 Task: Use multitrack editing to create a surround sound mix for headphone listening.
Action: Mouse moved to (93, 0)
Screenshot: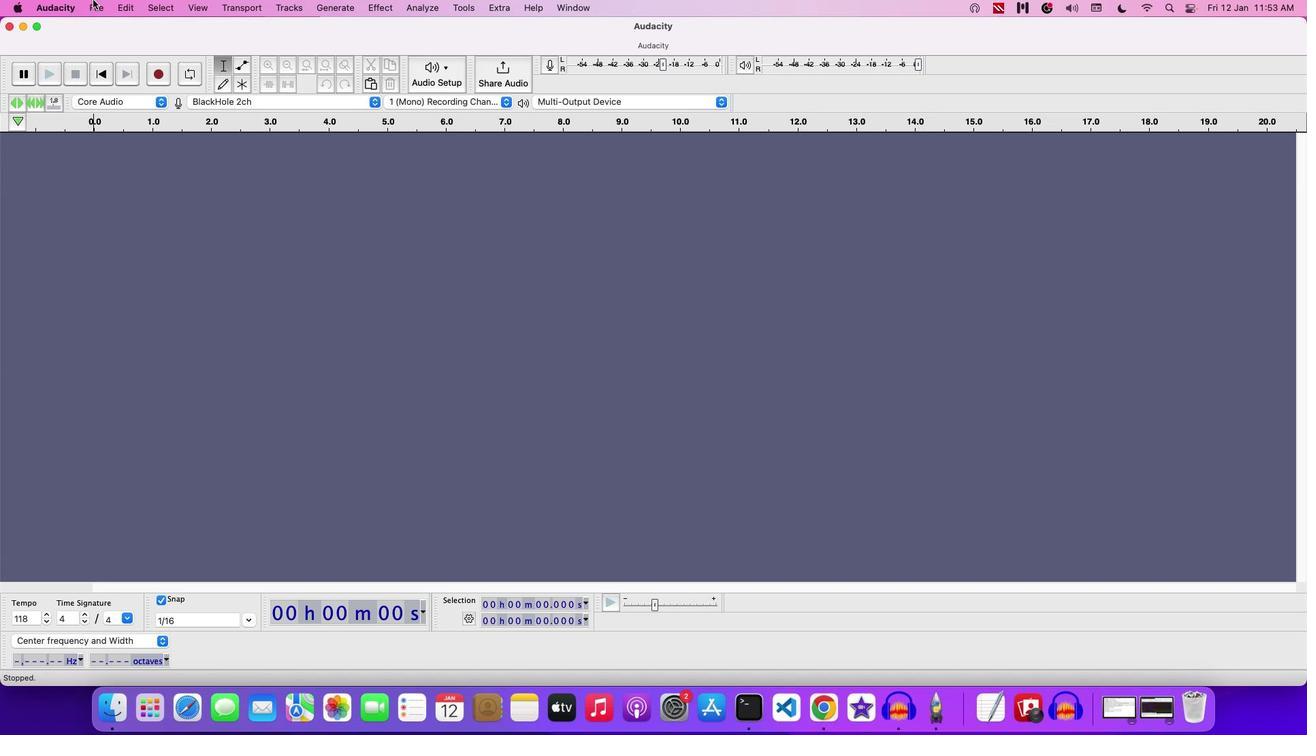 
Action: Mouse pressed left at (93, 0)
Screenshot: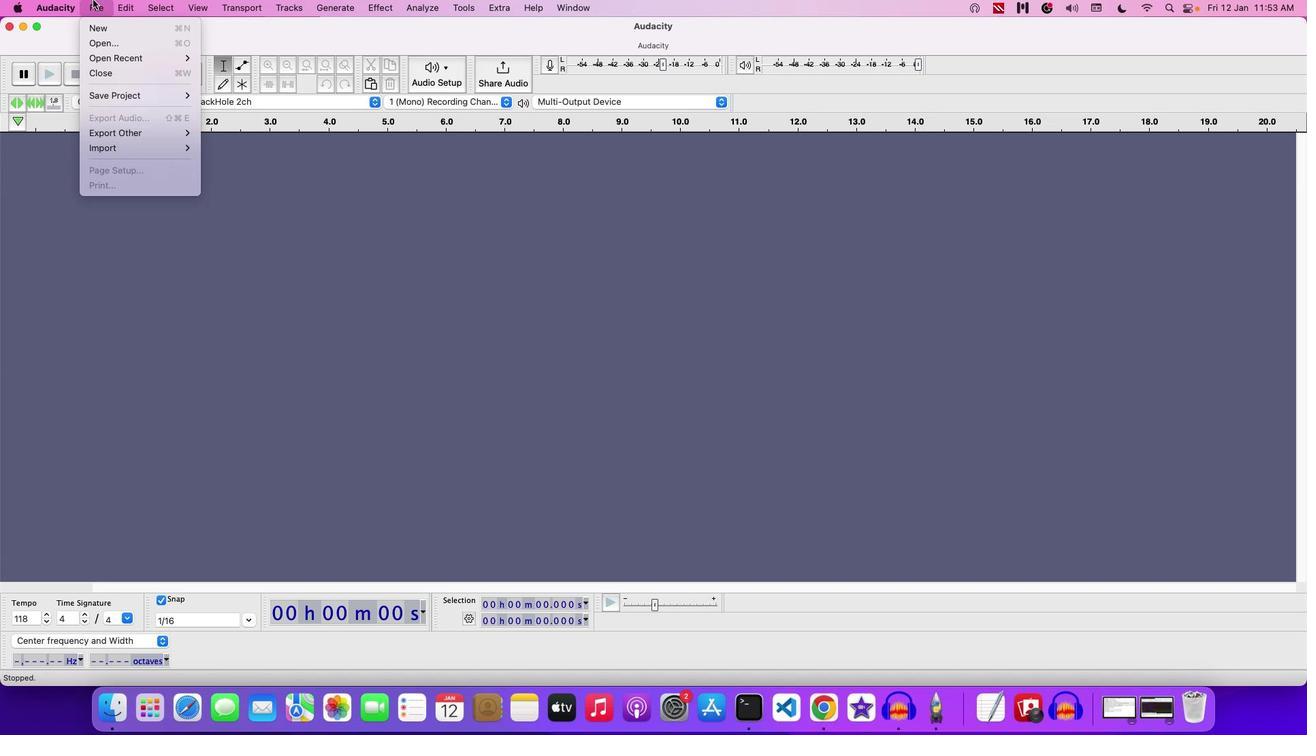 
Action: Mouse moved to (118, 42)
Screenshot: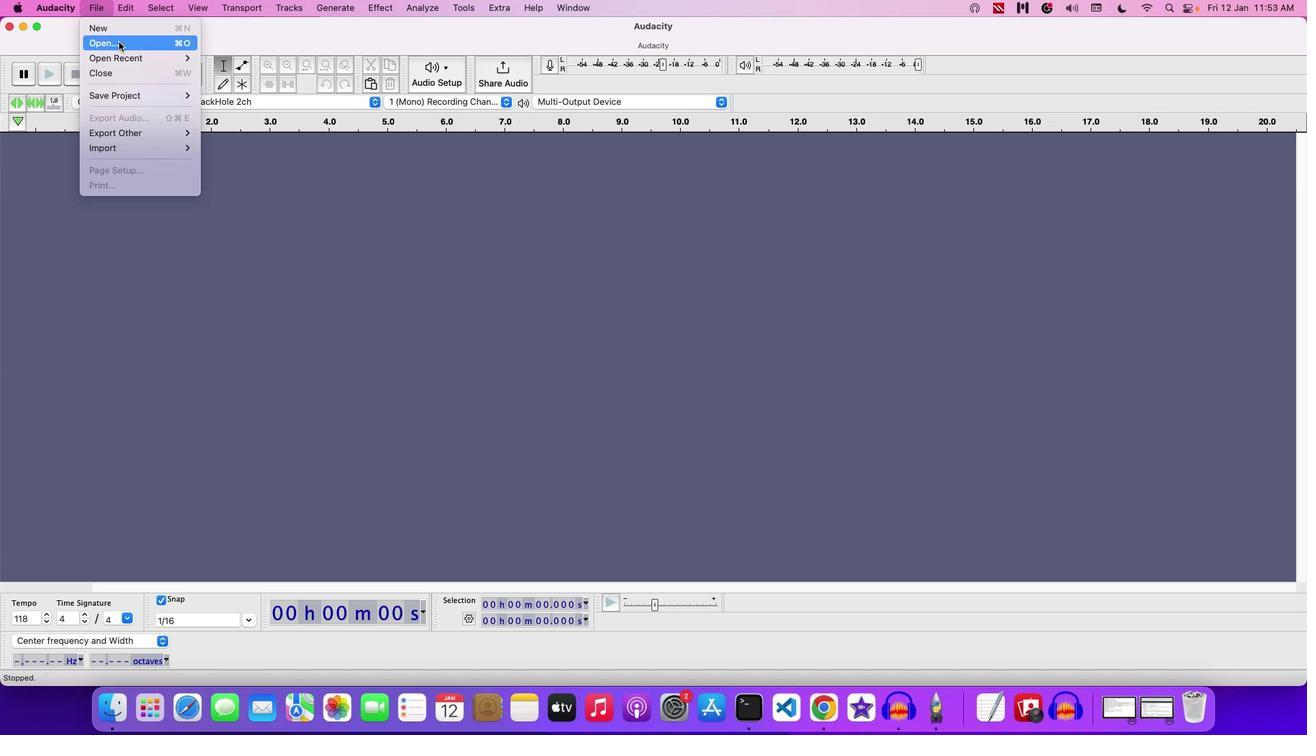 
Action: Mouse pressed left at (118, 42)
Screenshot: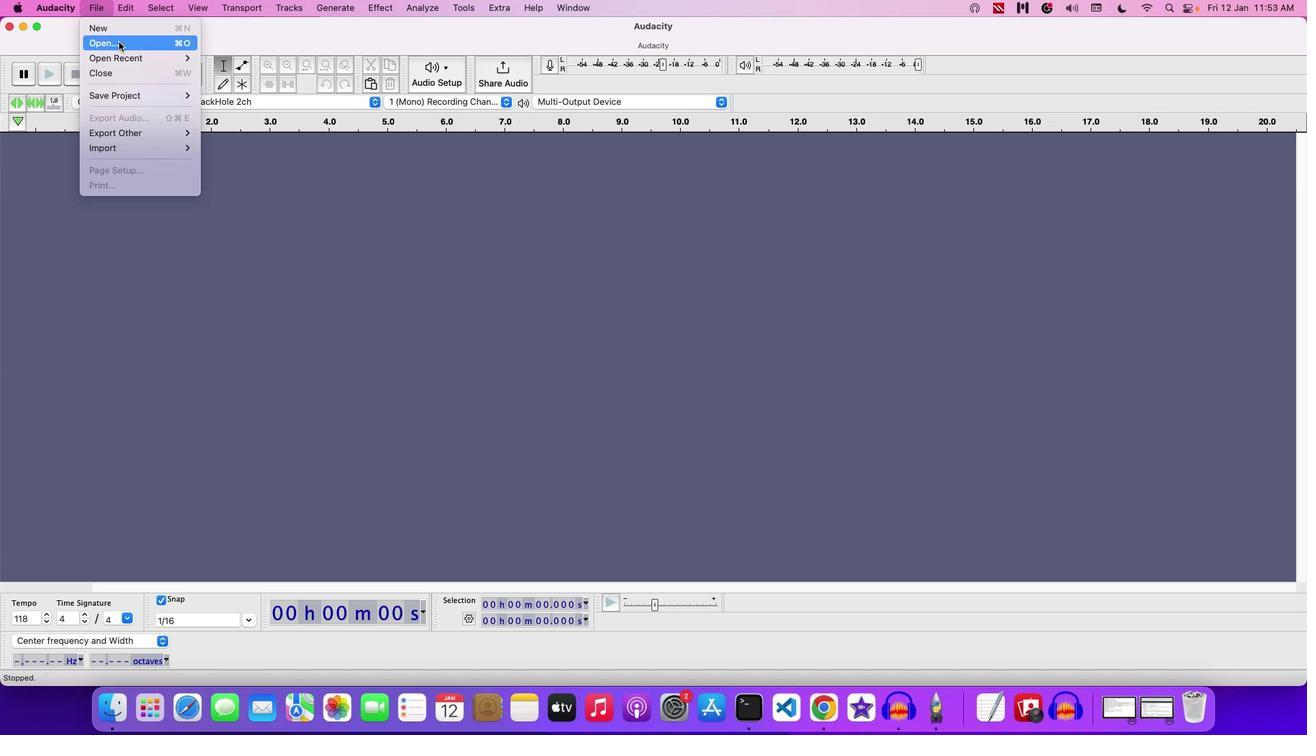 
Action: Mouse moved to (684, 142)
Screenshot: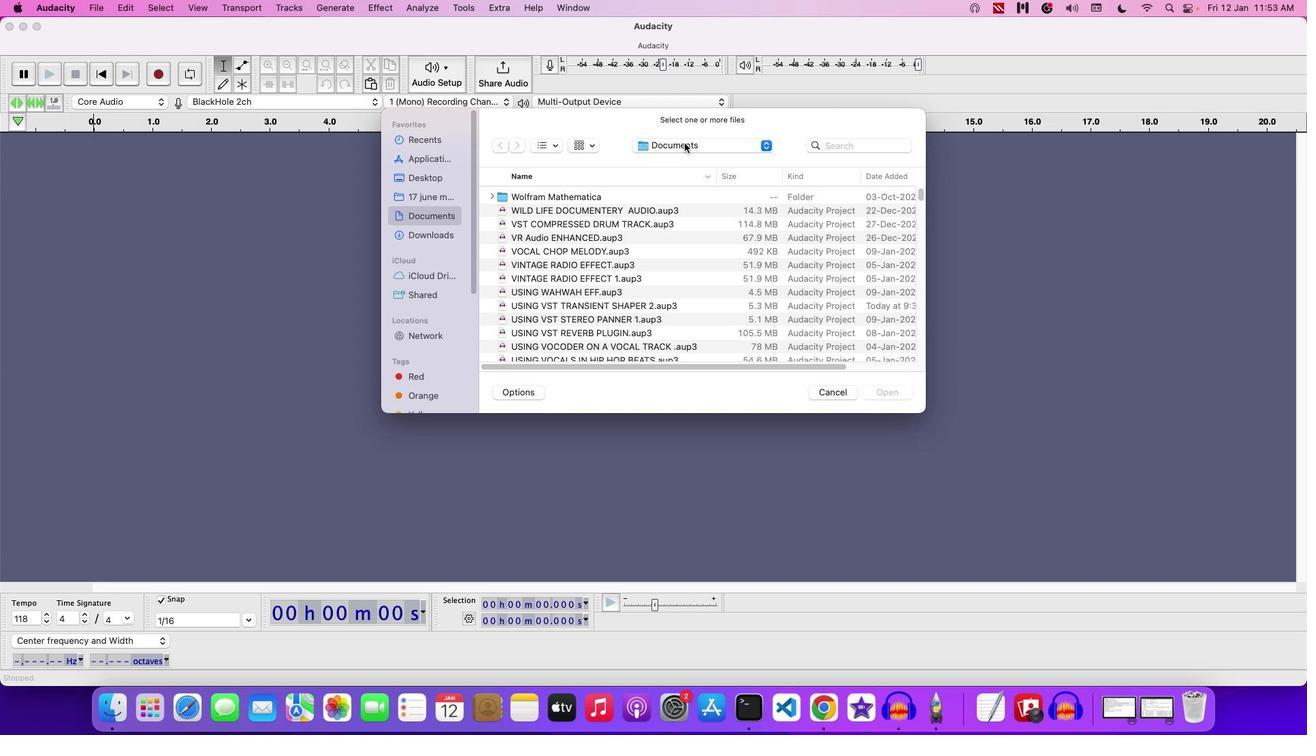 
Action: Mouse pressed left at (684, 142)
Screenshot: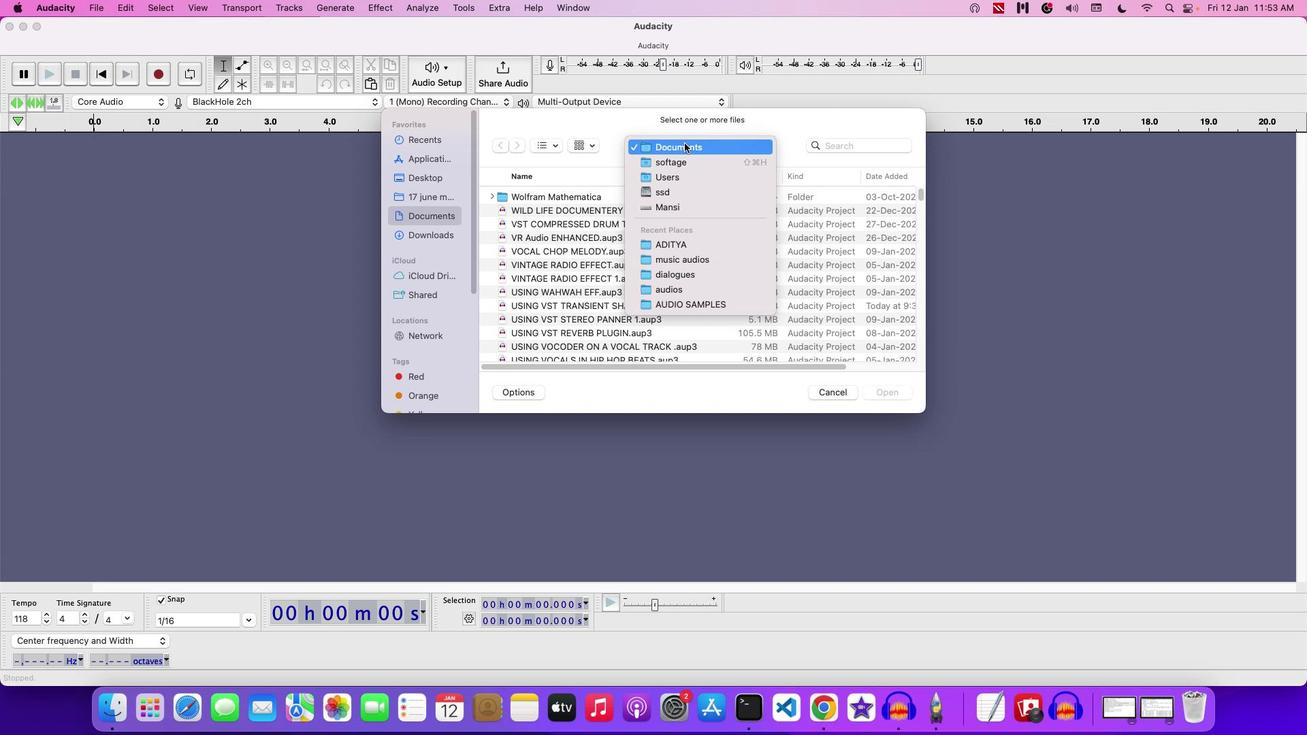 
Action: Mouse moved to (679, 253)
Screenshot: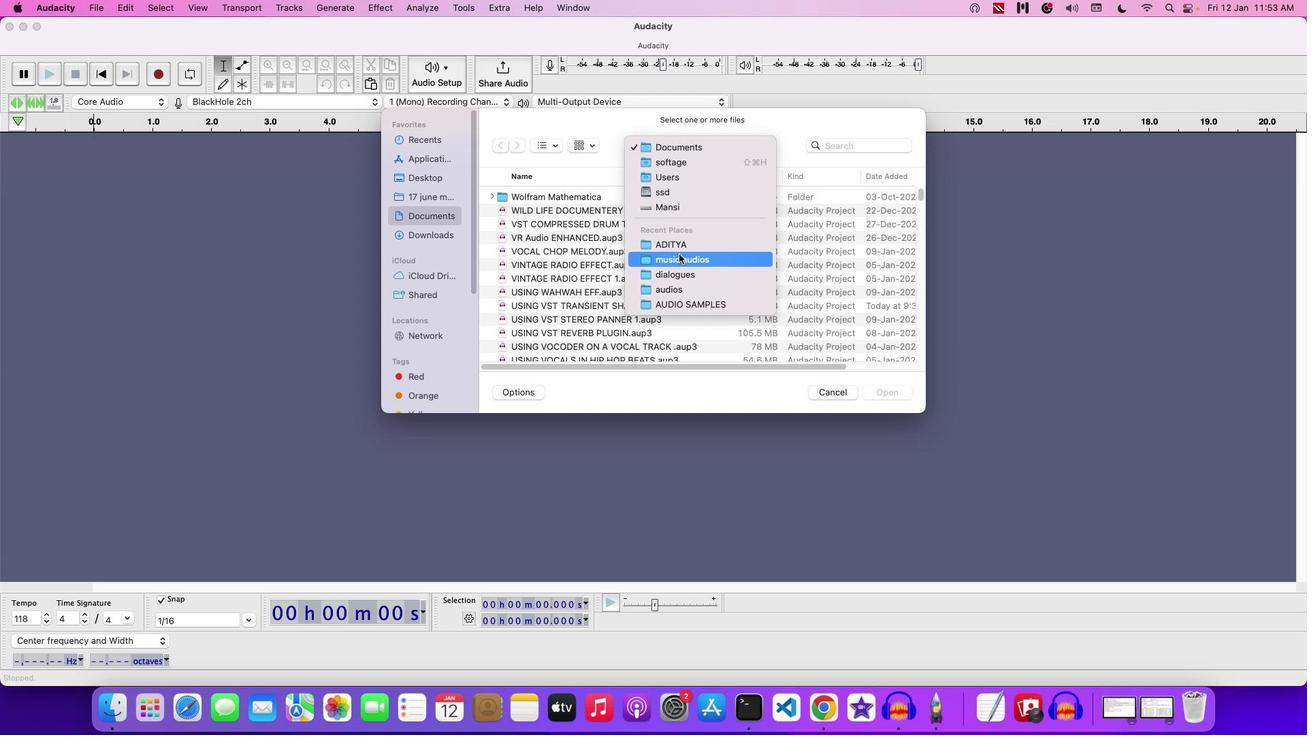 
Action: Mouse pressed left at (679, 253)
Screenshot: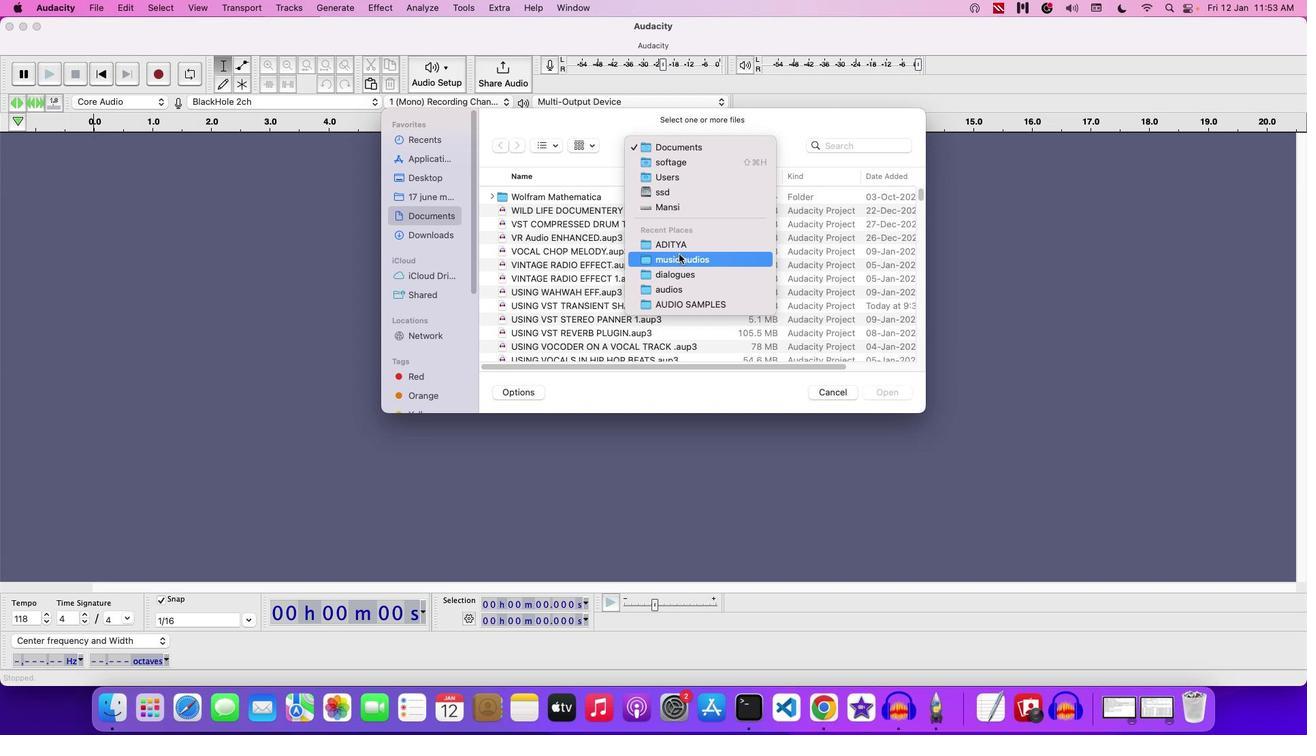 
Action: Mouse moved to (578, 207)
Screenshot: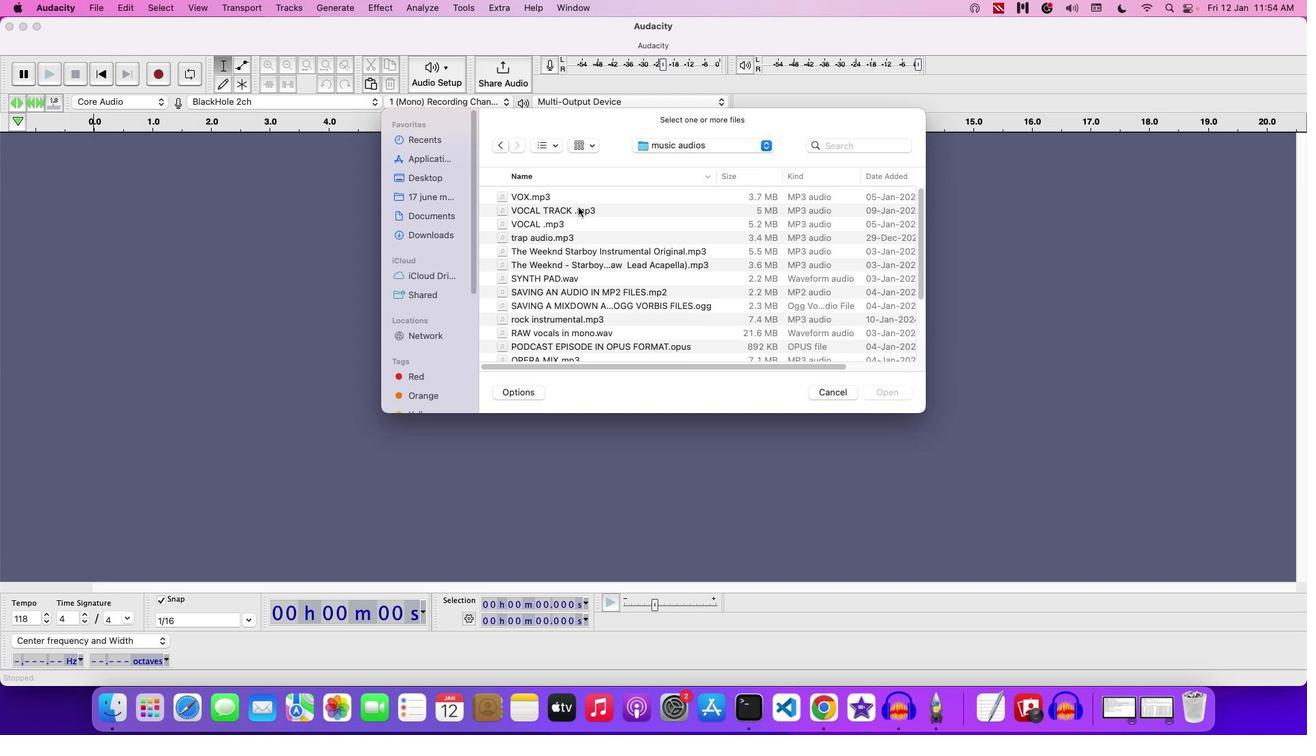 
Action: Mouse pressed left at (578, 207)
Screenshot: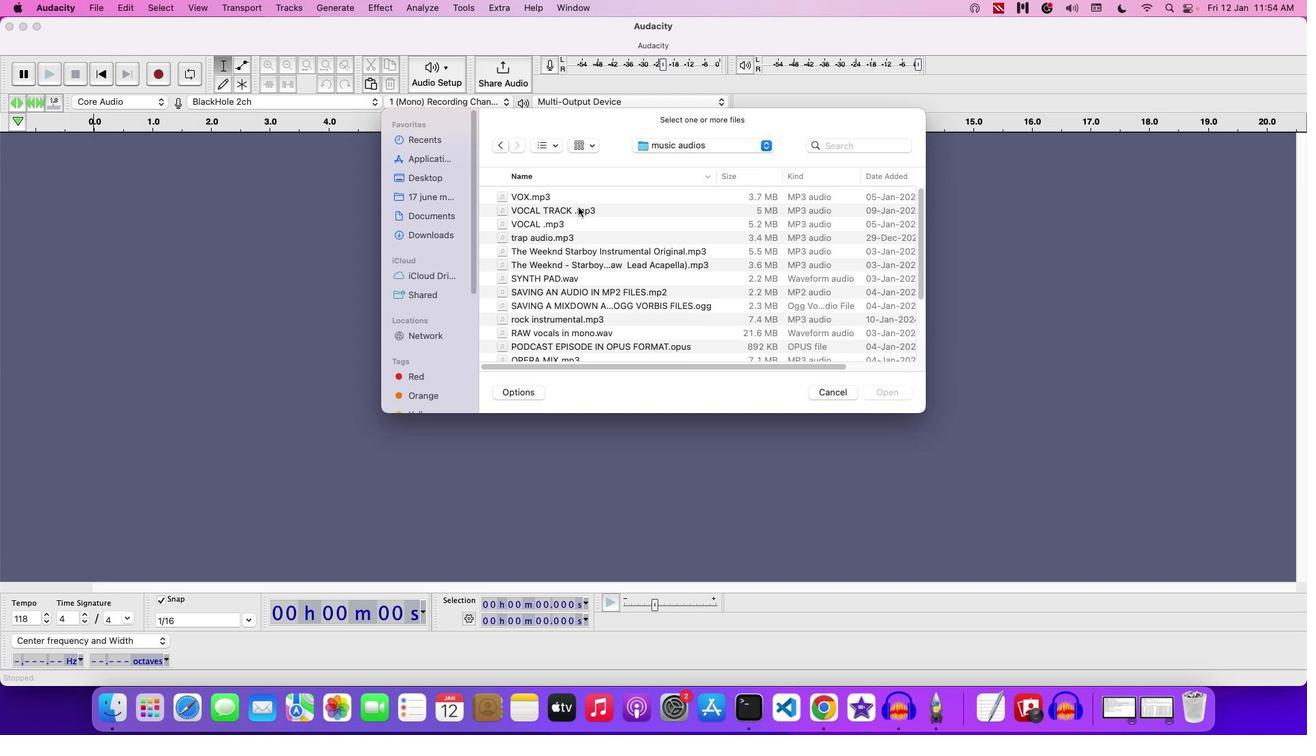 
Action: Mouse moved to (842, 393)
Screenshot: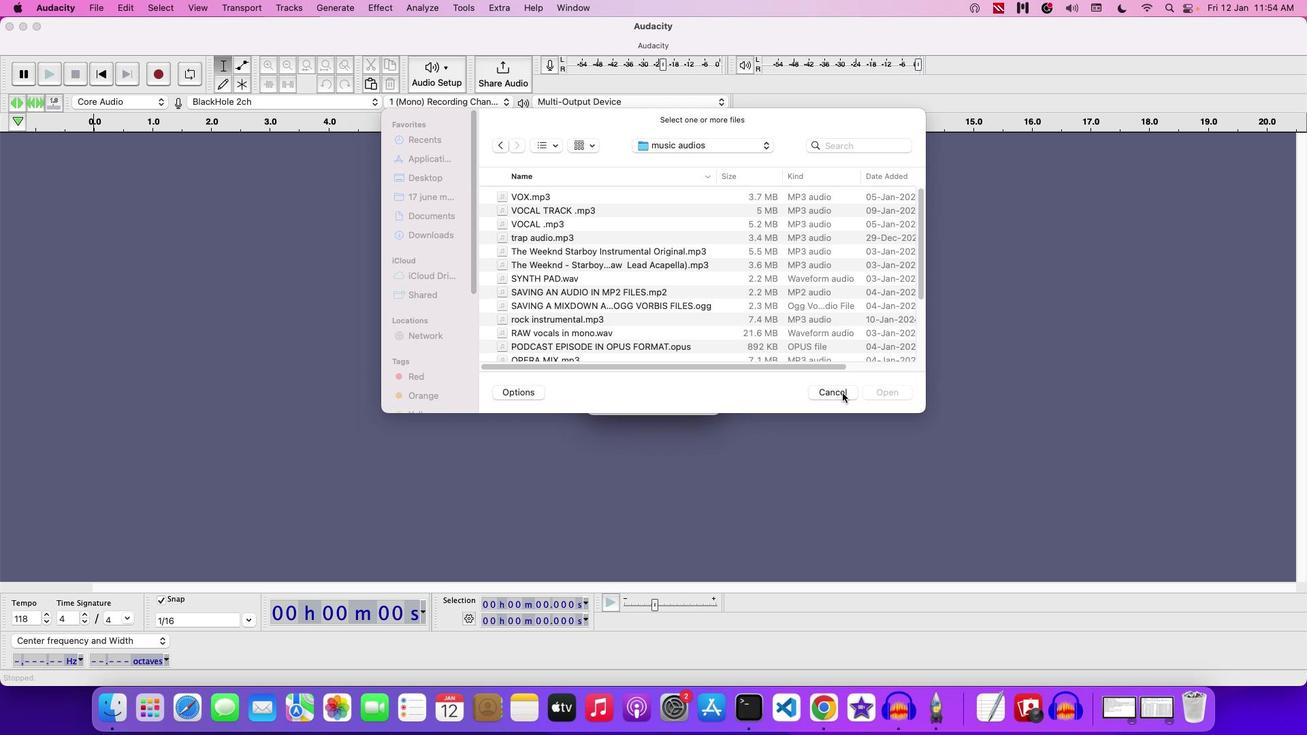 
Action: Mouse pressed left at (842, 393)
Screenshot: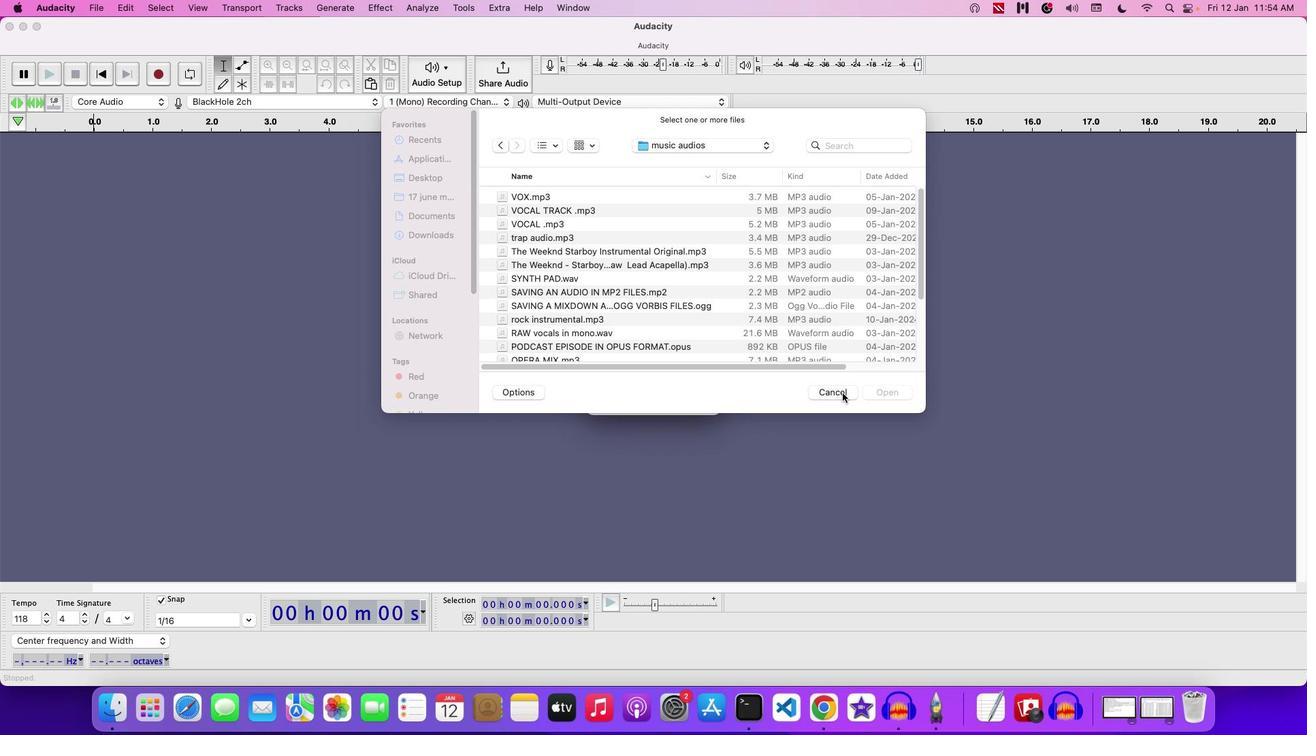 
Action: Mouse moved to (694, 326)
Screenshot: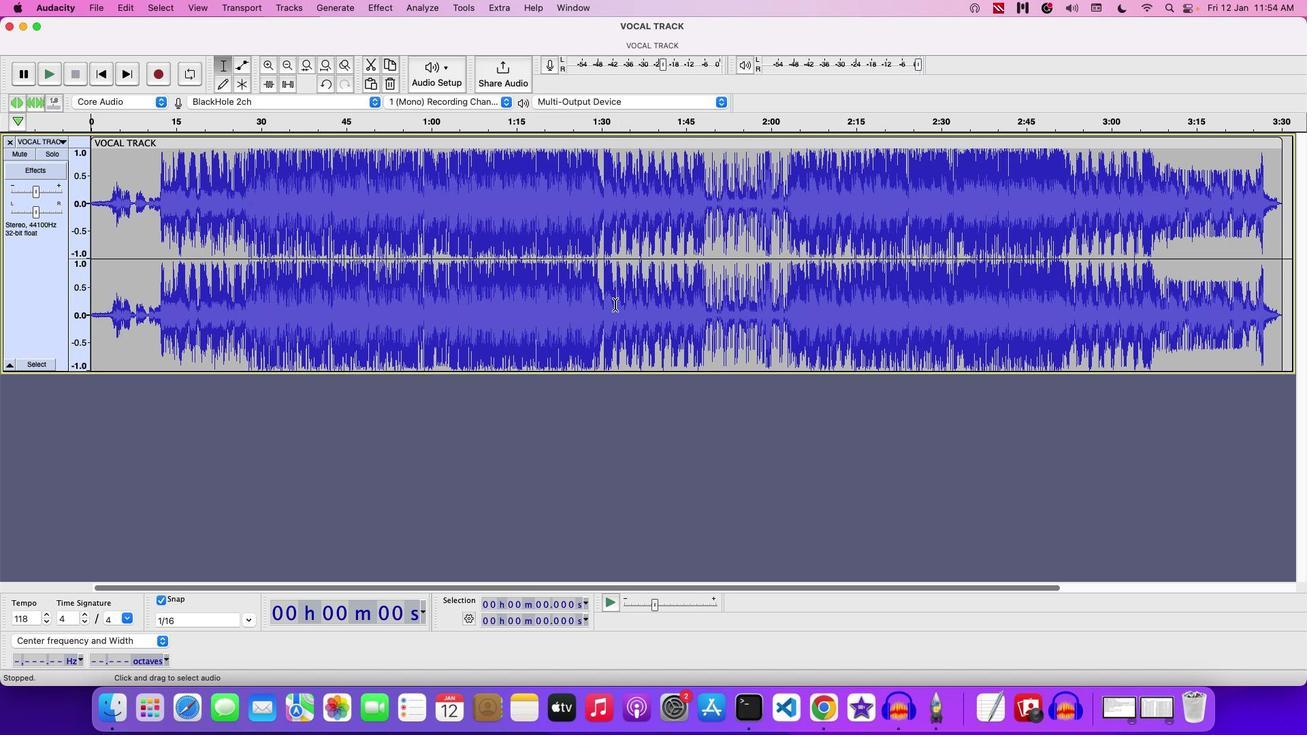 
Action: Key pressed Key.space
Screenshot: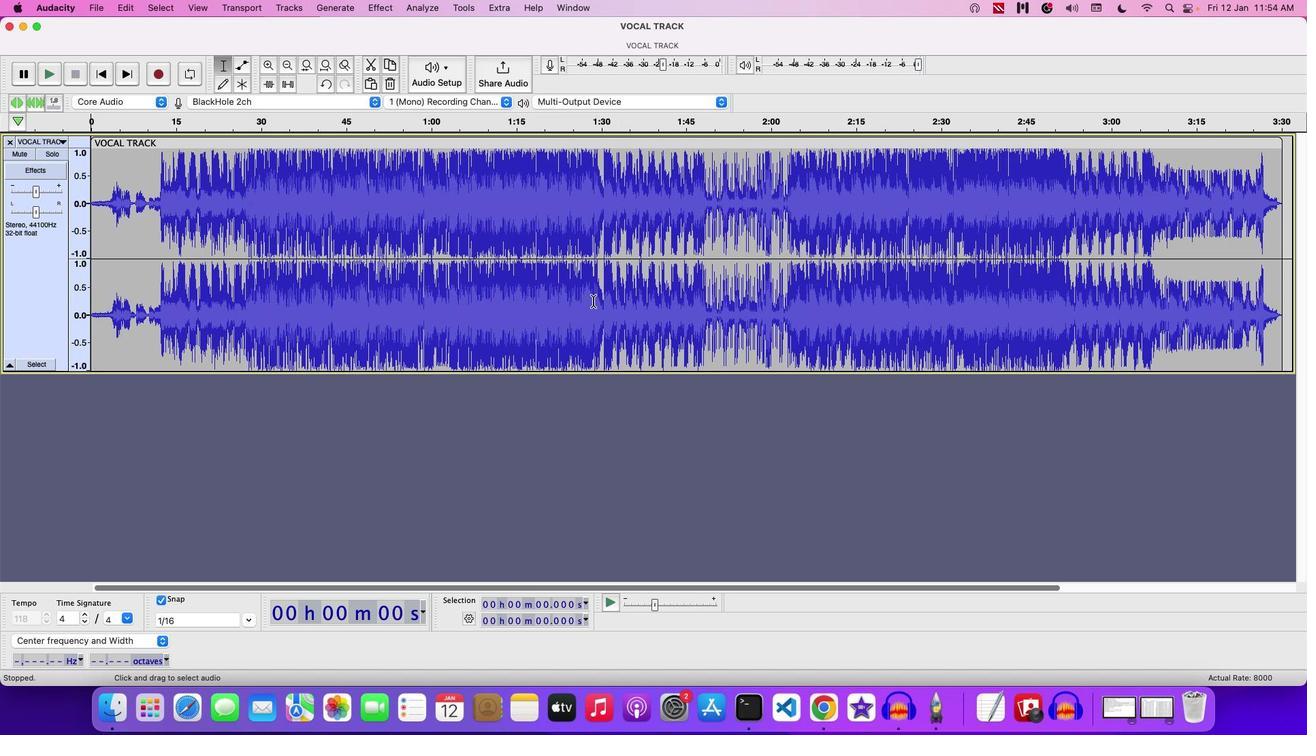 
Action: Mouse moved to (138, 183)
Screenshot: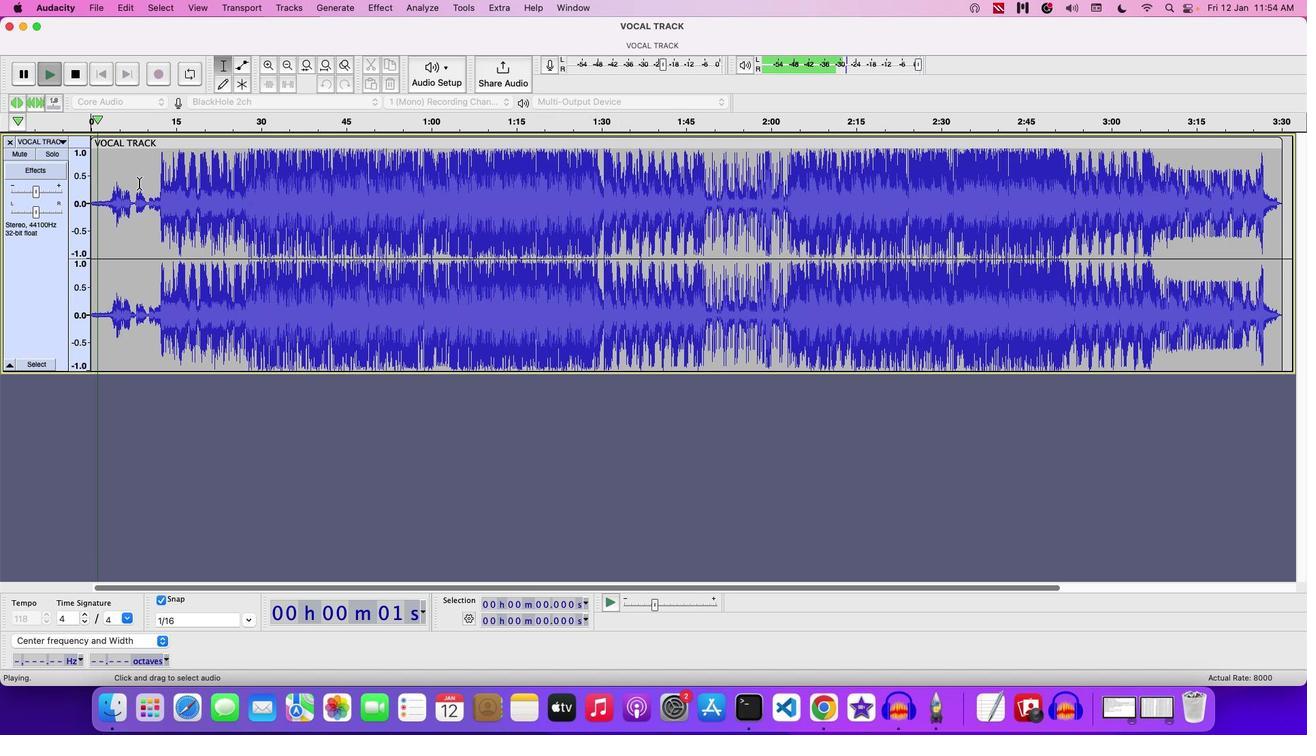 
Action: Key pressed Key.space
Screenshot: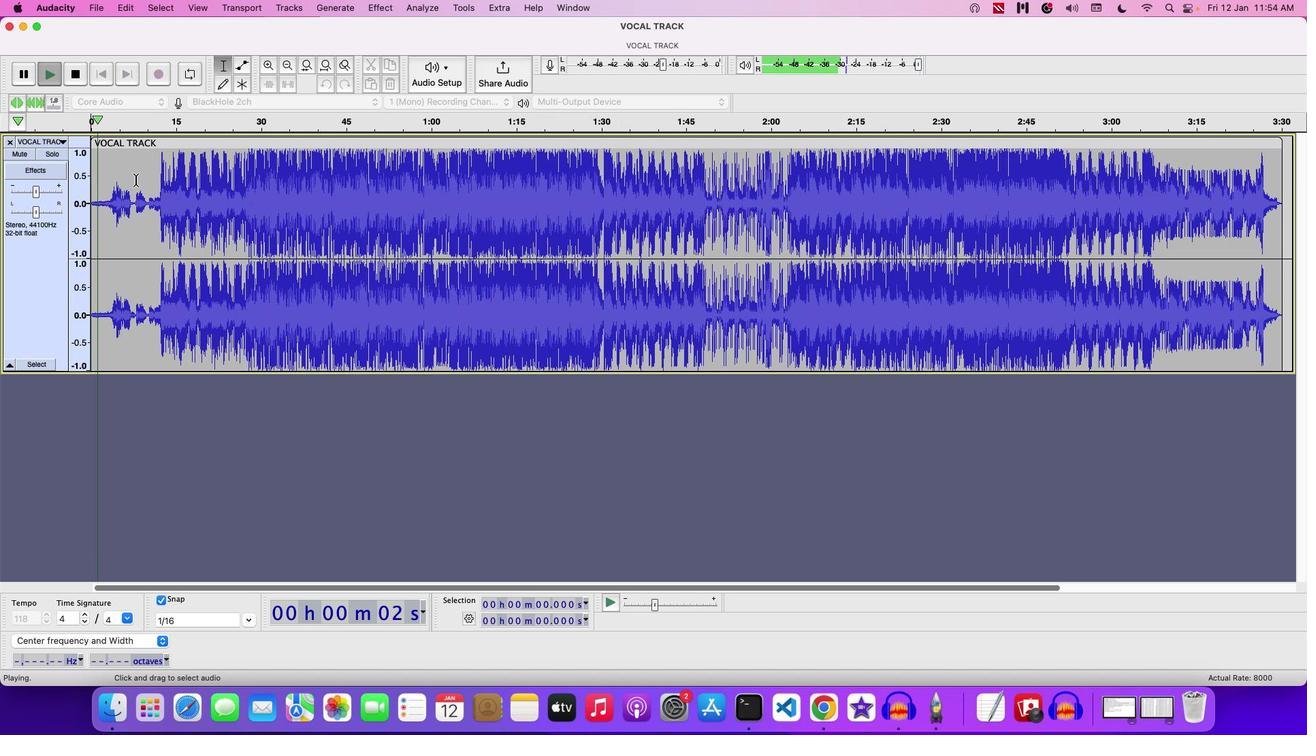 
Action: Mouse moved to (91, 143)
Screenshot: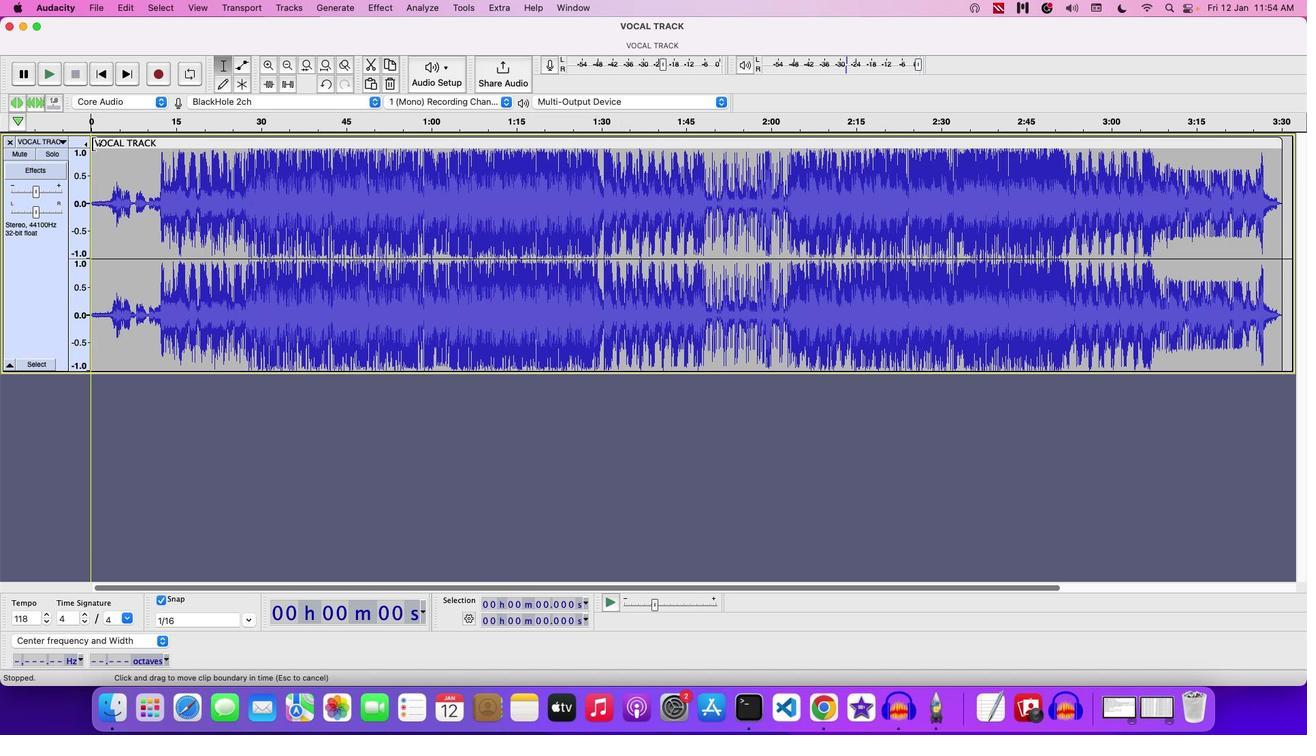 
Action: Mouse pressed left at (91, 143)
Screenshot: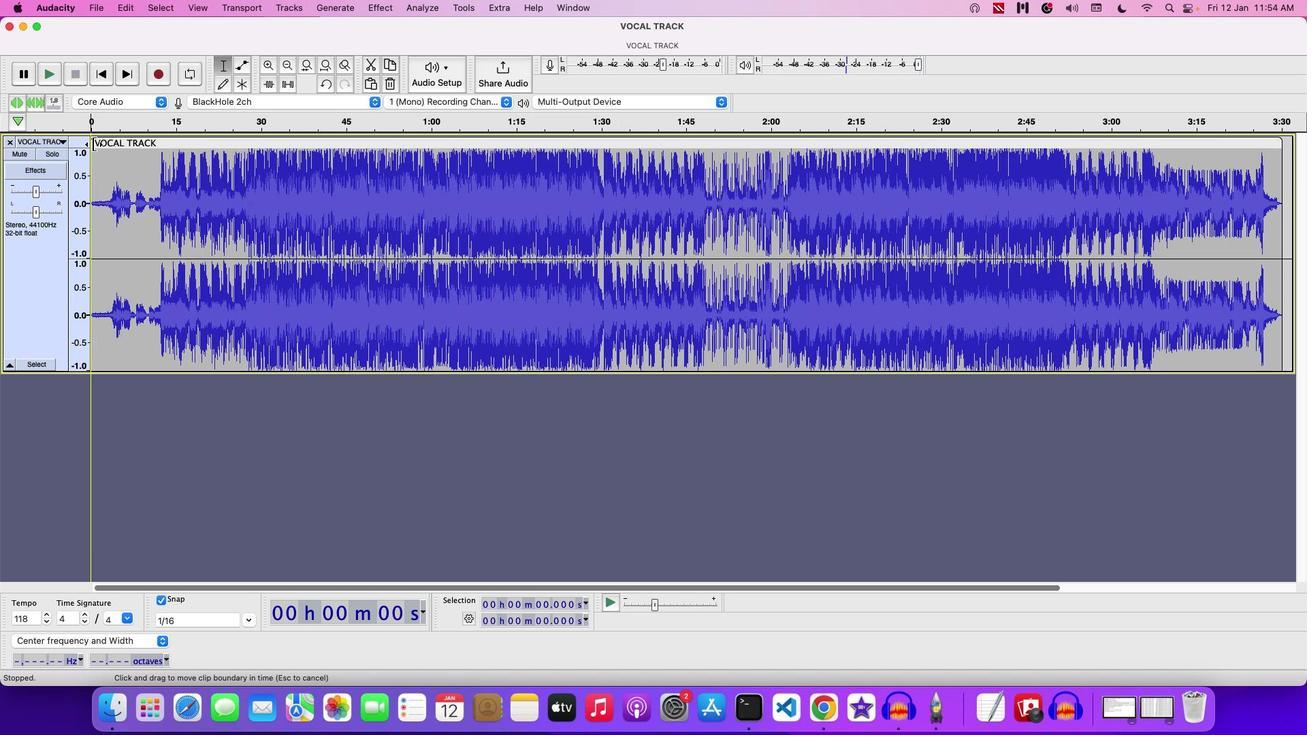 
Action: Mouse moved to (161, 143)
Screenshot: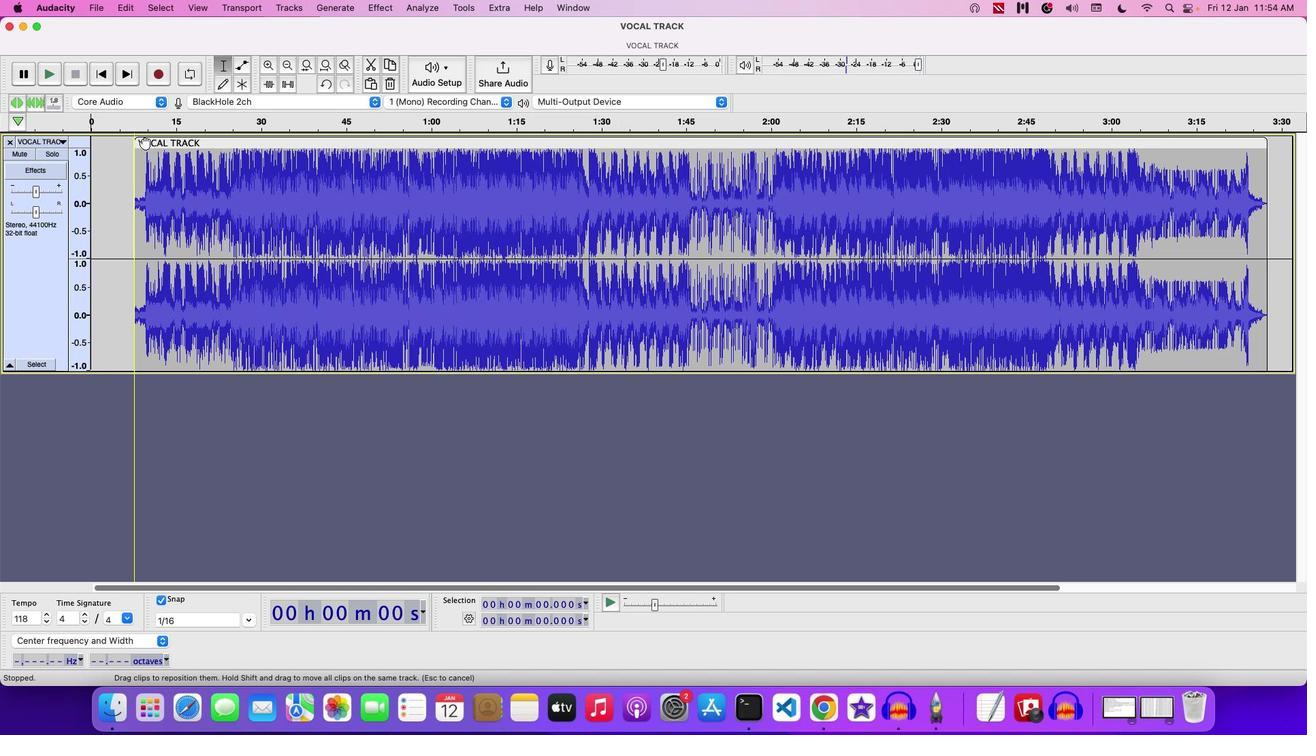 
Action: Mouse pressed left at (161, 143)
Screenshot: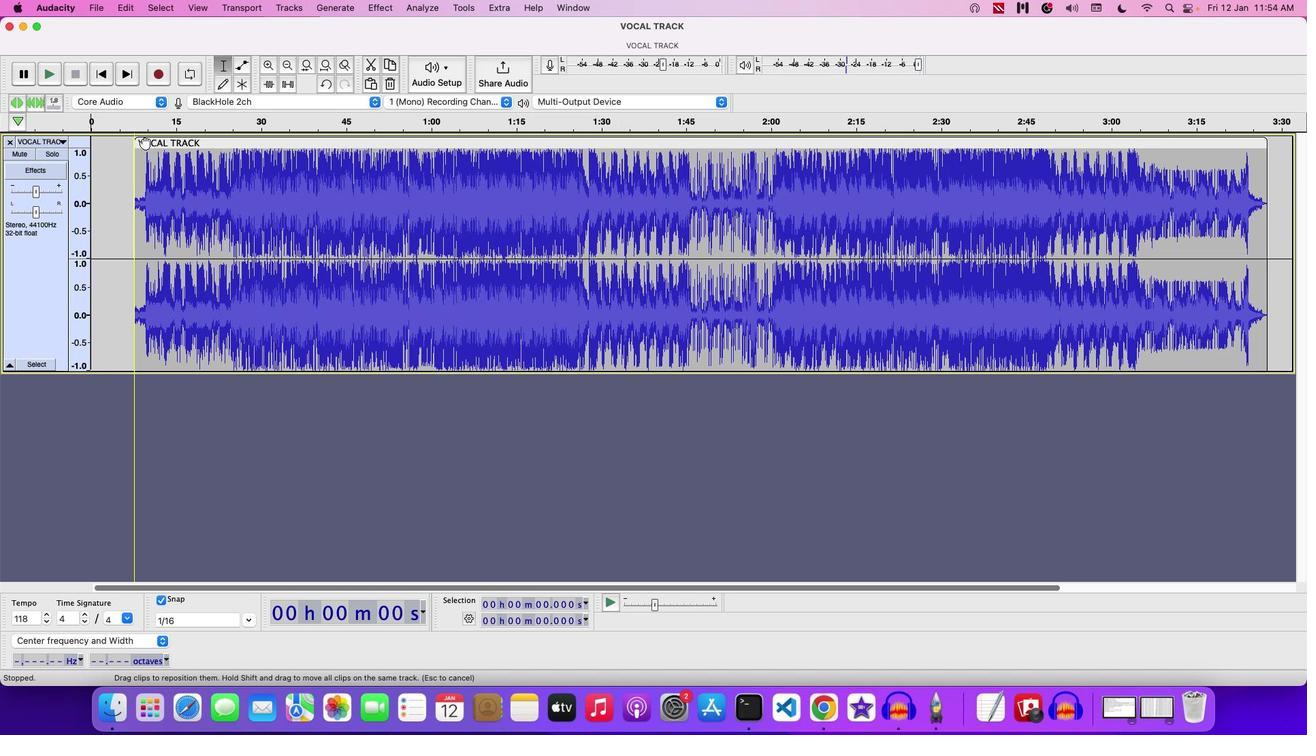 
Action: Mouse moved to (104, 140)
Screenshot: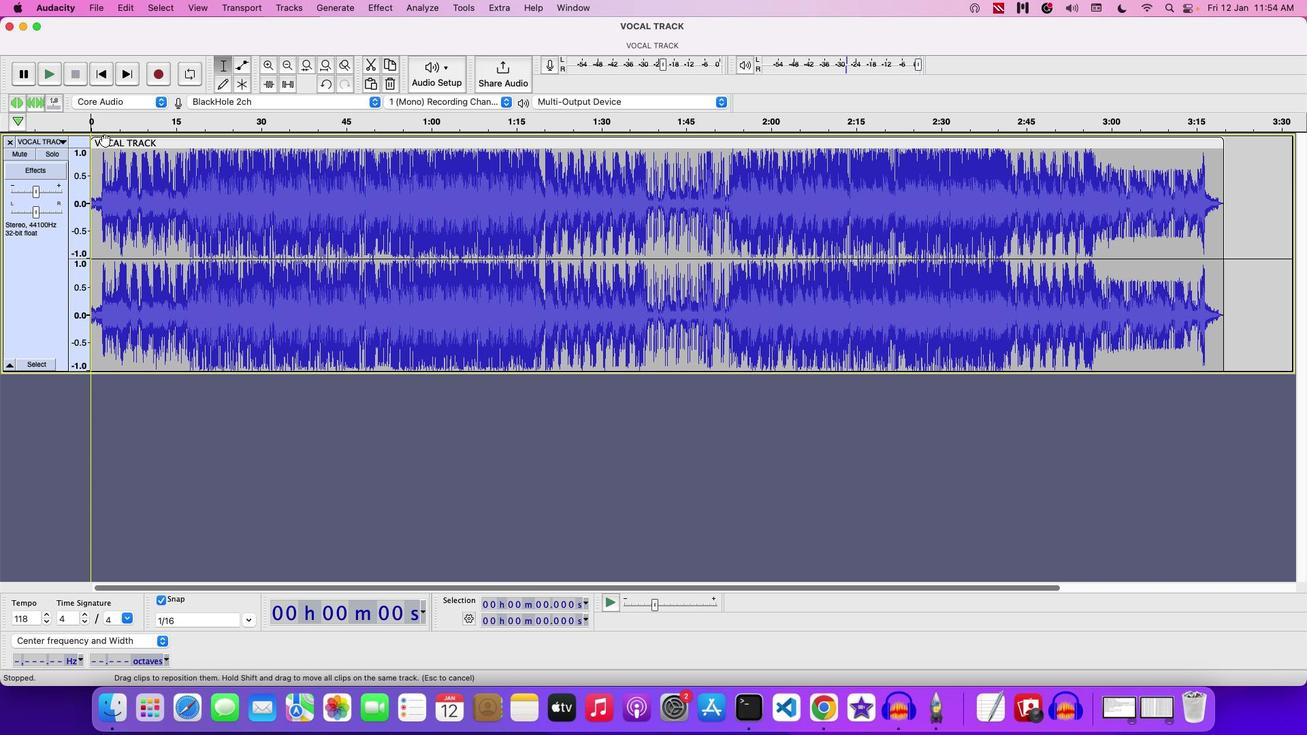 
Action: Key pressed Key.space
Screenshot: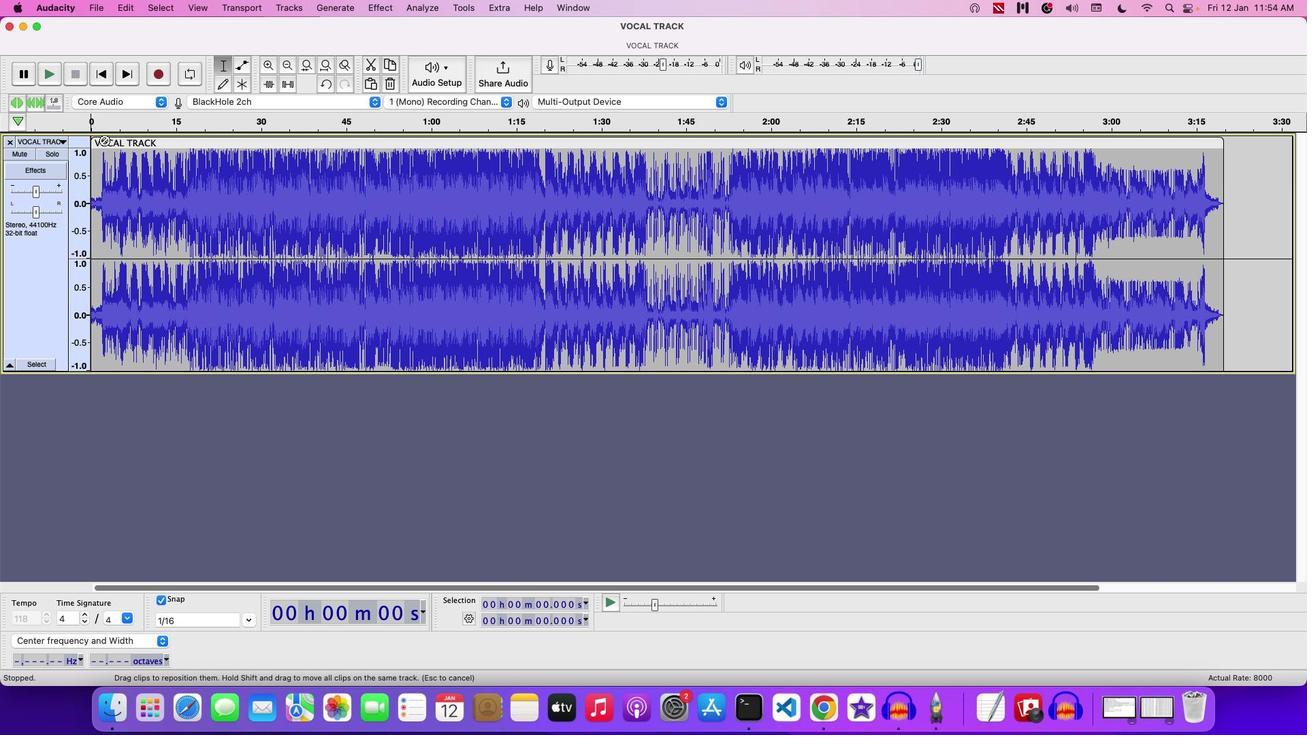 
Action: Mouse moved to (36, 189)
Screenshot: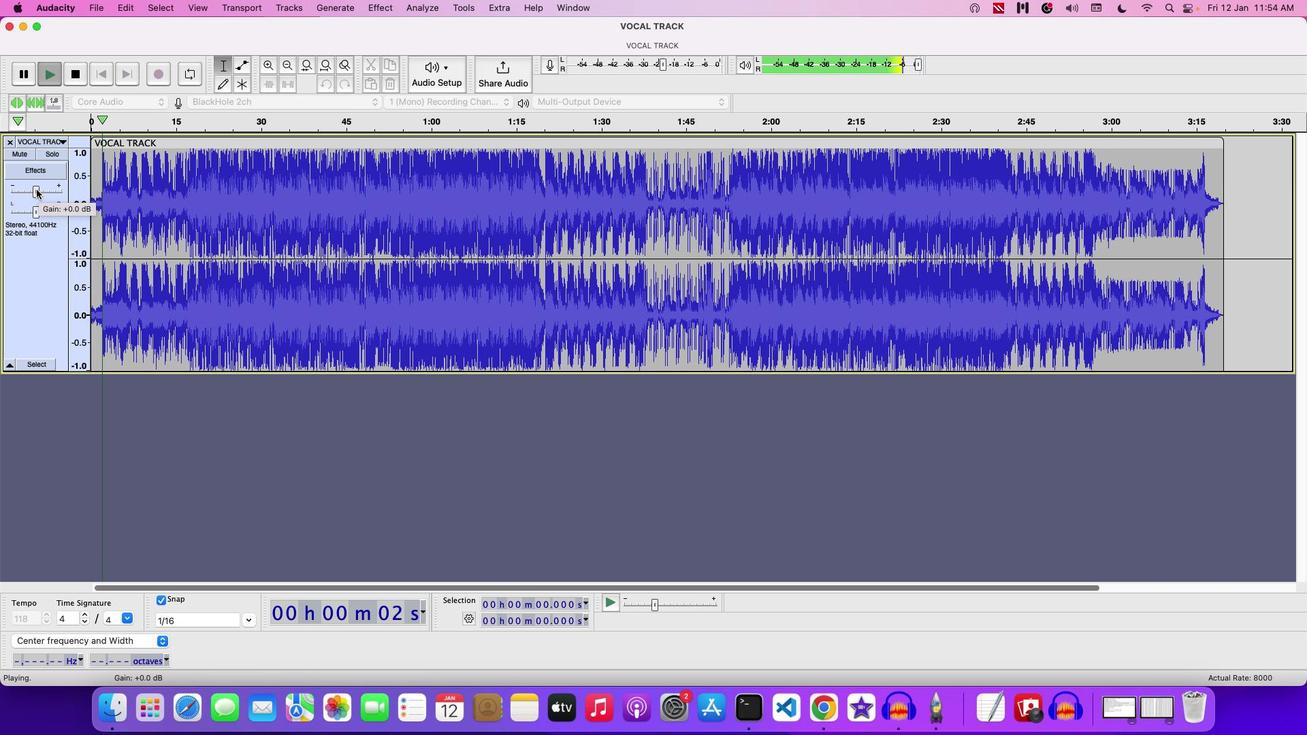 
Action: Mouse pressed left at (36, 189)
Screenshot: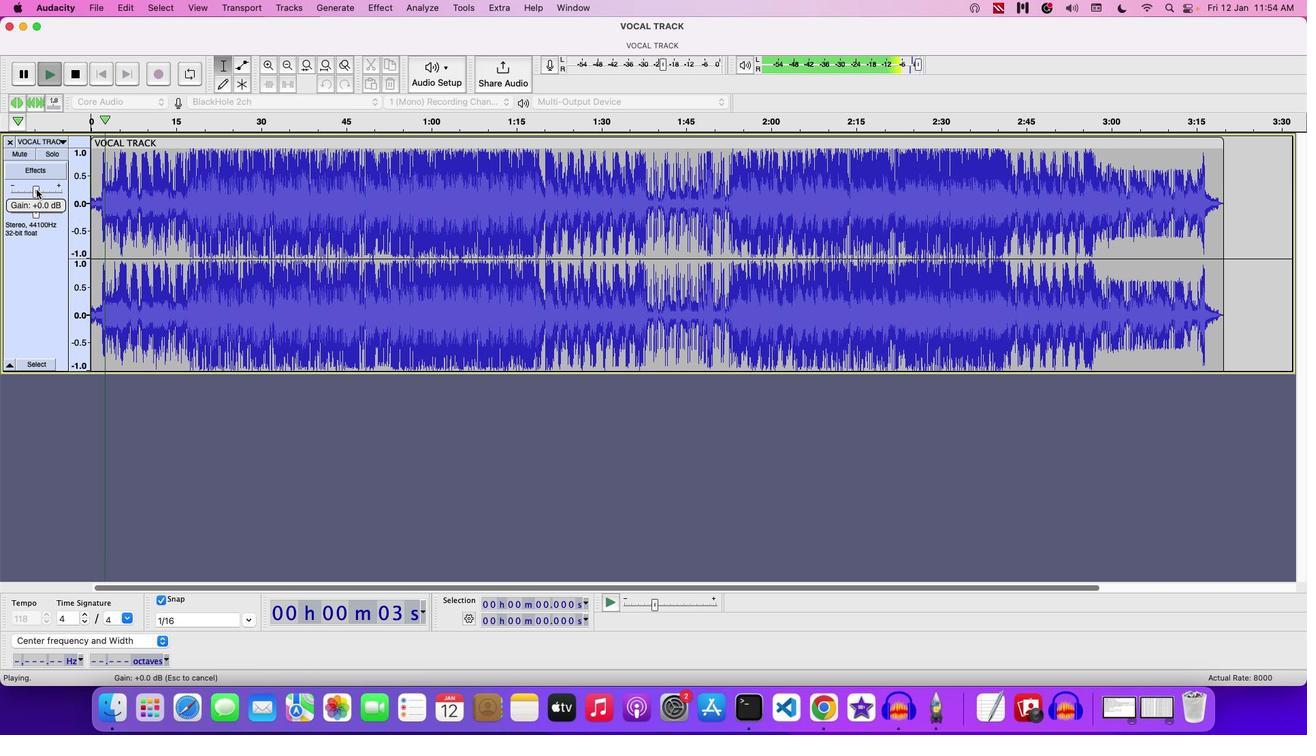 
Action: Mouse moved to (40, 272)
Screenshot: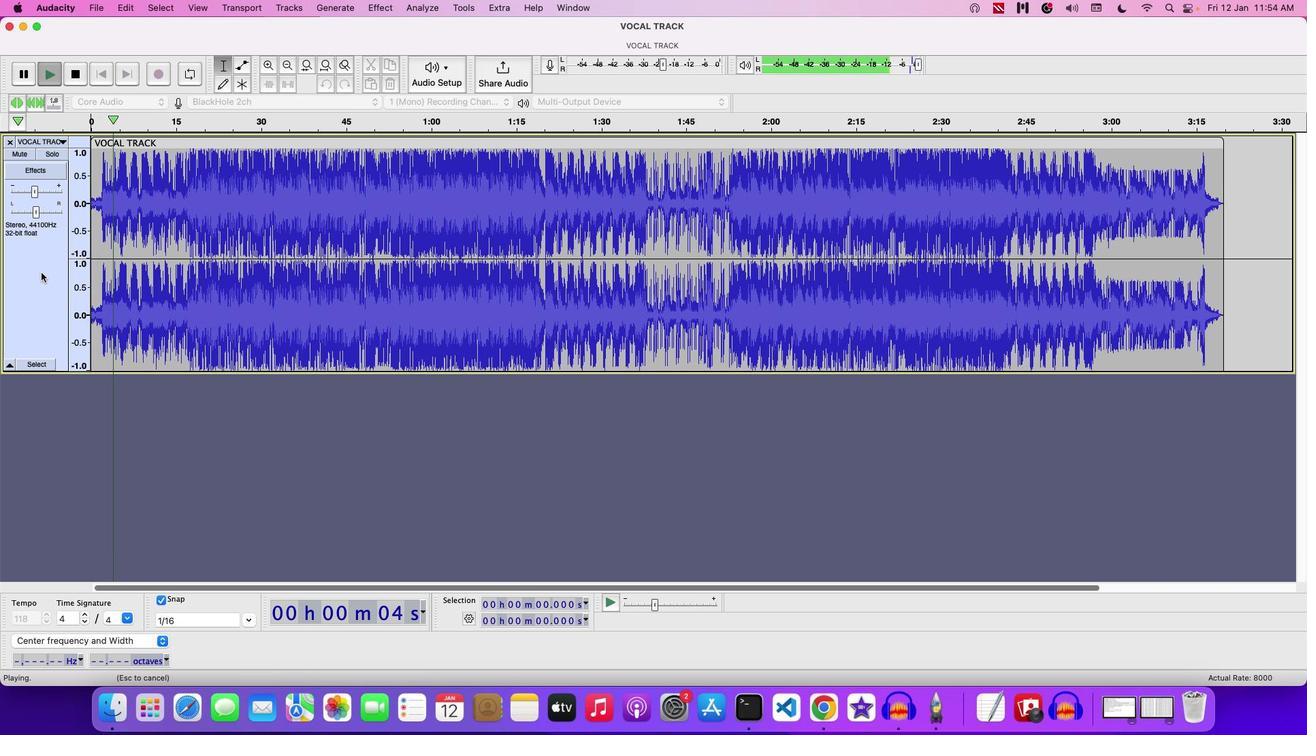 
Action: Mouse pressed right at (40, 272)
Screenshot: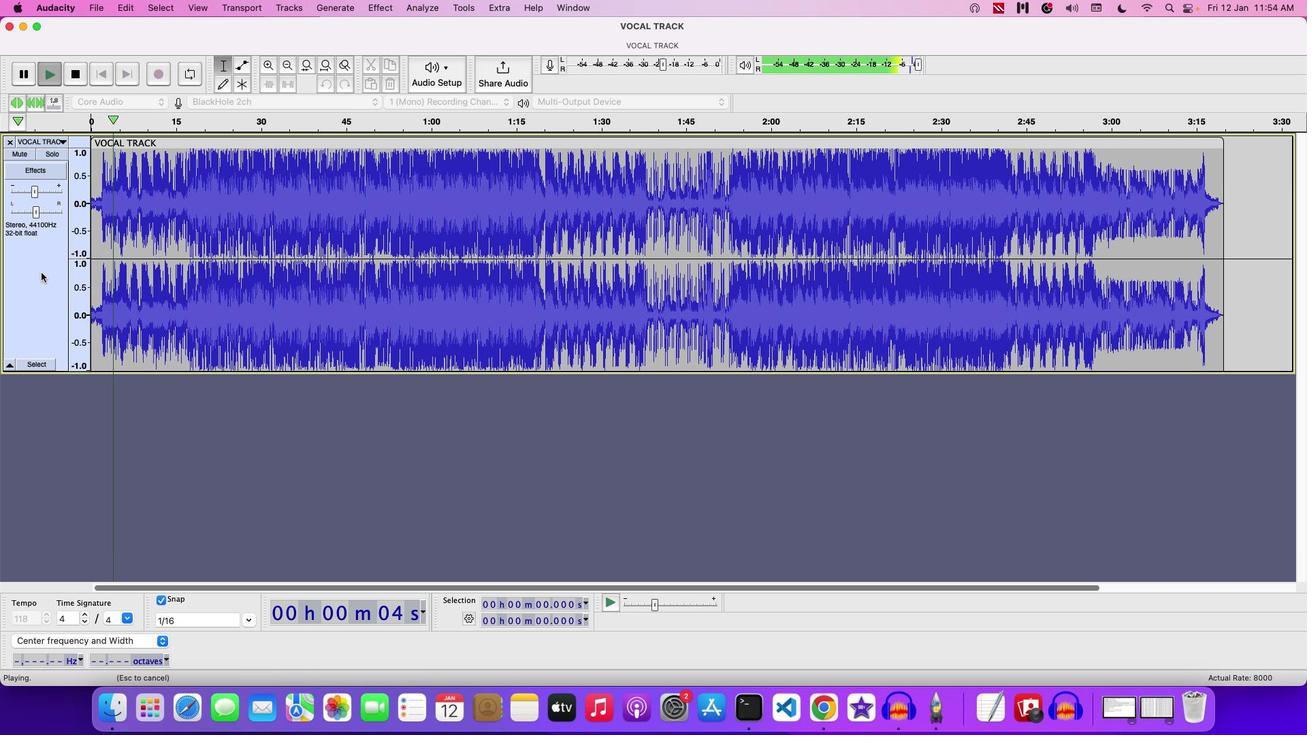 
Action: Mouse moved to (6, 300)
Screenshot: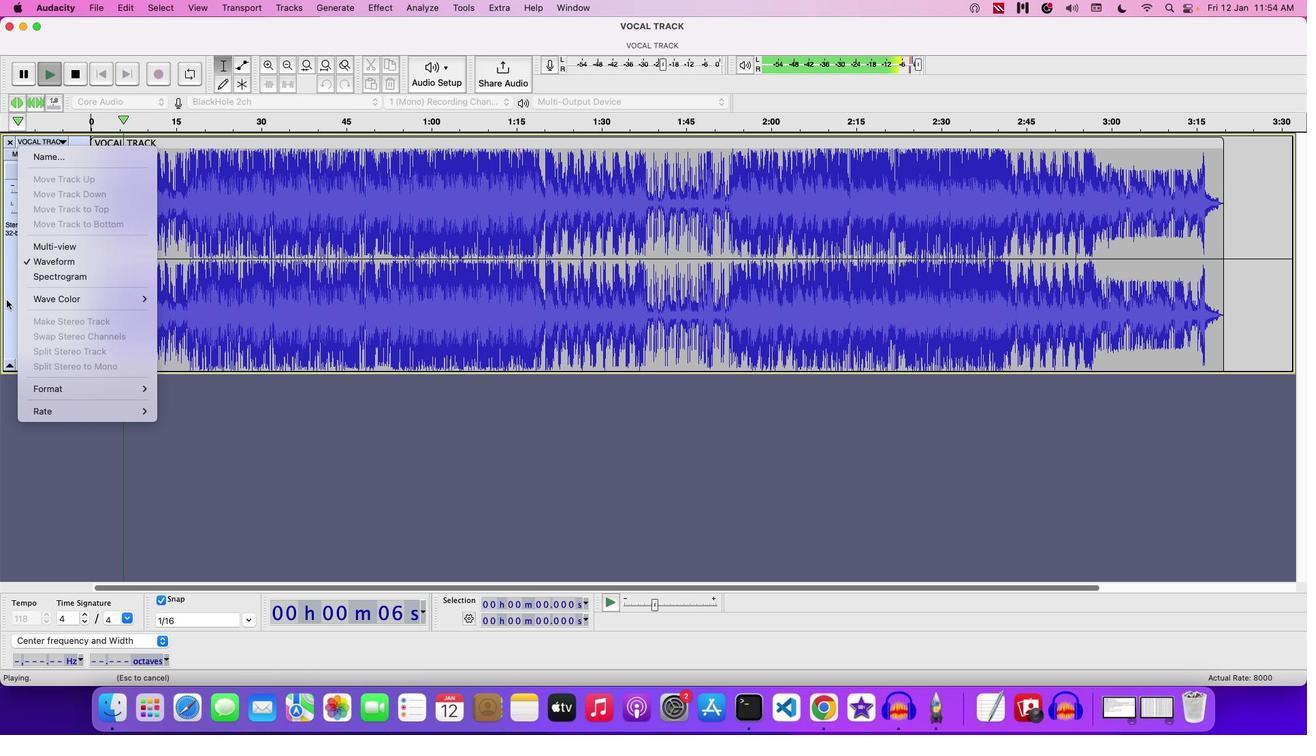 
Action: Mouse pressed left at (6, 300)
Screenshot: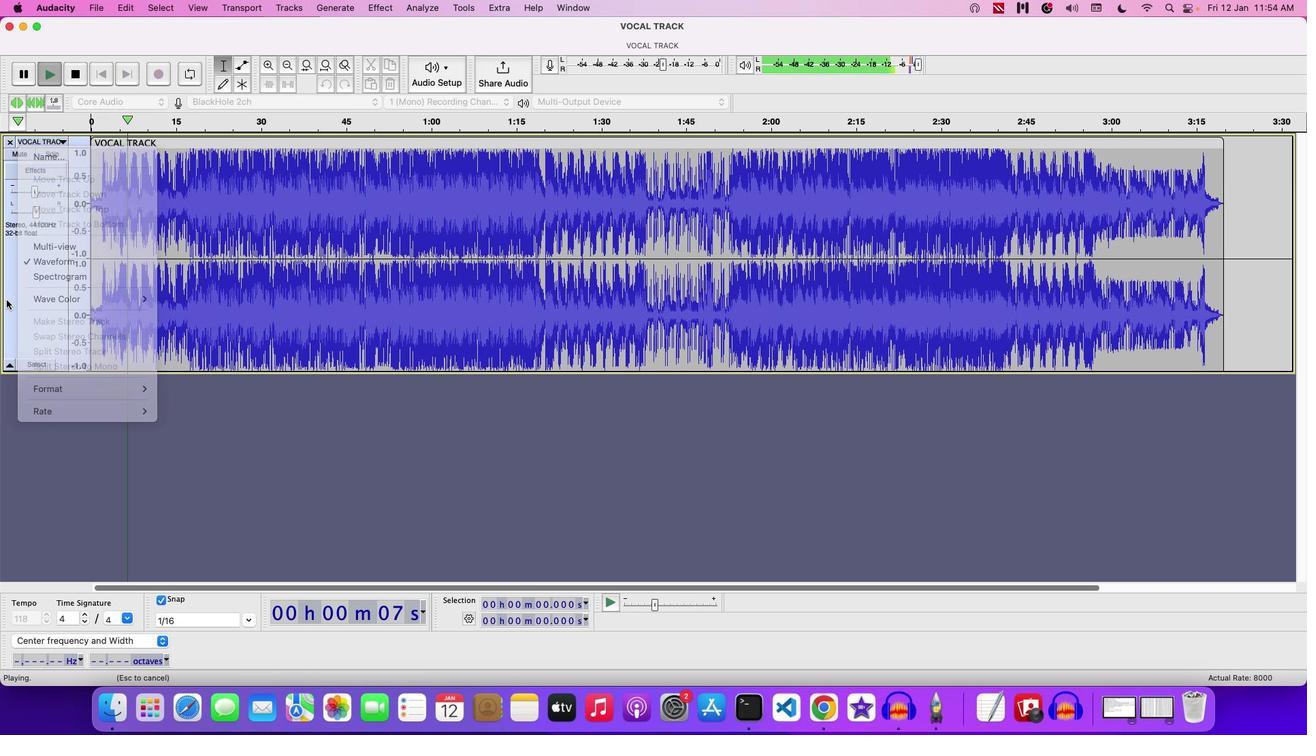 
Action: Mouse moved to (1015, 223)
Screenshot: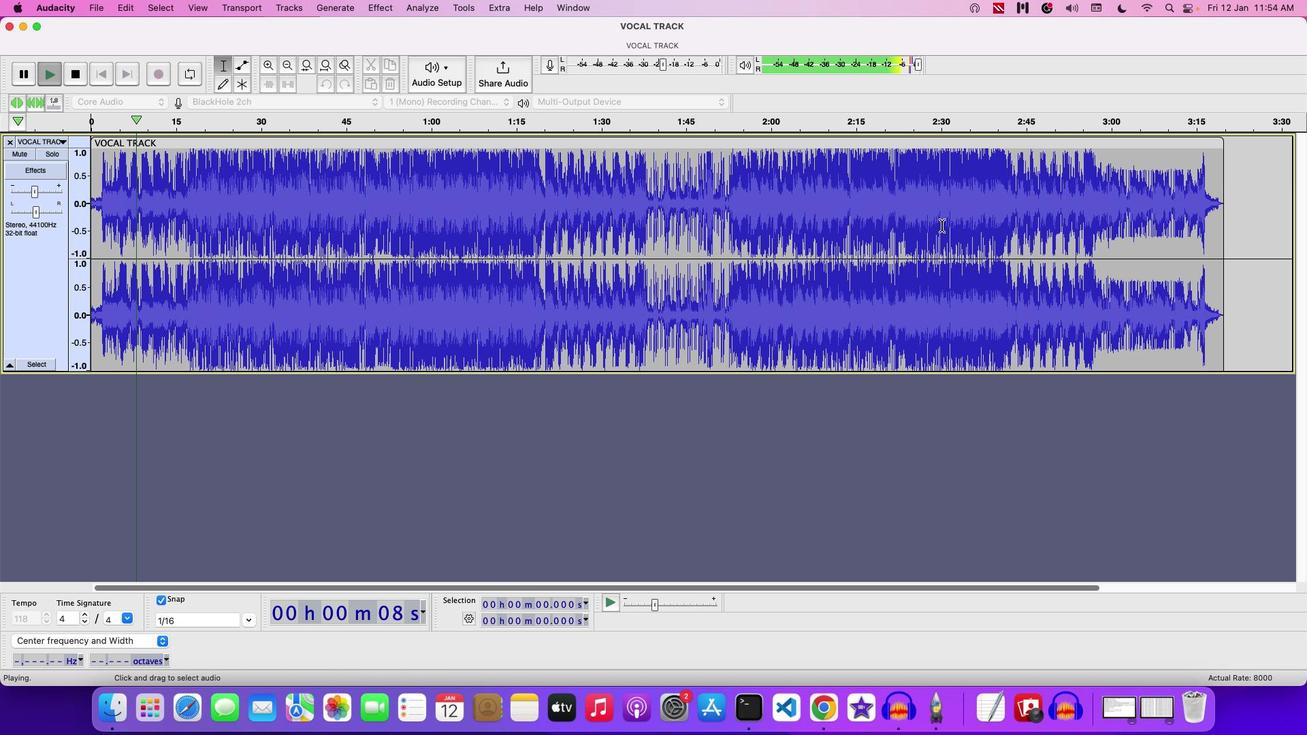 
Action: Key pressed Key.space
Screenshot: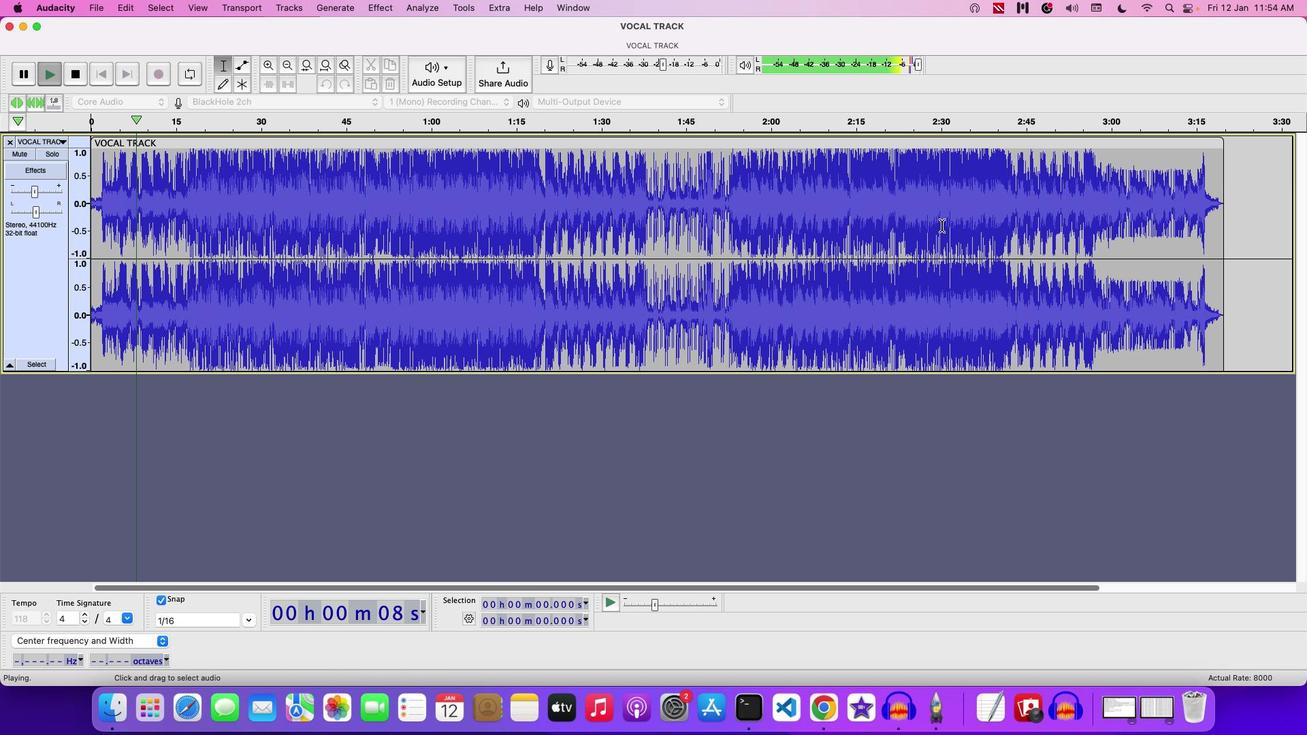 
Action: Mouse moved to (239, 441)
Screenshot: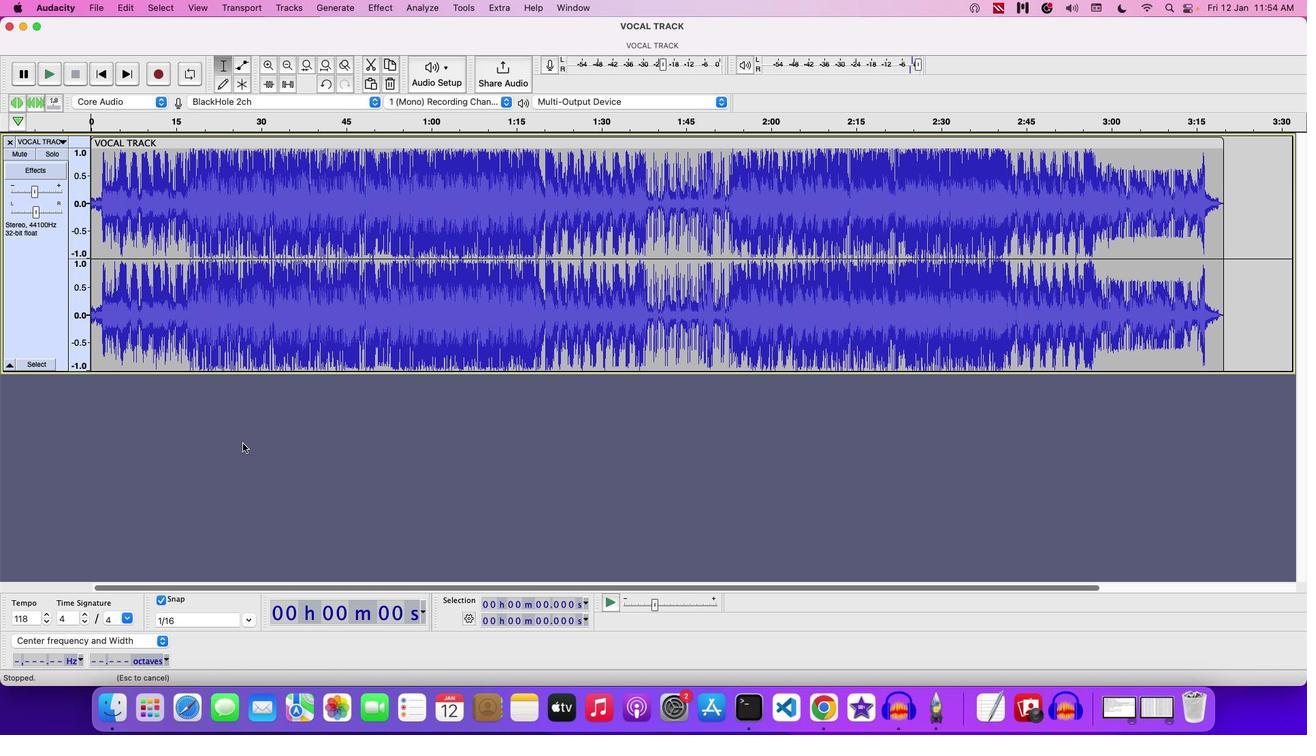 
Action: Mouse pressed right at (239, 441)
Screenshot: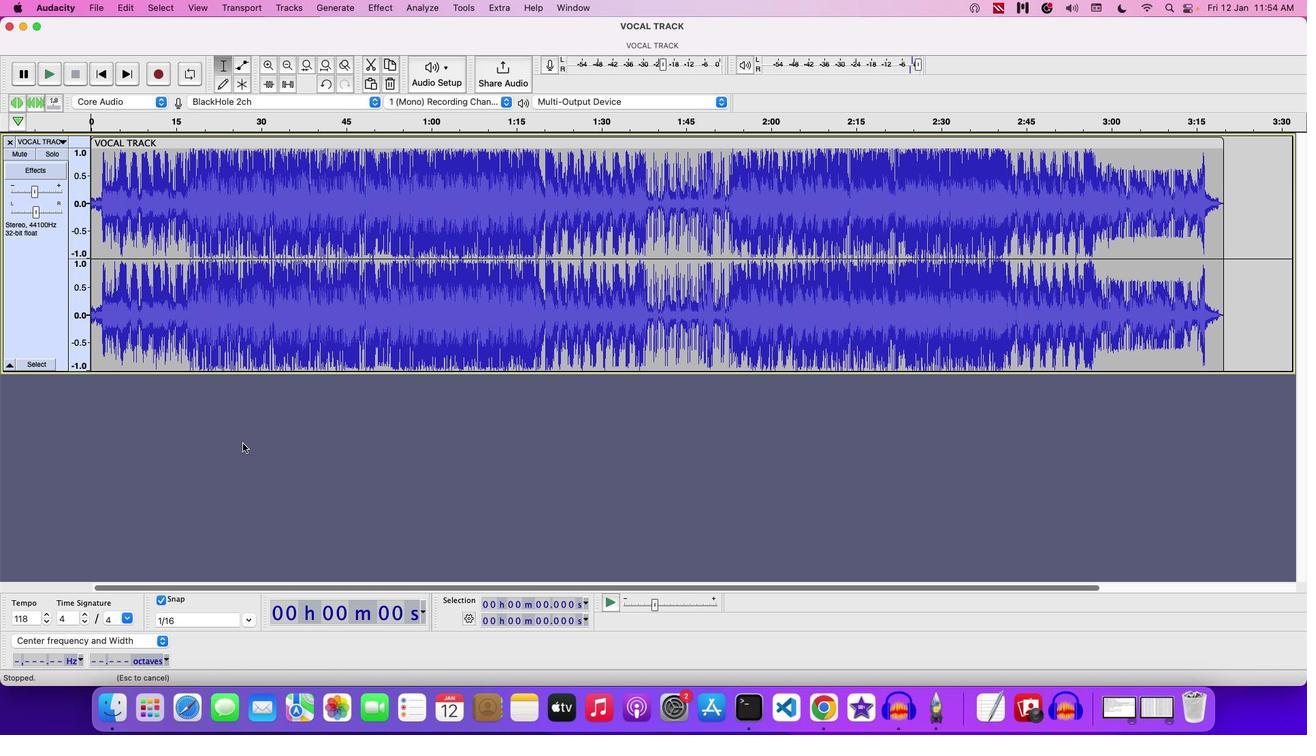 
Action: Mouse moved to (313, 469)
Screenshot: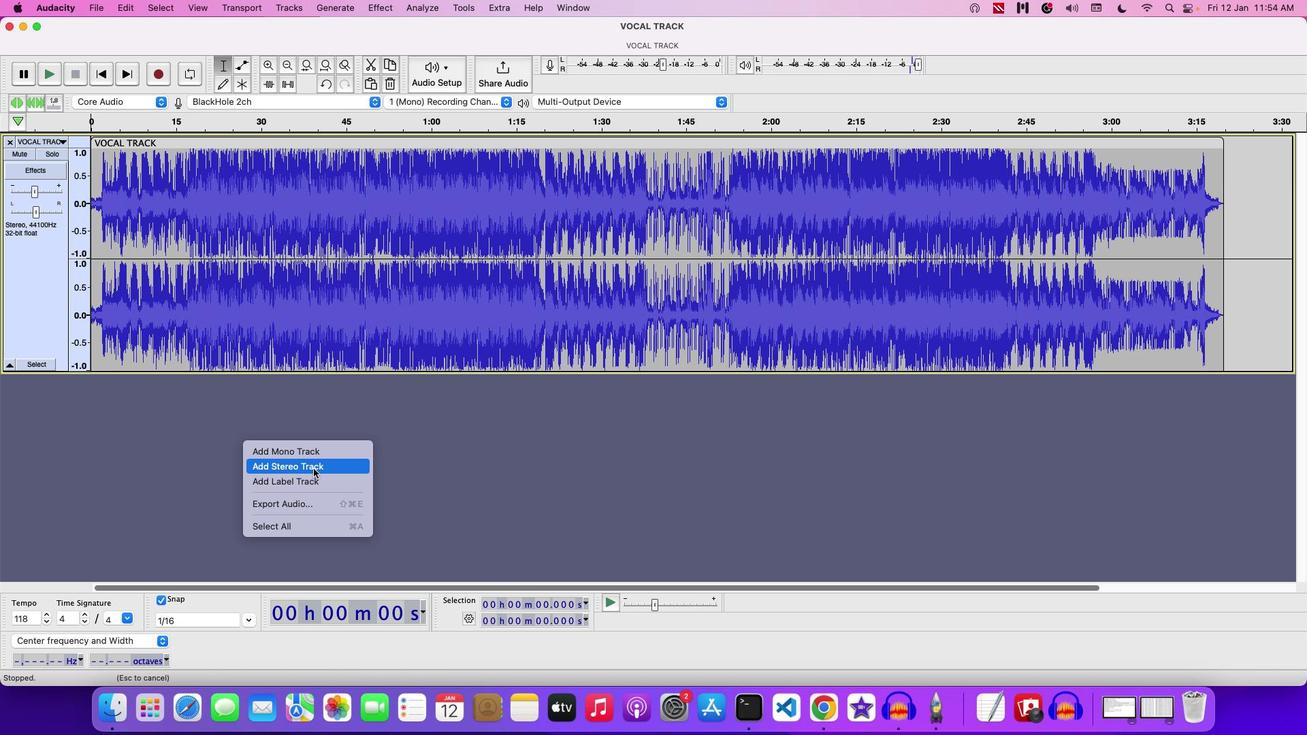 
Action: Mouse pressed left at (313, 469)
Screenshot: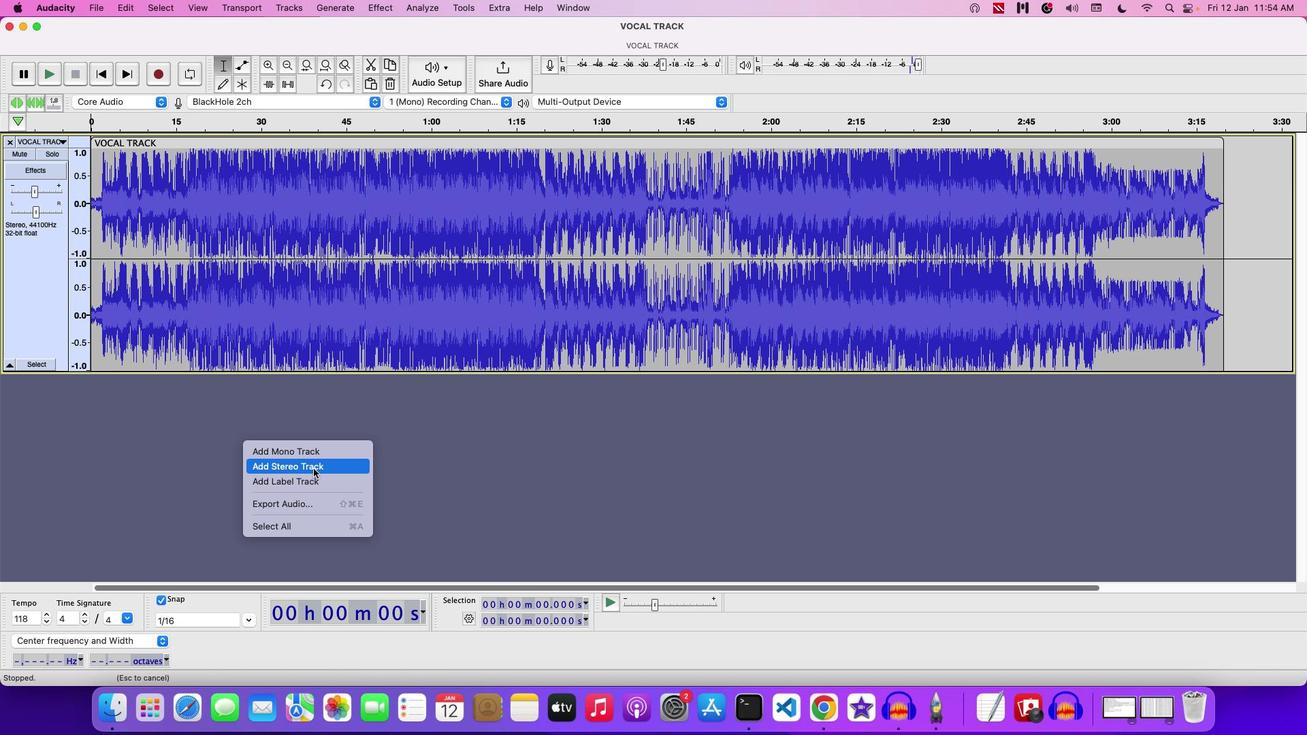 
Action: Mouse moved to (328, 422)
Screenshot: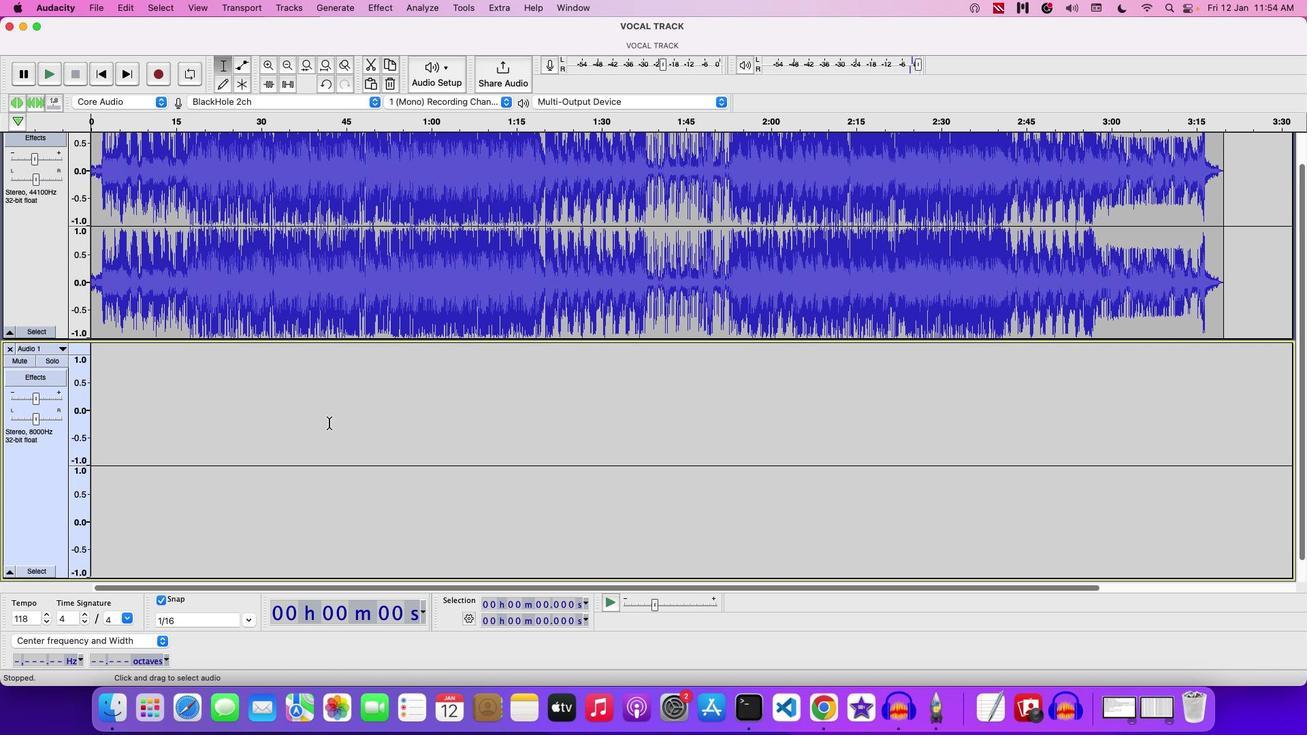 
Action: Mouse scrolled (328, 422) with delta (0, 0)
Screenshot: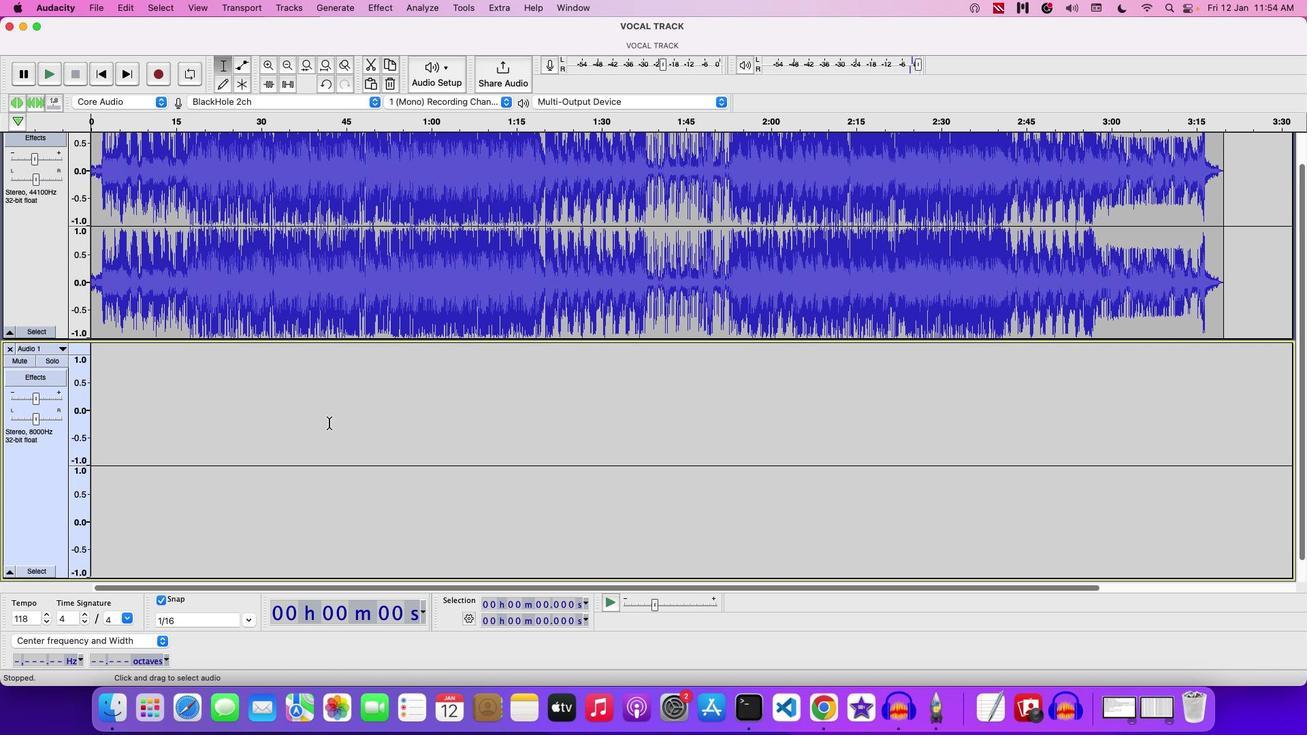 
Action: Mouse scrolled (328, 422) with delta (0, 0)
Screenshot: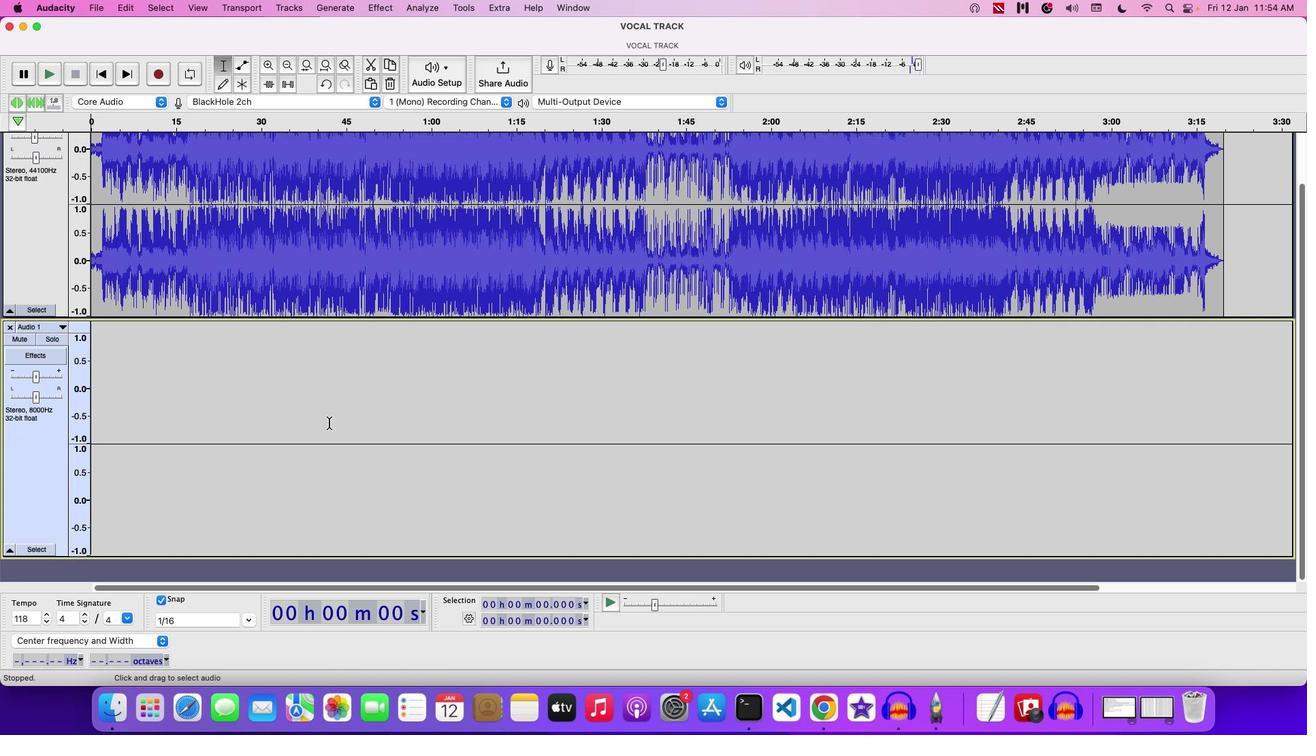
Action: Mouse moved to (329, 422)
Screenshot: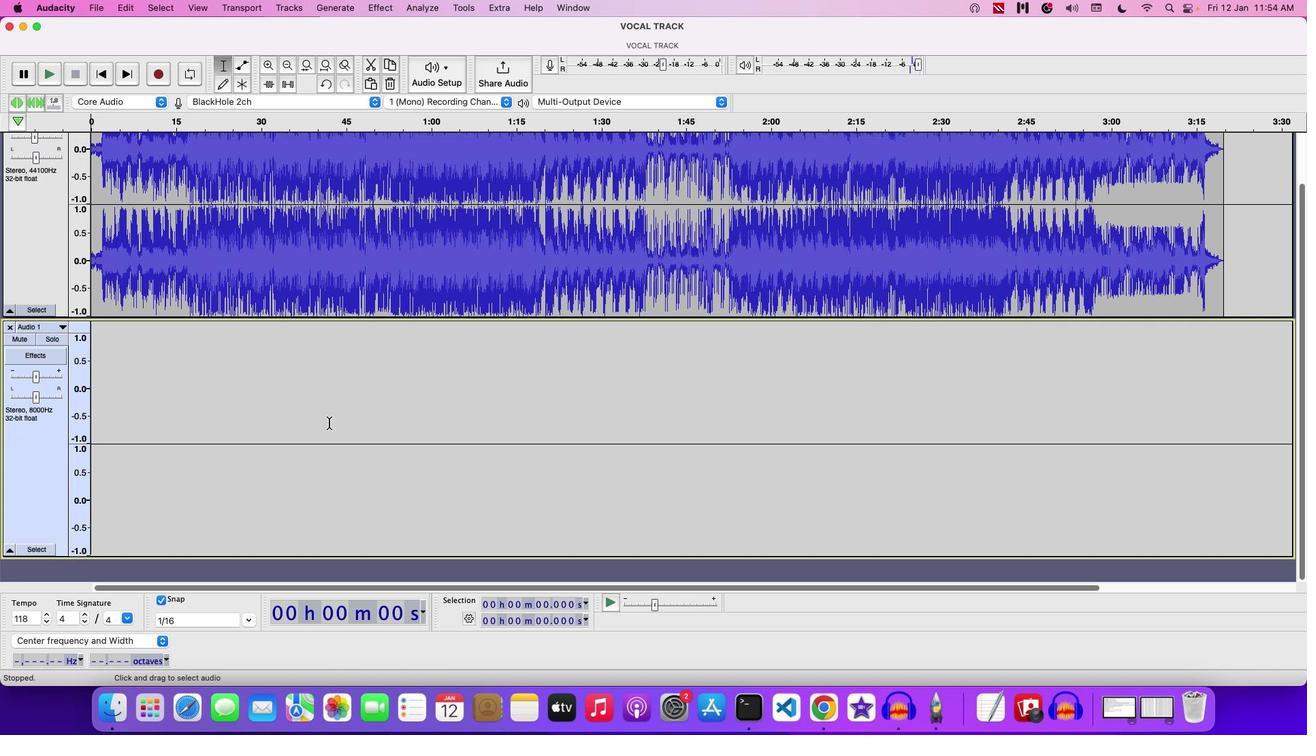 
Action: Mouse scrolled (329, 422) with delta (0, -2)
Screenshot: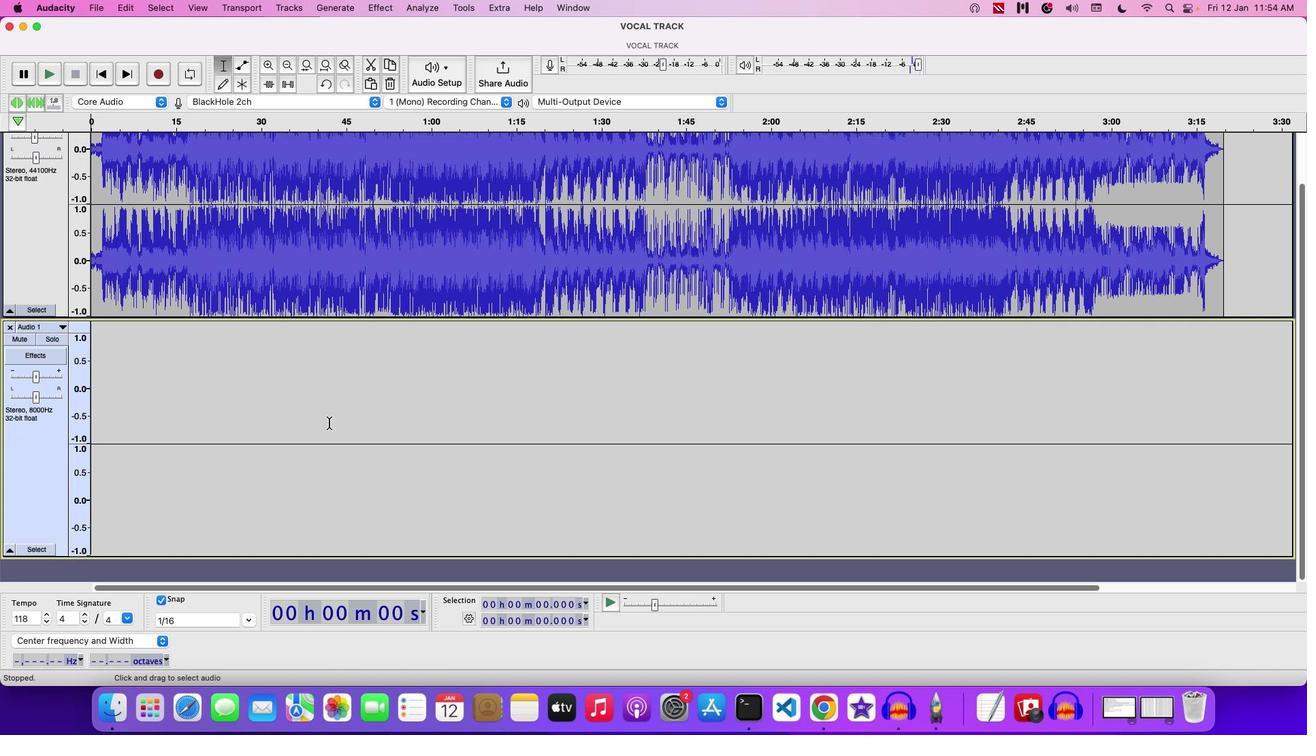 
Action: Mouse scrolled (329, 422) with delta (0, -3)
Screenshot: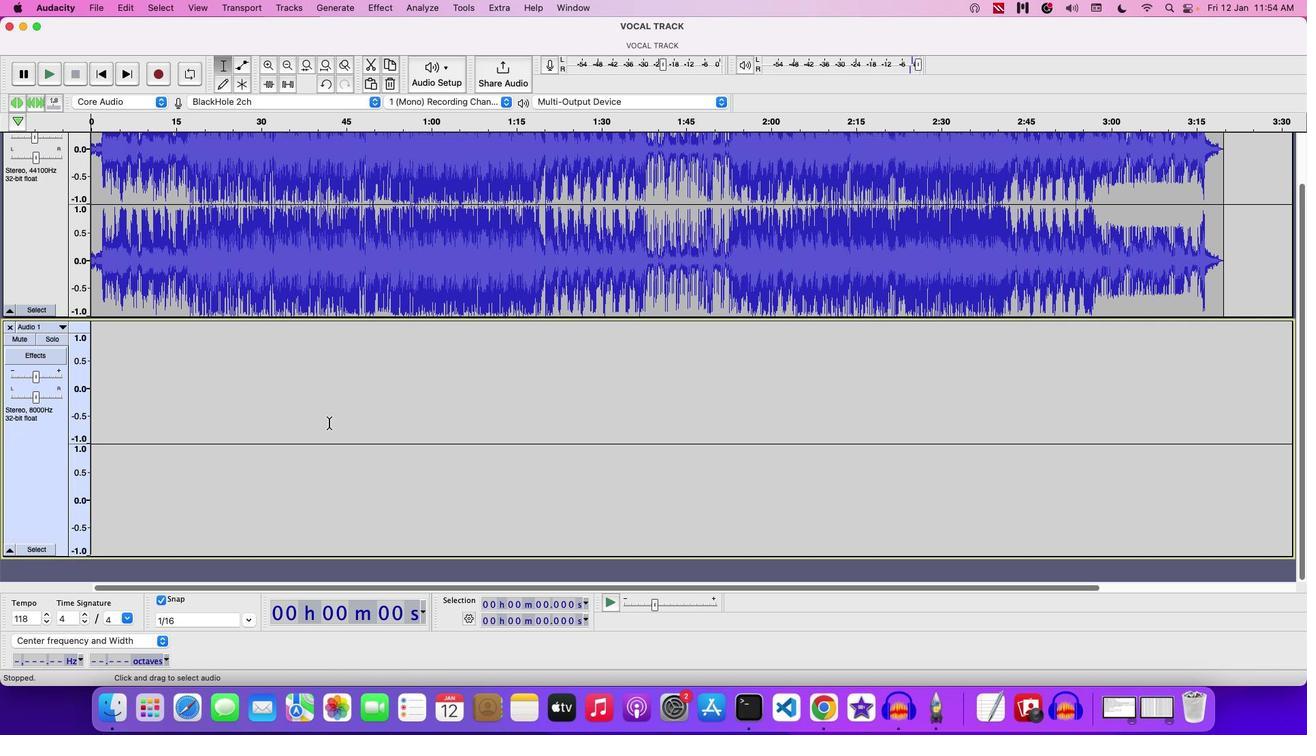 
Action: Mouse scrolled (329, 422) with delta (0, -4)
Screenshot: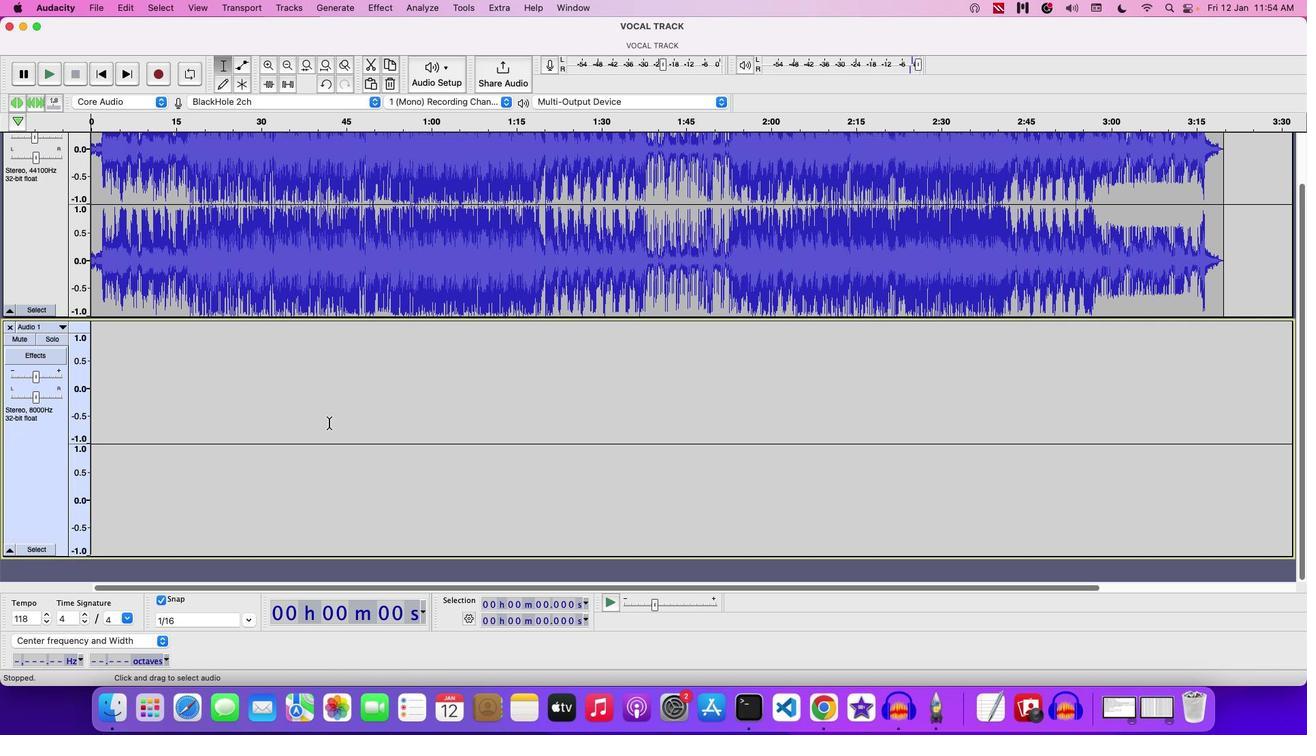 
Action: Mouse scrolled (329, 422) with delta (0, -4)
Screenshot: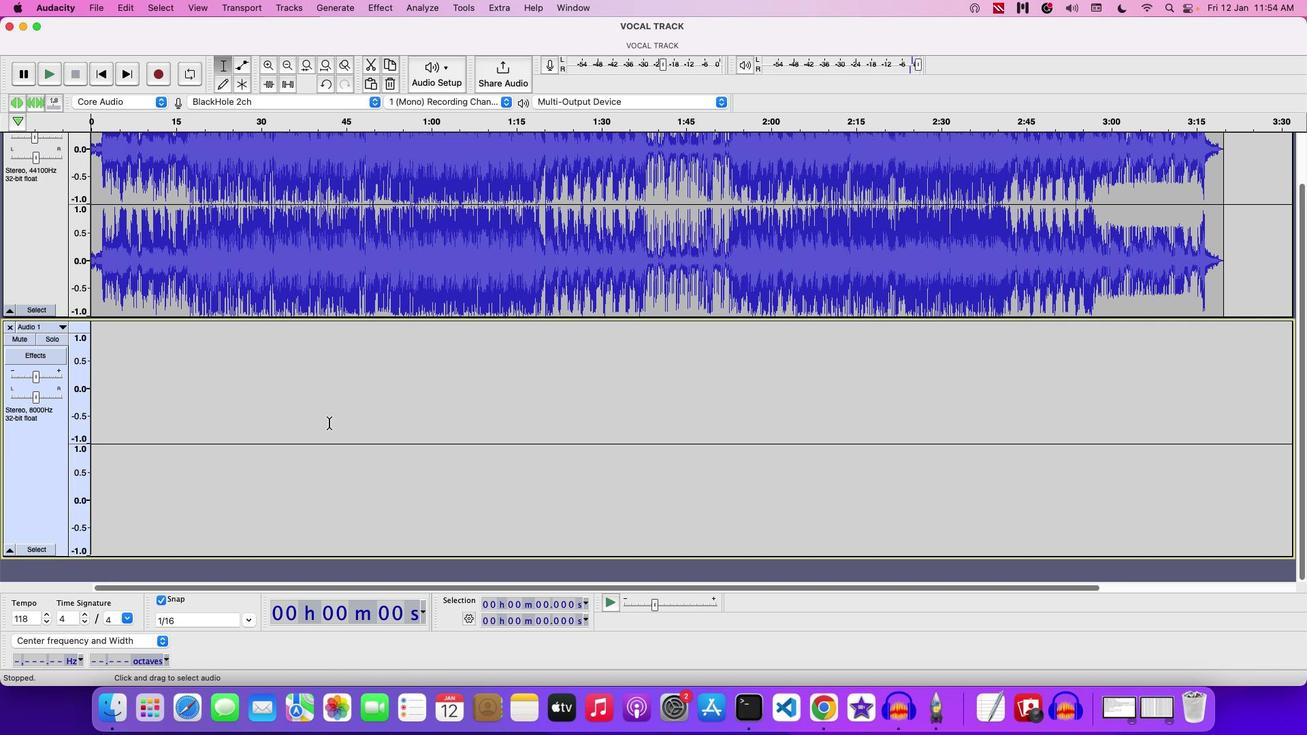 
Action: Mouse moved to (243, 569)
Screenshot: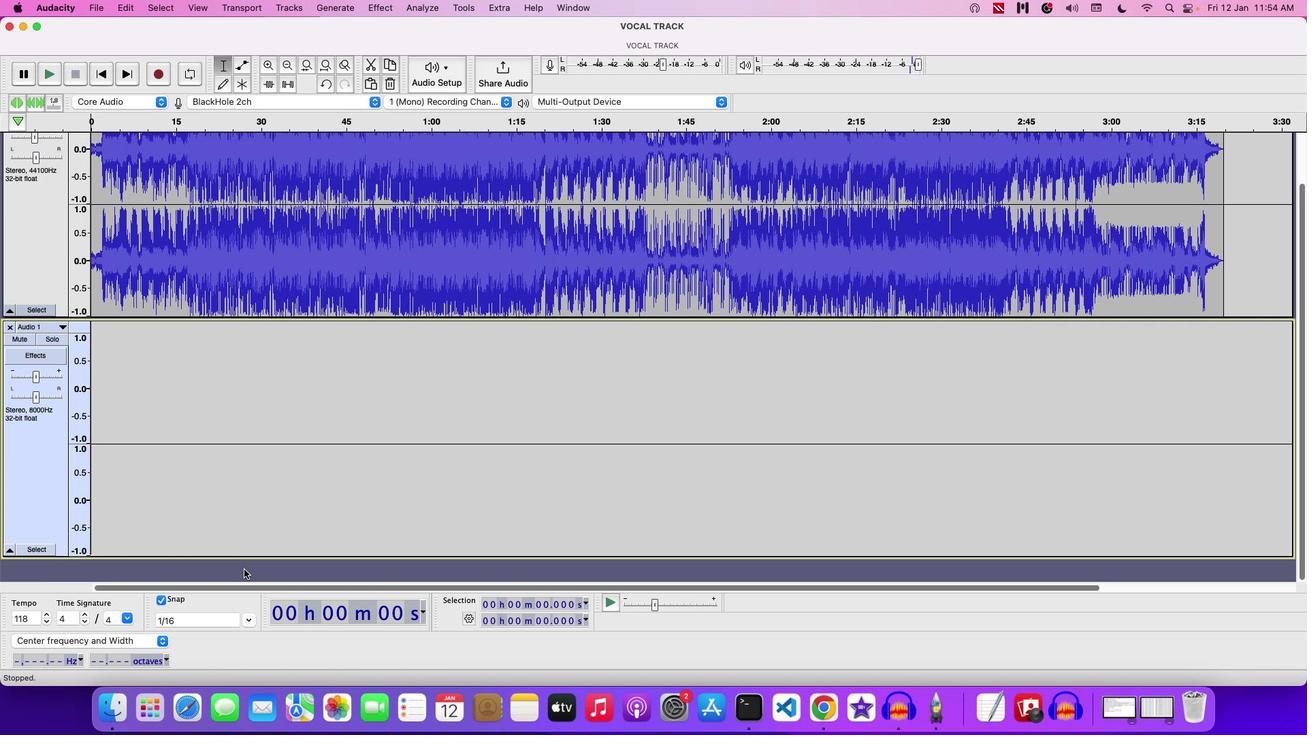 
Action: Mouse pressed right at (243, 569)
Screenshot: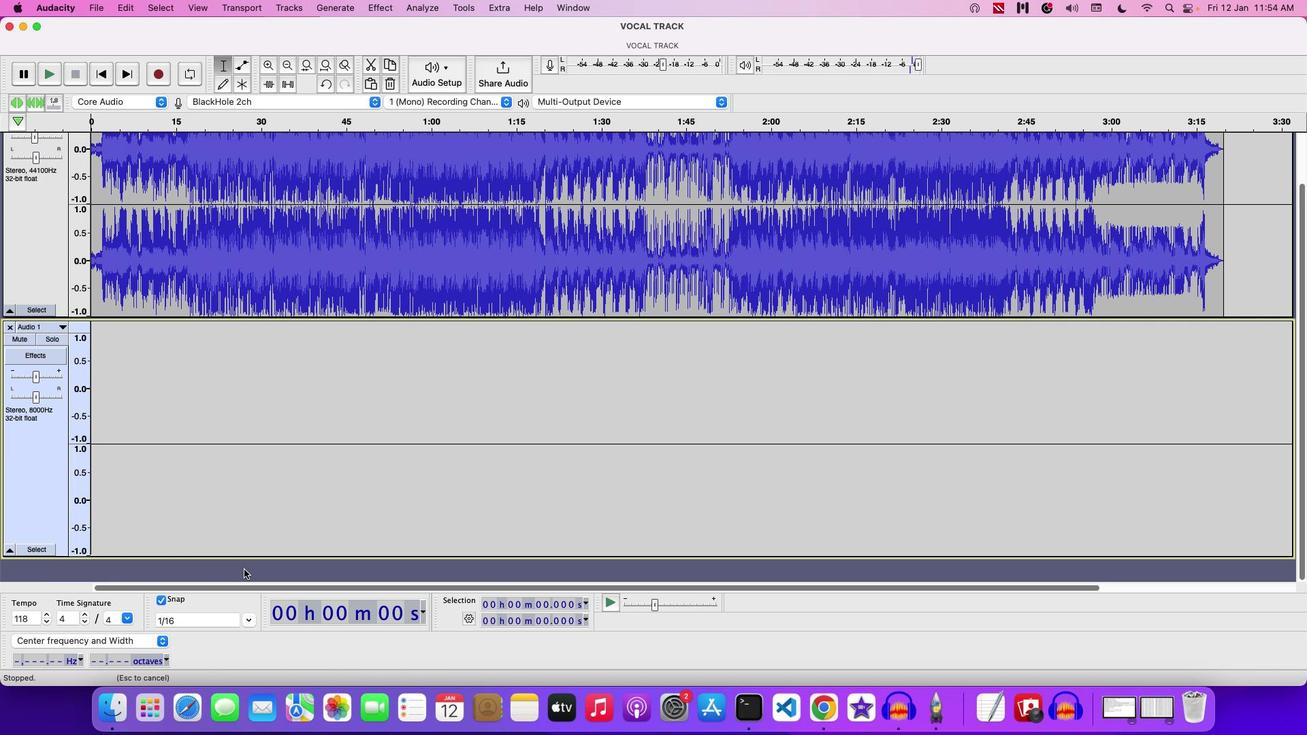 
Action: Mouse moved to (258, 593)
Screenshot: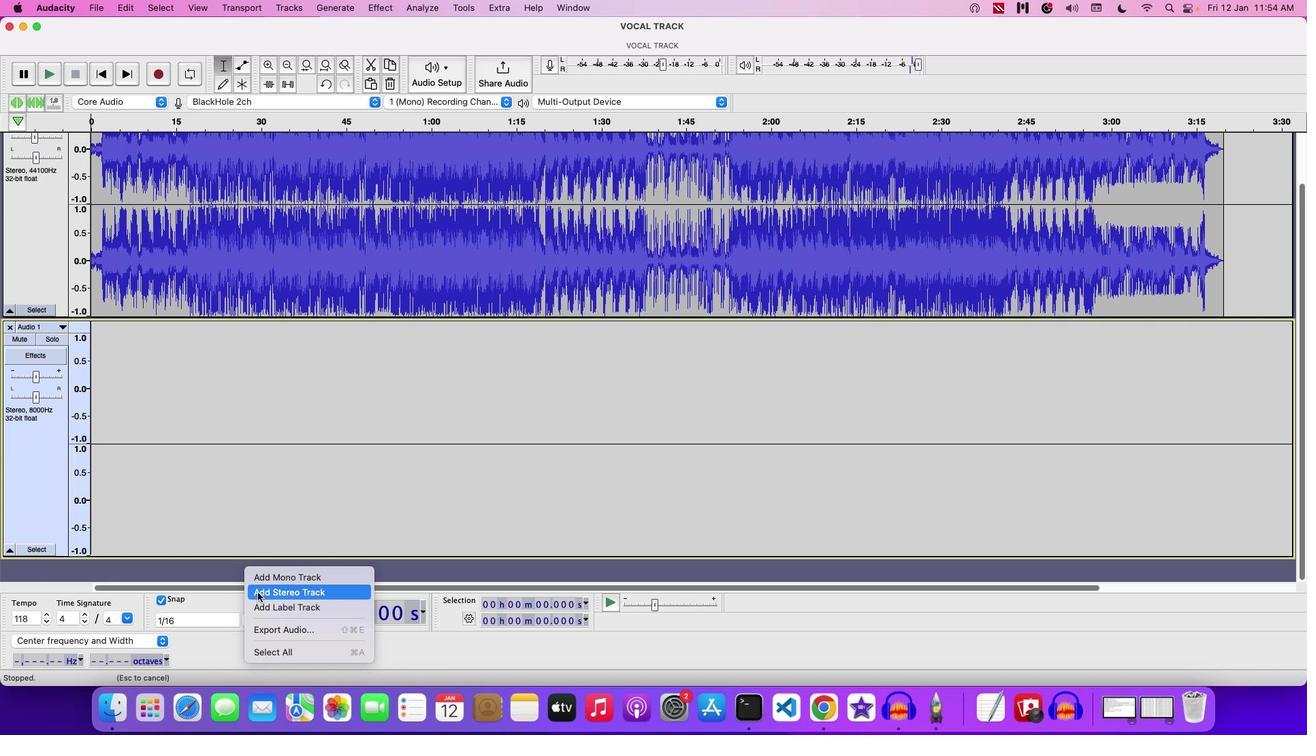 
Action: Mouse pressed left at (258, 593)
Screenshot: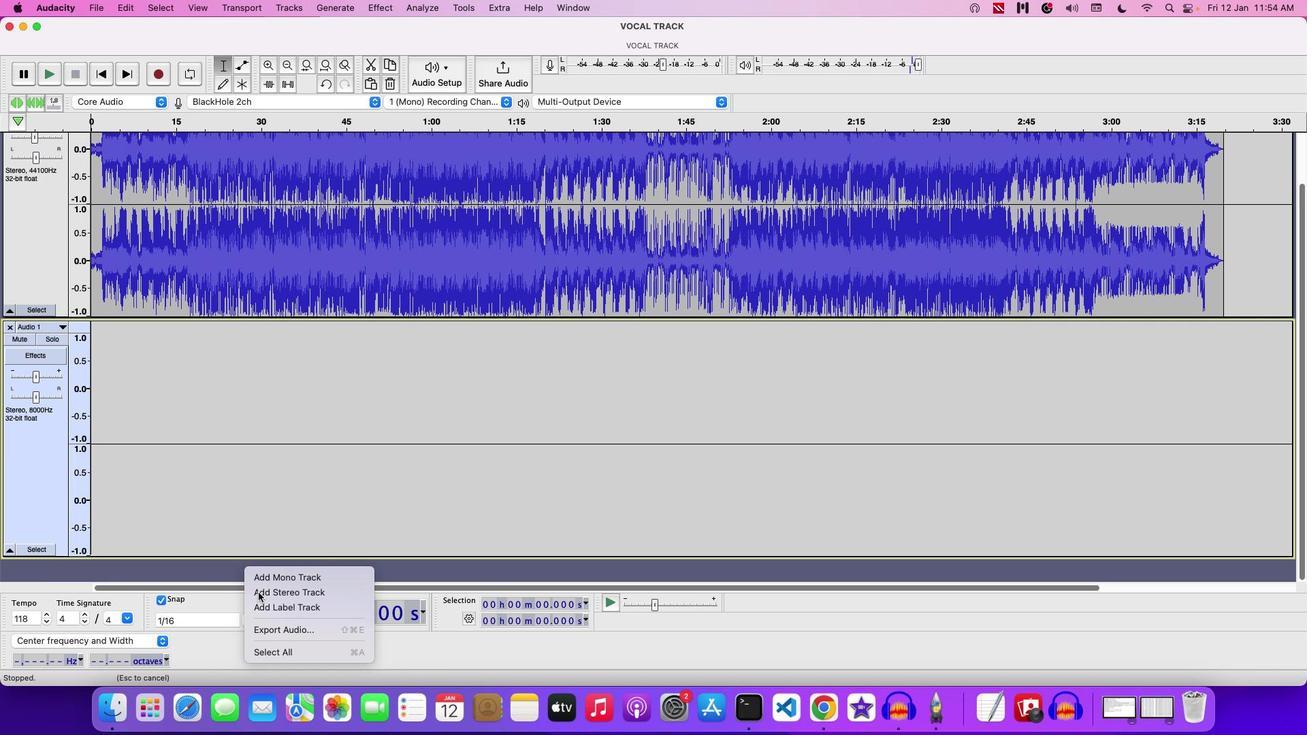 
Action: Mouse moved to (351, 380)
Screenshot: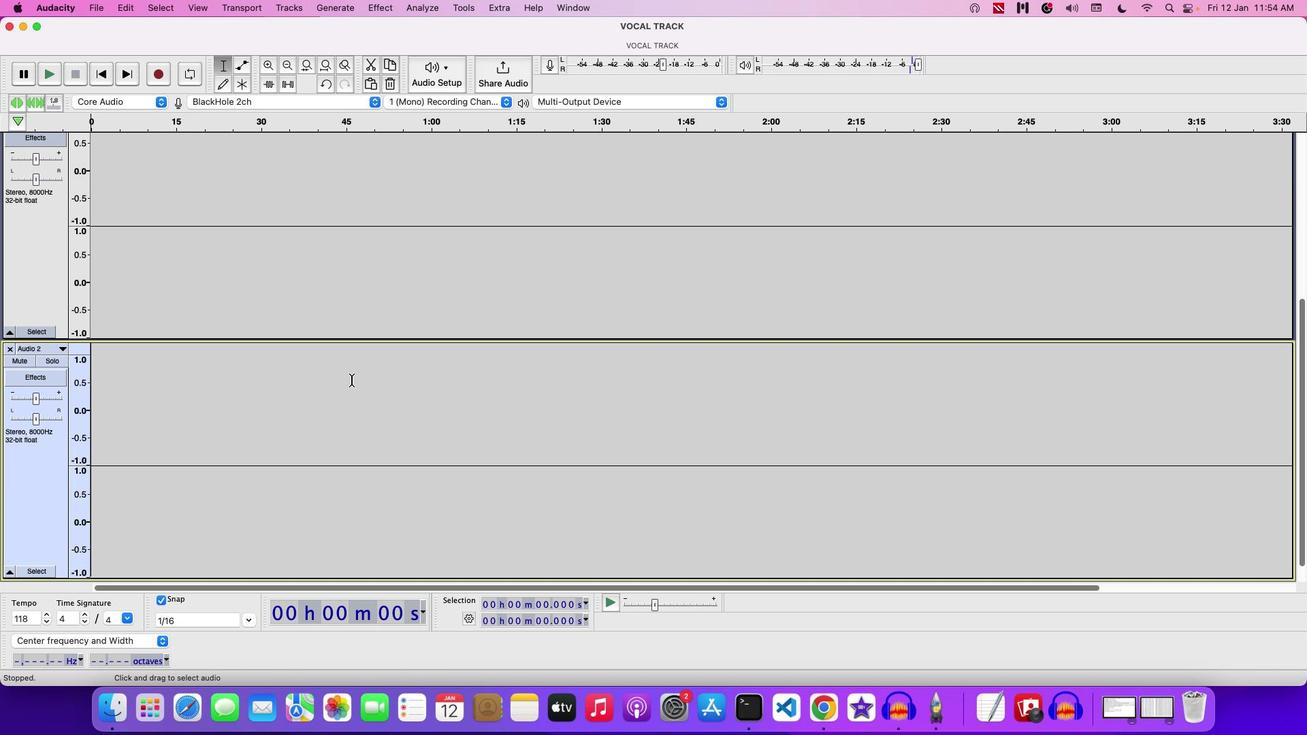 
Action: Mouse scrolled (351, 380) with delta (0, 0)
Screenshot: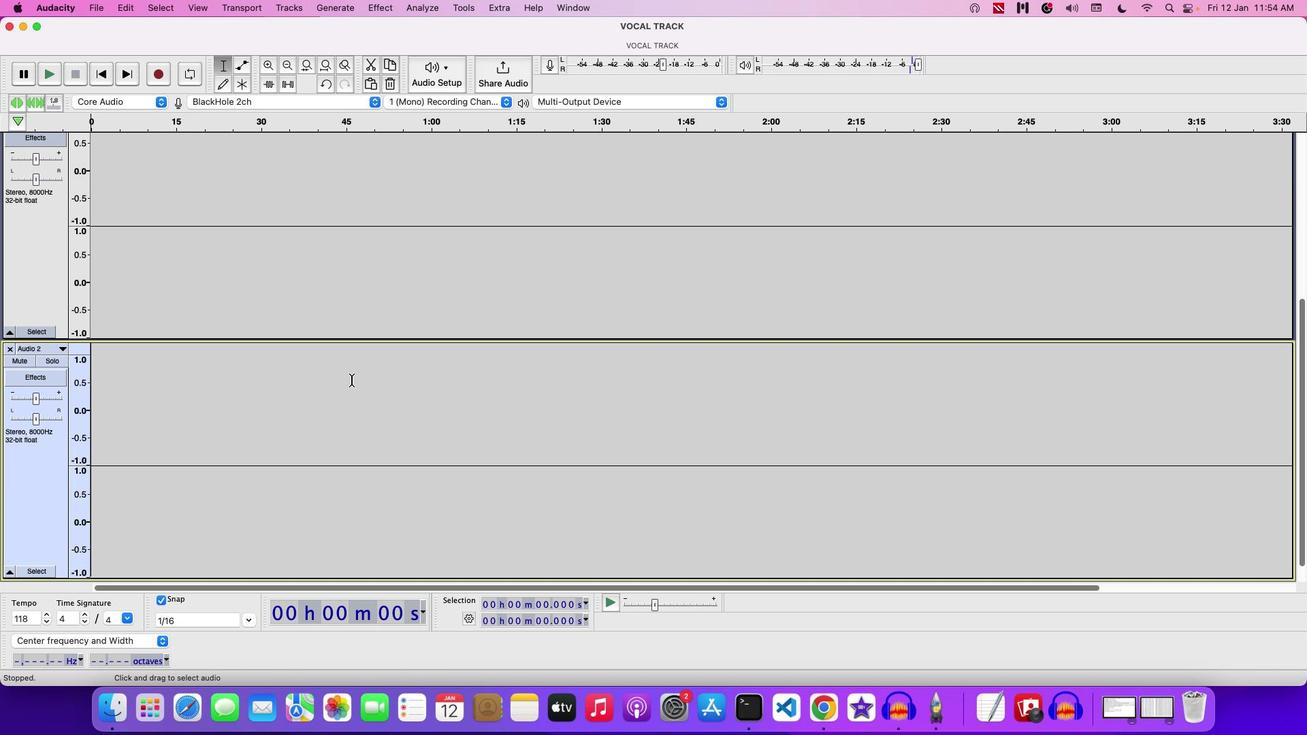 
Action: Mouse scrolled (351, 380) with delta (0, 0)
Screenshot: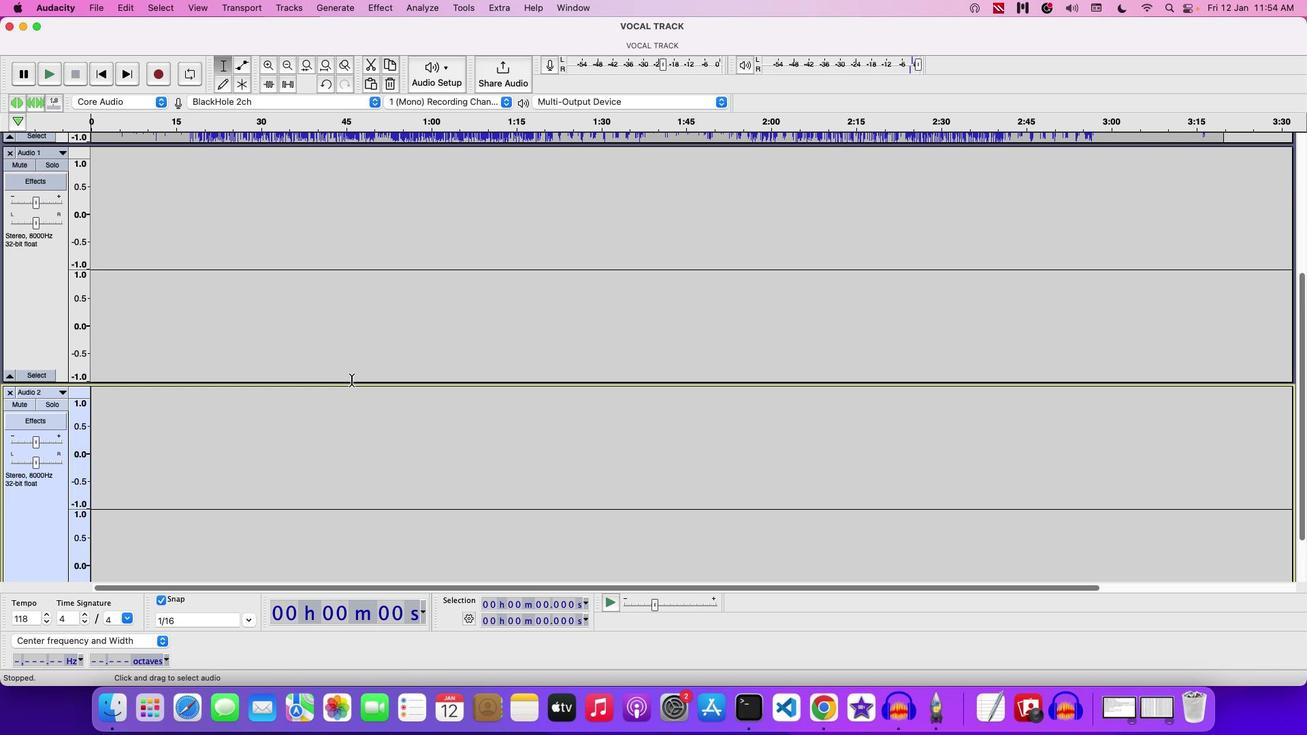 
Action: Mouse scrolled (351, 380) with delta (0, 2)
Screenshot: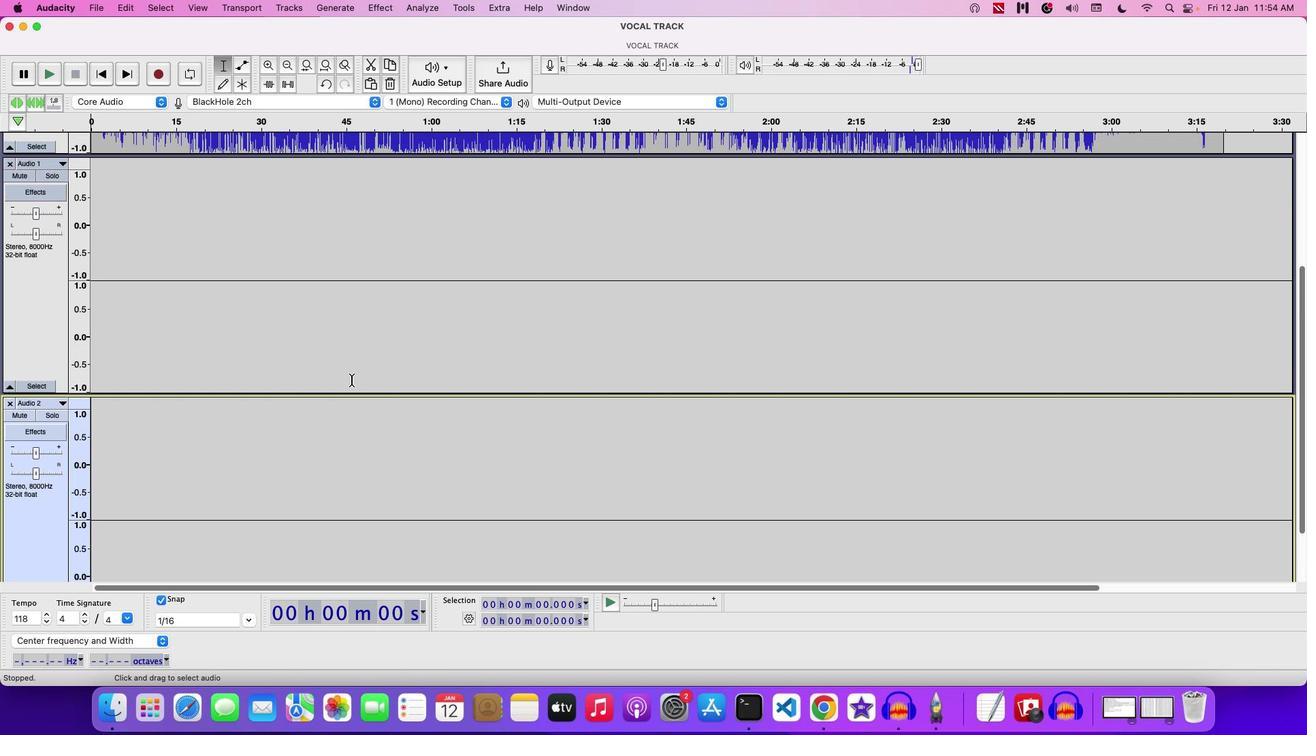 
Action: Mouse scrolled (351, 380) with delta (0, -2)
Screenshot: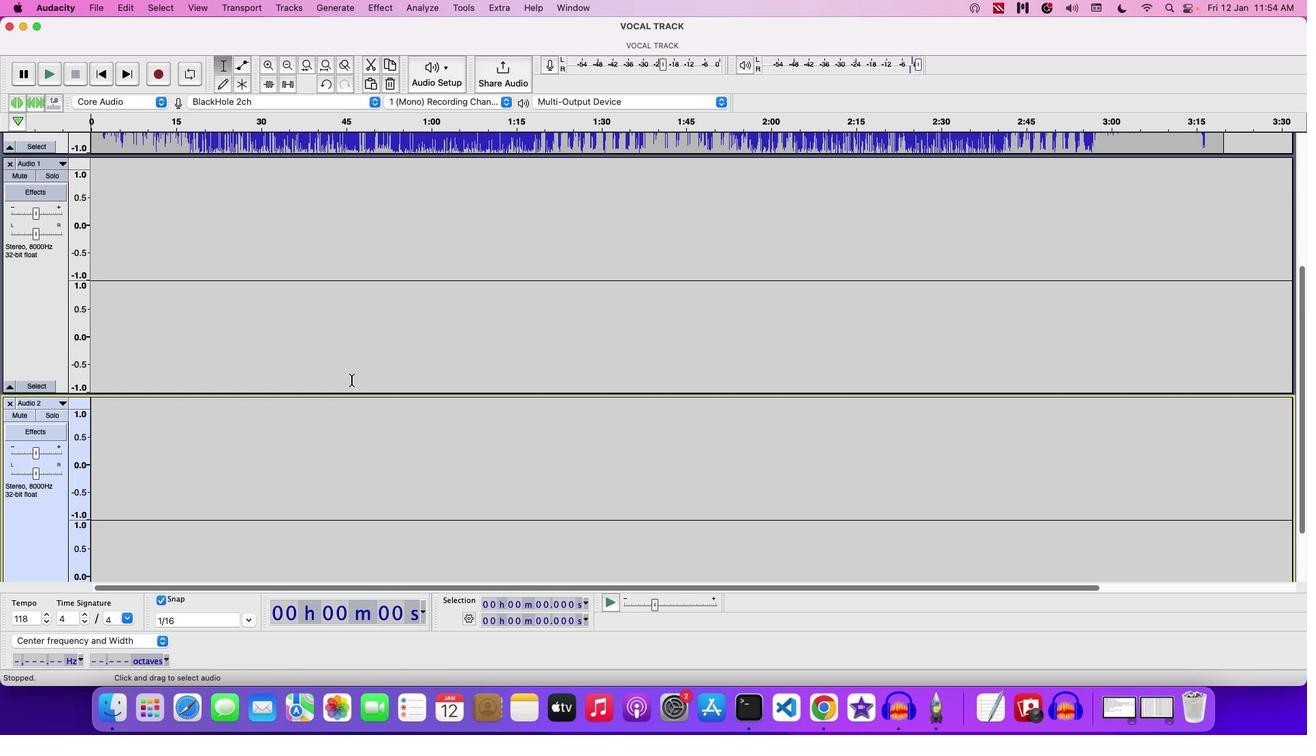 
Action: Mouse scrolled (351, 380) with delta (0, 0)
Screenshot: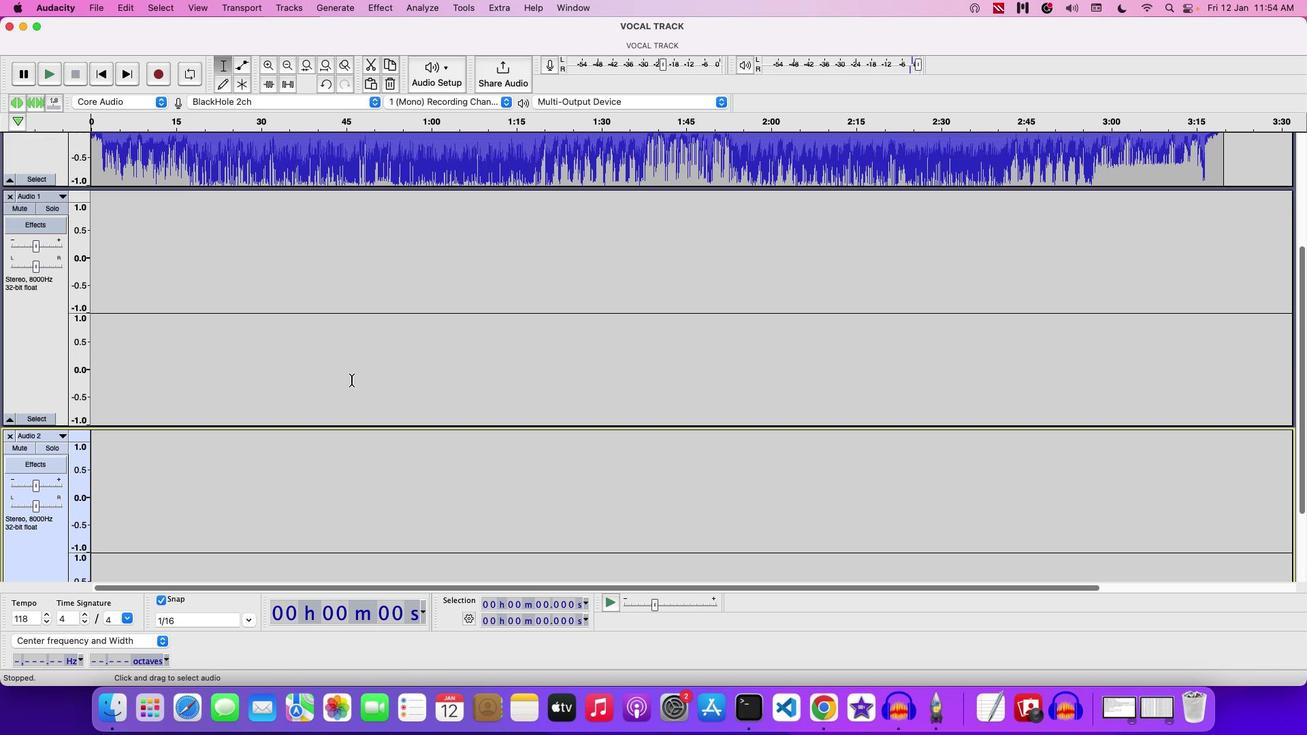 
Action: Mouse scrolled (351, 380) with delta (0, 0)
Screenshot: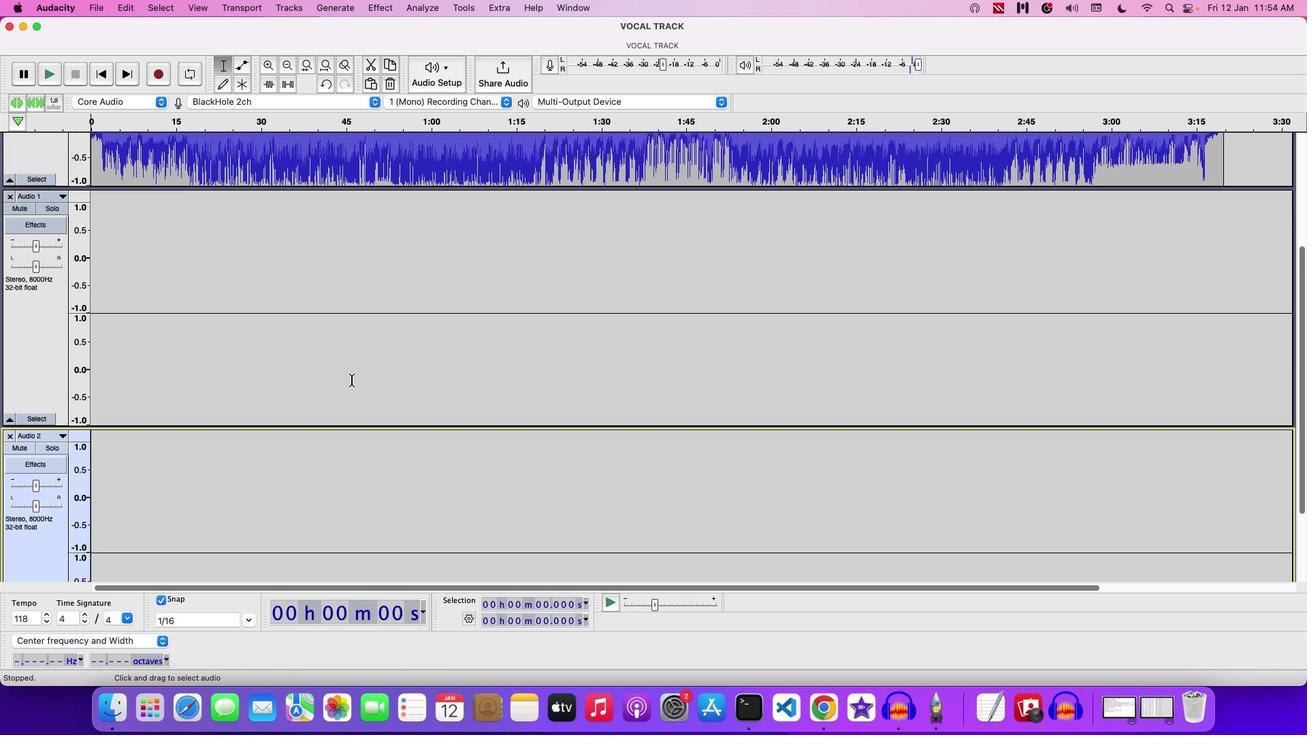
Action: Mouse scrolled (351, 380) with delta (0, 1)
Screenshot: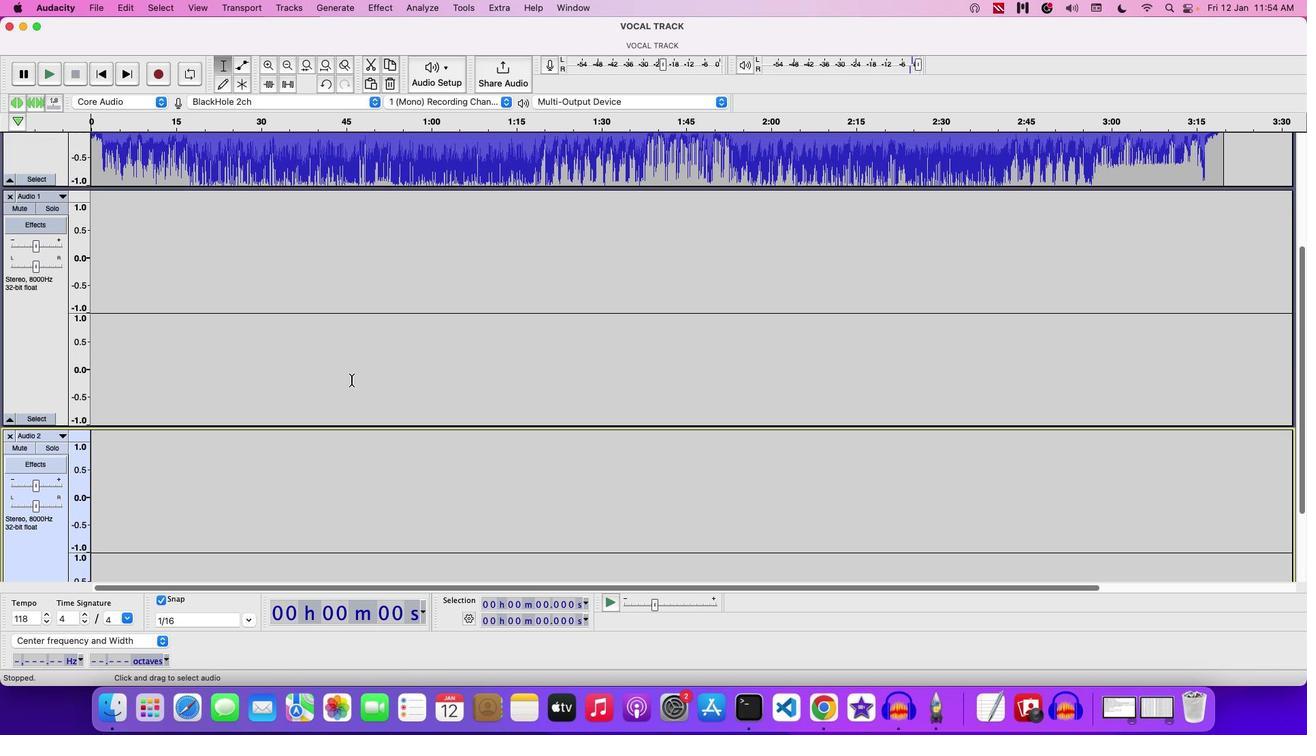 
Action: Mouse scrolled (351, 380) with delta (0, 2)
Screenshot: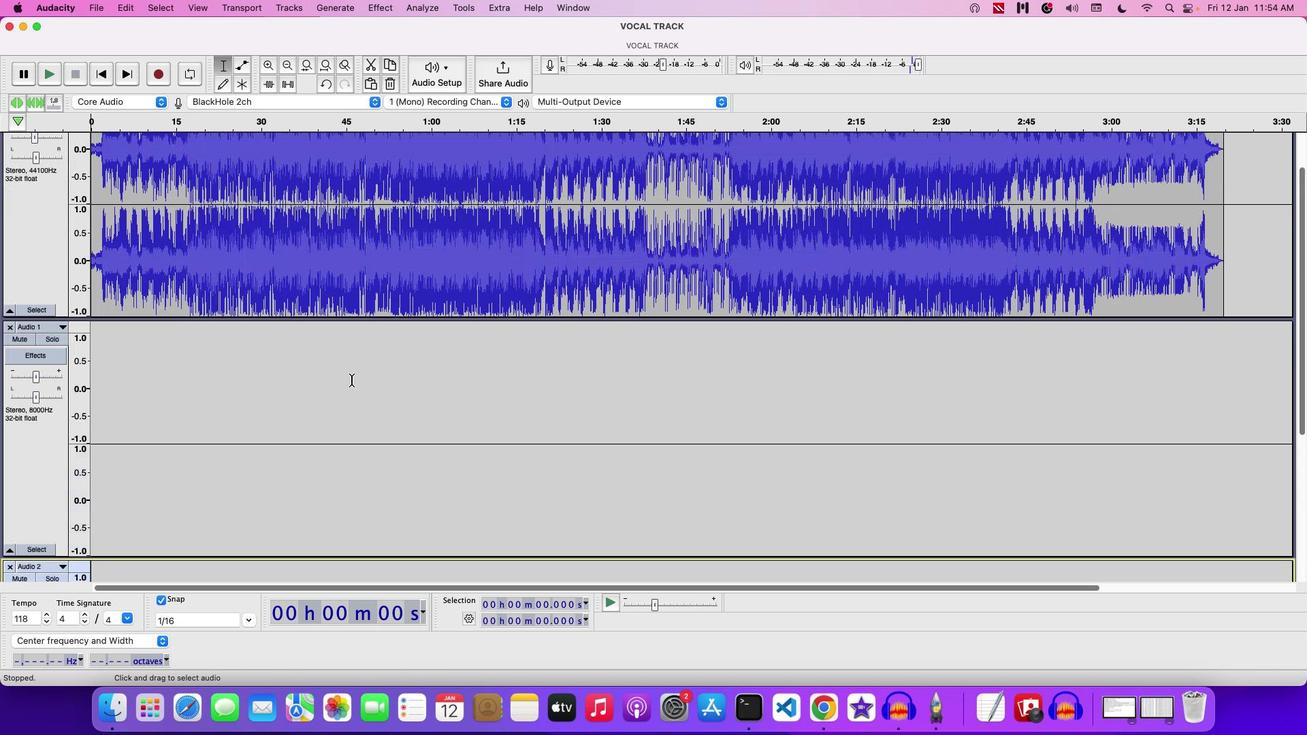 
Action: Mouse moved to (371, 284)
Screenshot: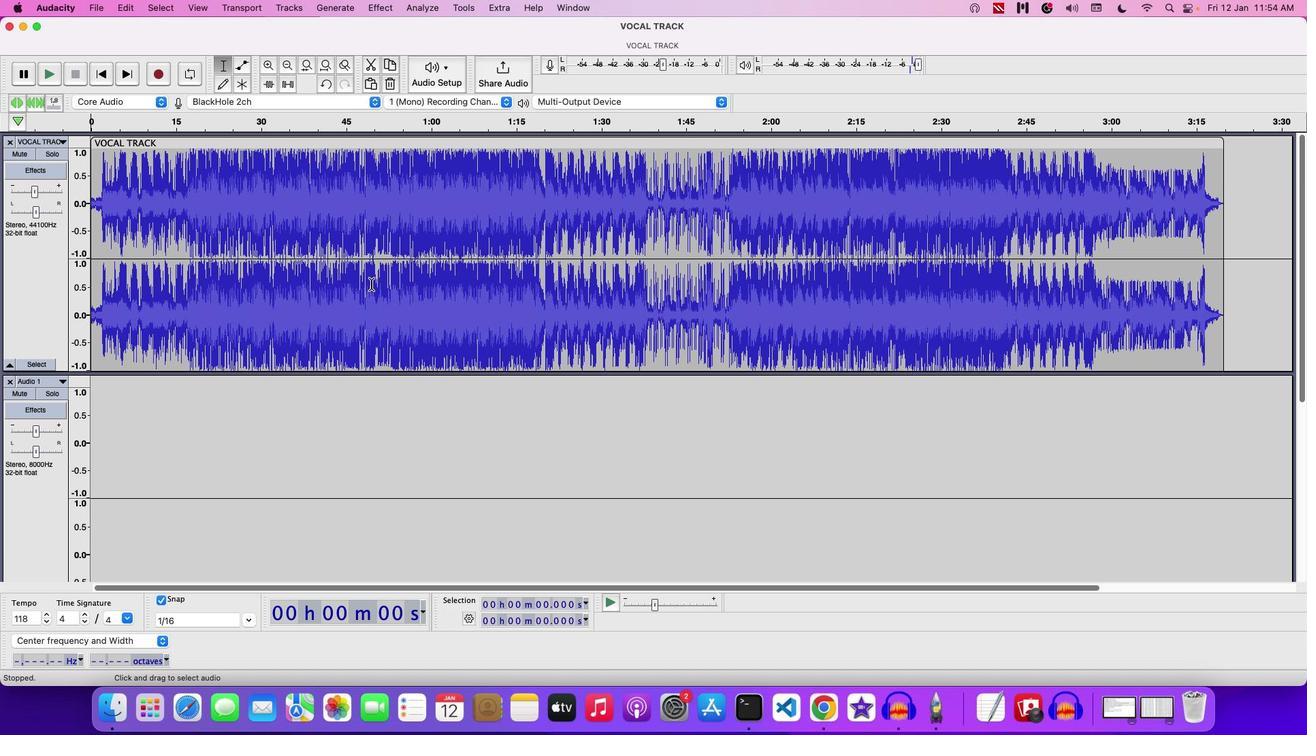 
Action: Mouse pressed left at (371, 284)
Screenshot: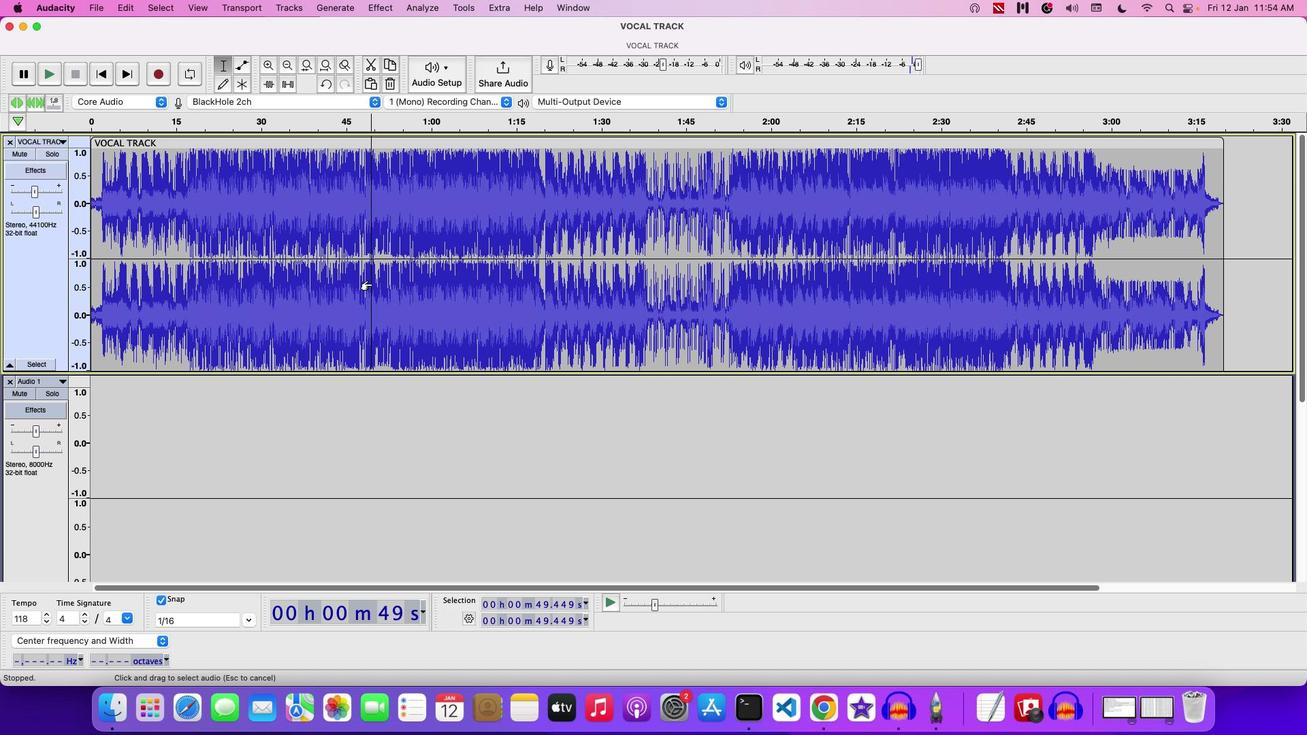 
Action: Mouse pressed left at (371, 284)
Screenshot: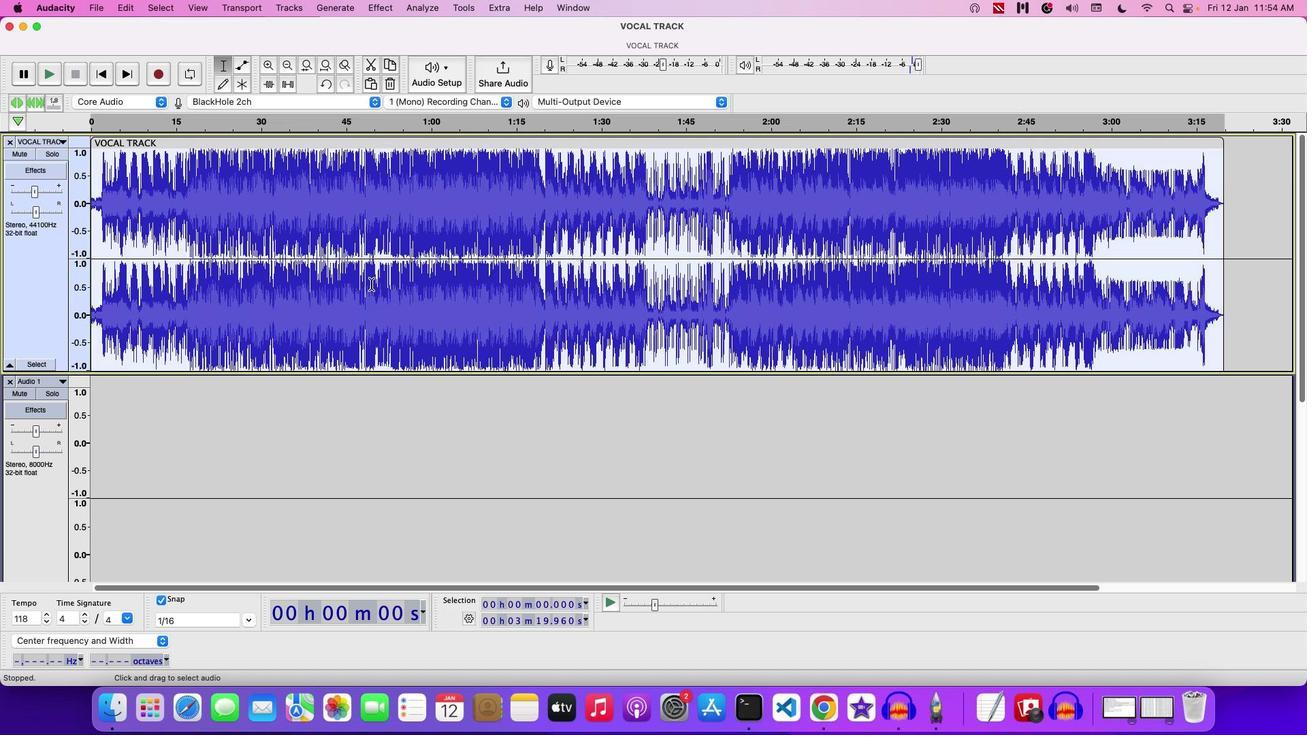 
Action: Key pressed Key.cmd'c'
Screenshot: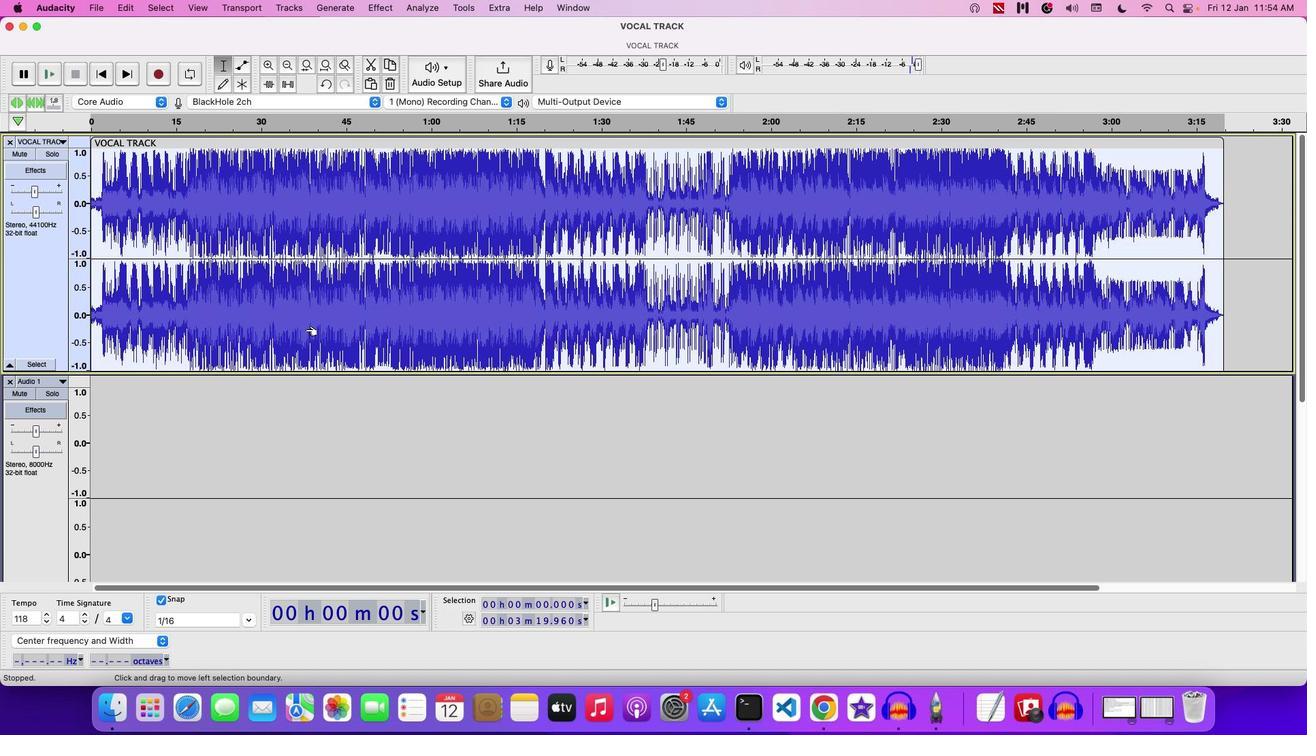 
Action: Mouse moved to (253, 353)
Screenshot: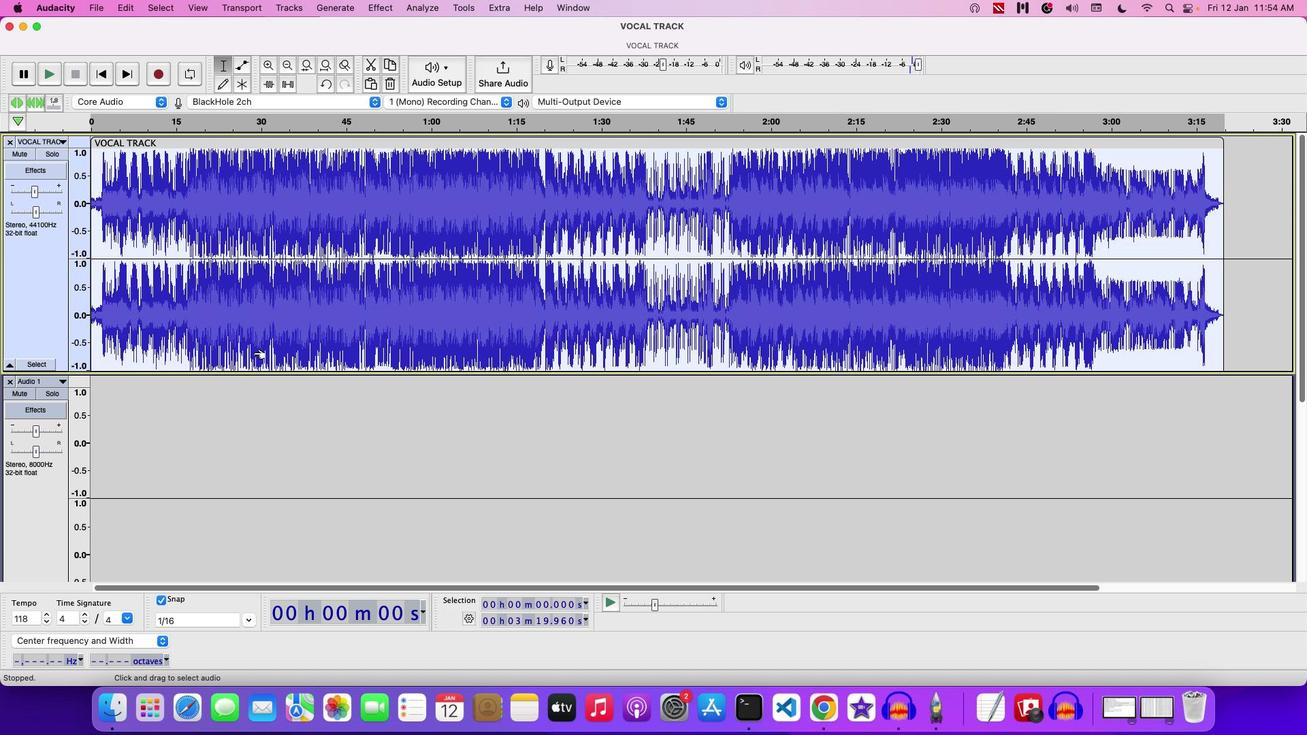 
Action: Key pressed Key.cmd
Screenshot: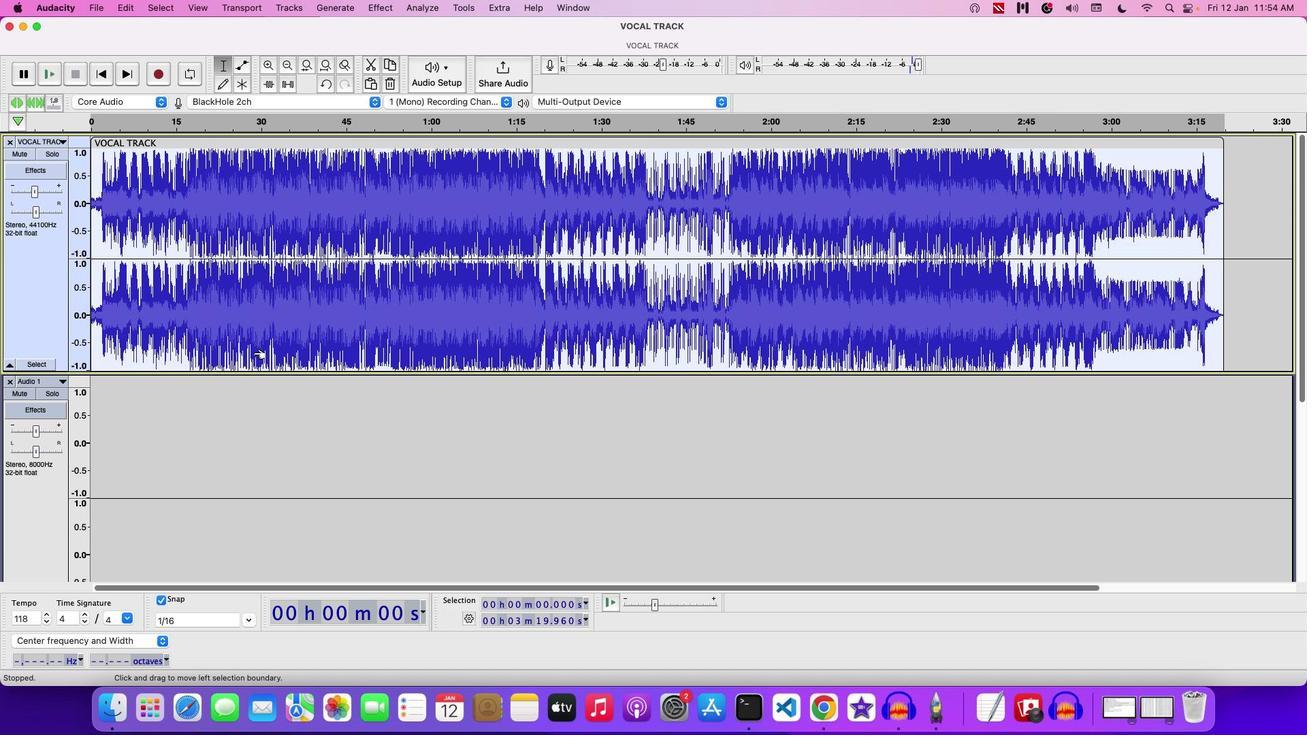 
Action: Mouse moved to (252, 354)
Screenshot: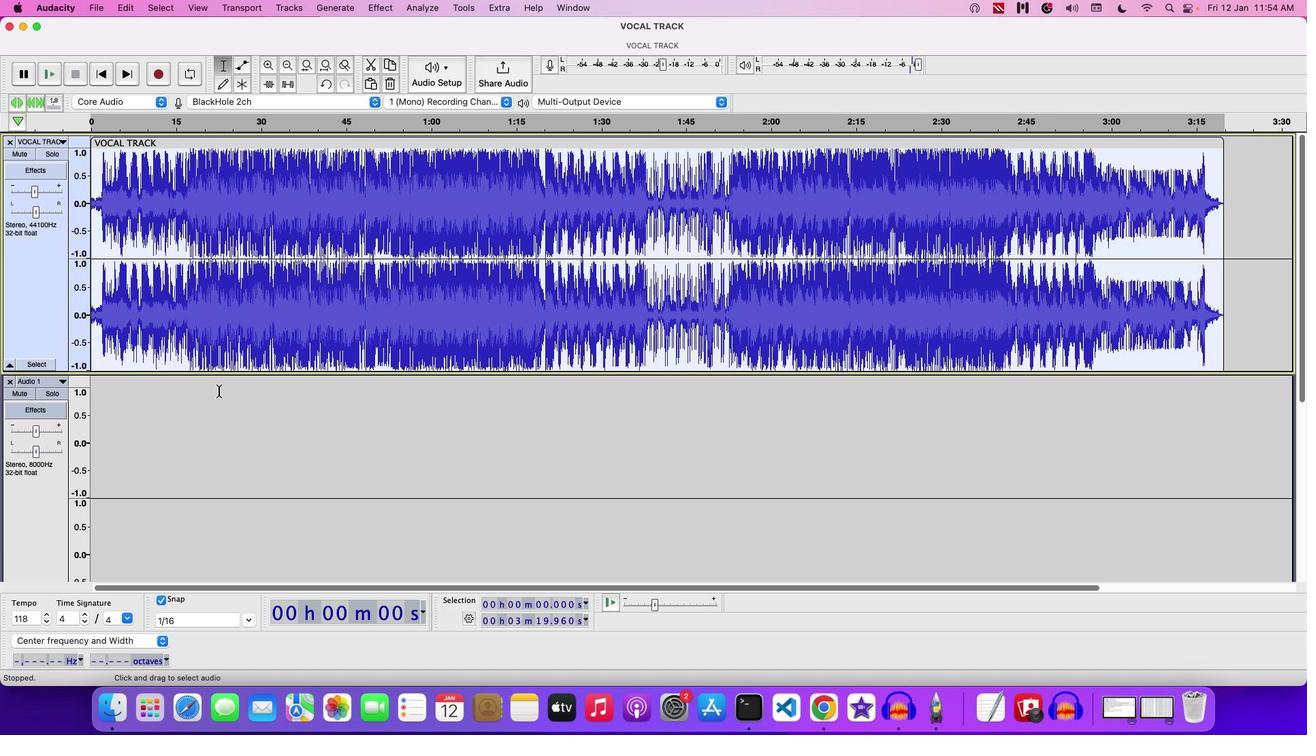 
Action: Key pressed 'c'
Screenshot: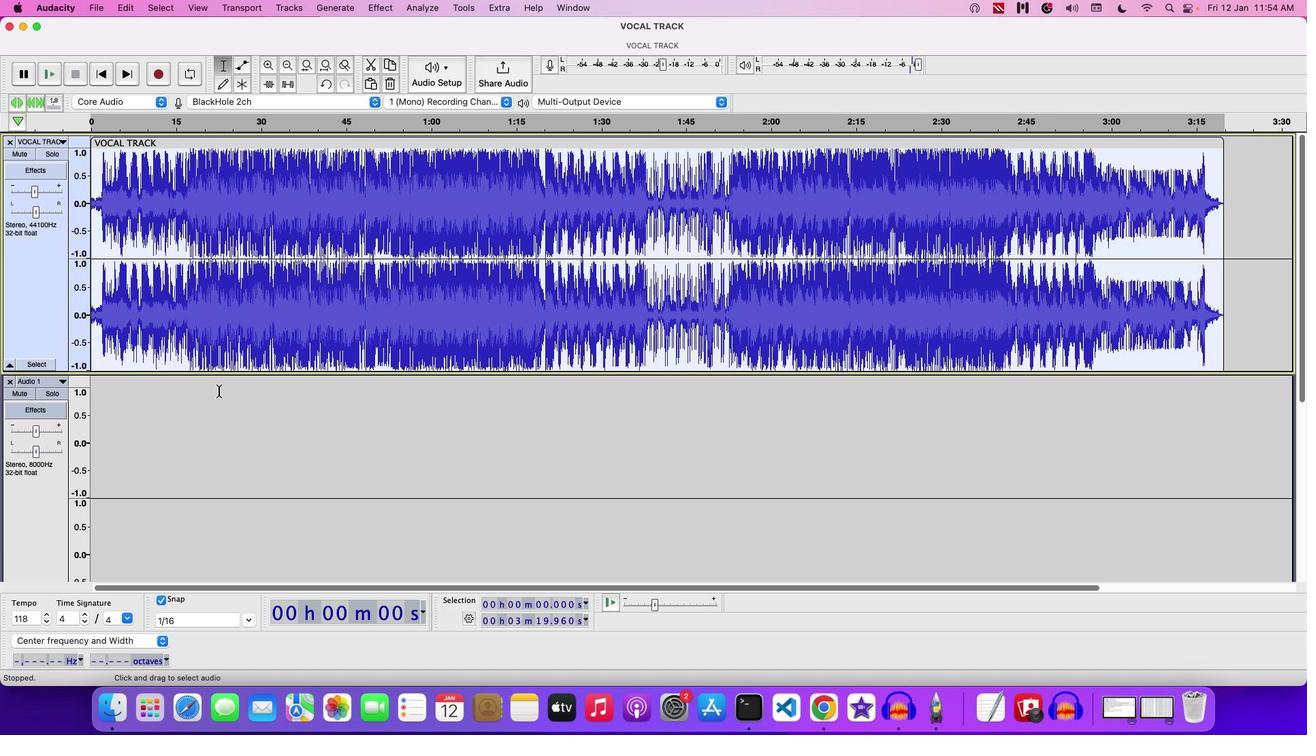 
Action: Mouse moved to (172, 424)
Screenshot: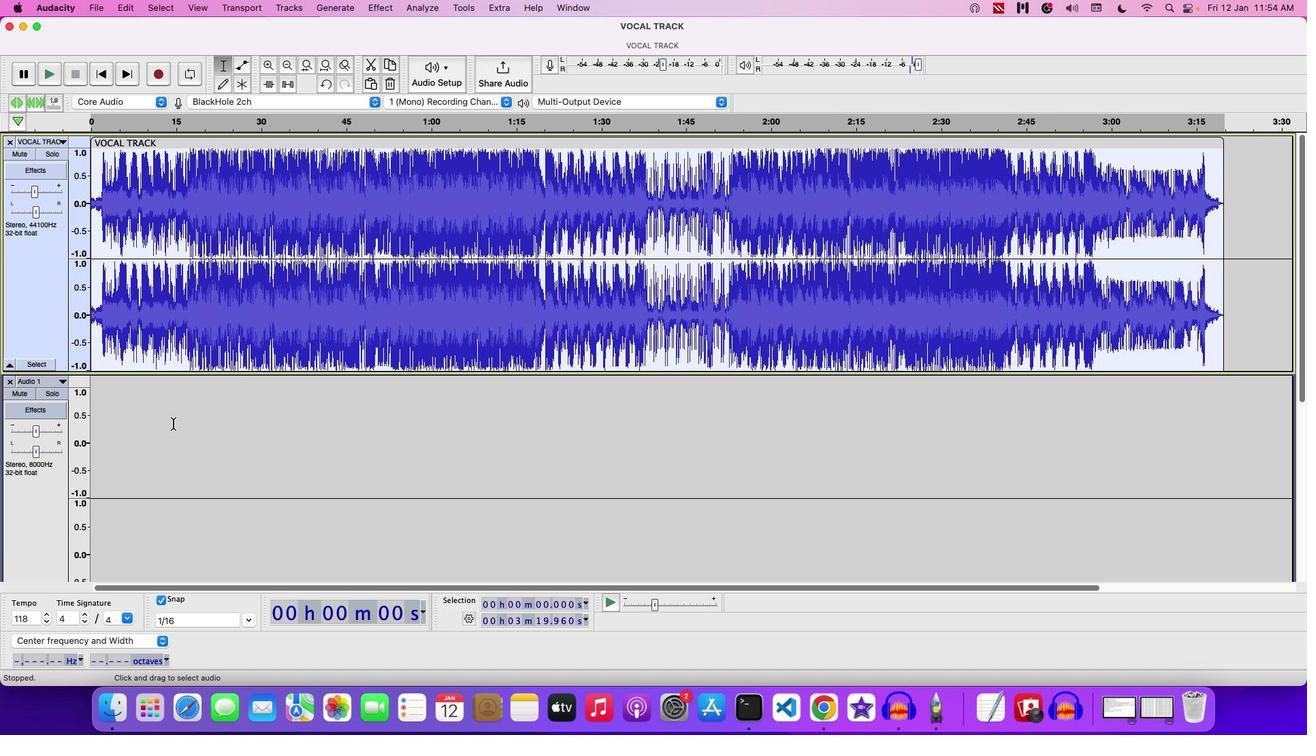 
Action: Mouse pressed left at (172, 424)
Screenshot: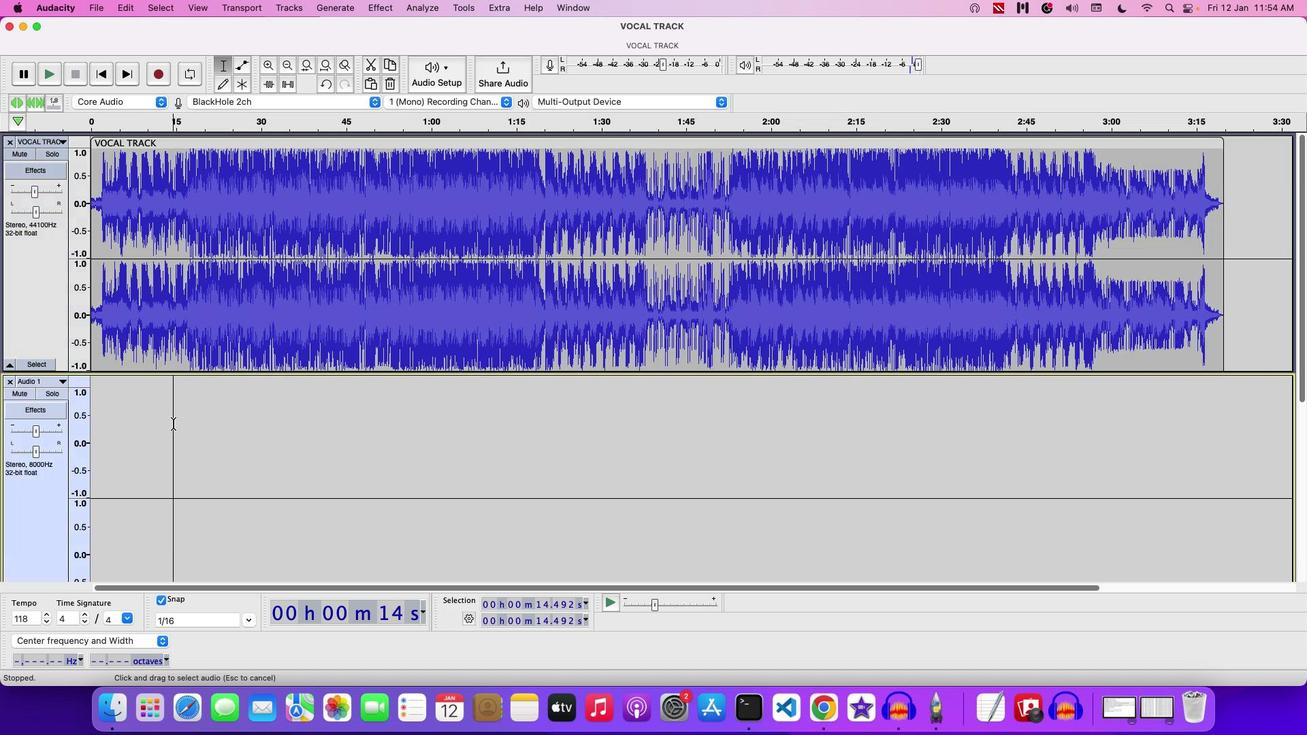 
Action: Key pressed Key.cmd
Screenshot: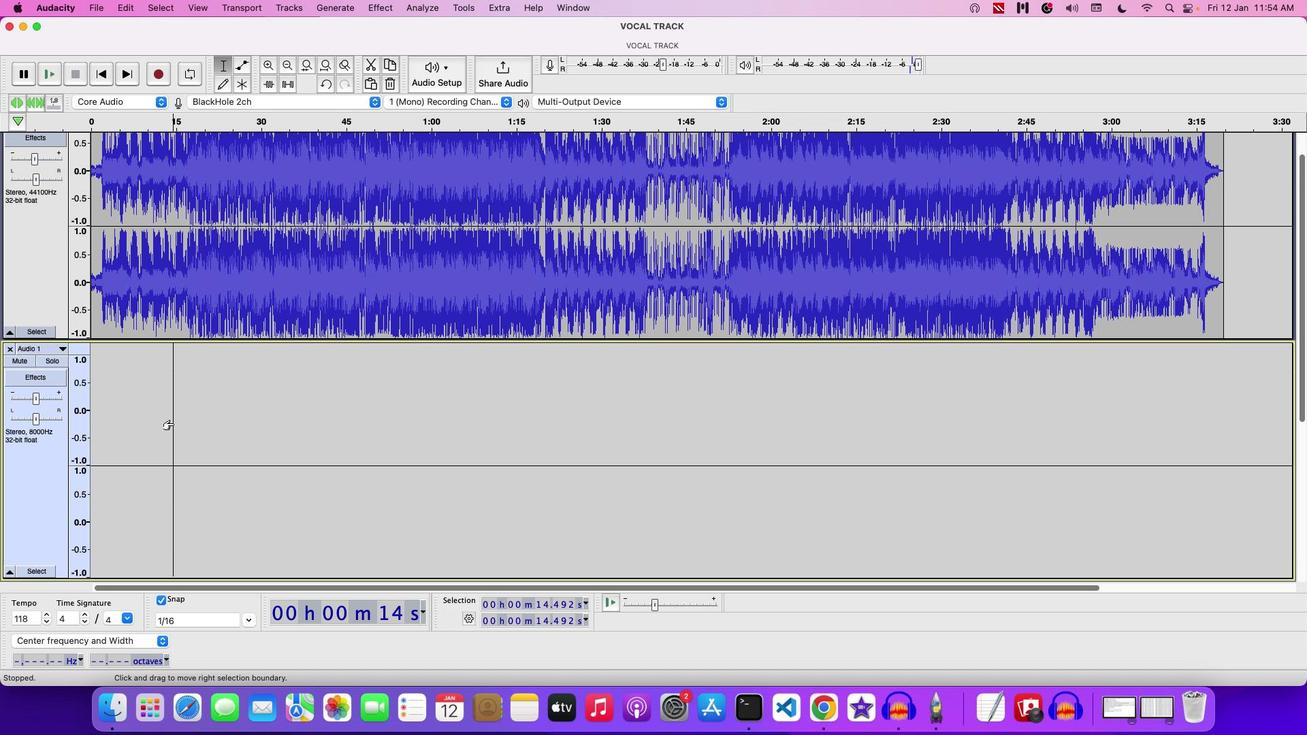 
Action: Mouse moved to (180, 423)
Screenshot: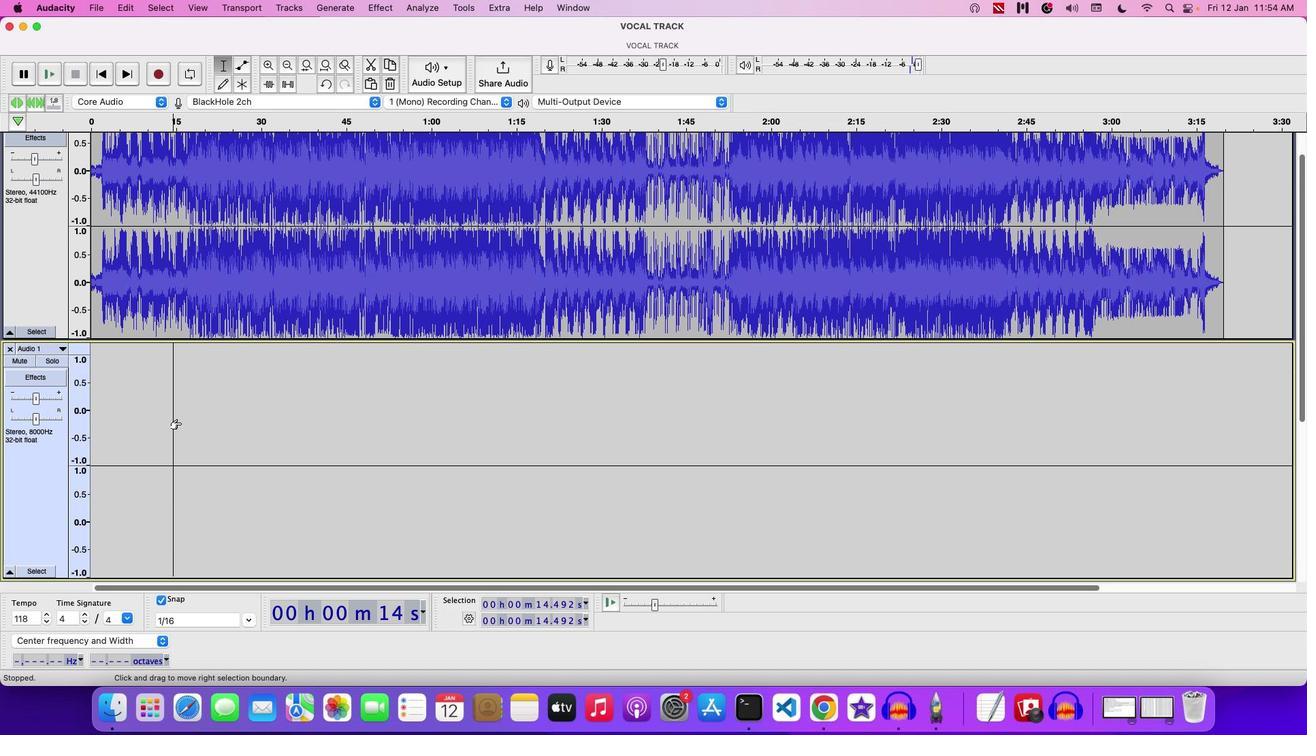 
Action: Key pressed 'v'
Screenshot: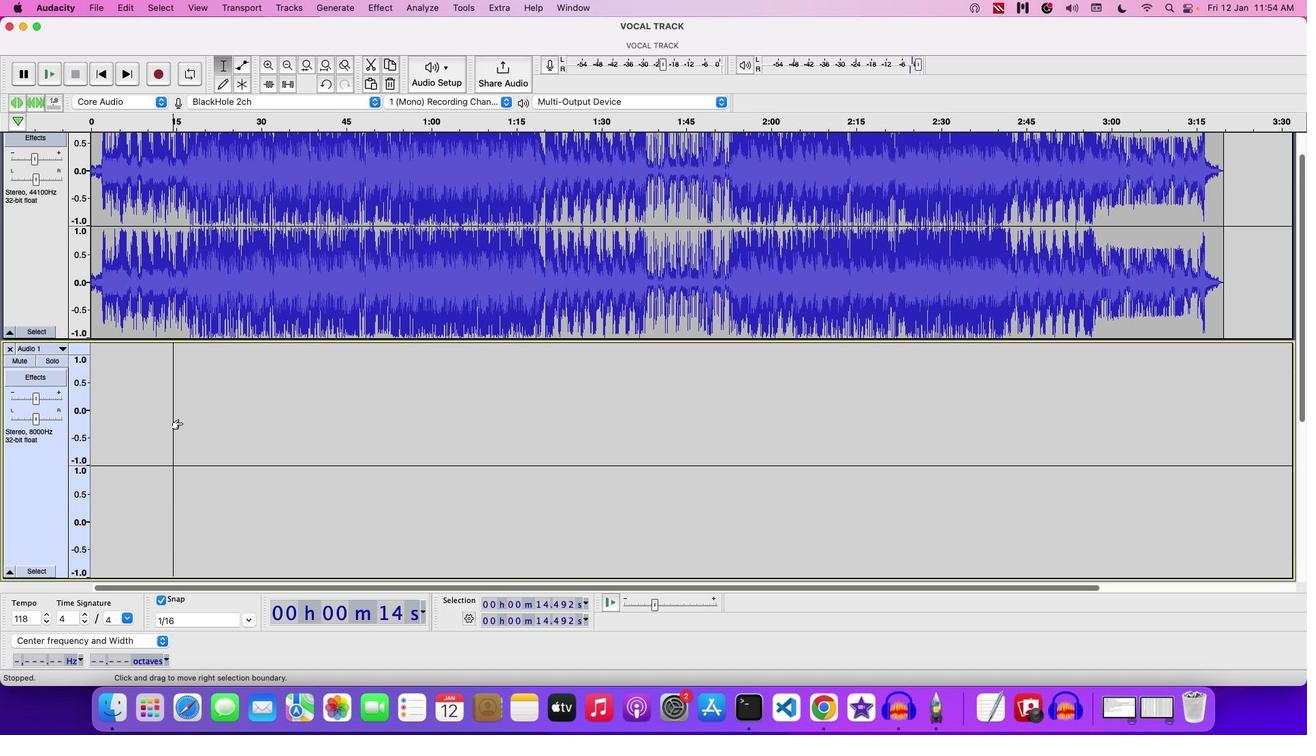 
Action: Mouse moved to (306, 347)
Screenshot: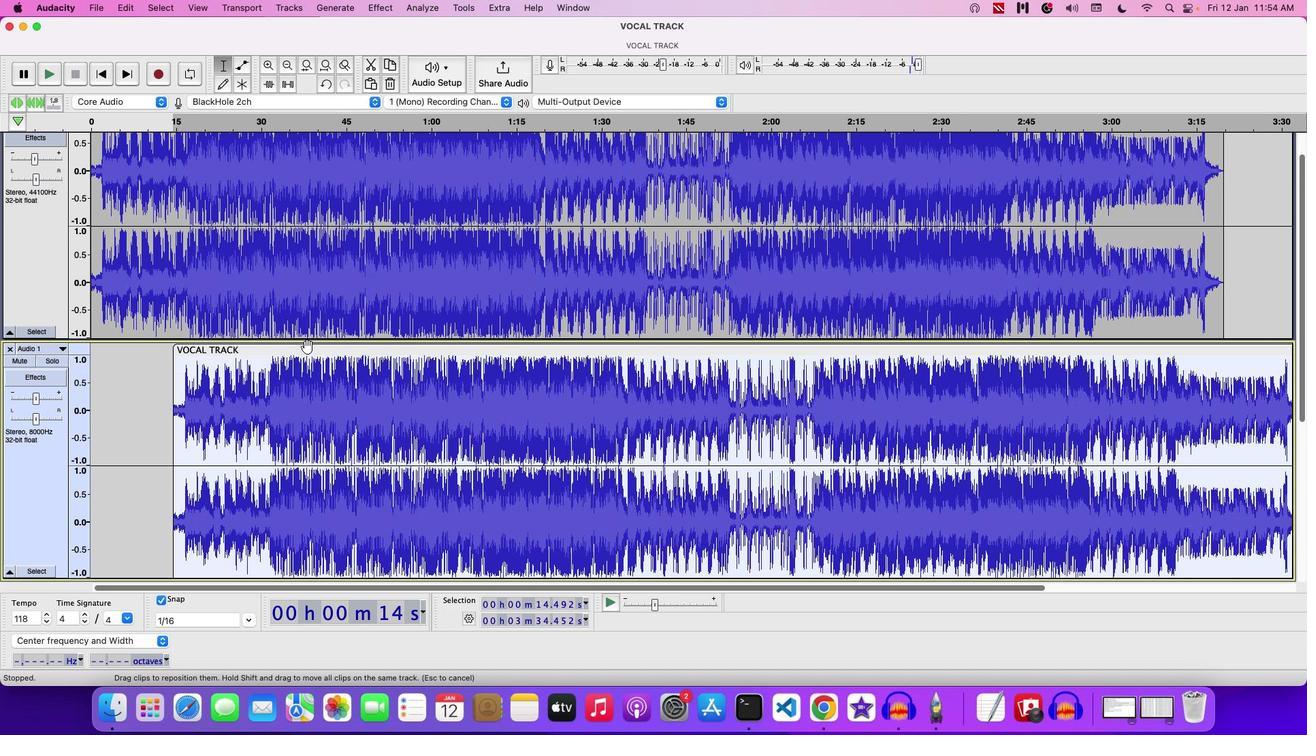 
Action: Mouse pressed left at (306, 347)
Screenshot: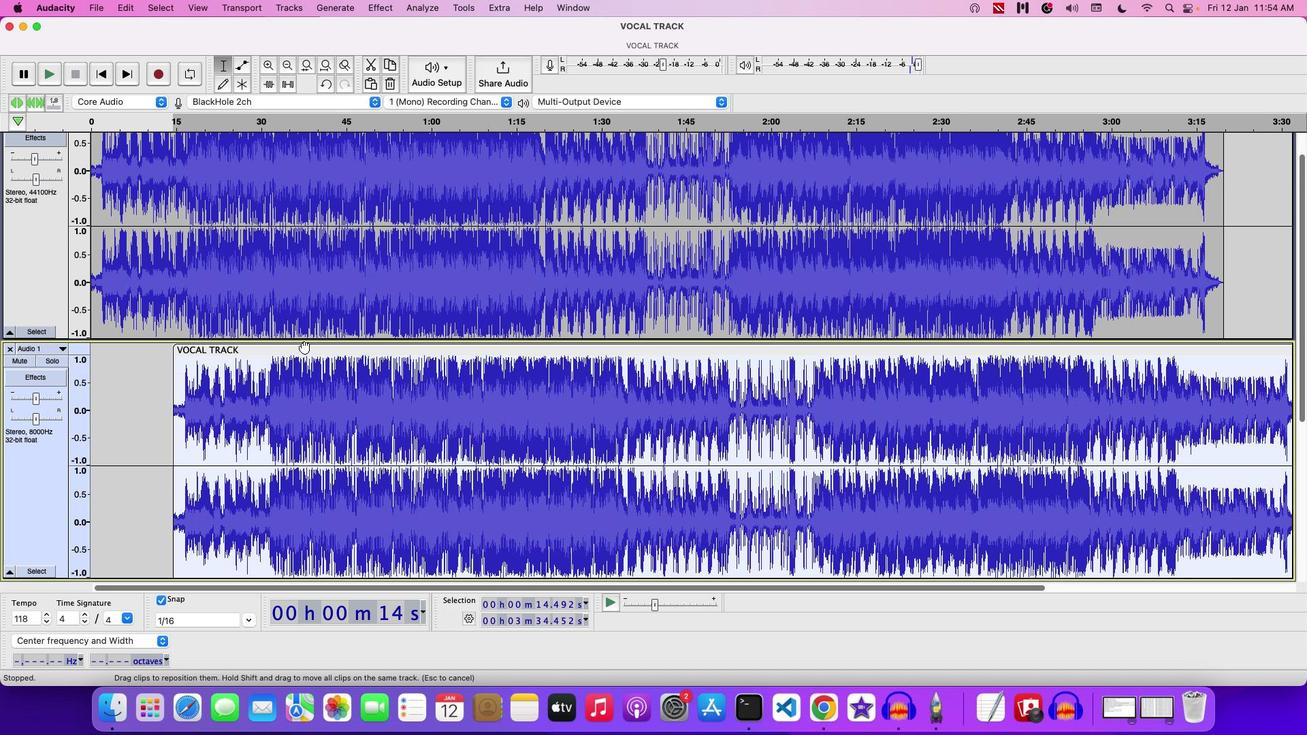 
Action: Mouse moved to (261, 355)
Screenshot: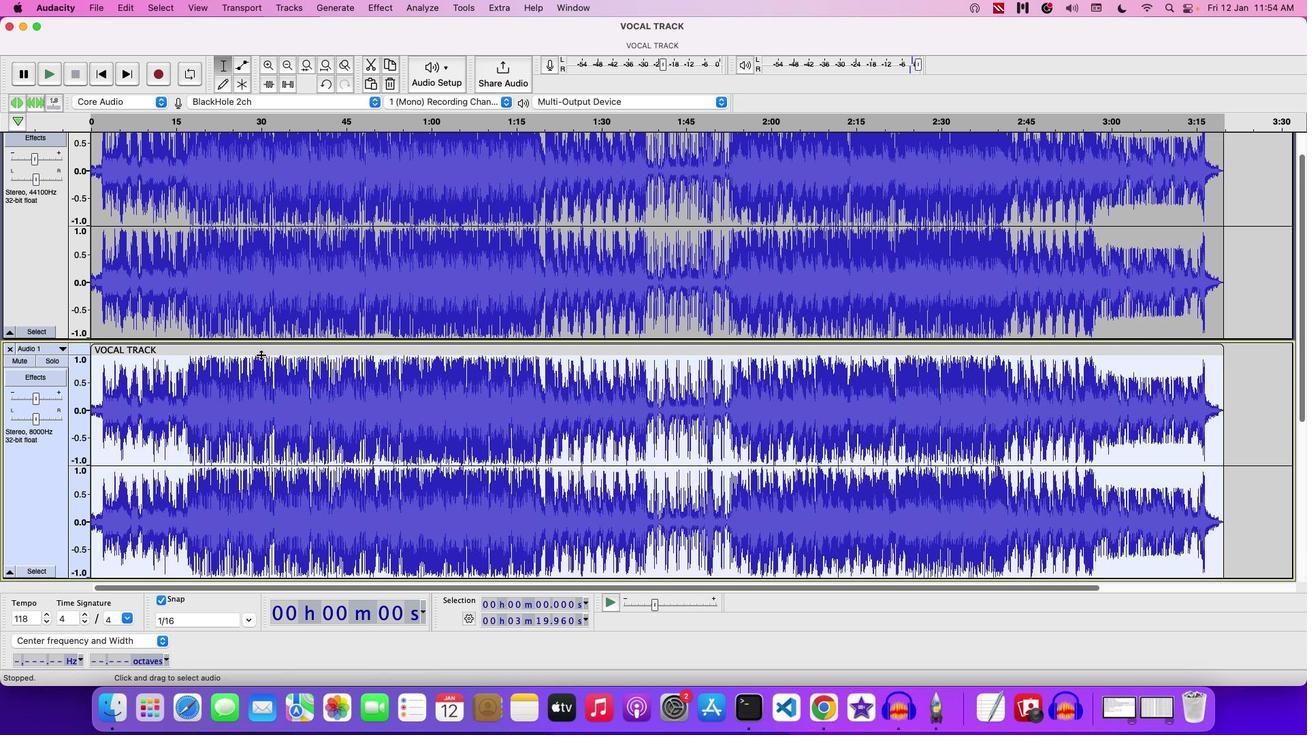 
Action: Mouse scrolled (261, 355) with delta (0, 0)
Screenshot: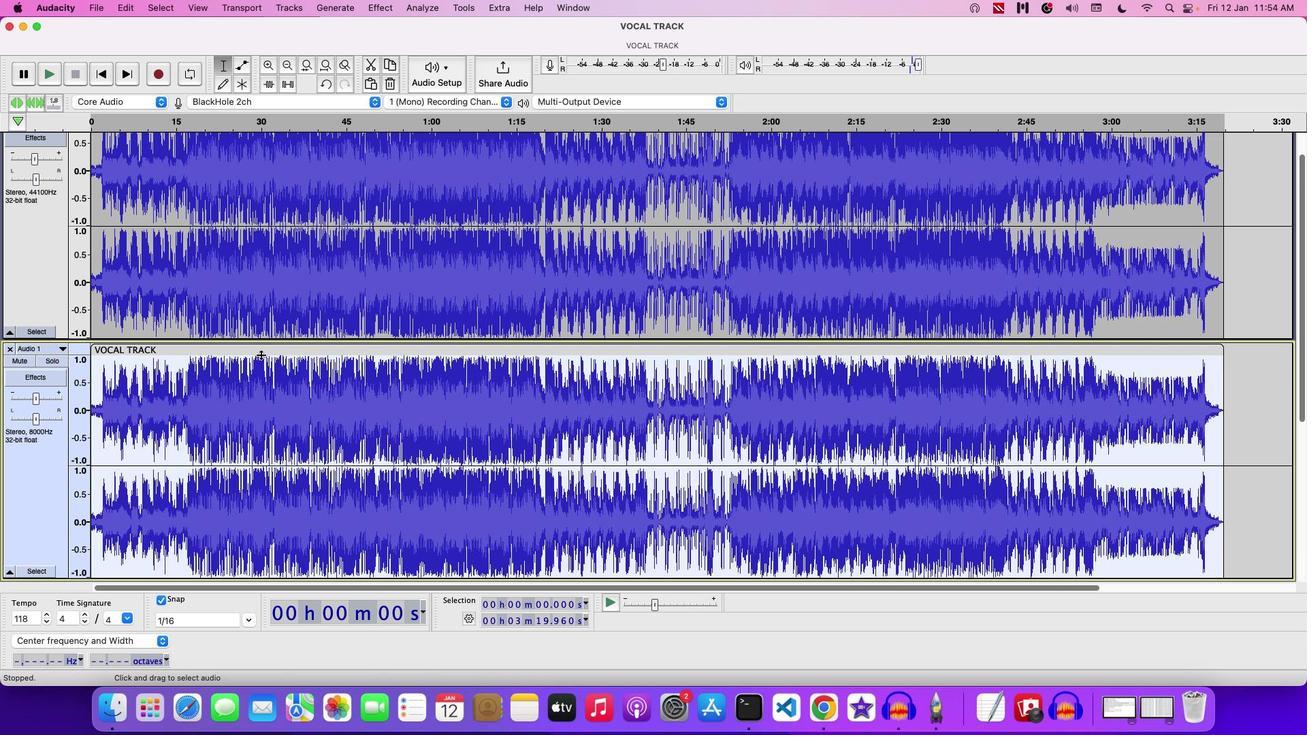 
Action: Mouse scrolled (261, 355) with delta (0, 2)
Screenshot: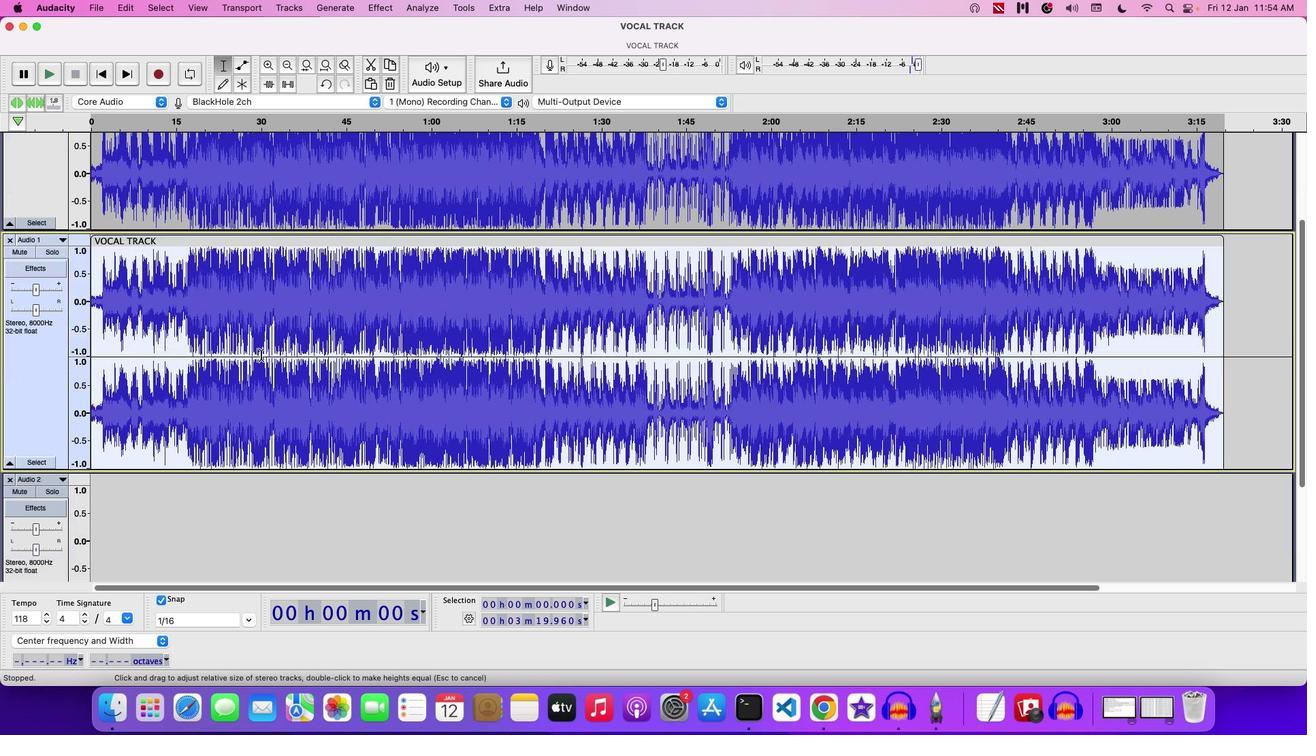 
Action: Mouse moved to (261, 355)
Screenshot: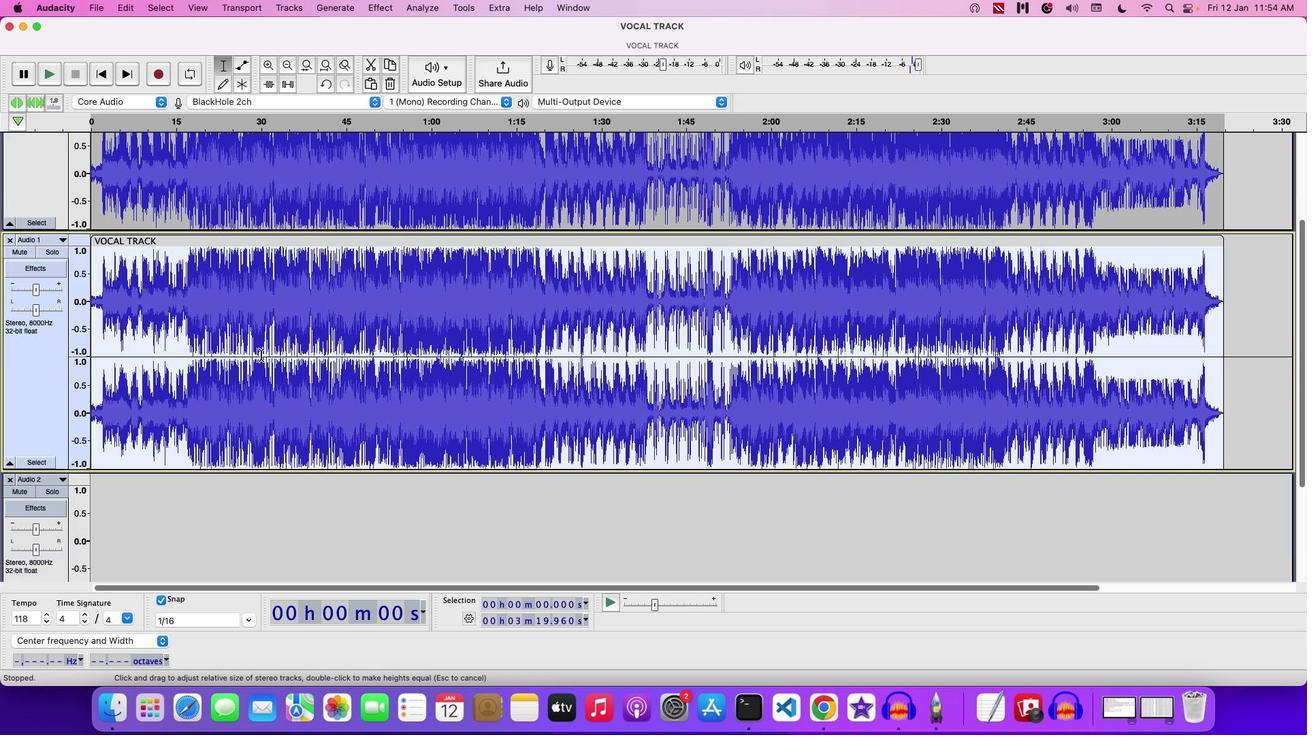 
Action: Mouse scrolled (261, 355) with delta (0, -2)
Screenshot: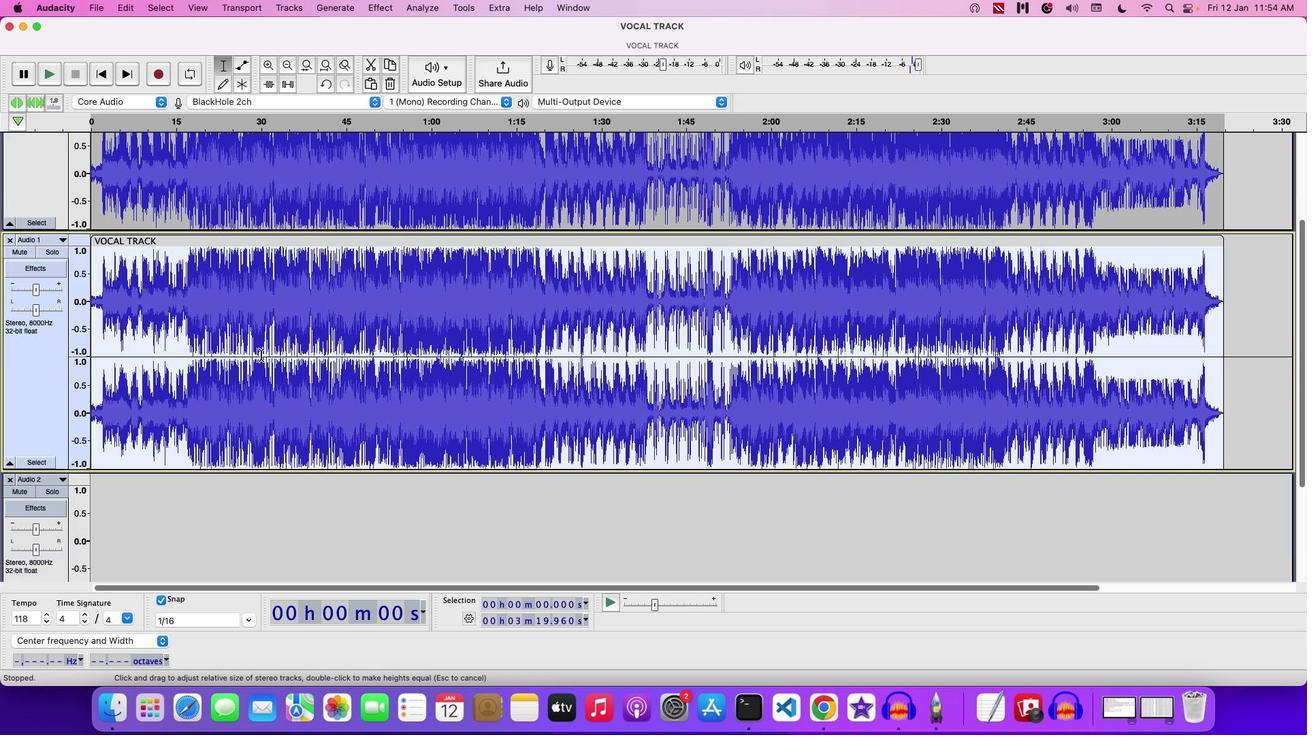 
Action: Mouse scrolled (261, 355) with delta (0, 0)
Screenshot: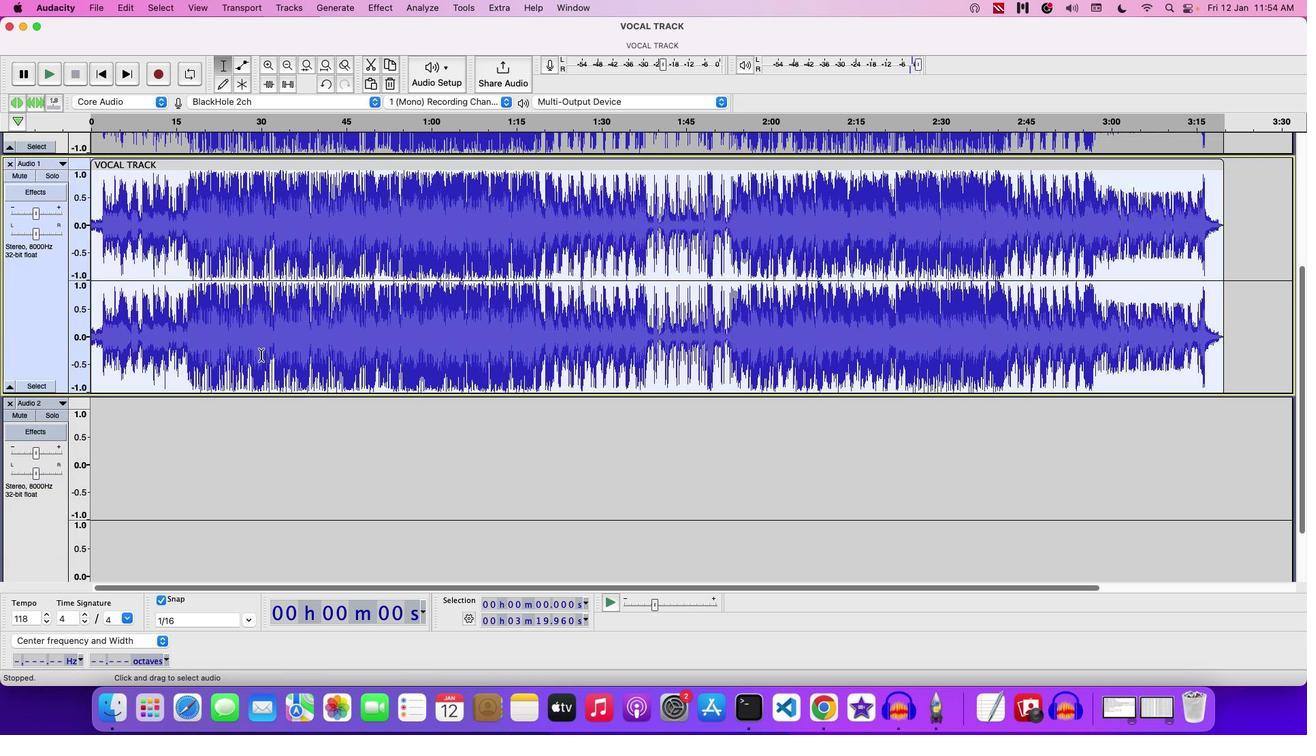 
Action: Mouse scrolled (261, 355) with delta (0, -2)
Screenshot: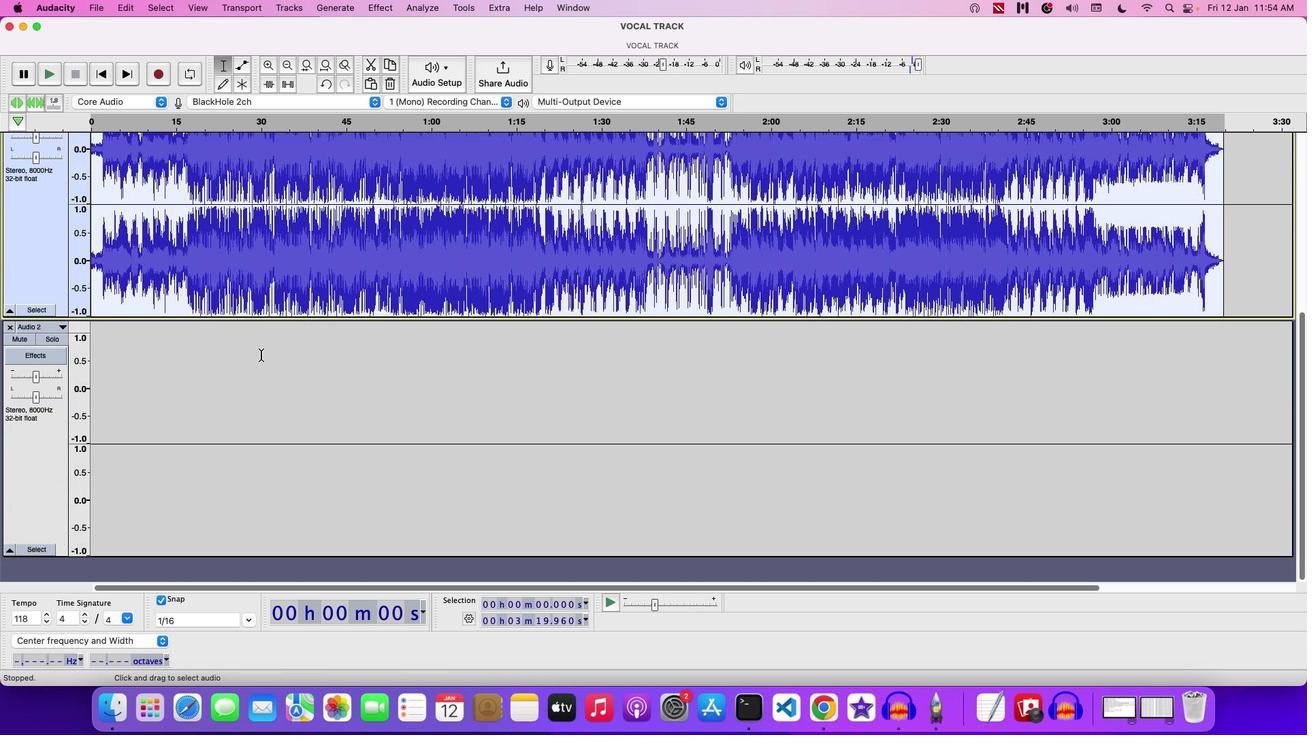 
Action: Mouse moved to (174, 371)
Screenshot: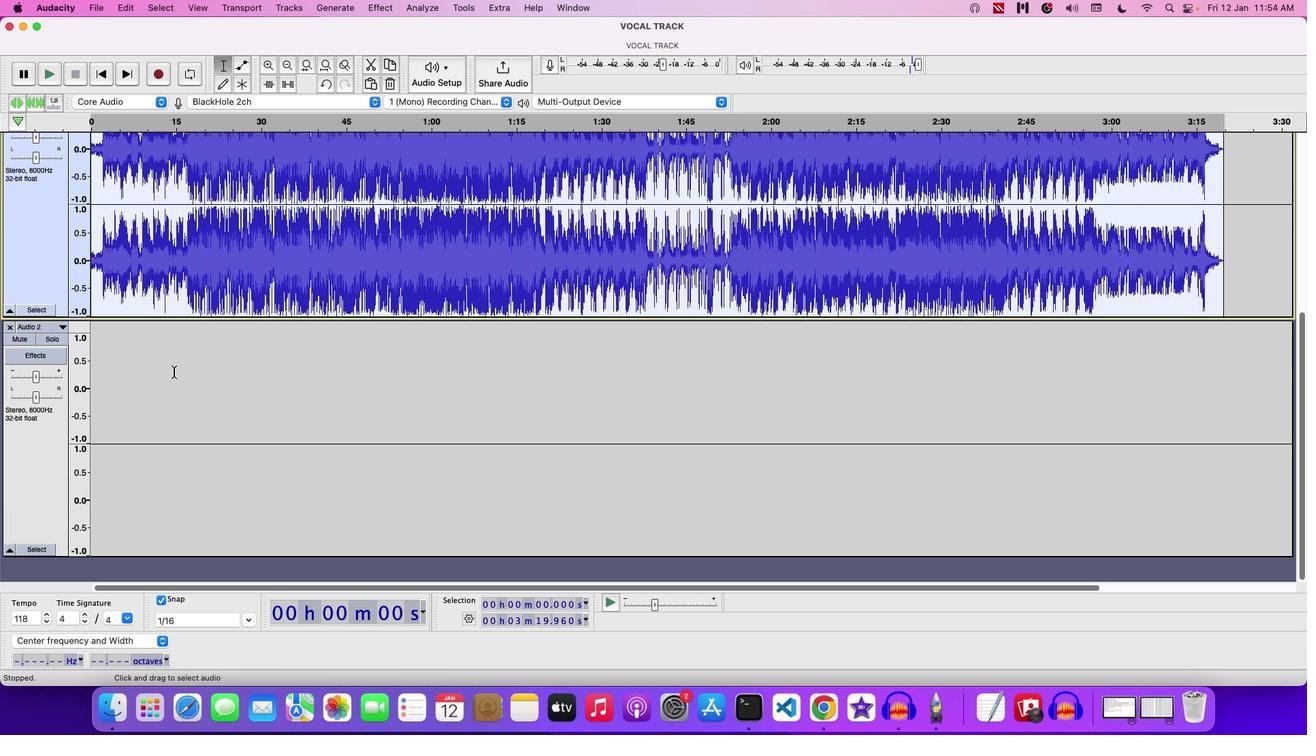 
Action: Mouse pressed left at (174, 371)
Screenshot: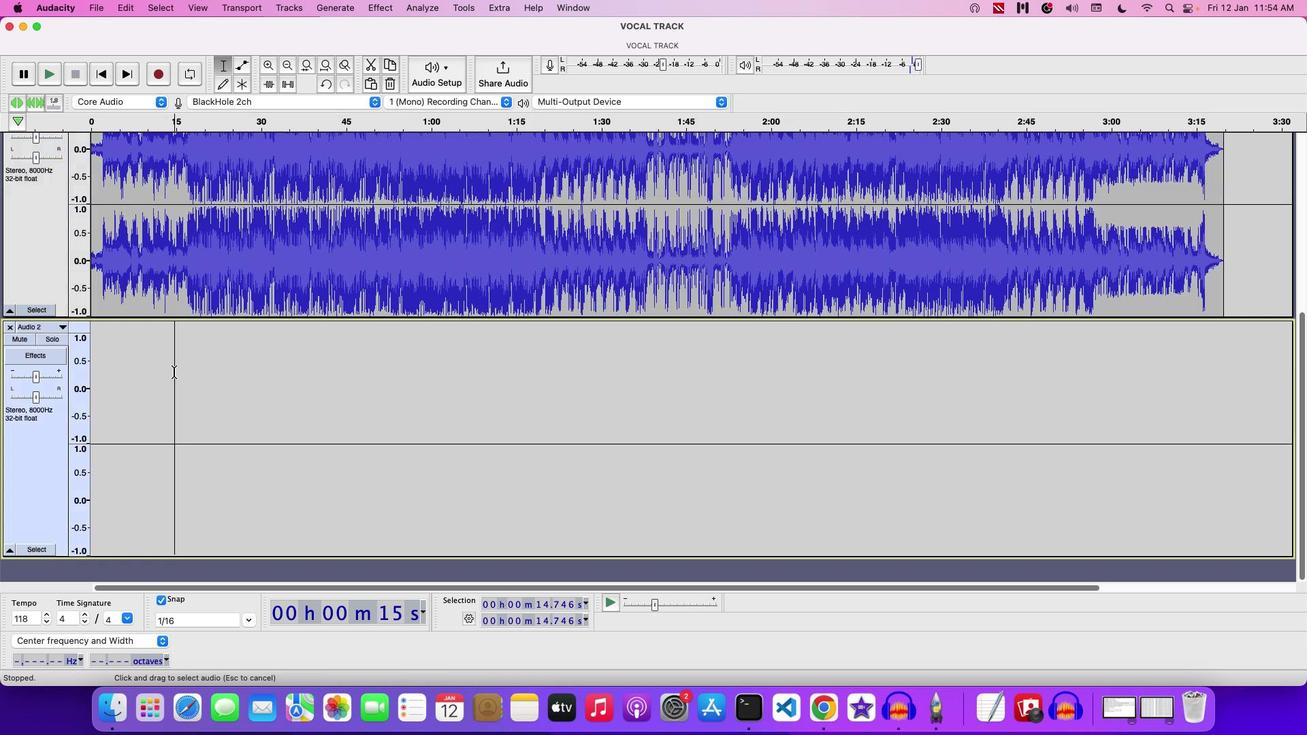 
Action: Key pressed Key.cmd
Screenshot: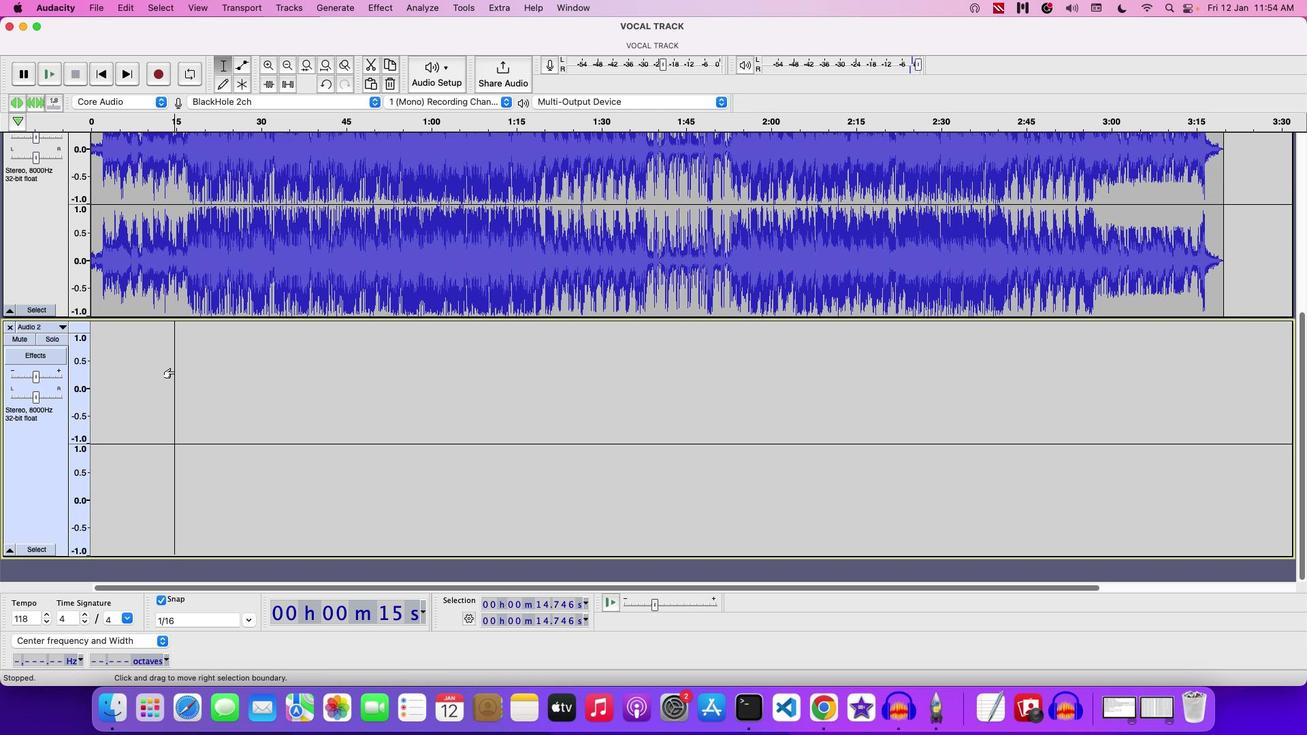 
Action: Mouse moved to (257, 355)
Screenshot: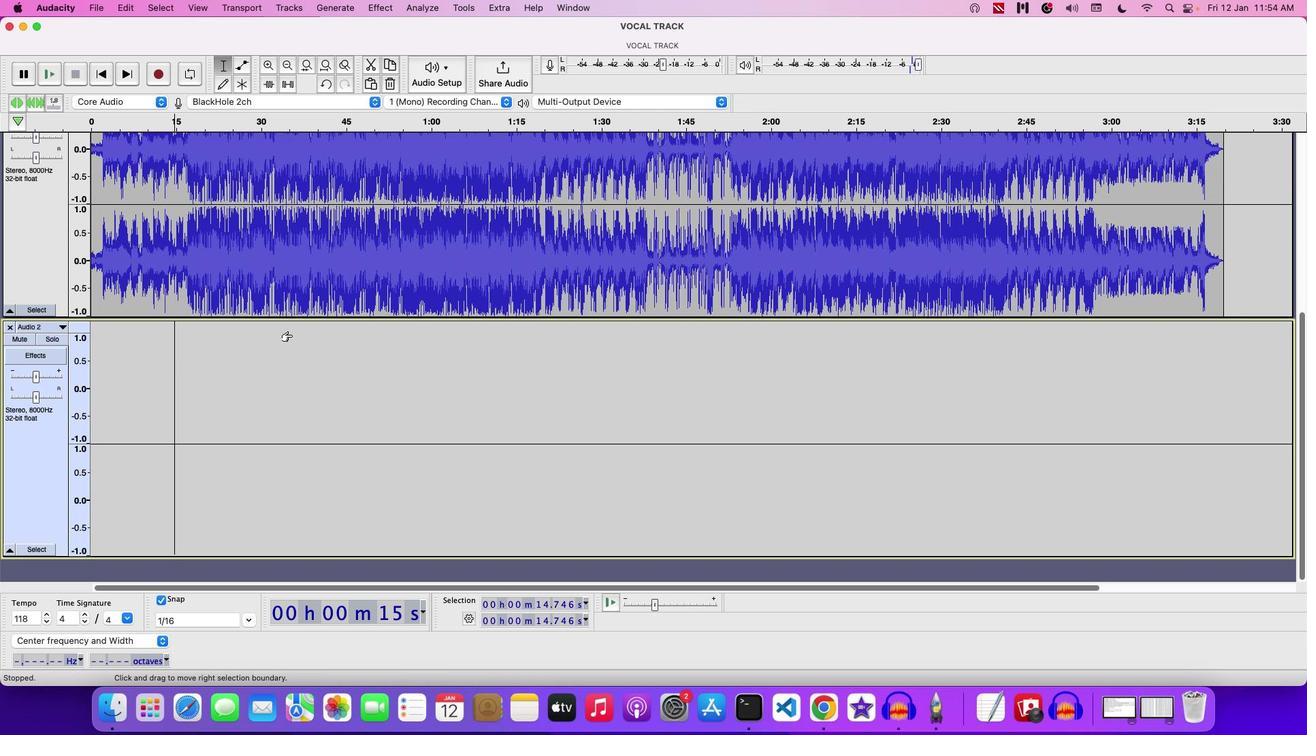 
Action: Key pressed 'v'
Screenshot: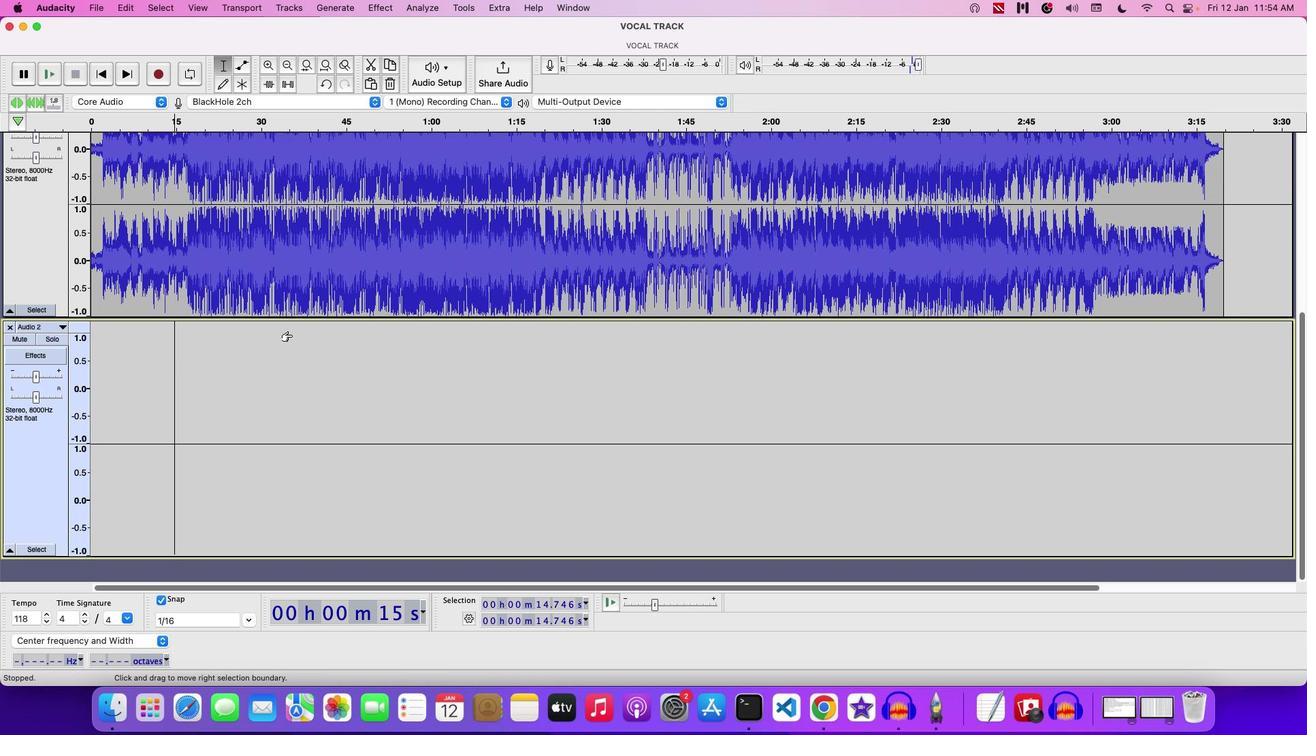 
Action: Mouse moved to (350, 333)
Screenshot: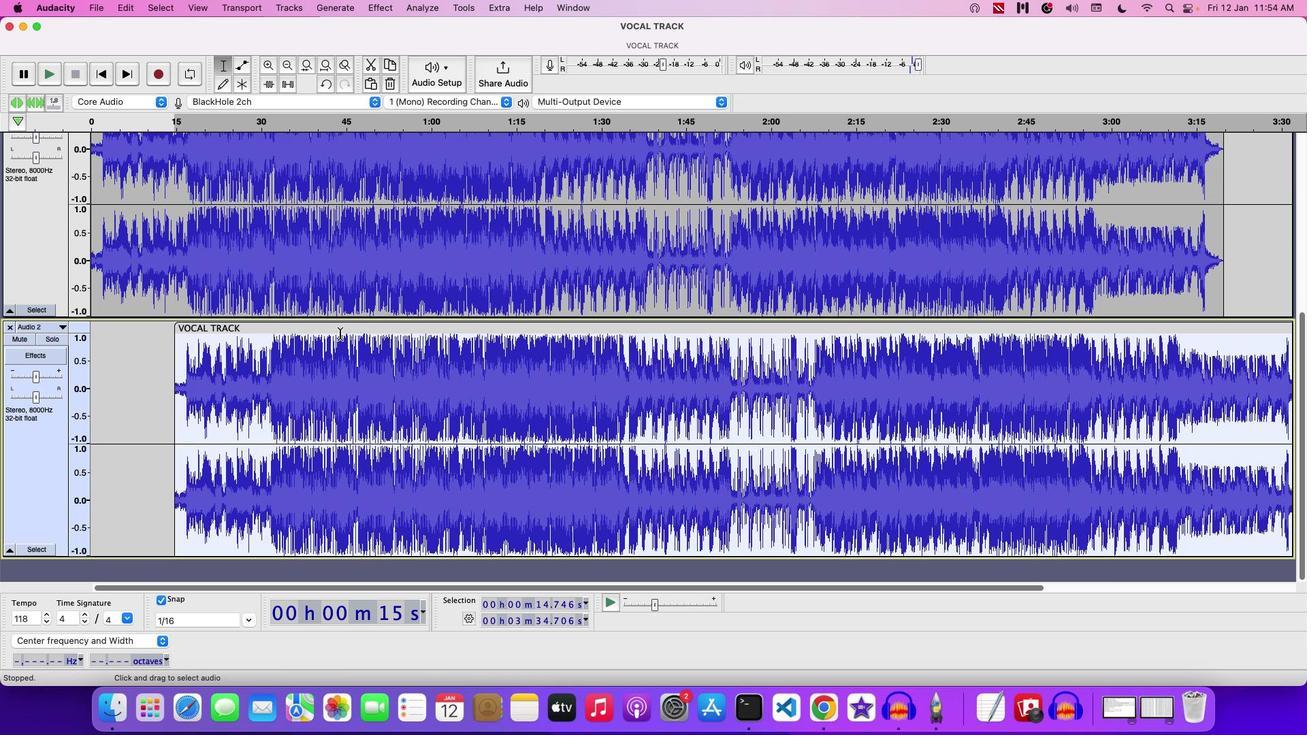 
Action: Mouse pressed left at (350, 333)
Screenshot: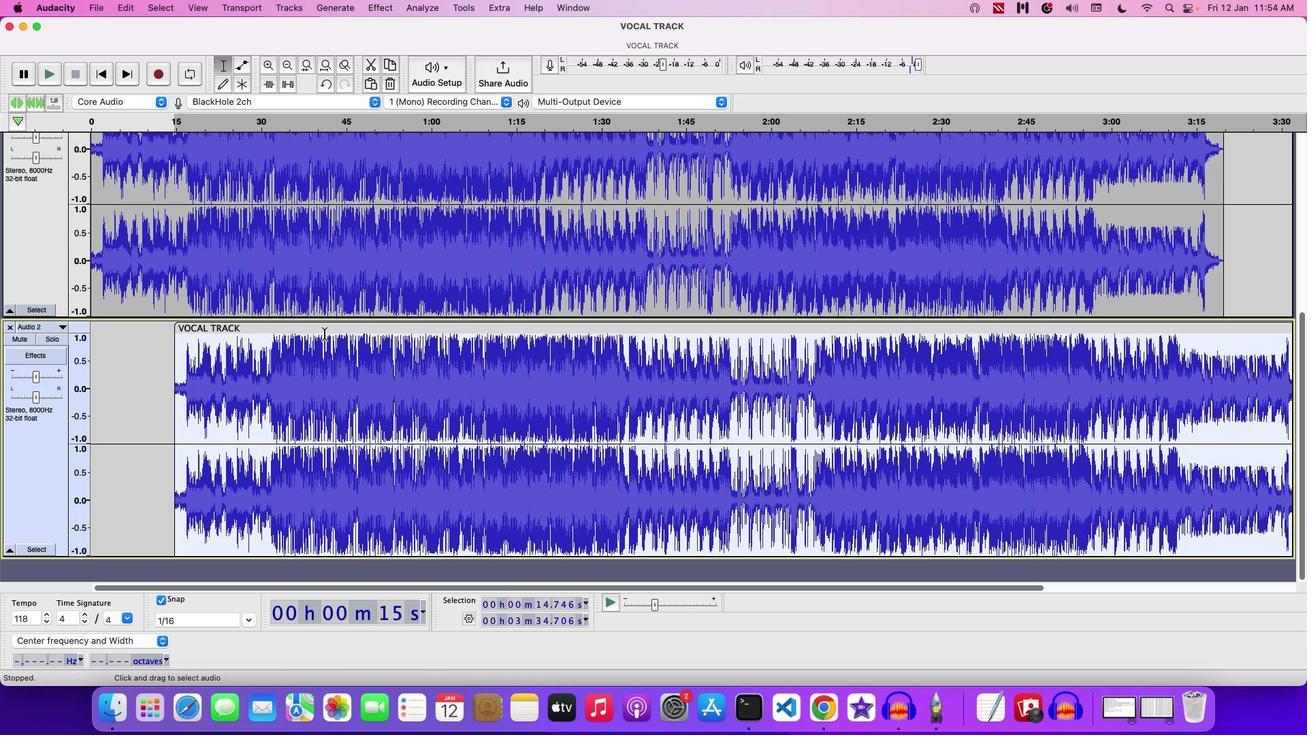 
Action: Mouse moved to (289, 328)
Screenshot: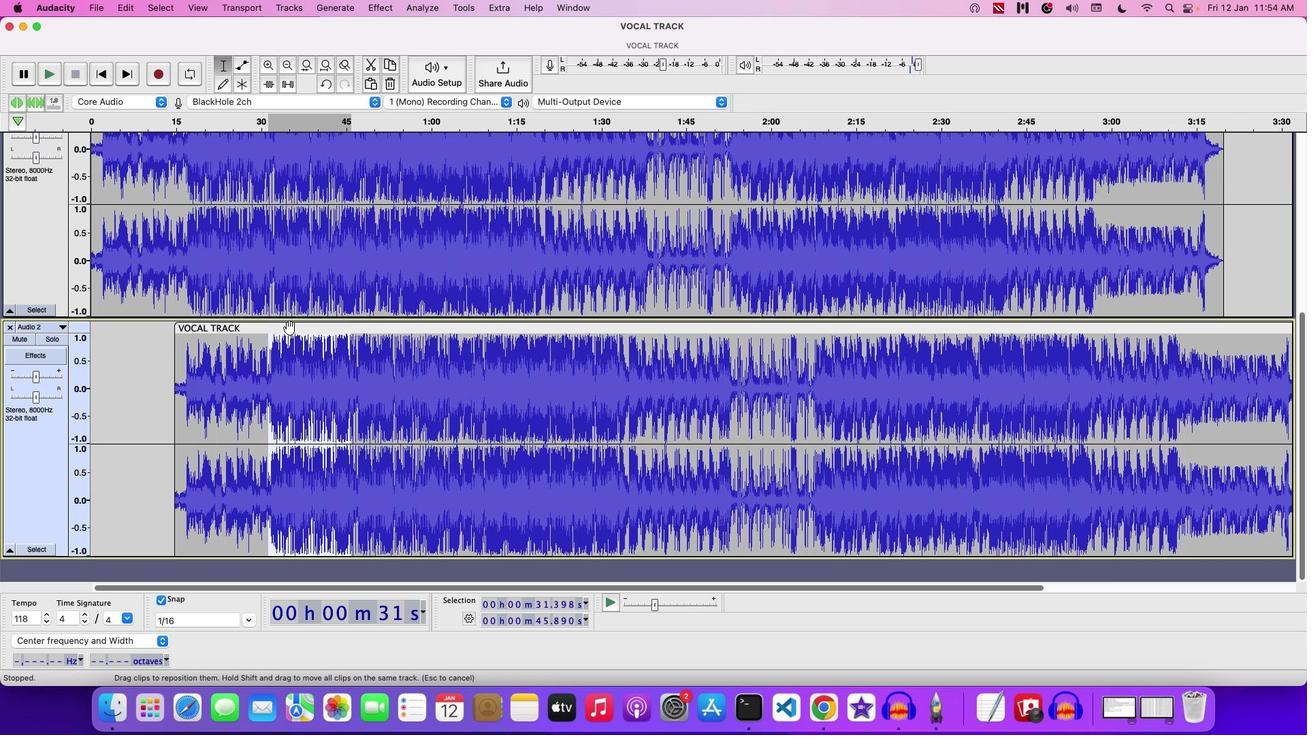 
Action: Mouse pressed left at (289, 328)
Screenshot: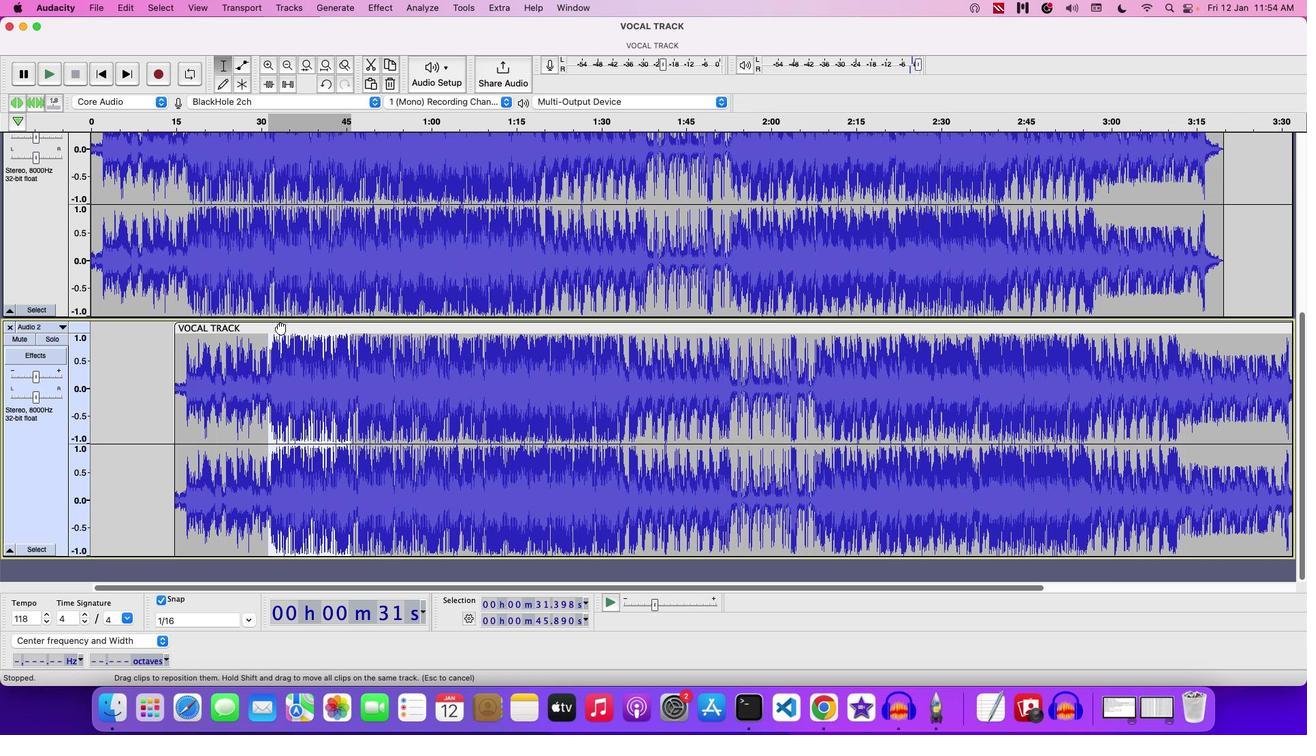 
Action: Mouse moved to (313, 278)
Screenshot: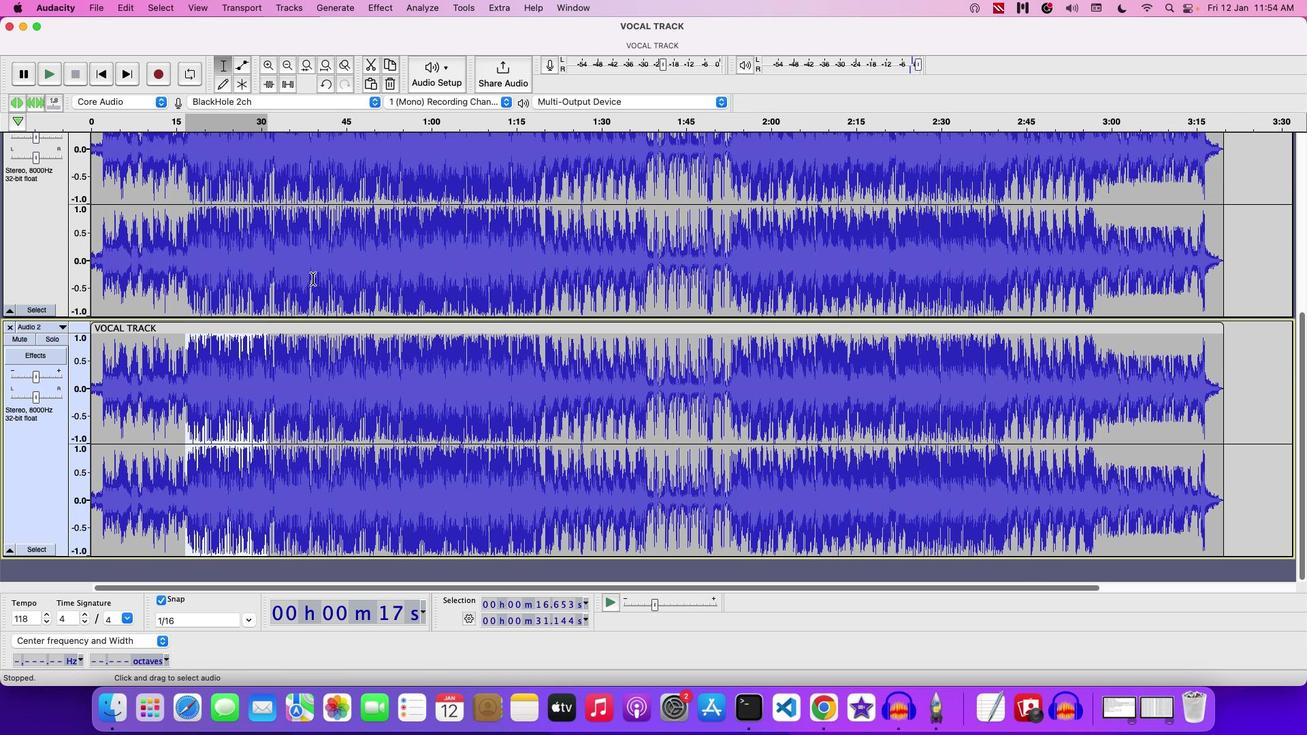 
Action: Mouse scrolled (313, 278) with delta (0, 0)
Screenshot: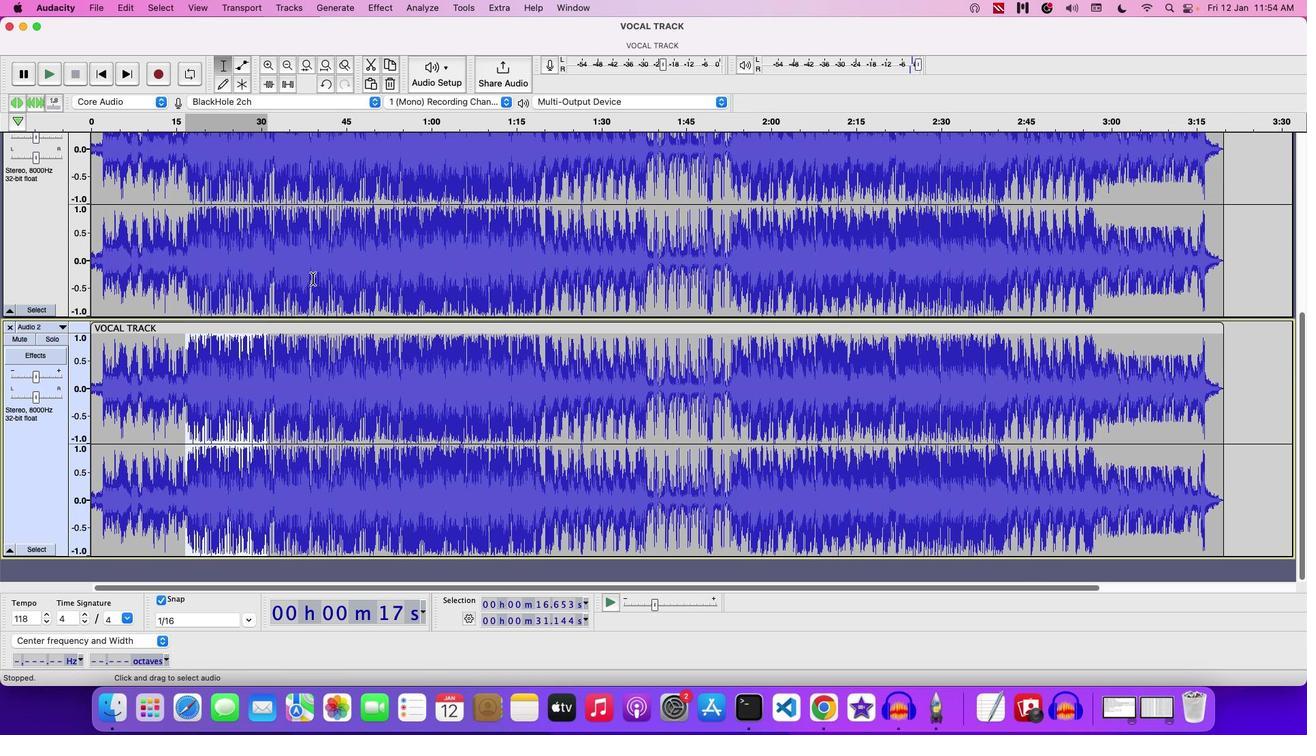 
Action: Mouse scrolled (313, 278) with delta (0, 0)
Screenshot: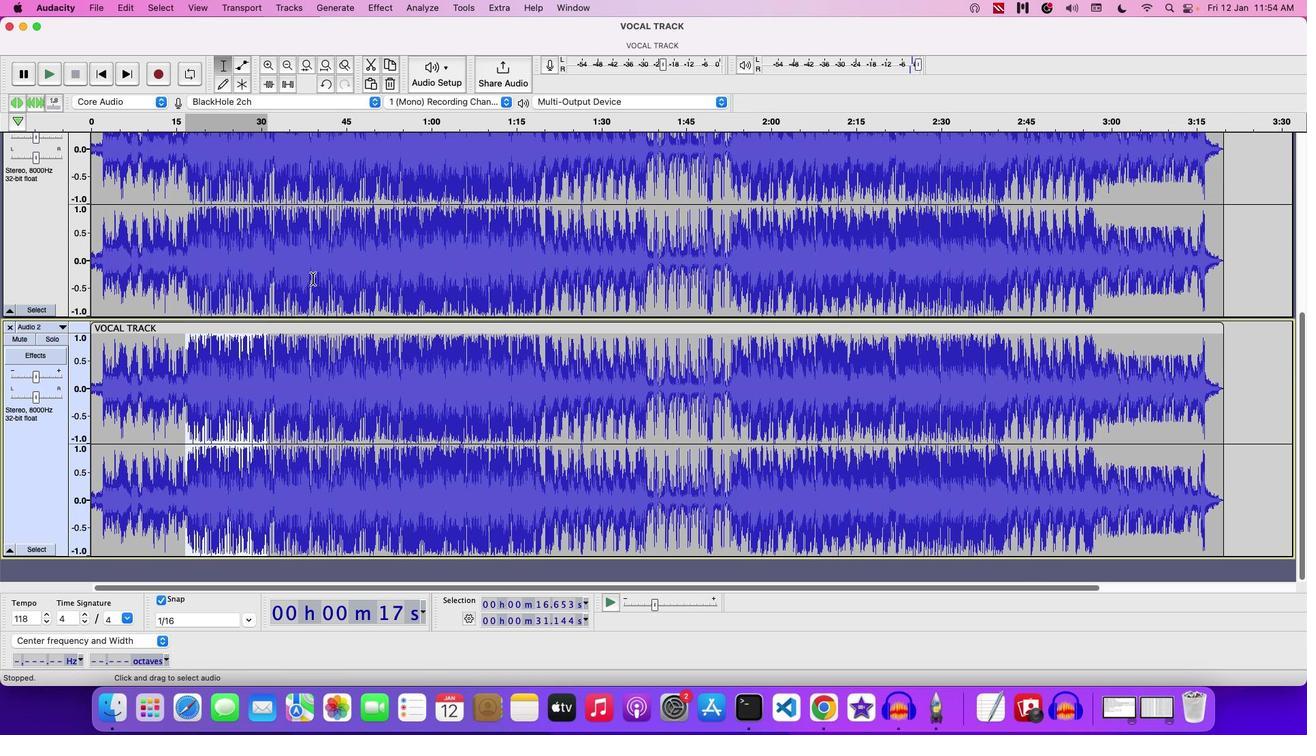 
Action: Mouse scrolled (313, 278) with delta (0, 2)
Screenshot: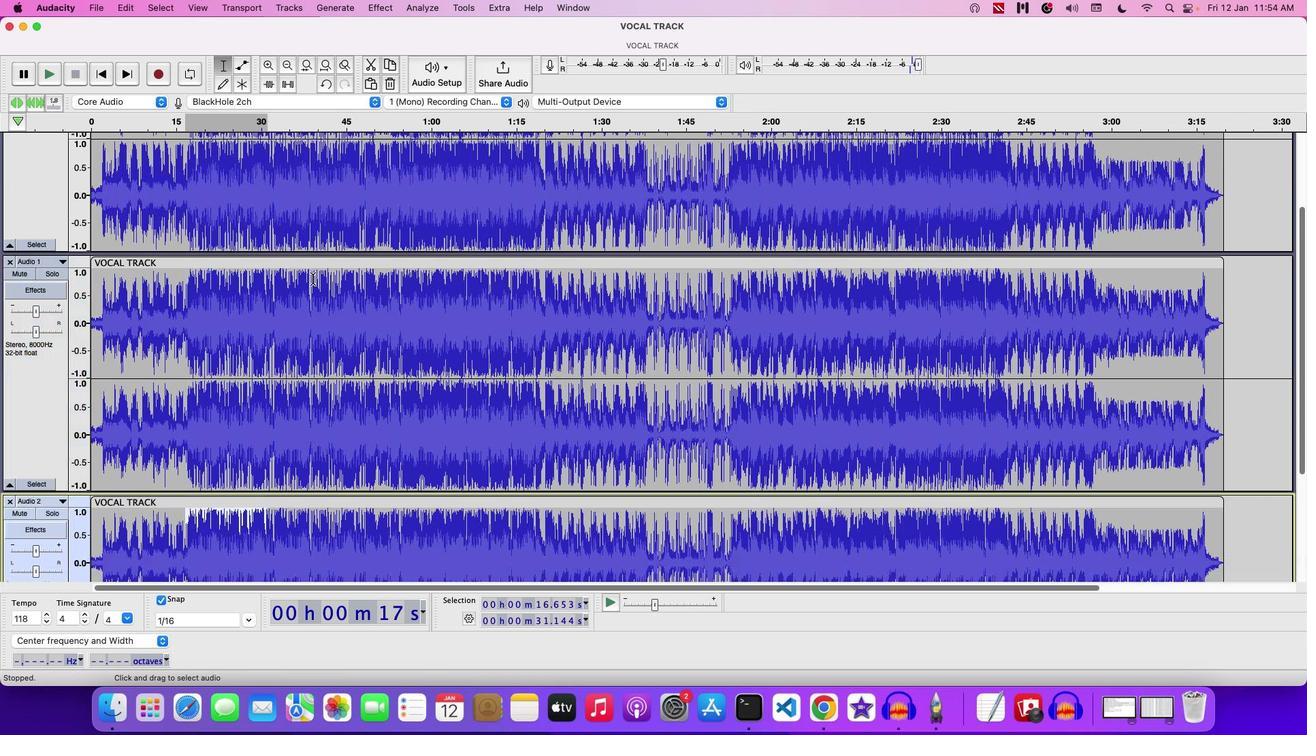 
Action: Mouse scrolled (313, 278) with delta (0, 2)
Screenshot: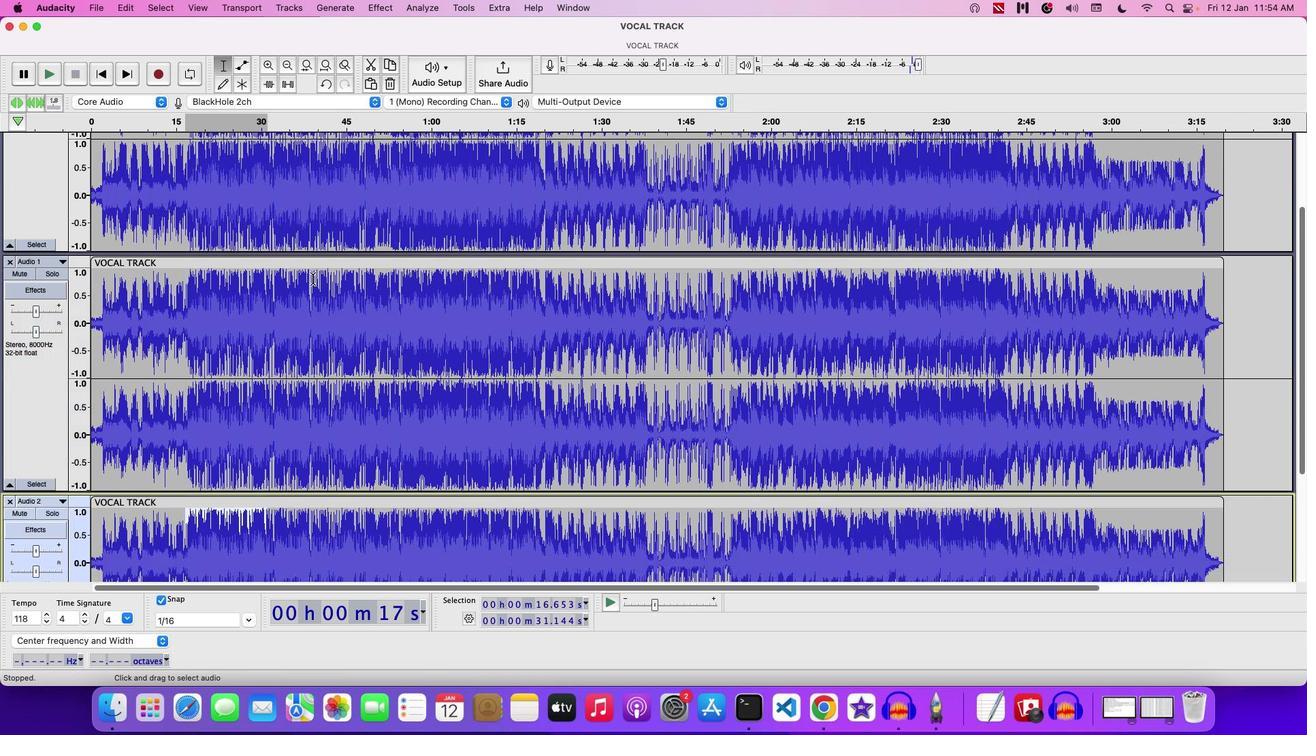 
Action: Mouse scrolled (313, 278) with delta (0, 3)
Screenshot: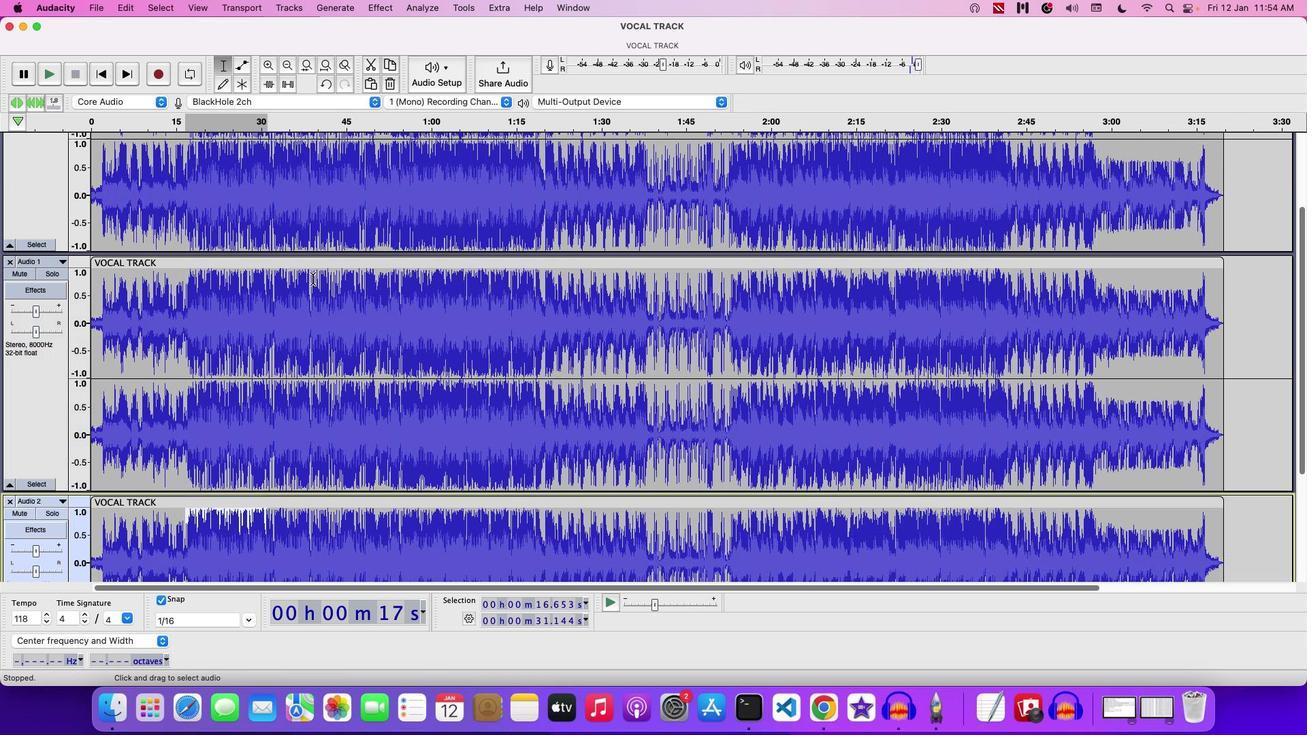 
Action: Mouse moved to (312, 279)
Screenshot: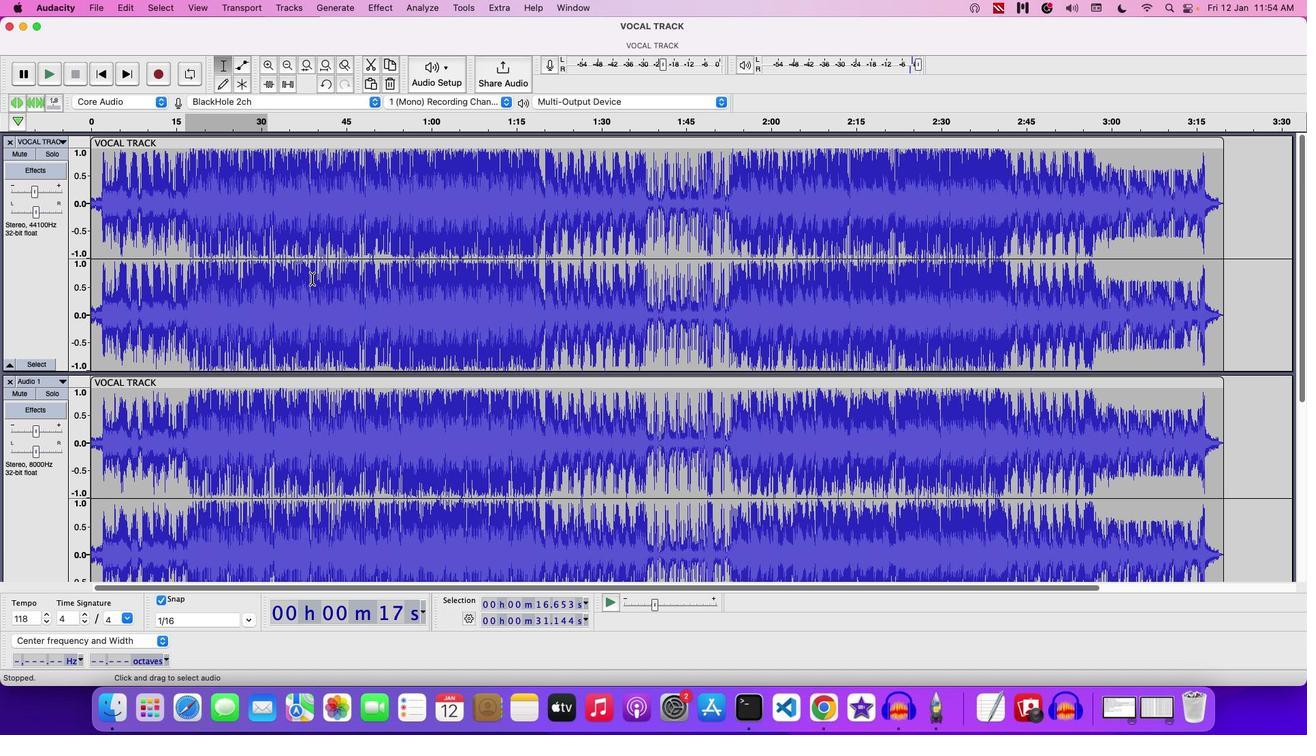 
Action: Mouse scrolled (312, 279) with delta (0, 0)
Screenshot: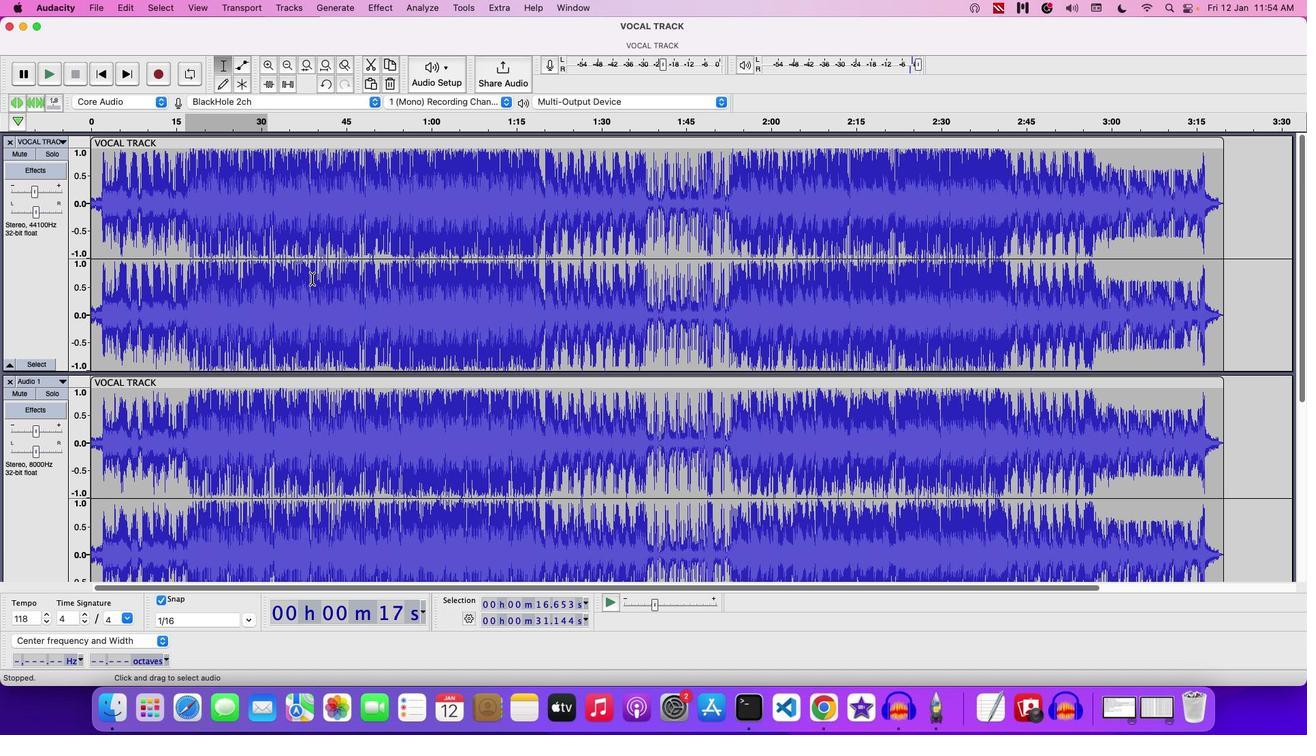
Action: Mouse scrolled (312, 279) with delta (0, -1)
Screenshot: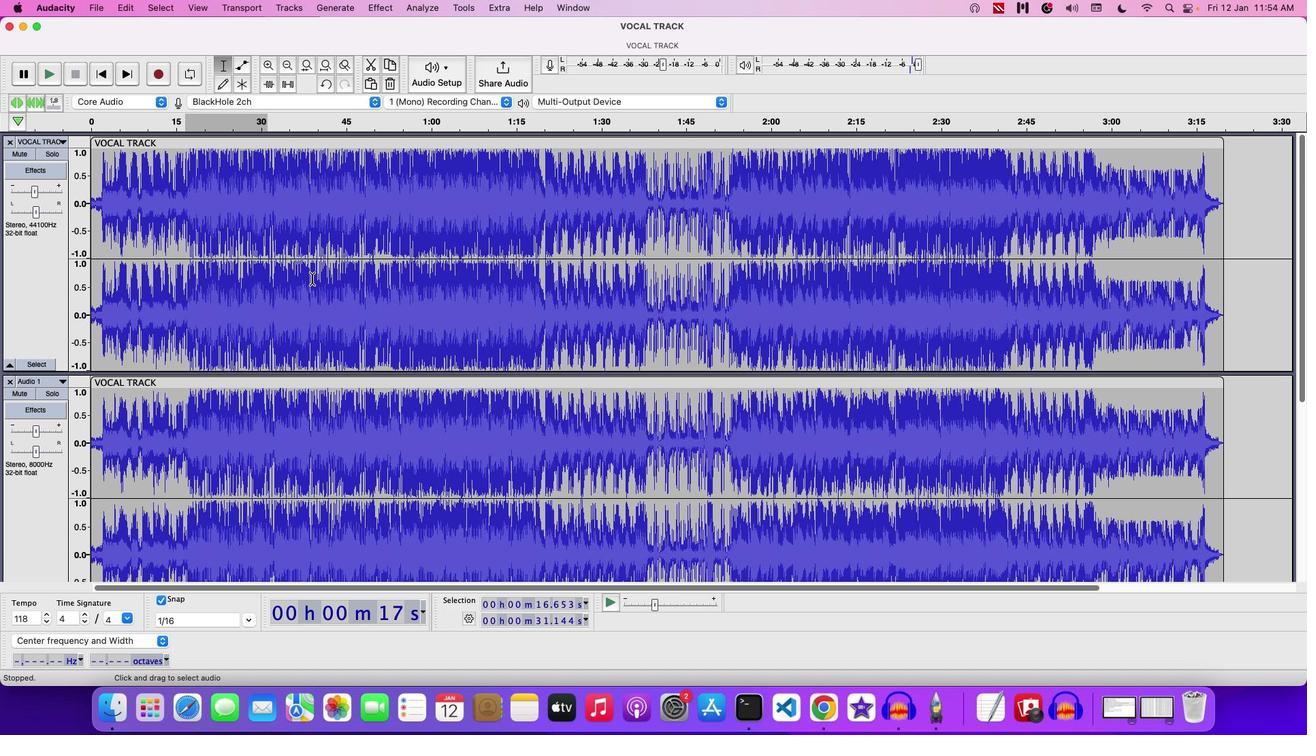 
Action: Mouse scrolled (312, 279) with delta (0, 1)
Screenshot: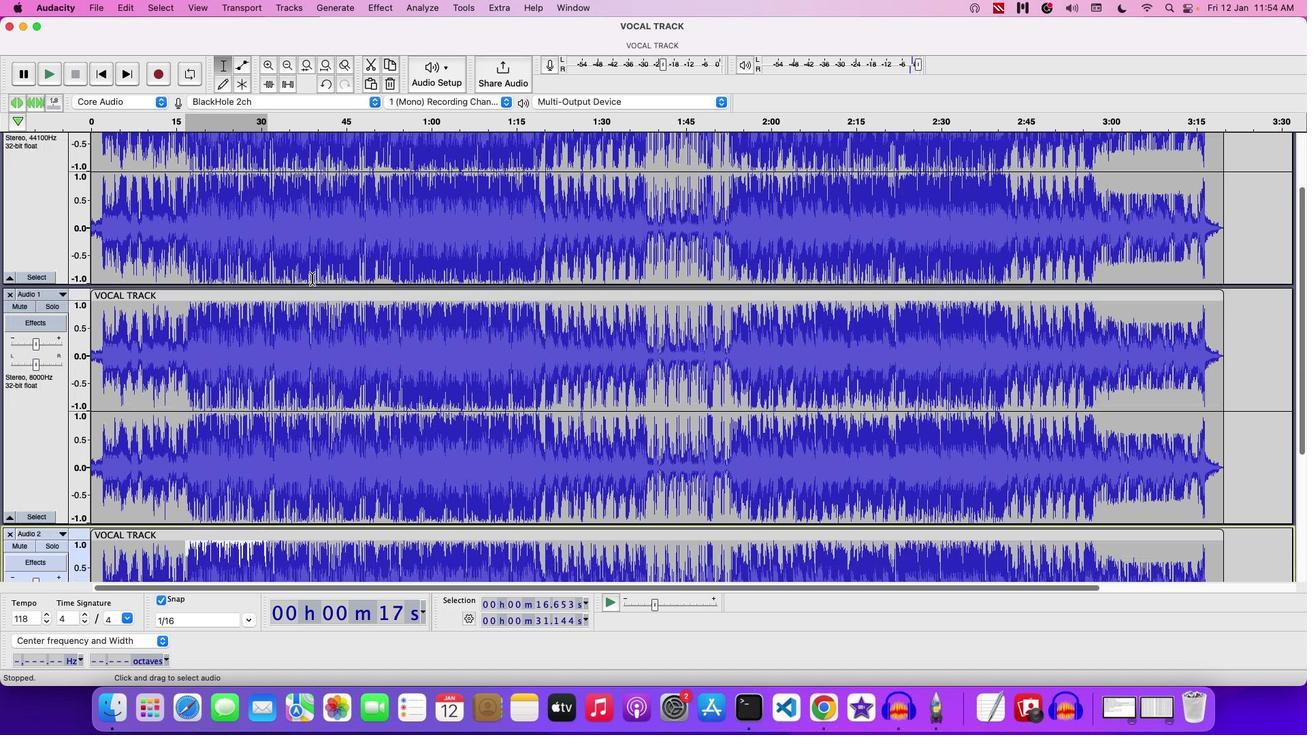 
Action: Mouse scrolled (312, 279) with delta (0, 1)
Screenshot: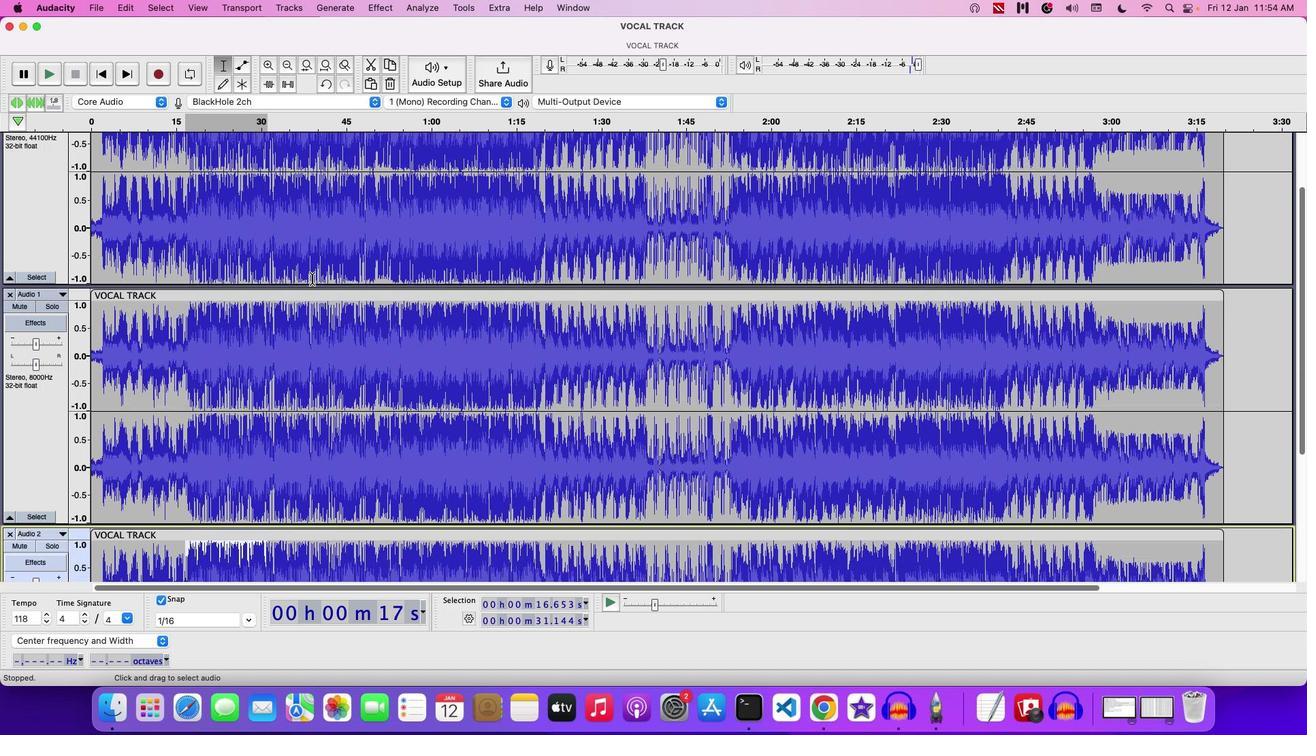 
Action: Mouse moved to (309, 280)
Screenshot: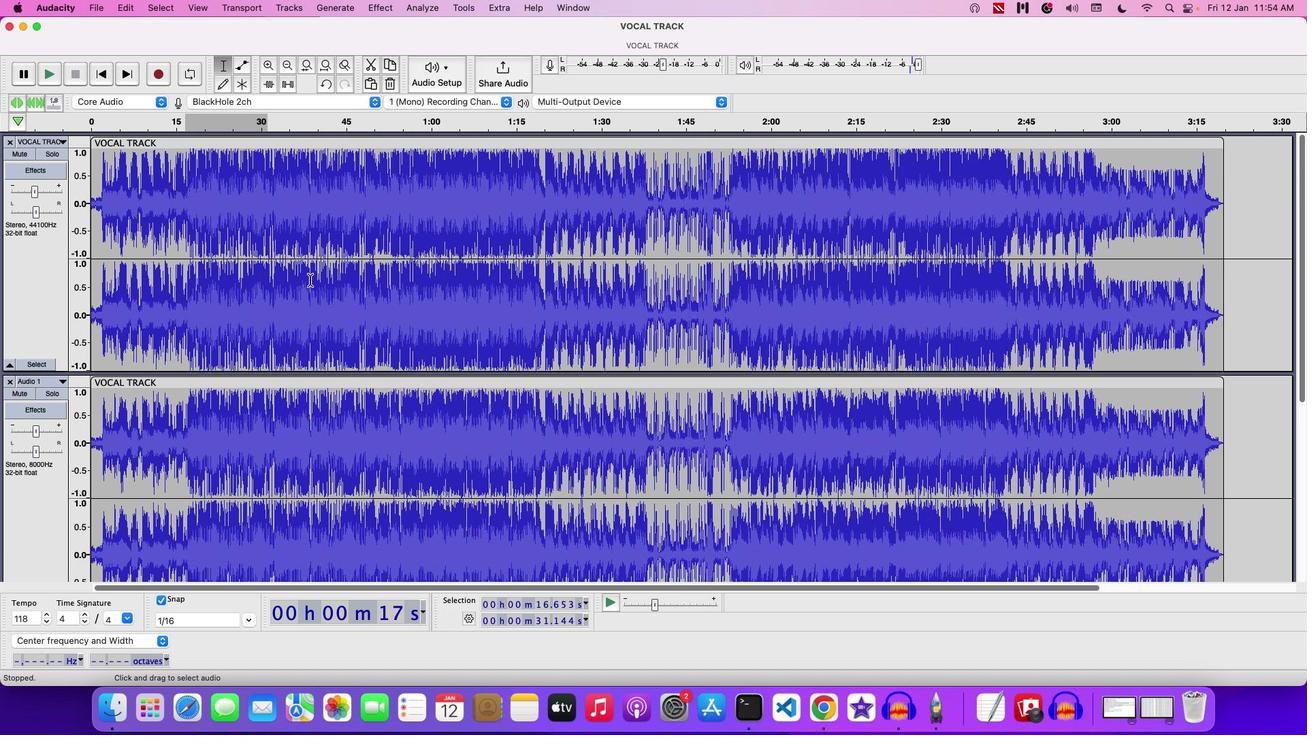 
Action: Mouse scrolled (309, 280) with delta (0, 0)
Screenshot: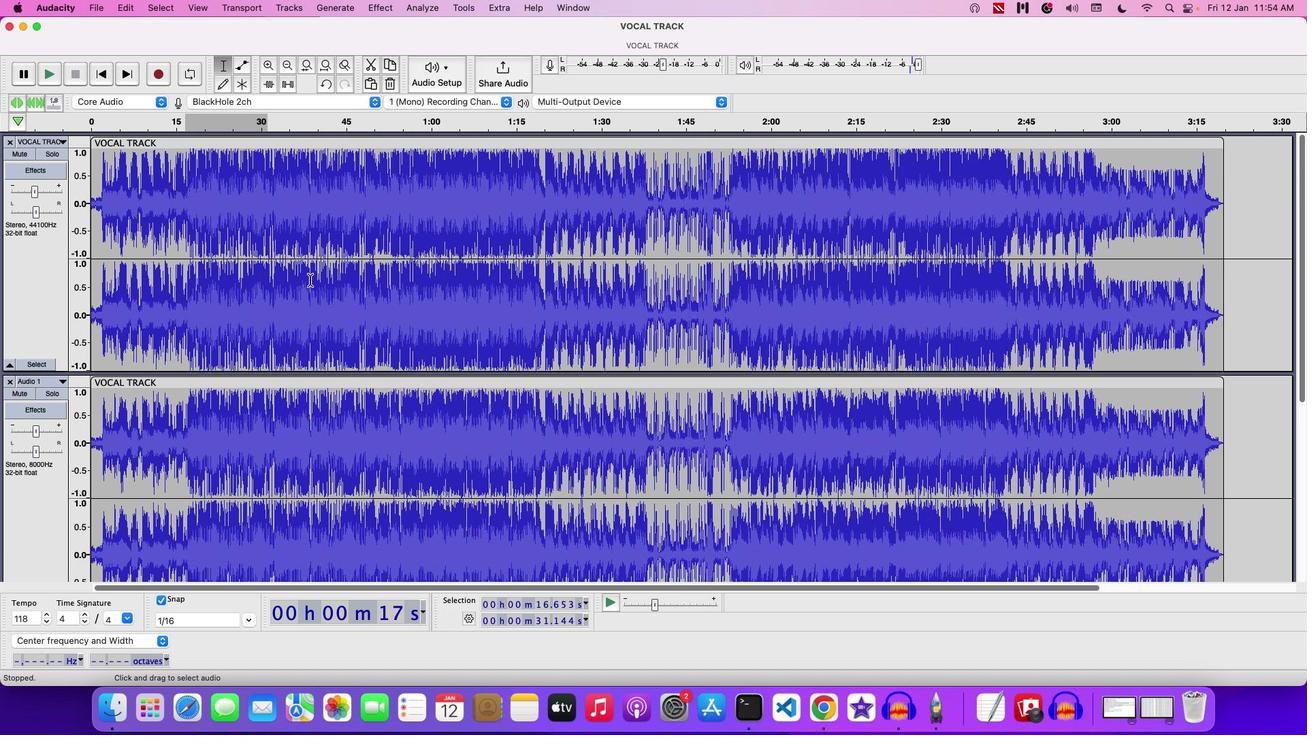 
Action: Mouse scrolled (309, 280) with delta (0, 0)
Screenshot: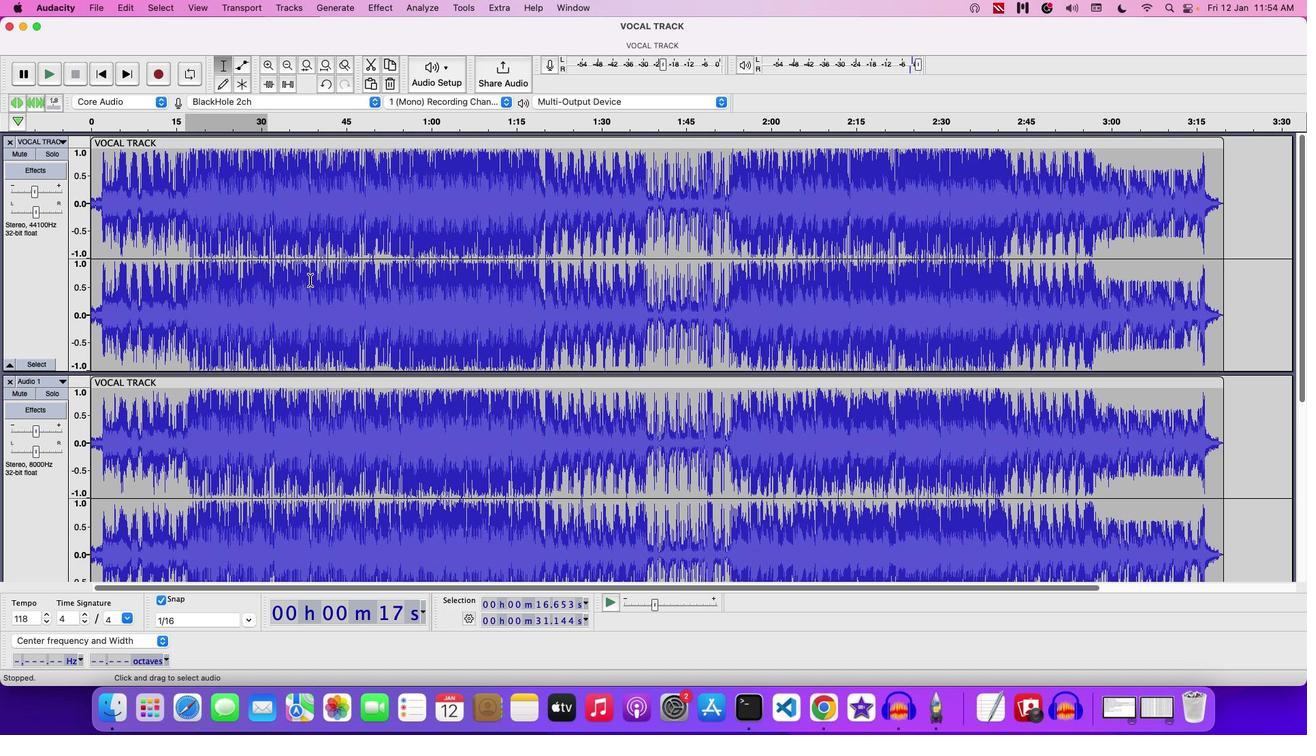 
Action: Mouse moved to (57, 282)
Screenshot: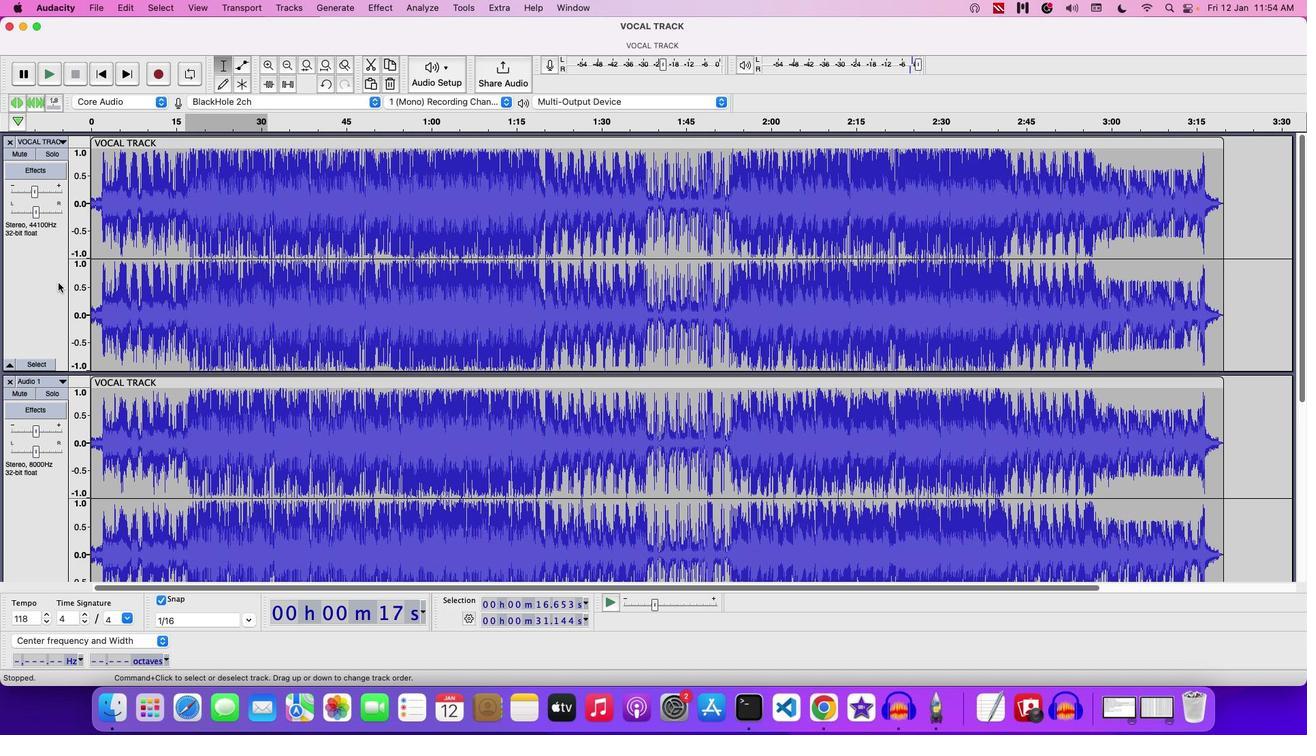 
Action: Mouse pressed left at (57, 282)
Screenshot: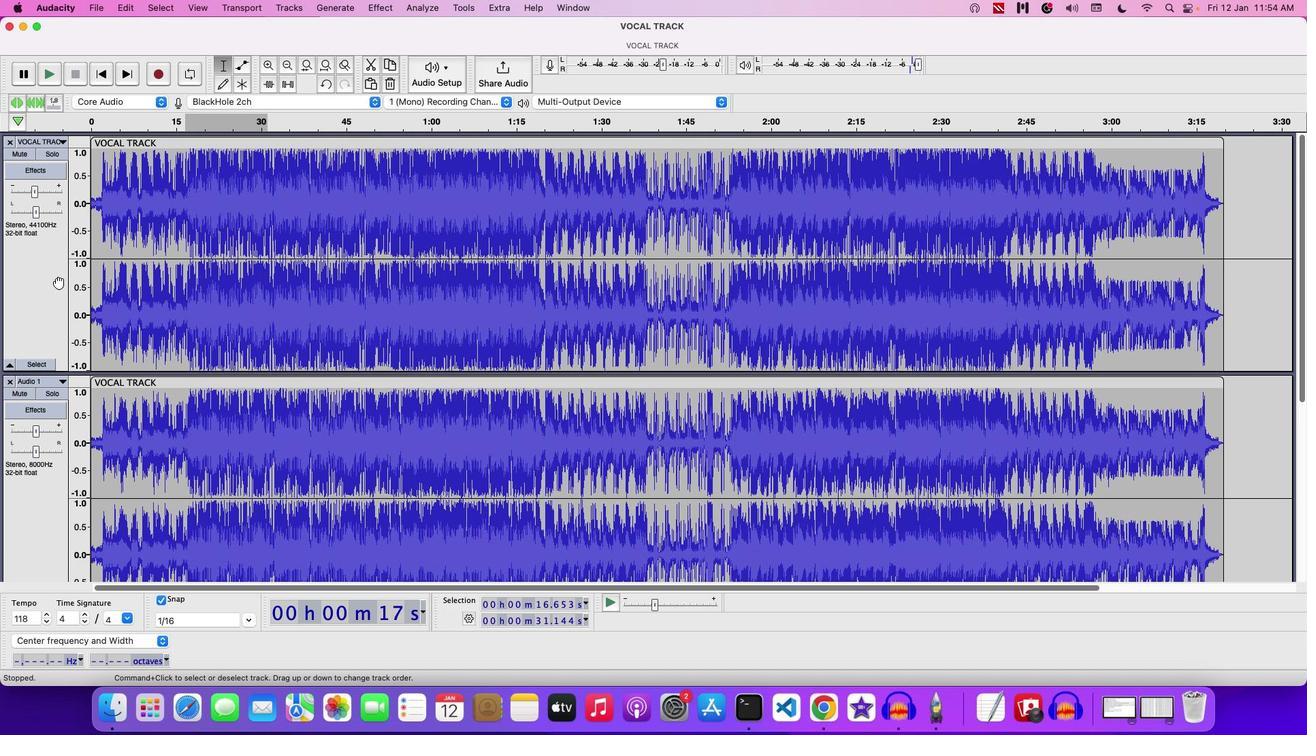 
Action: Mouse moved to (169, 335)
Screenshot: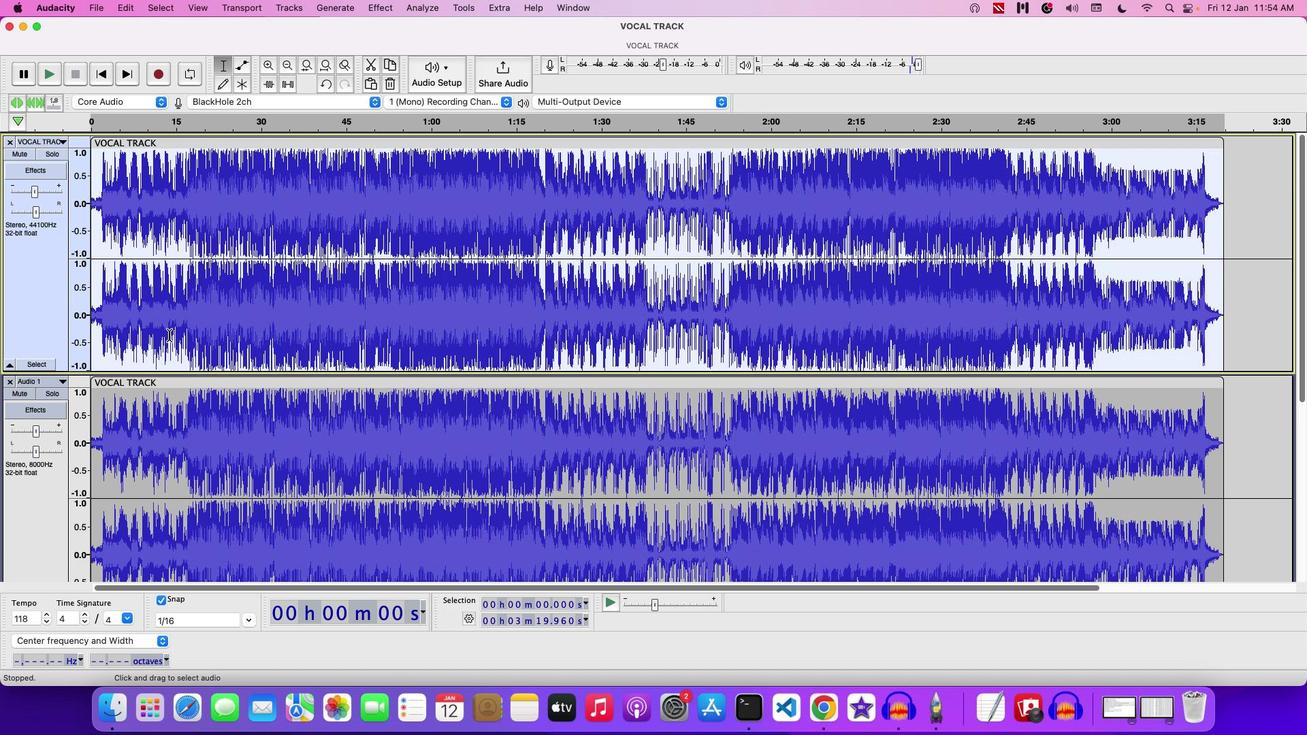 
Action: Mouse scrolled (169, 335) with delta (0, 0)
Screenshot: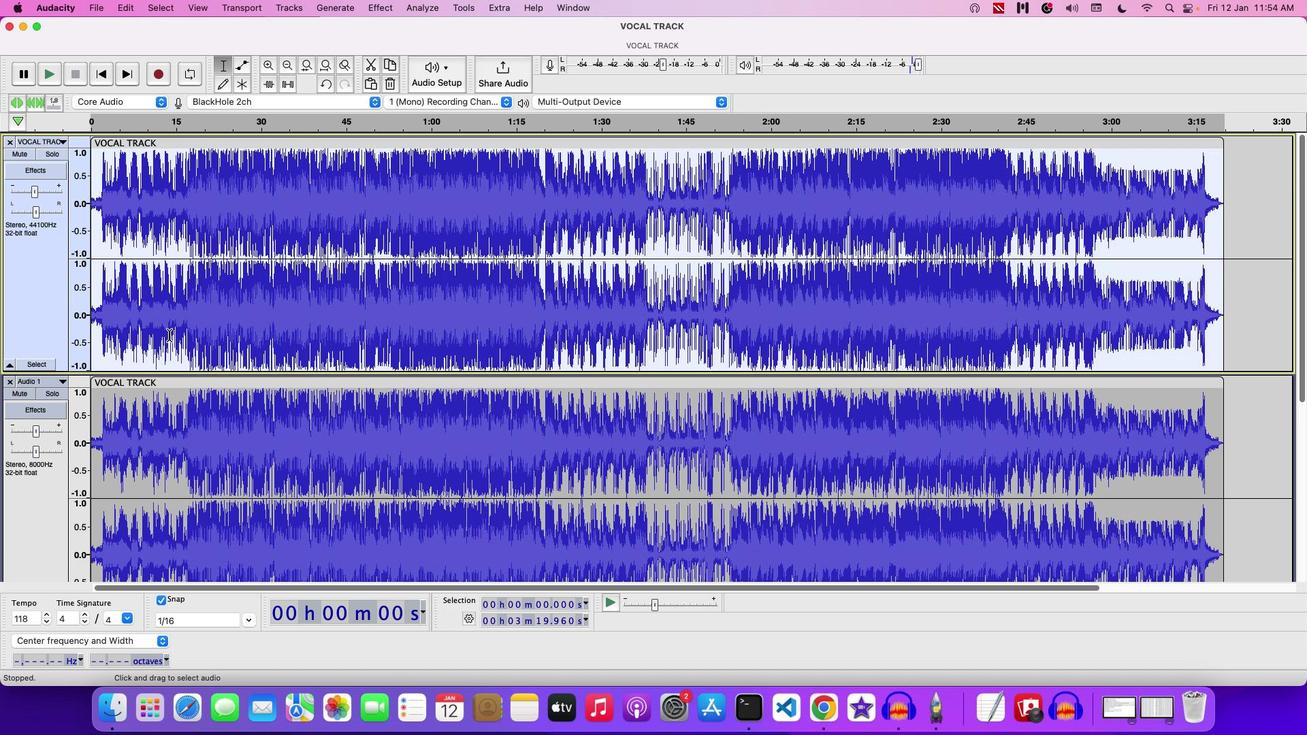 
Action: Mouse scrolled (169, 335) with delta (0, 0)
Screenshot: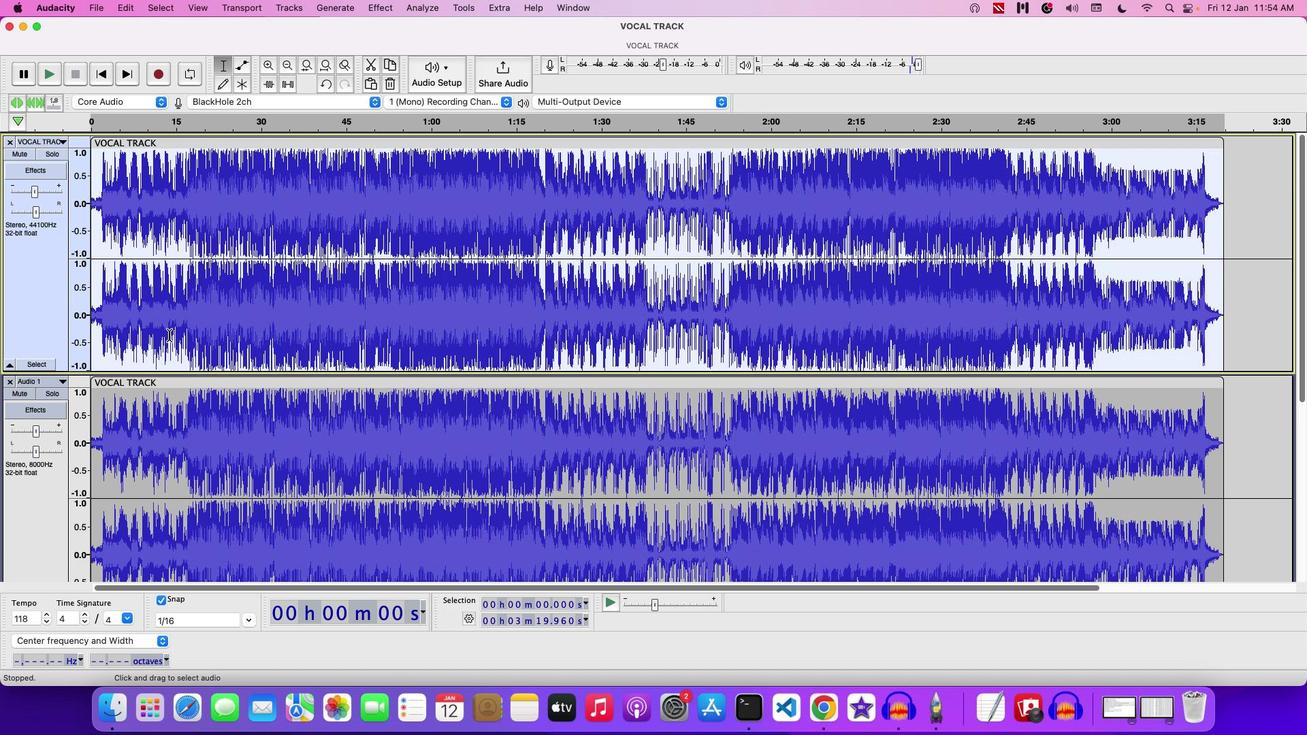 
Action: Mouse scrolled (169, 335) with delta (0, -2)
Screenshot: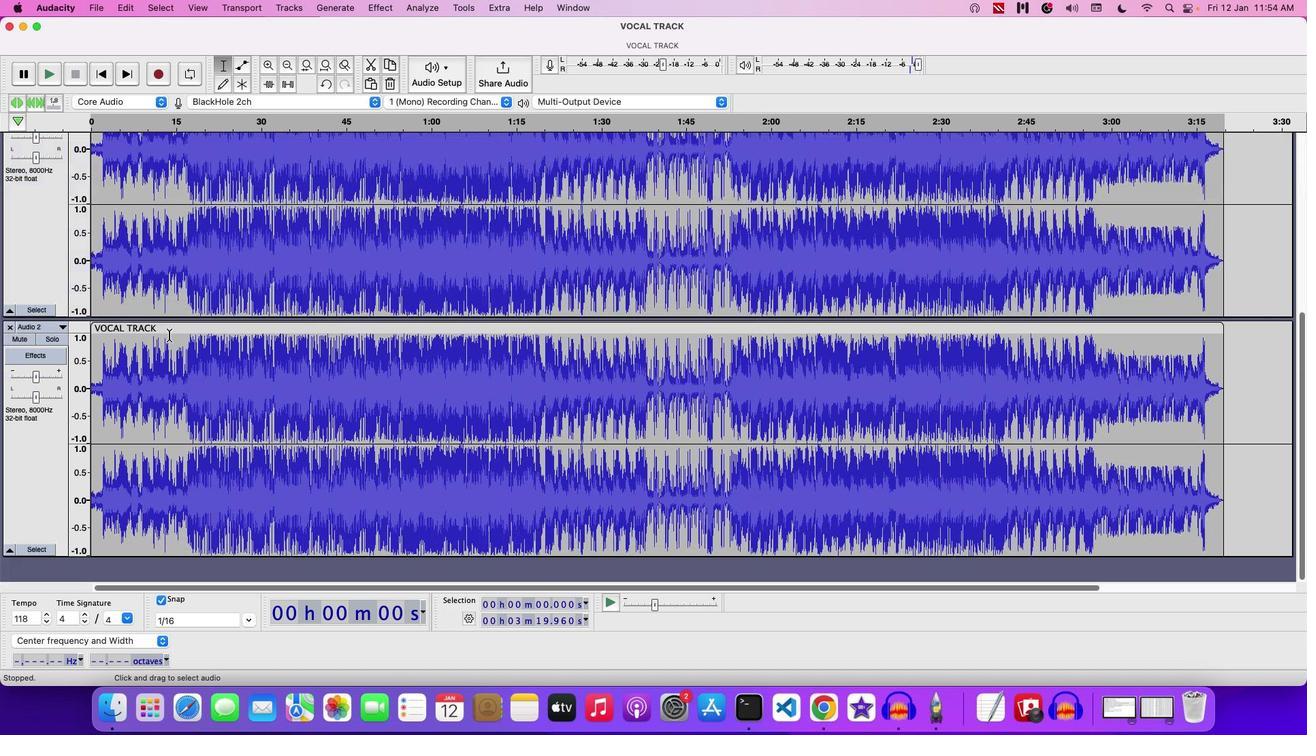 
Action: Mouse scrolled (169, 335) with delta (0, -3)
Screenshot: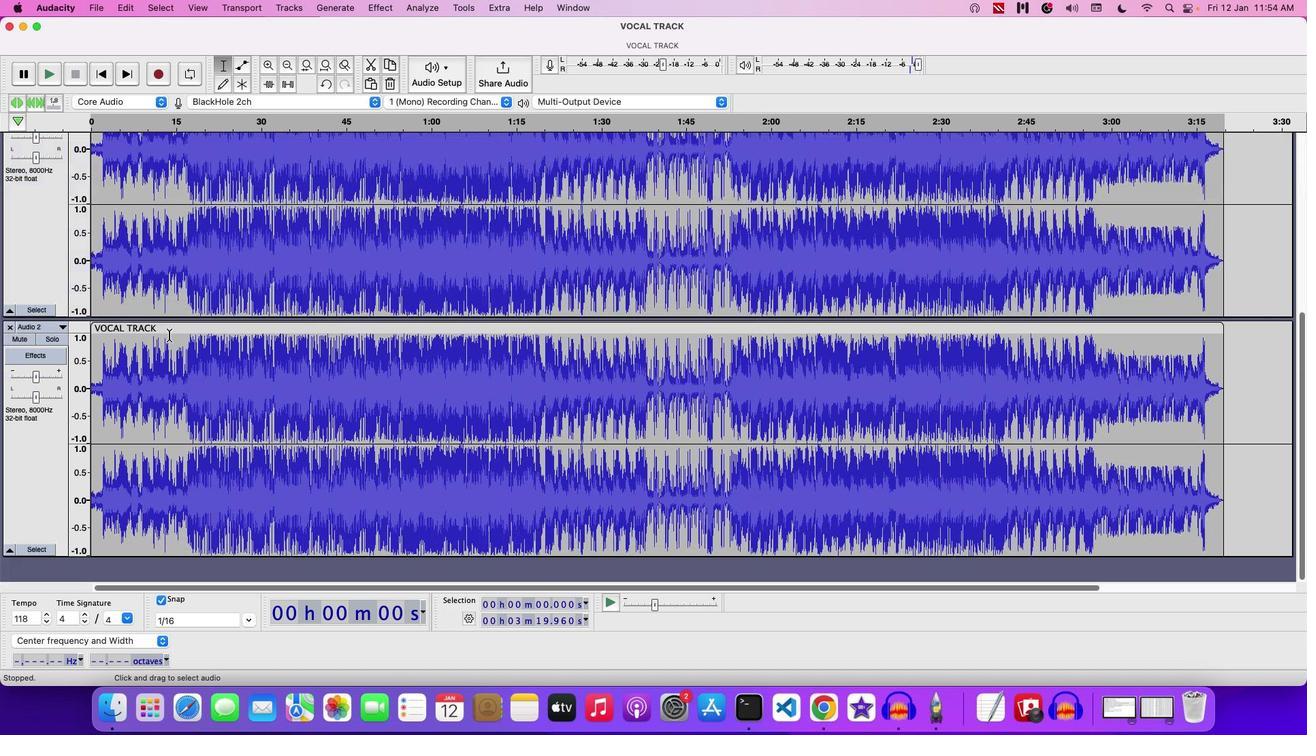 
Action: Mouse scrolled (169, 335) with delta (0, -4)
Screenshot: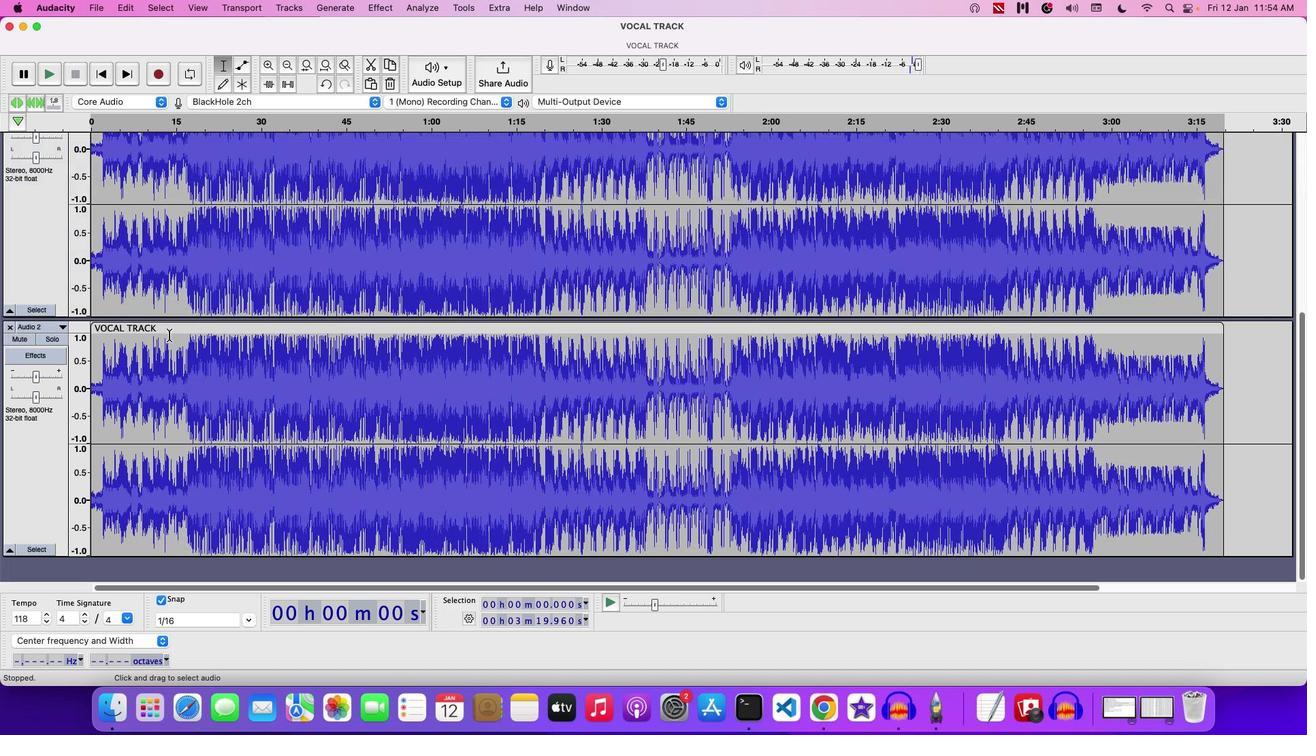 
Action: Mouse moved to (49, 466)
Screenshot: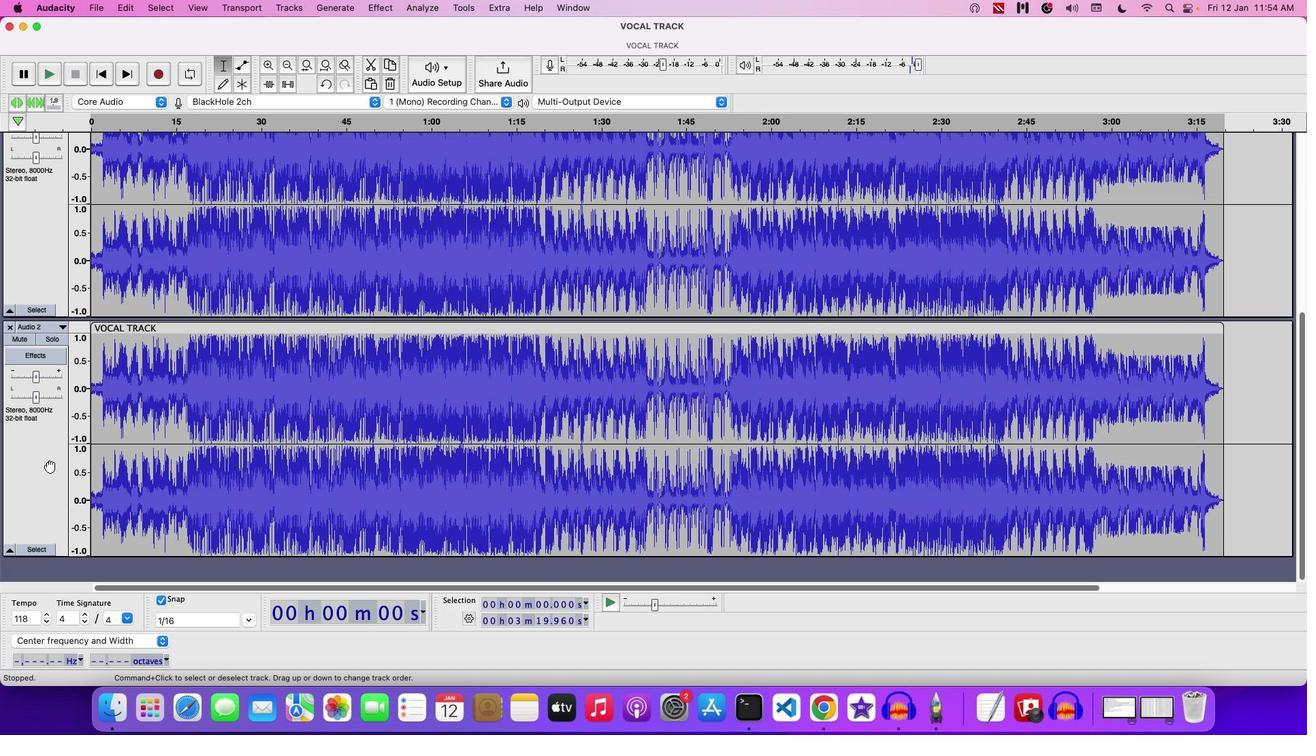 
Action: Mouse pressed left at (49, 466)
Screenshot: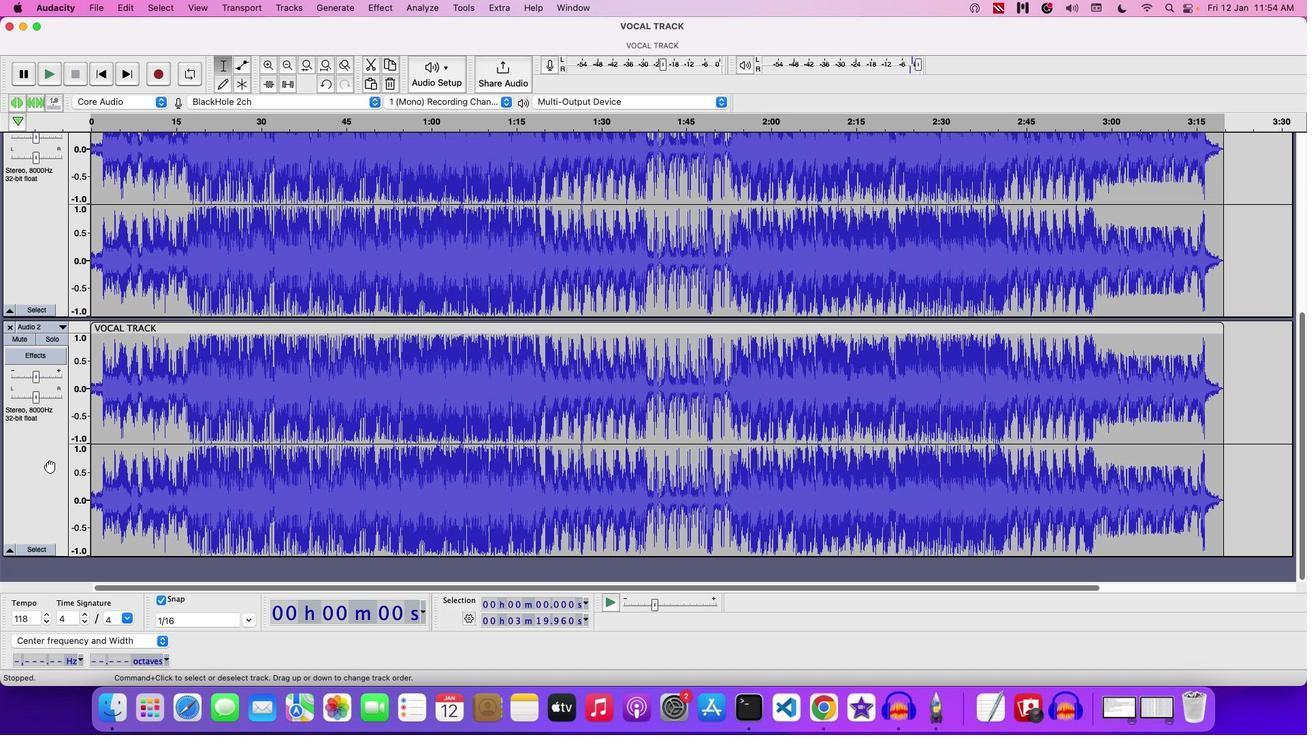 
Action: Mouse moved to (50, 464)
Screenshot: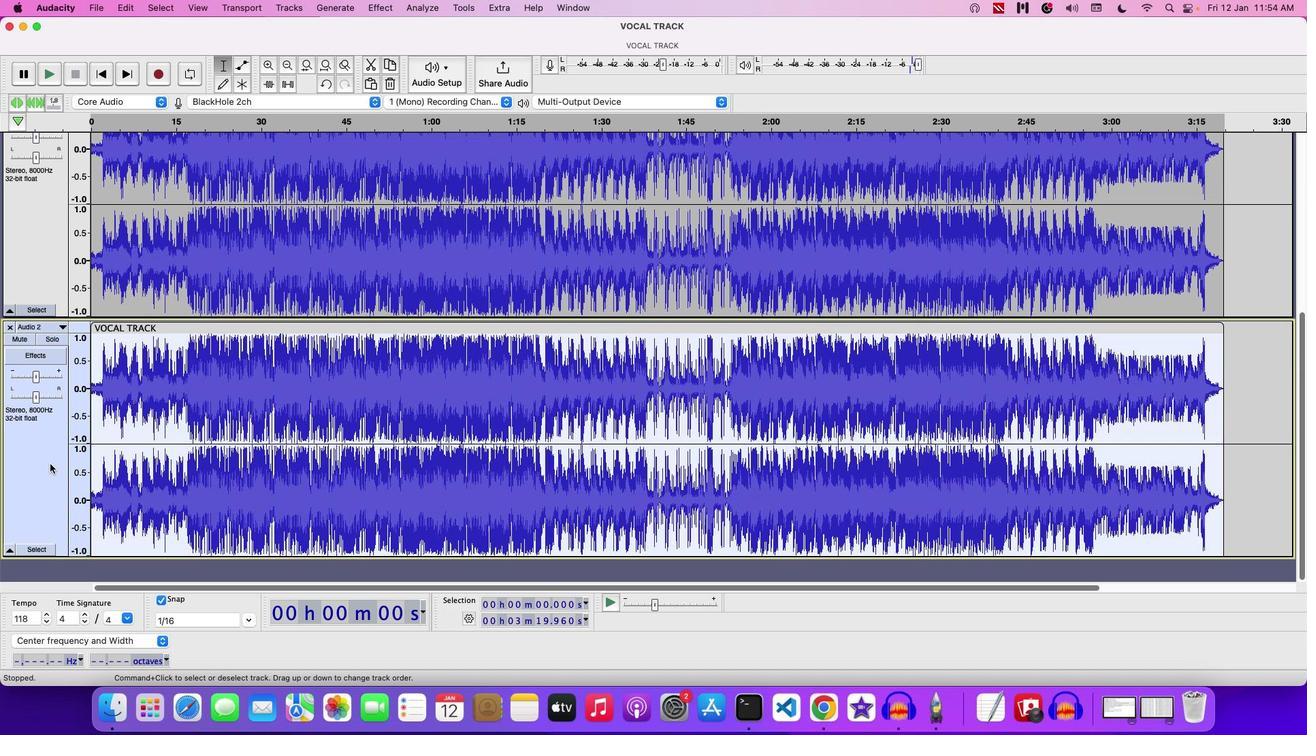 
Action: Mouse pressed right at (50, 464)
Screenshot: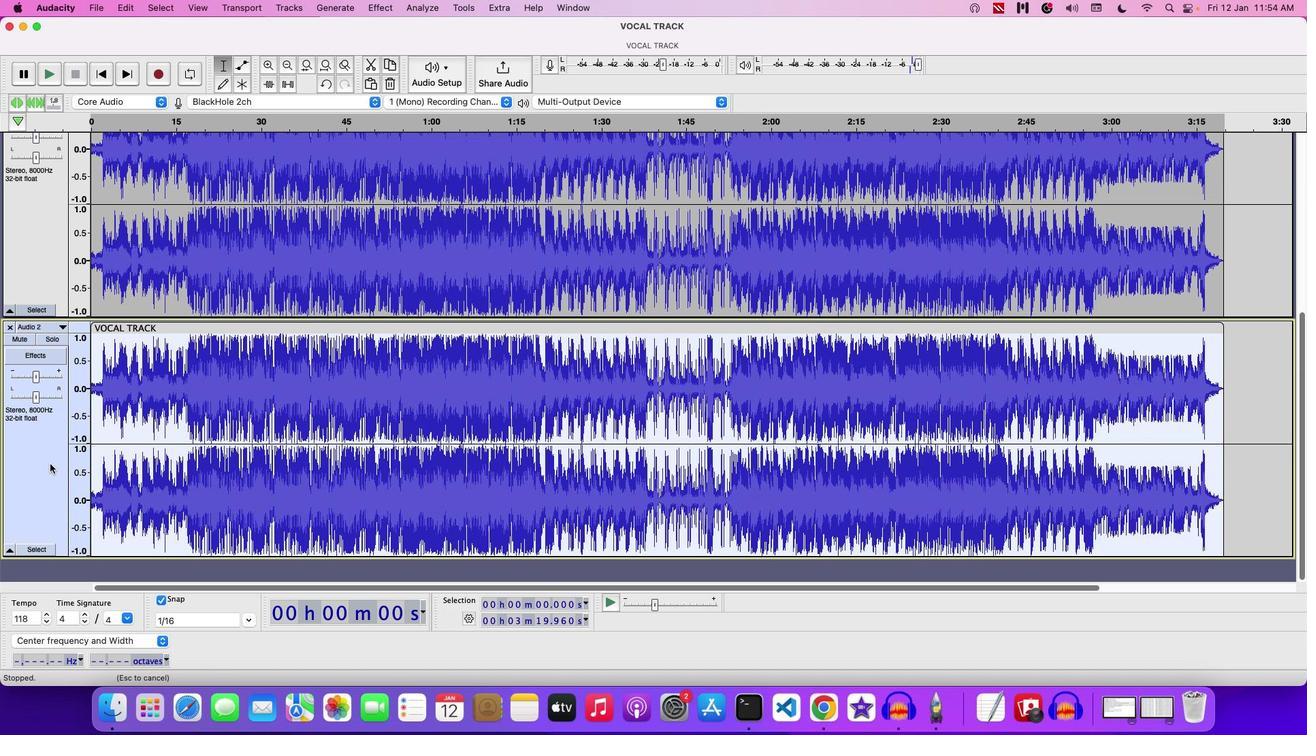 
Action: Mouse moved to (70, 548)
Screenshot: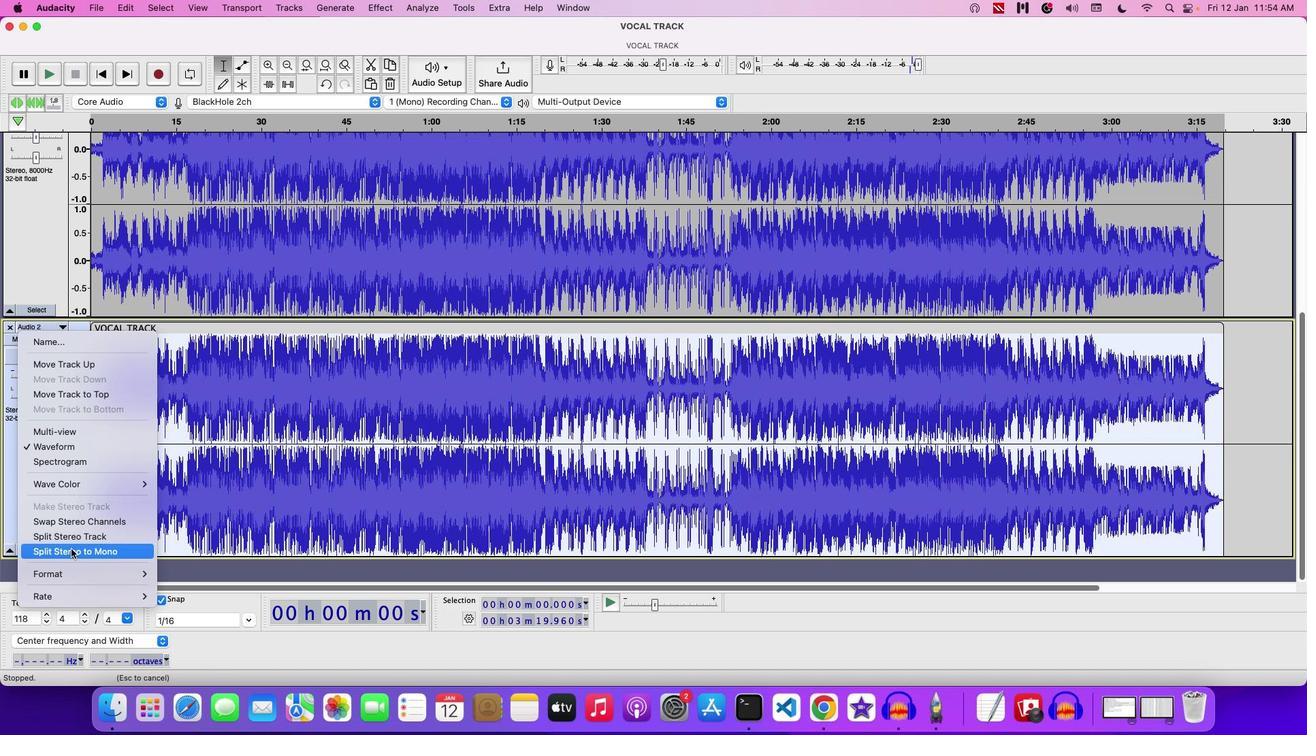 
Action: Mouse pressed left at (70, 548)
Screenshot: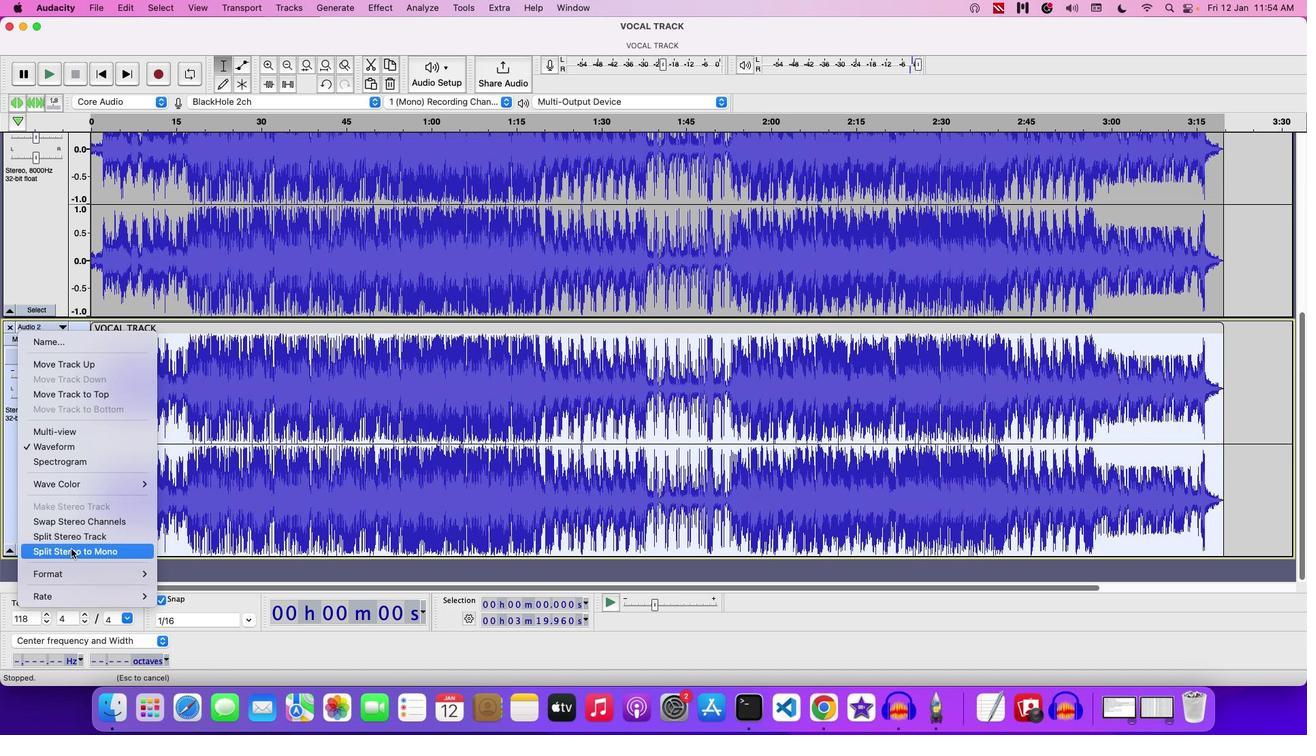 
Action: Mouse moved to (137, 436)
Screenshot: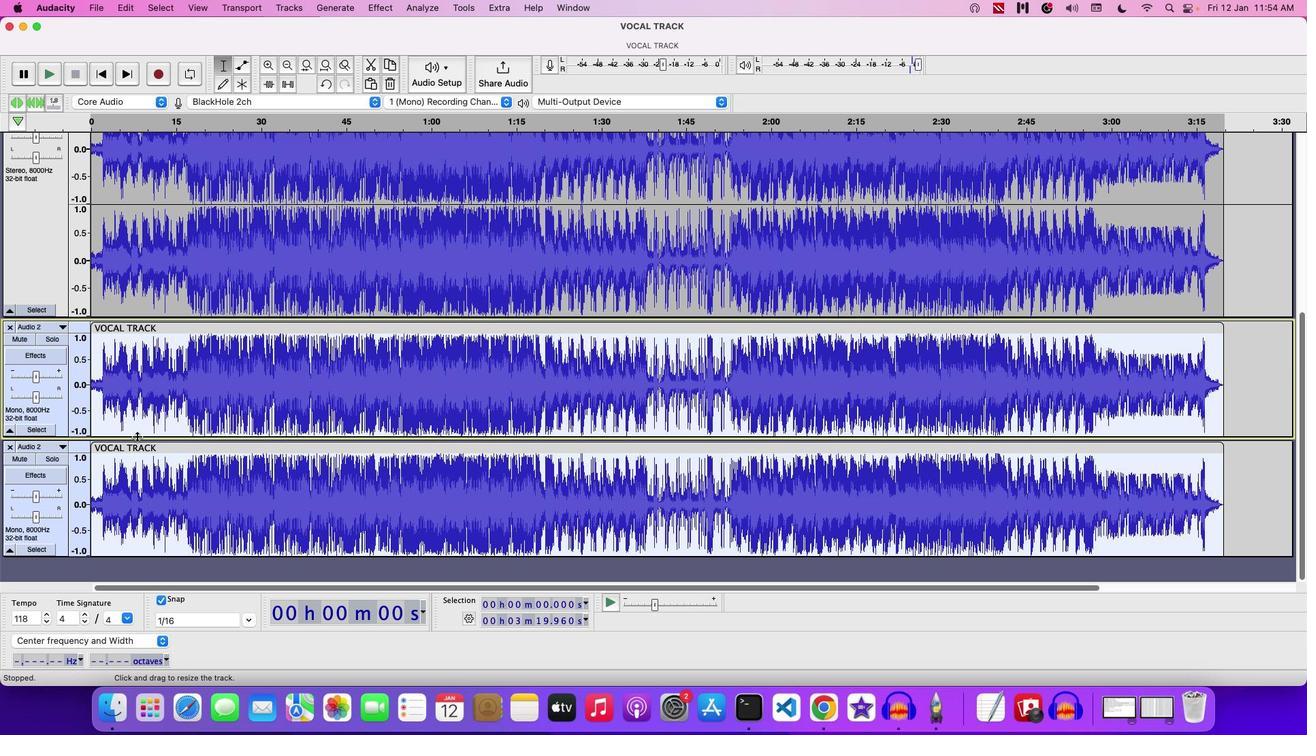 
Action: Key pressed Key.cmd'z'
Screenshot: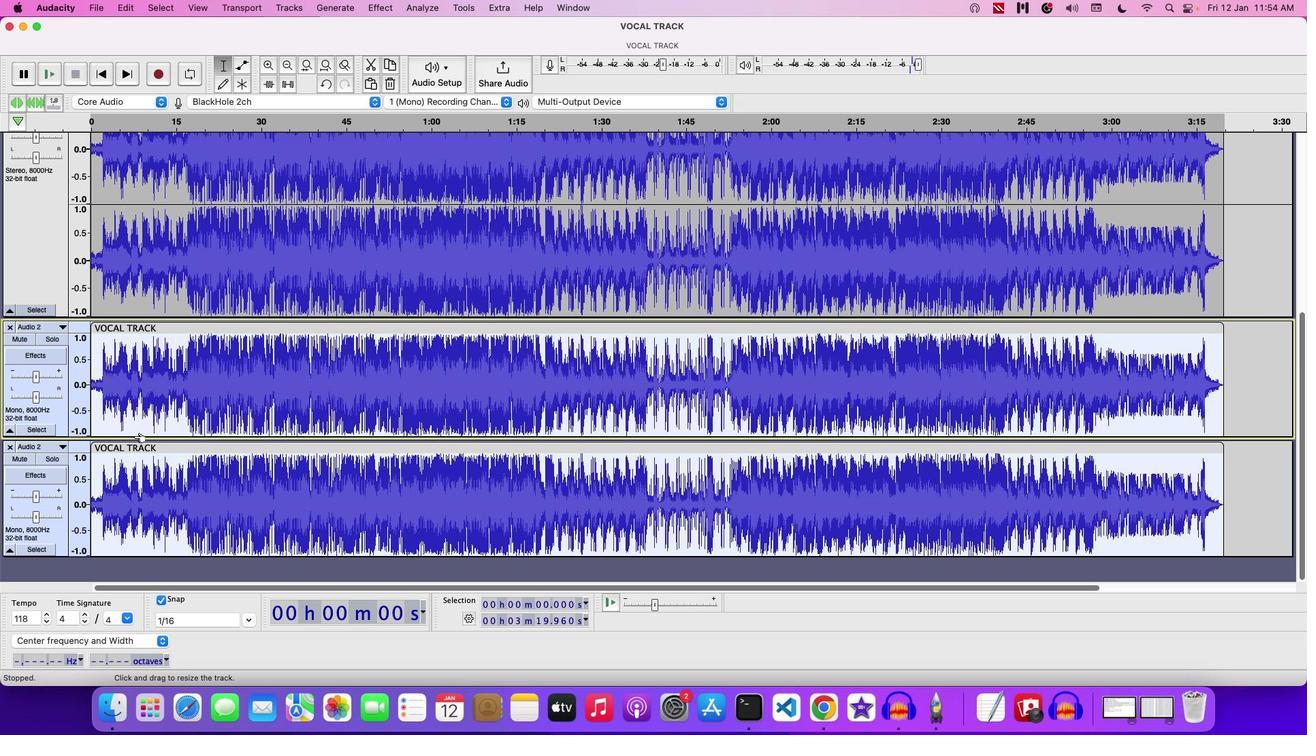 
Action: Mouse moved to (38, 448)
Screenshot: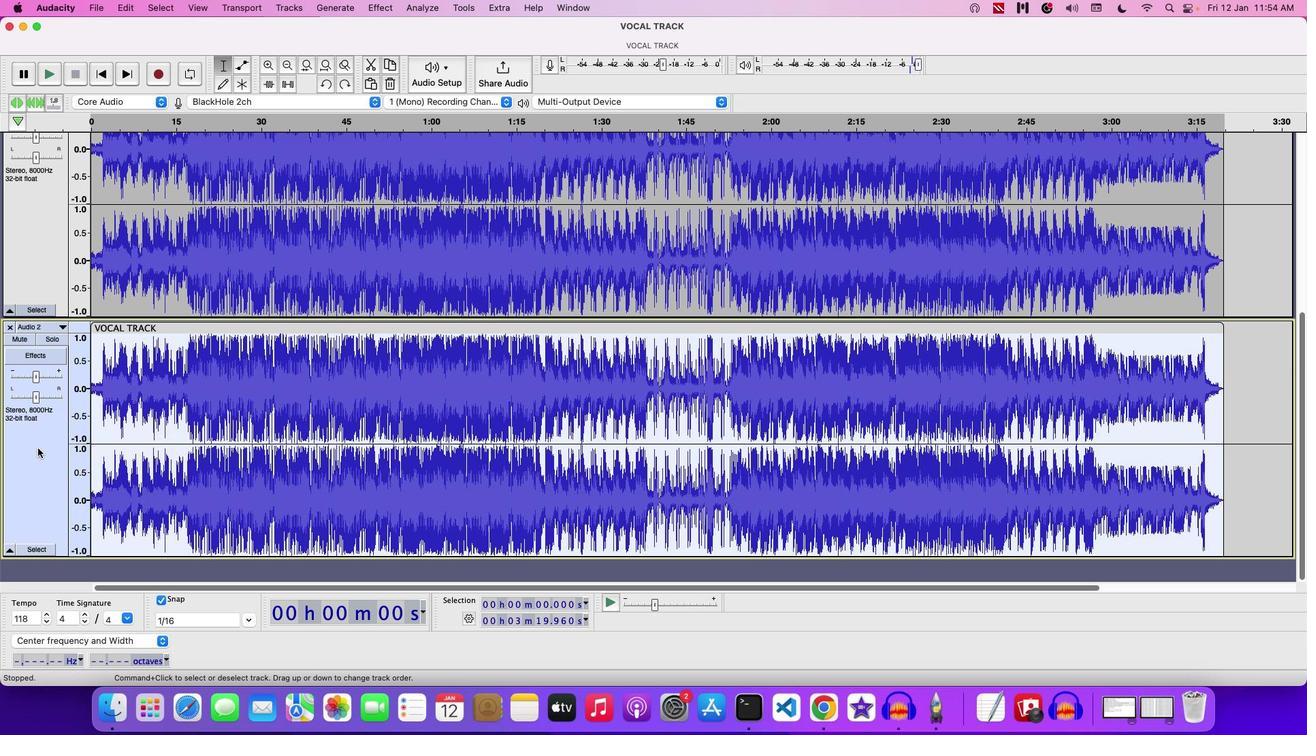 
Action: Mouse pressed right at (38, 448)
Screenshot: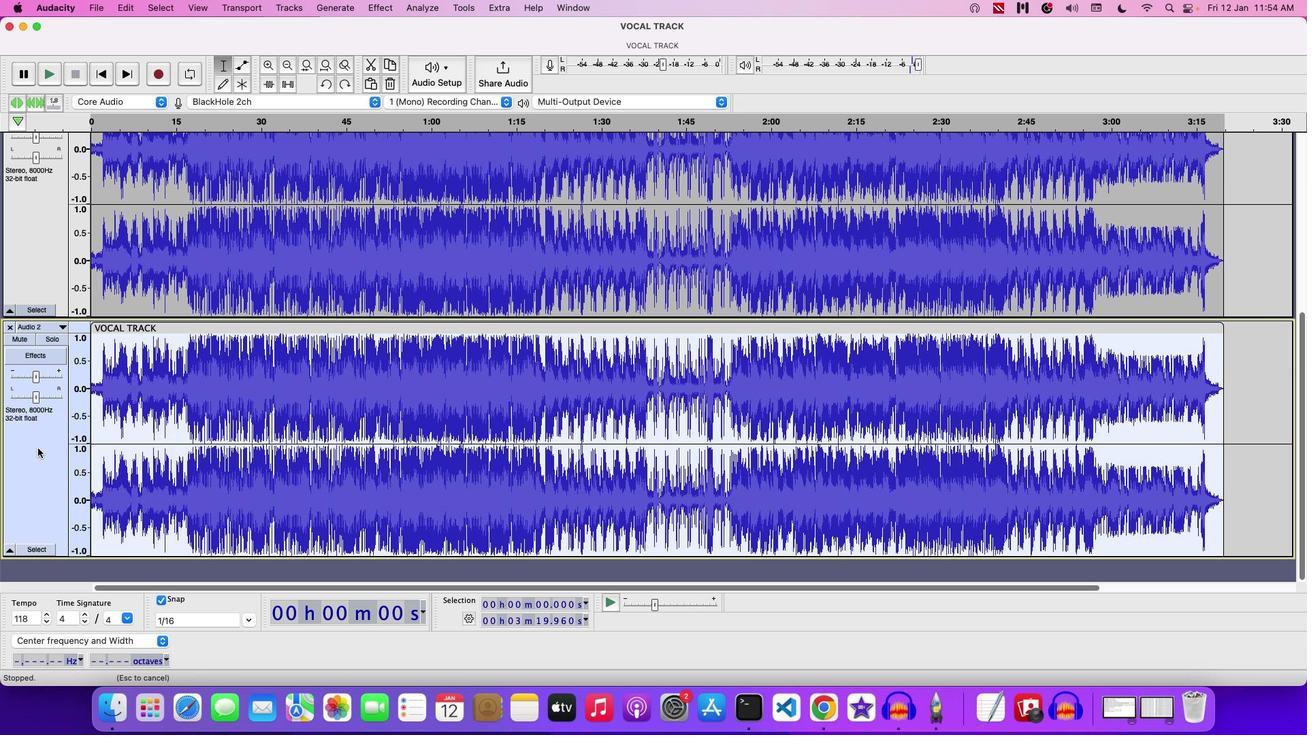 
Action: Mouse moved to (77, 533)
Screenshot: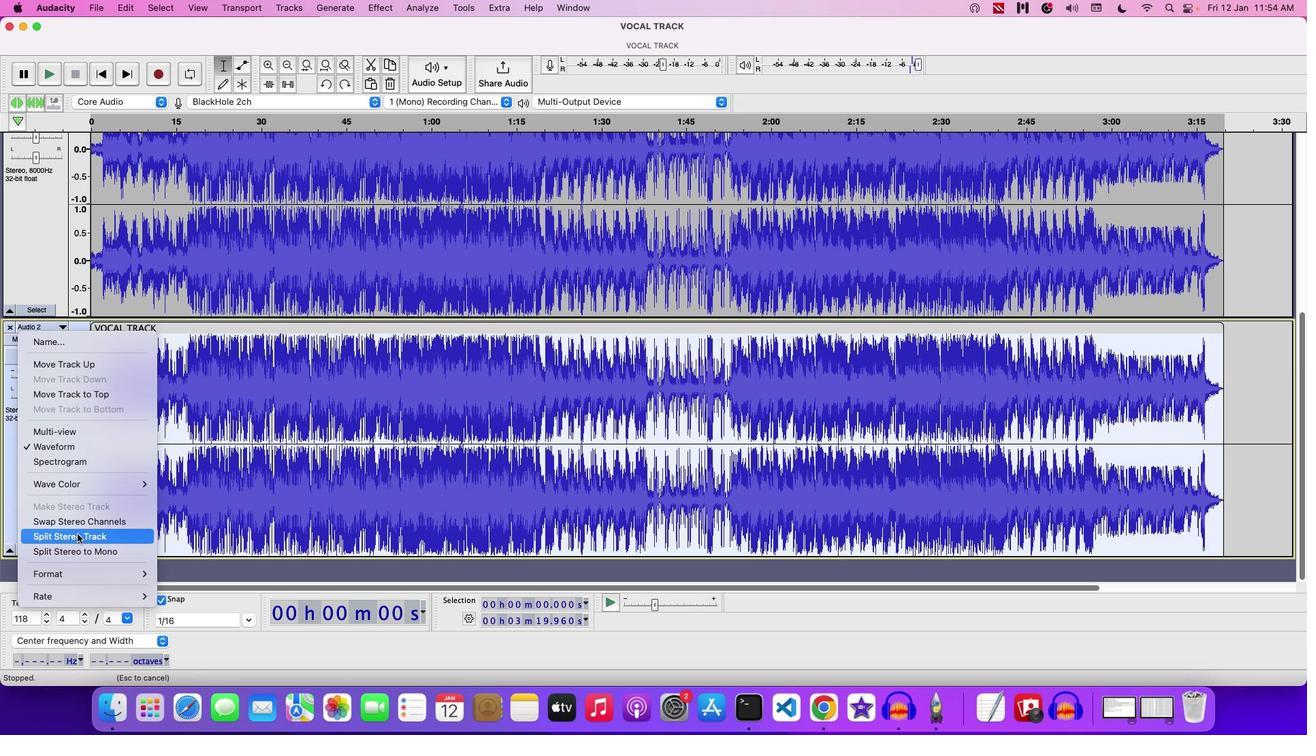 
Action: Mouse pressed left at (77, 533)
Screenshot: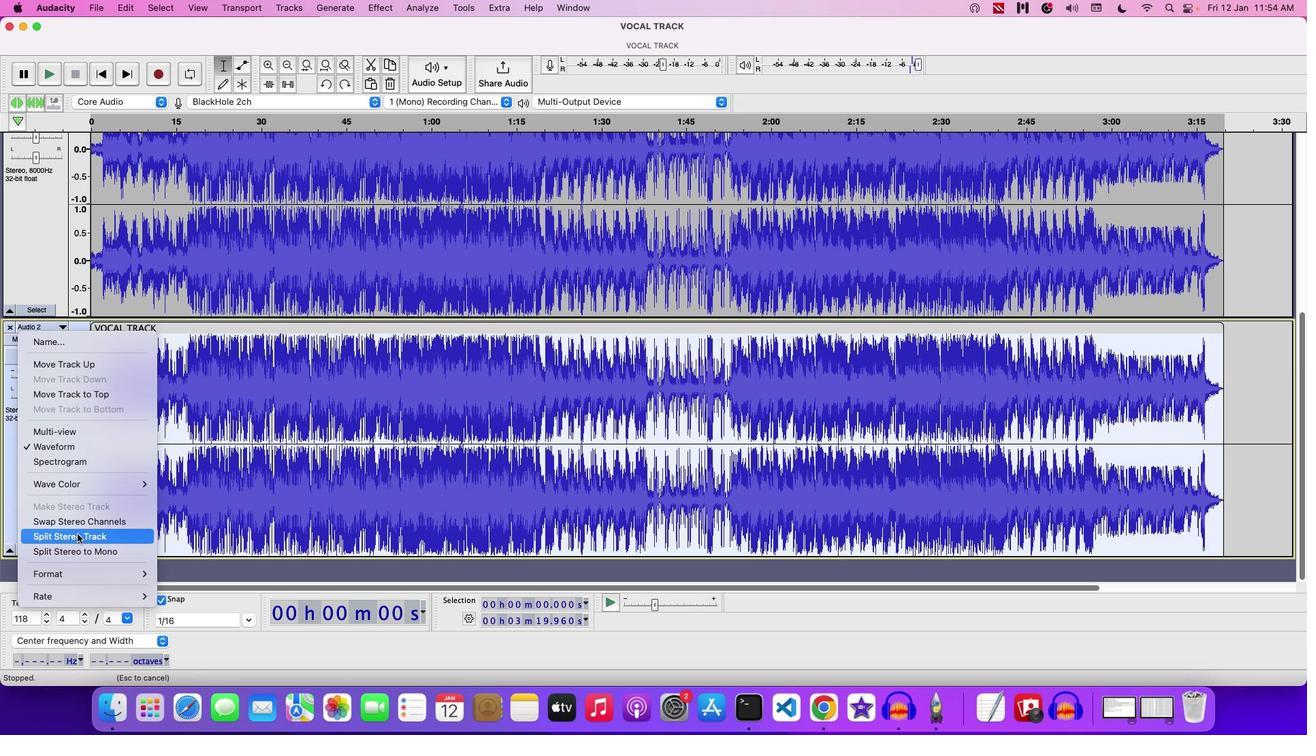 
Action: Mouse moved to (186, 364)
Screenshot: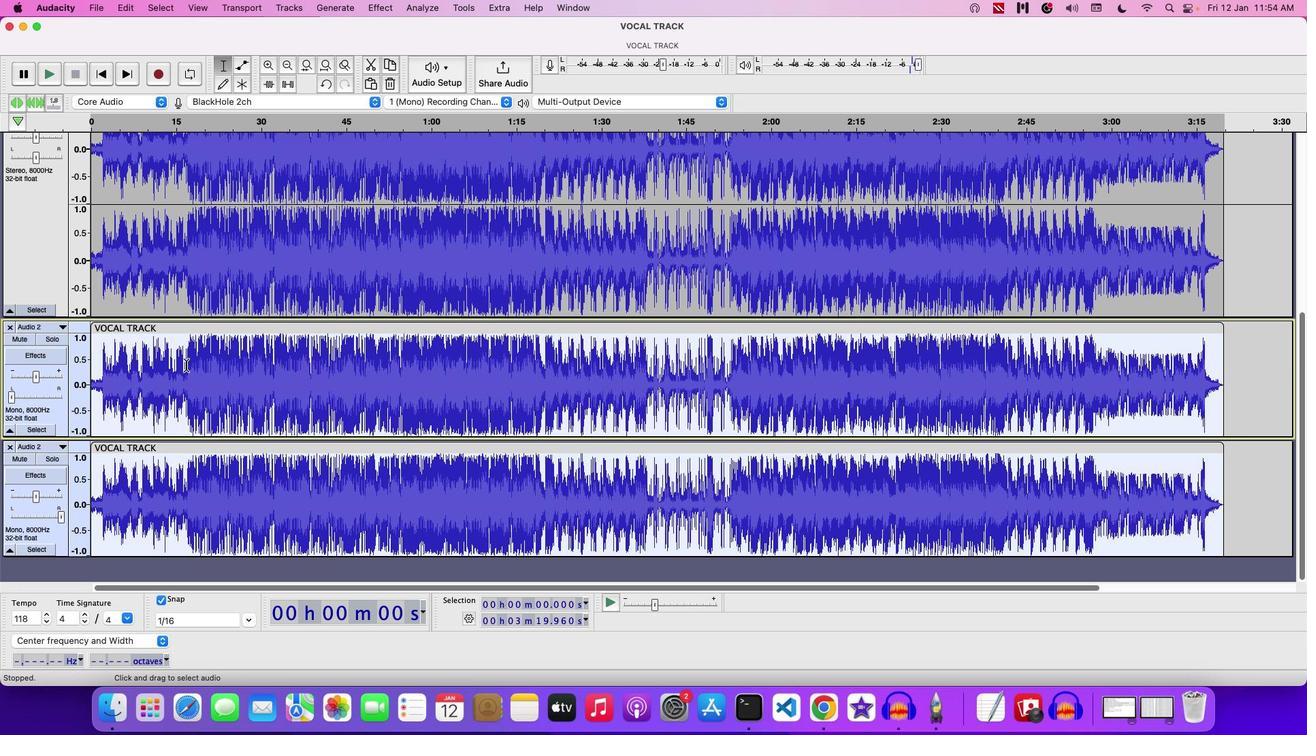 
Action: Mouse scrolled (186, 364) with delta (0, 0)
Screenshot: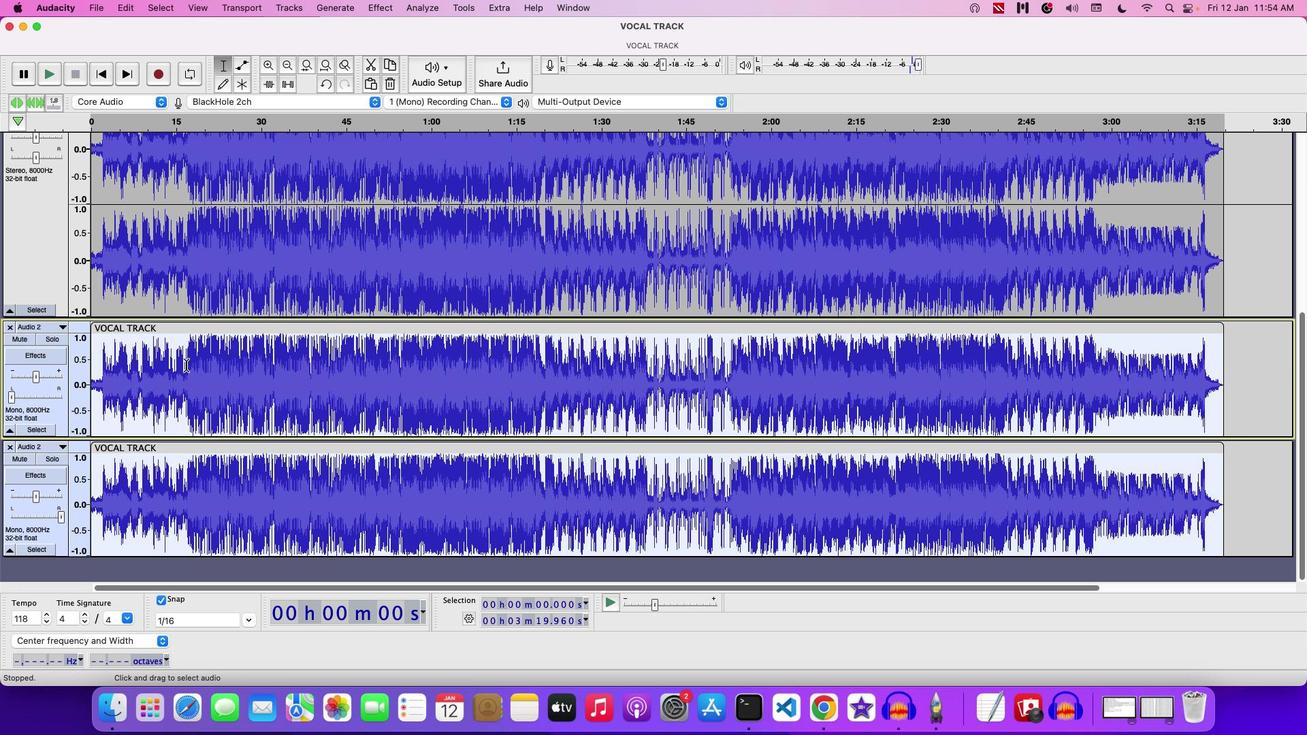 
Action: Mouse scrolled (186, 364) with delta (0, 0)
Screenshot: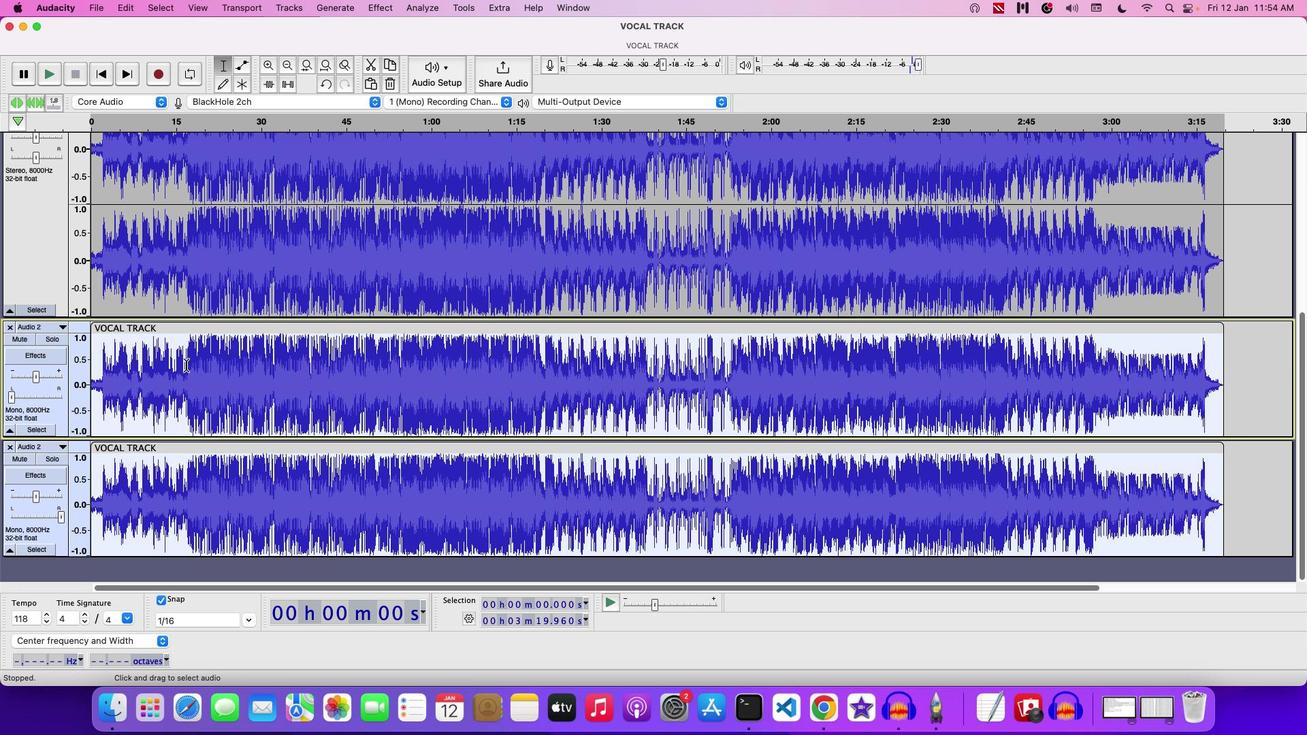 
Action: Mouse scrolled (186, 364) with delta (0, 2)
Screenshot: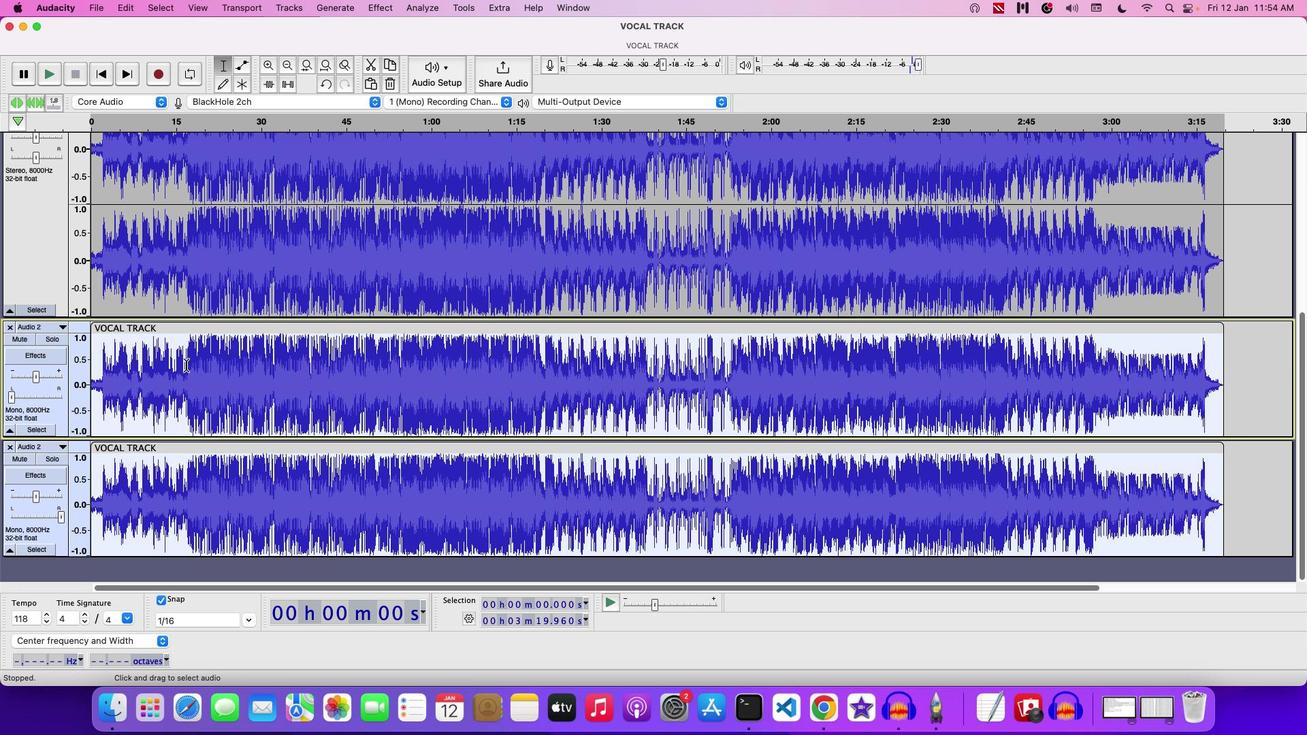 
Action: Mouse scrolled (186, 364) with delta (0, 3)
Screenshot: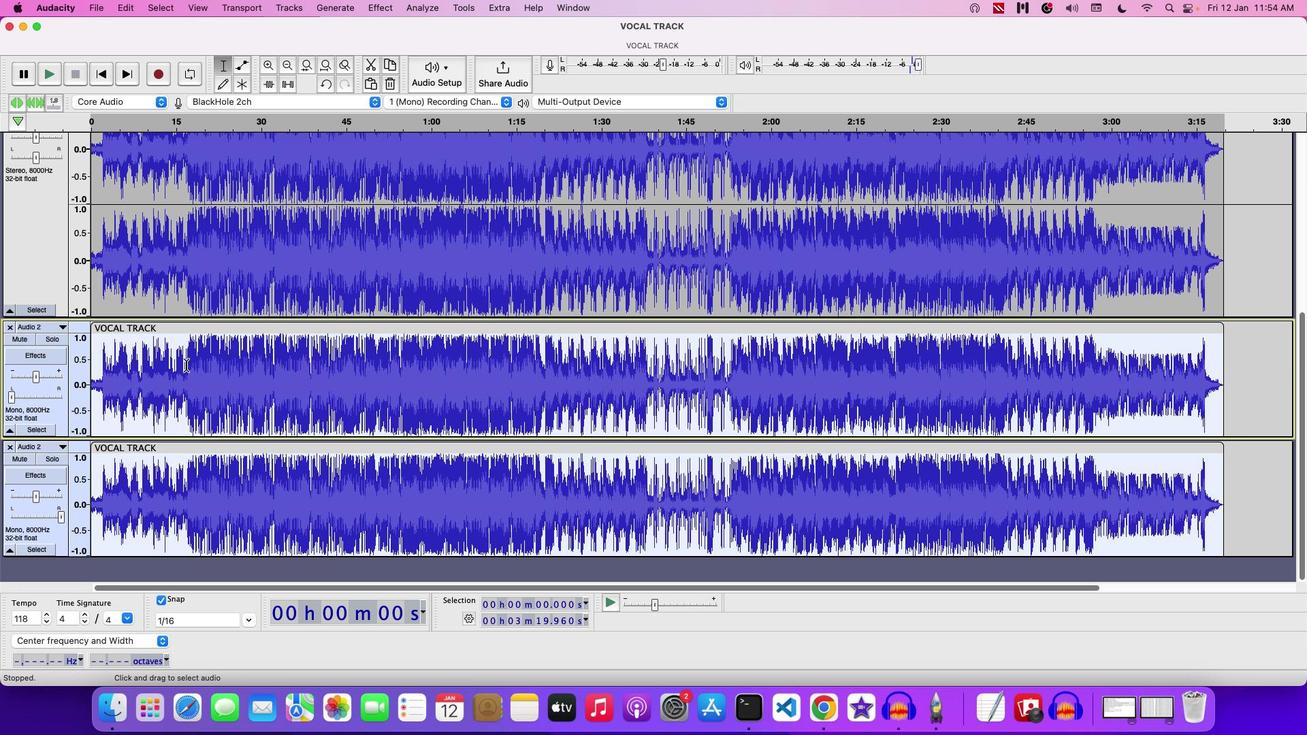 
Action: Mouse moved to (310, 337)
Screenshot: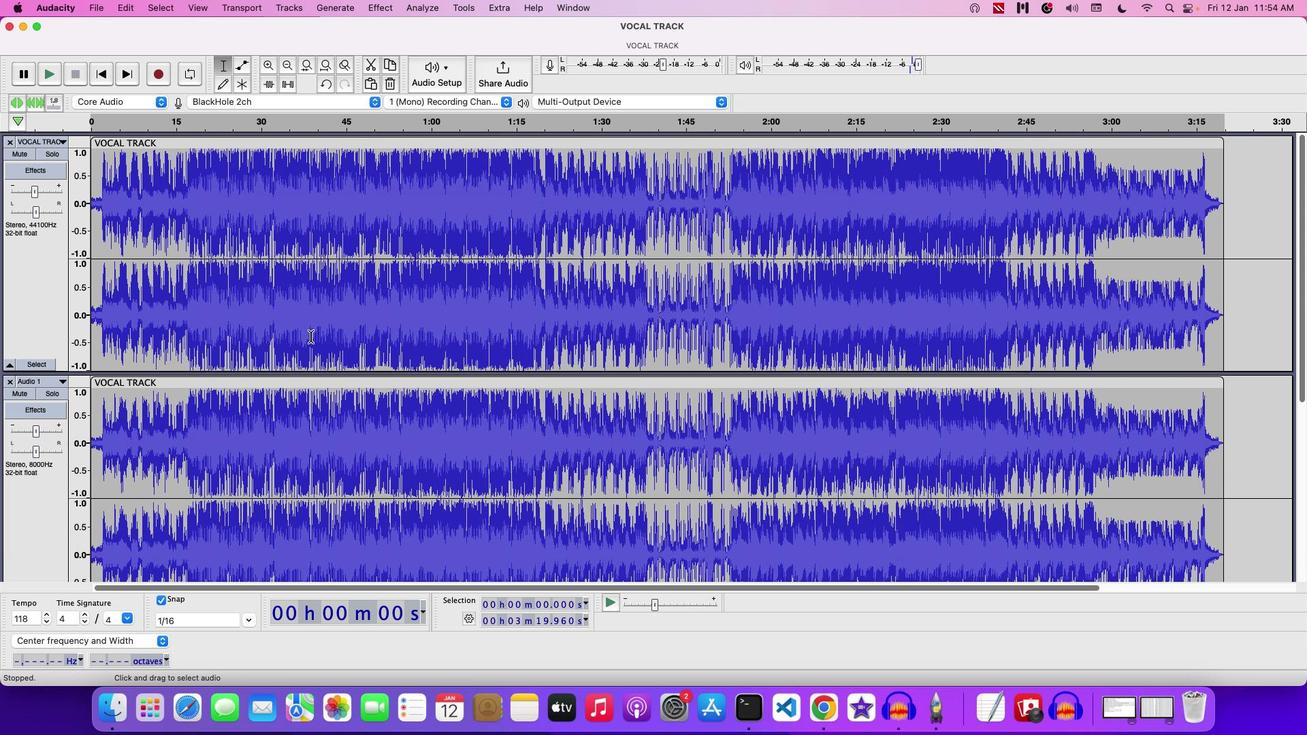 
Action: Mouse scrolled (310, 337) with delta (0, 0)
Screenshot: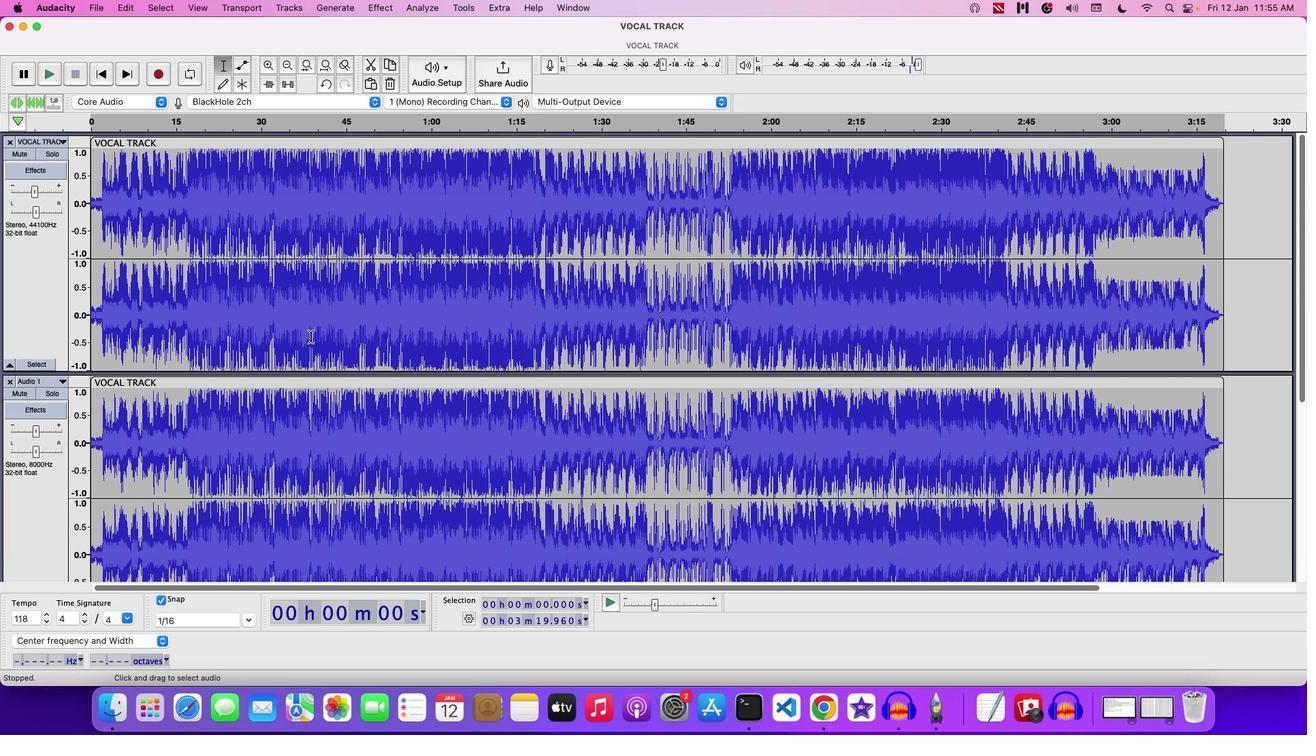 
Action: Mouse scrolled (310, 337) with delta (0, 0)
Screenshot: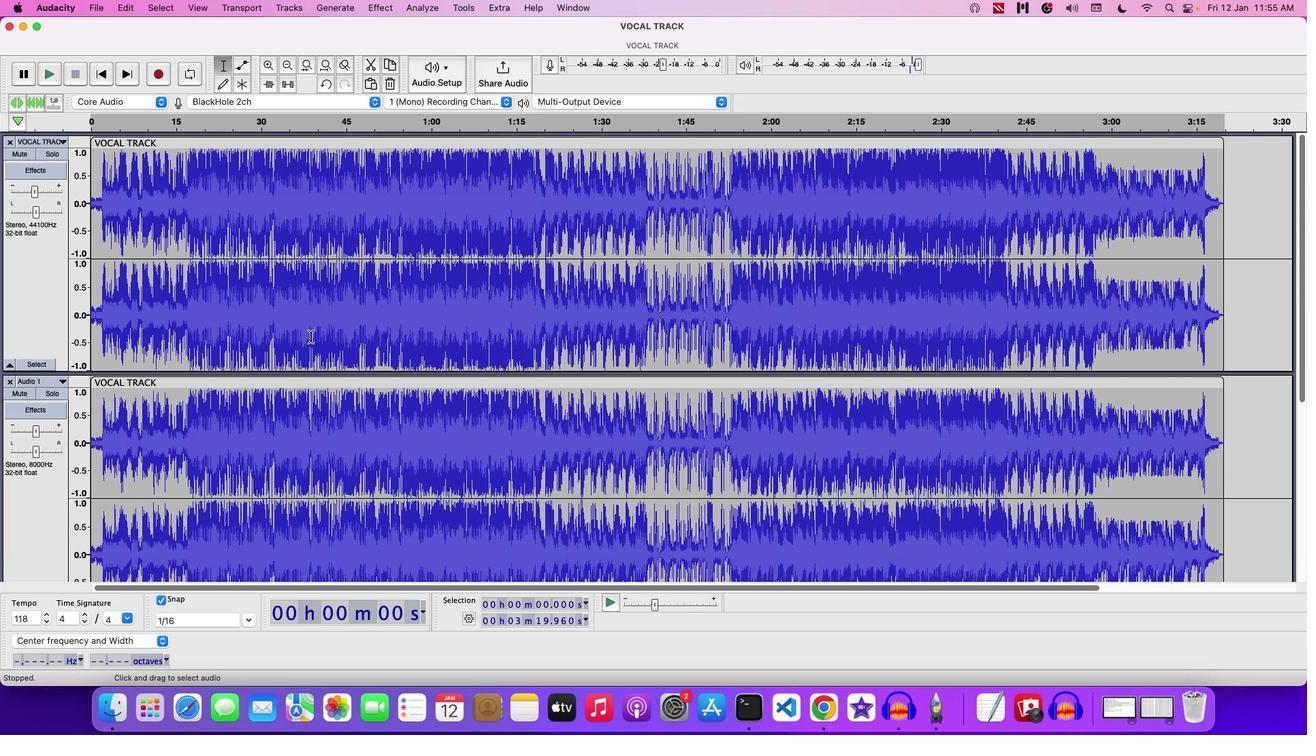 
Action: Mouse scrolled (310, 337) with delta (0, 1)
Screenshot: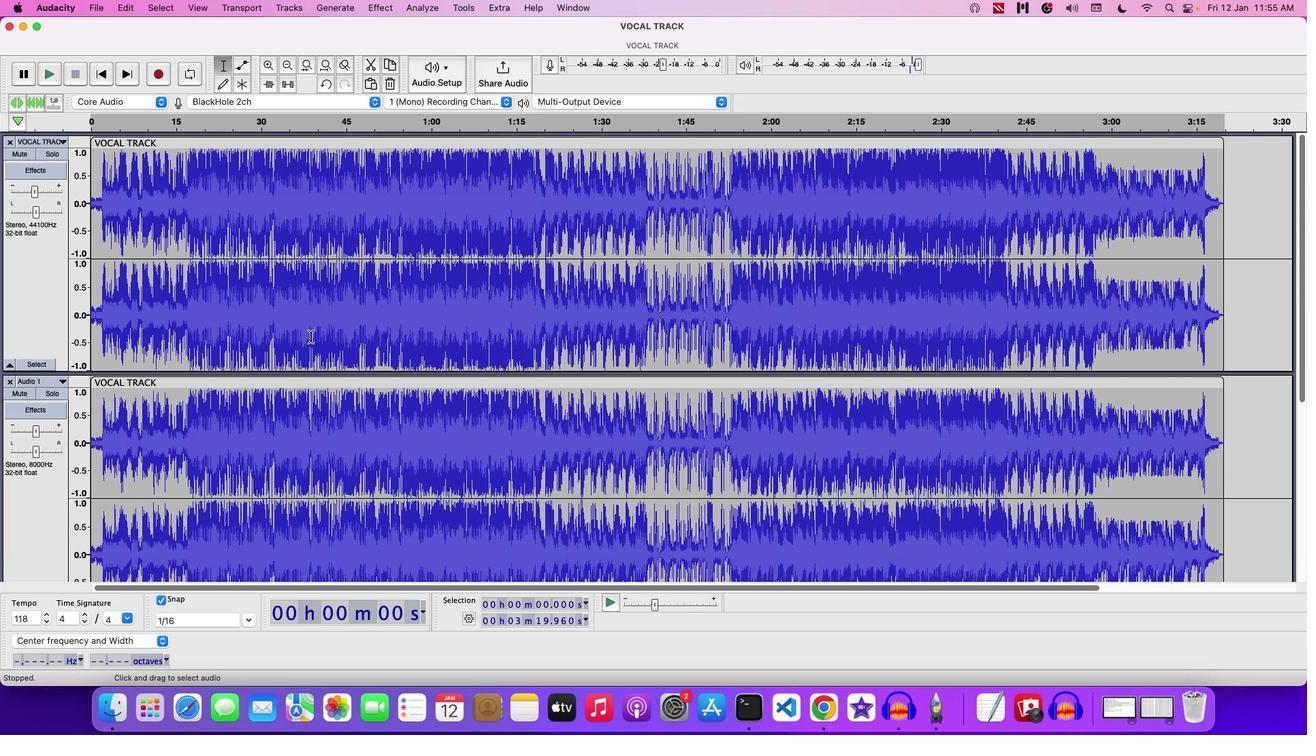 
Action: Mouse scrolled (310, 337) with delta (0, 2)
Screenshot: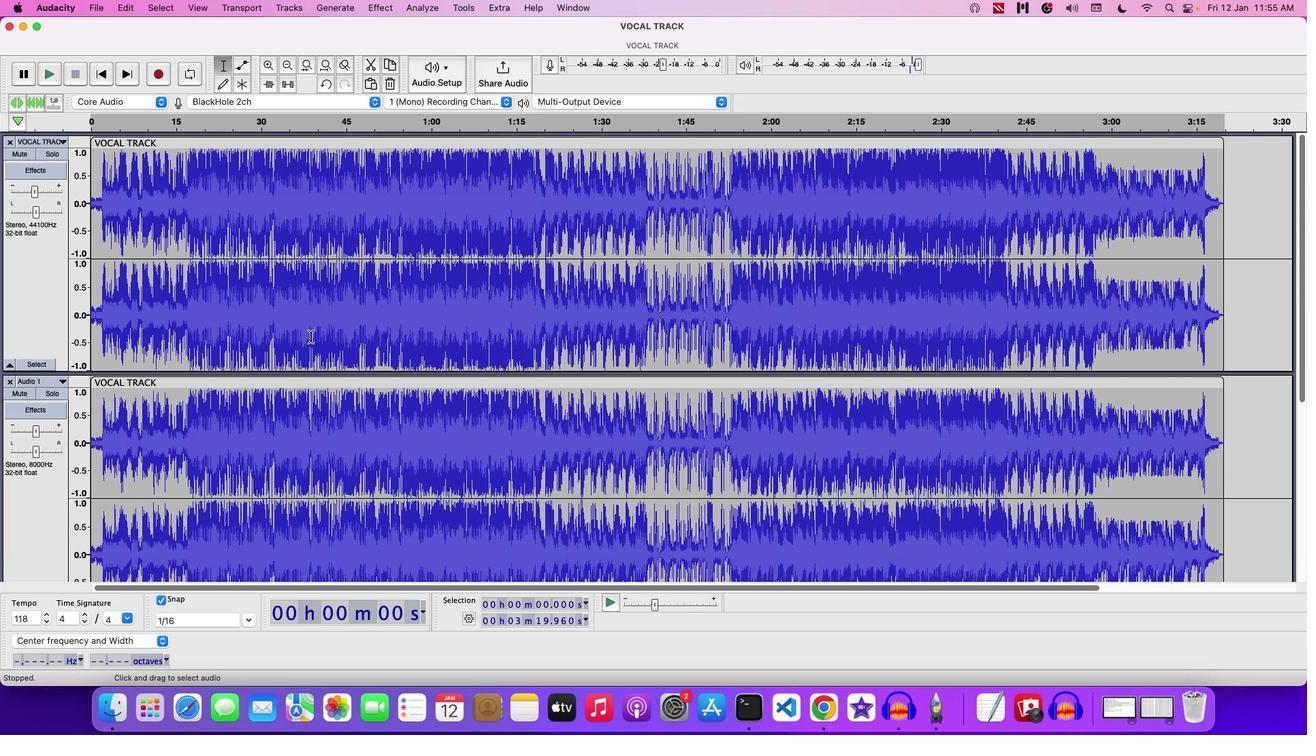 
Action: Mouse scrolled (310, 337) with delta (0, 2)
Screenshot: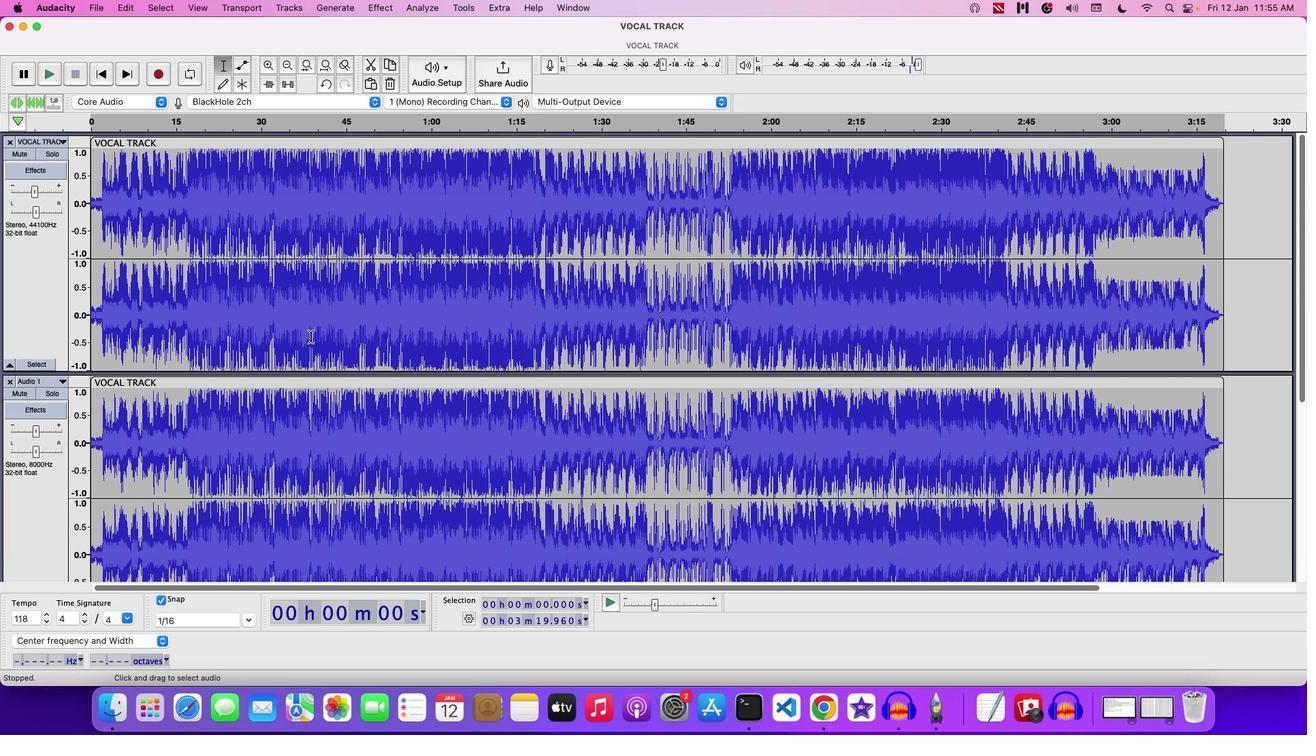 
Action: Mouse moved to (288, 336)
Screenshot: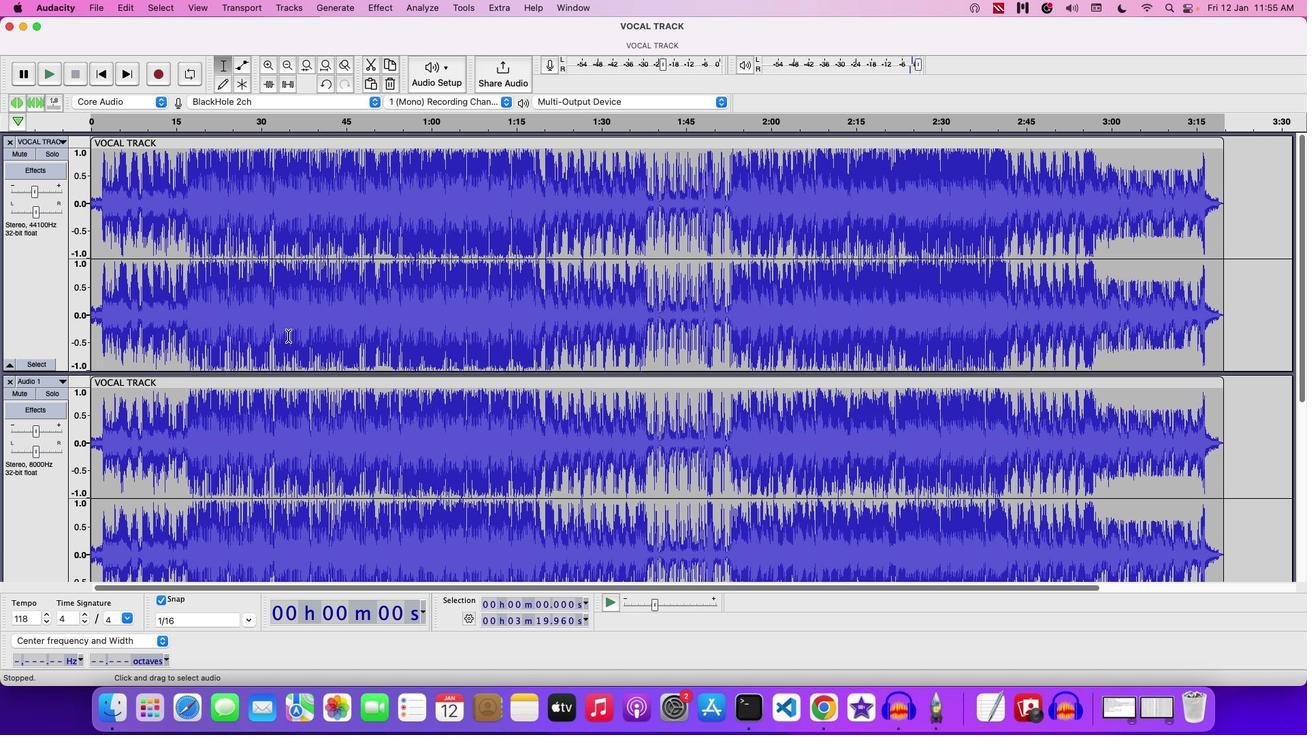 
Action: Mouse scrolled (288, 336) with delta (0, 0)
Screenshot: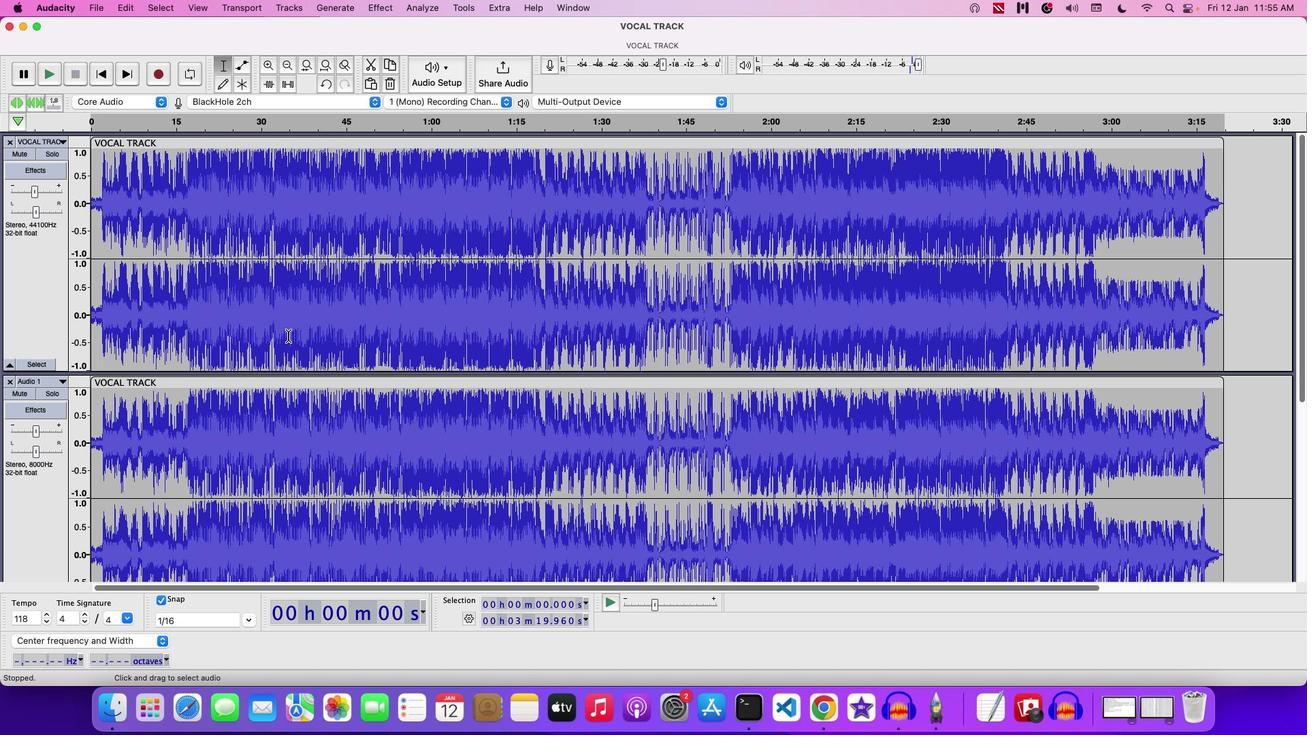
Action: Mouse scrolled (288, 336) with delta (0, 0)
Screenshot: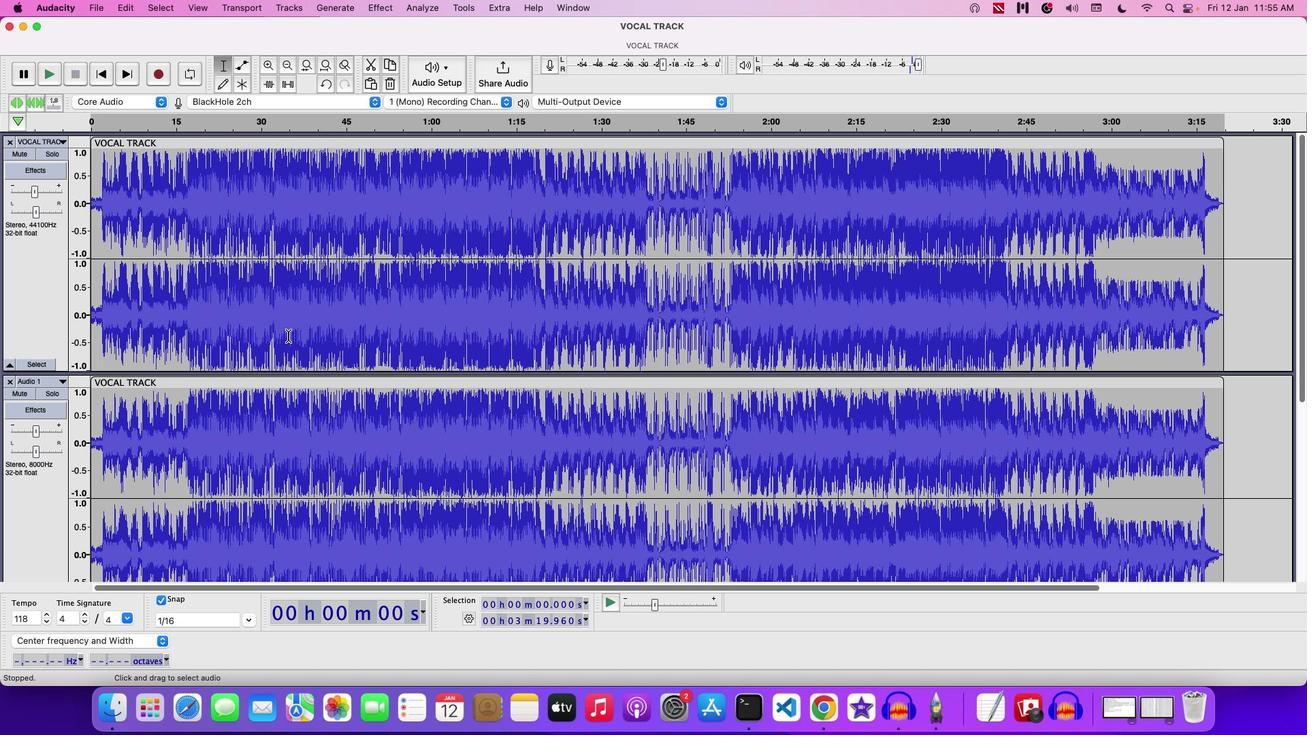 
Action: Mouse scrolled (288, 336) with delta (0, -1)
Screenshot: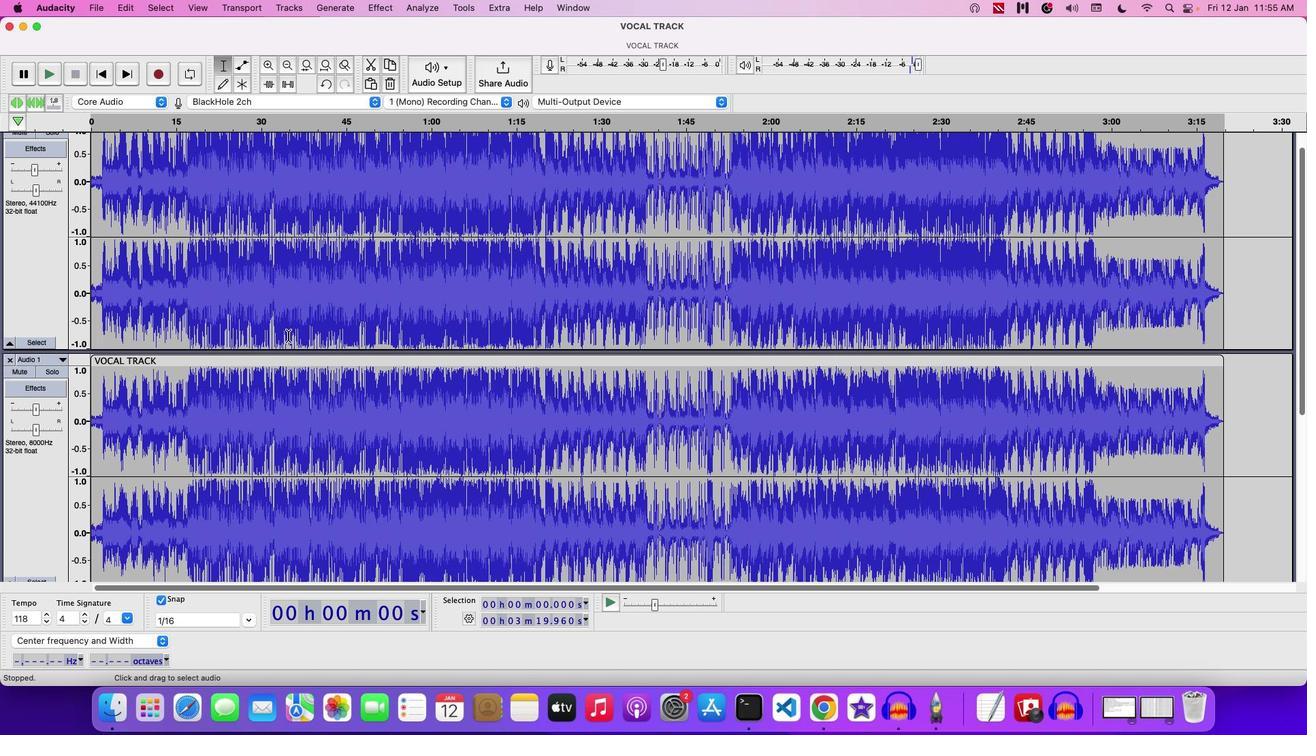 
Action: Mouse scrolled (288, 336) with delta (0, -2)
Screenshot: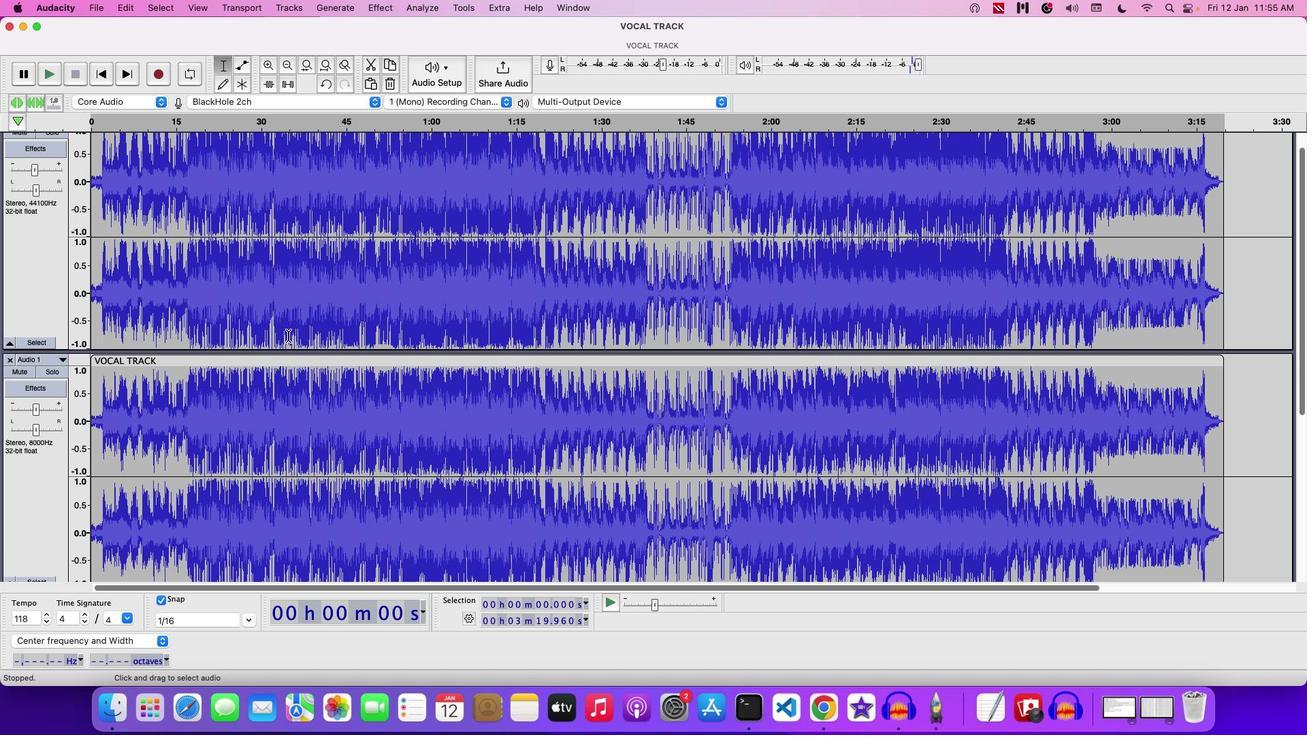 
Action: Mouse scrolled (288, 336) with delta (0, 0)
Screenshot: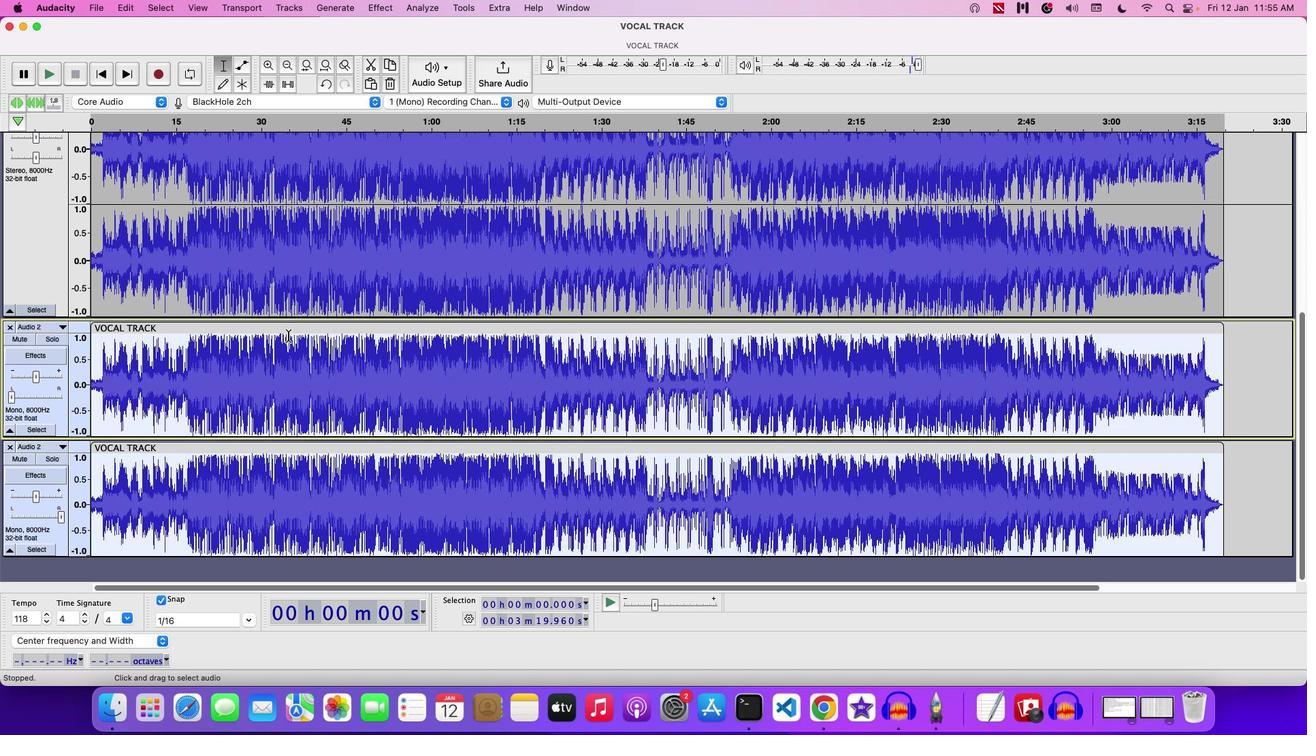 
Action: Mouse scrolled (288, 336) with delta (0, 0)
Screenshot: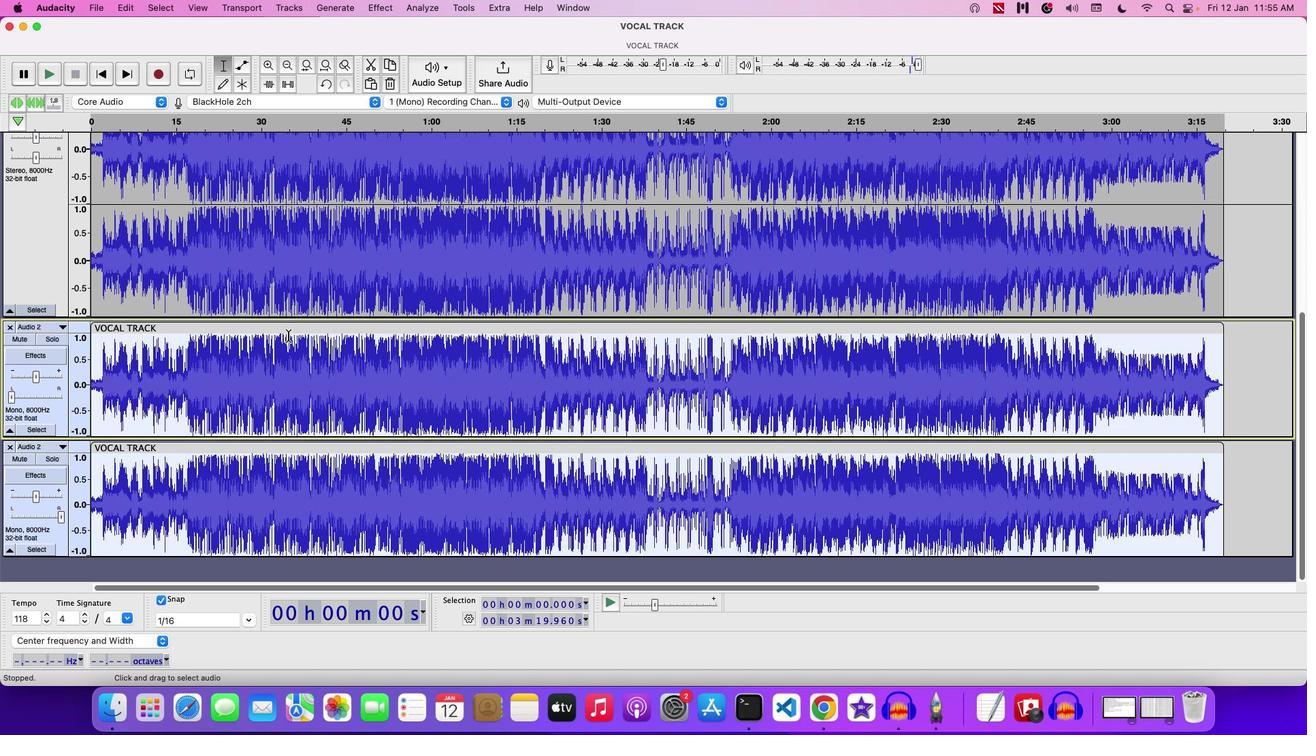 
Action: Mouse scrolled (288, 336) with delta (0, 1)
Screenshot: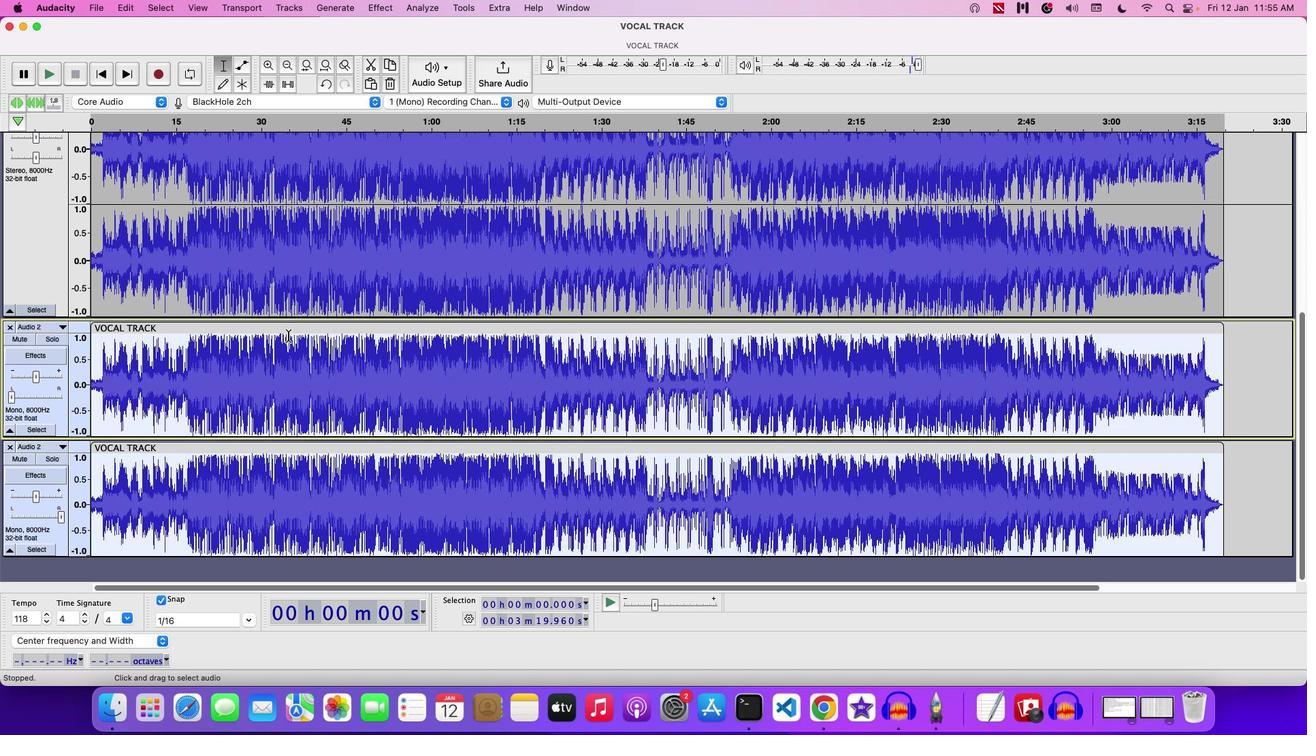 
Action: Mouse scrolled (288, 336) with delta (0, 2)
Screenshot: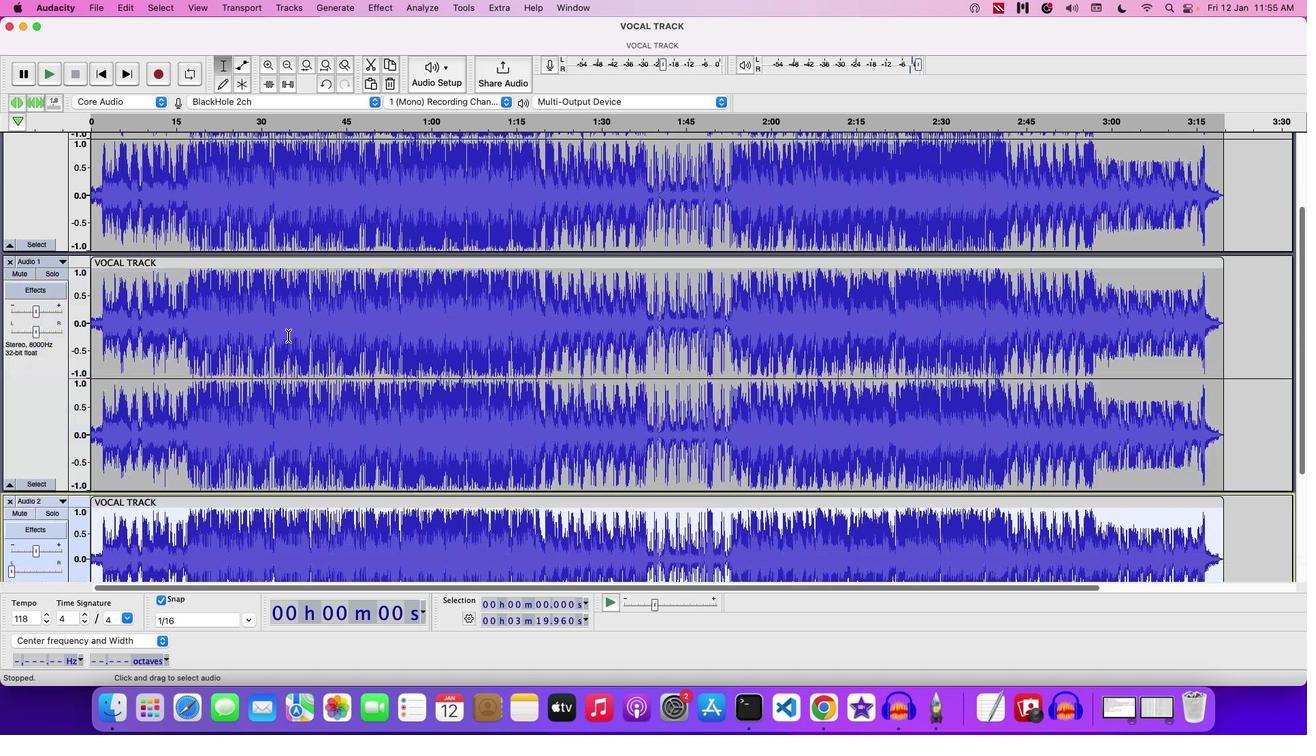 
Action: Mouse moved to (287, 337)
Screenshot: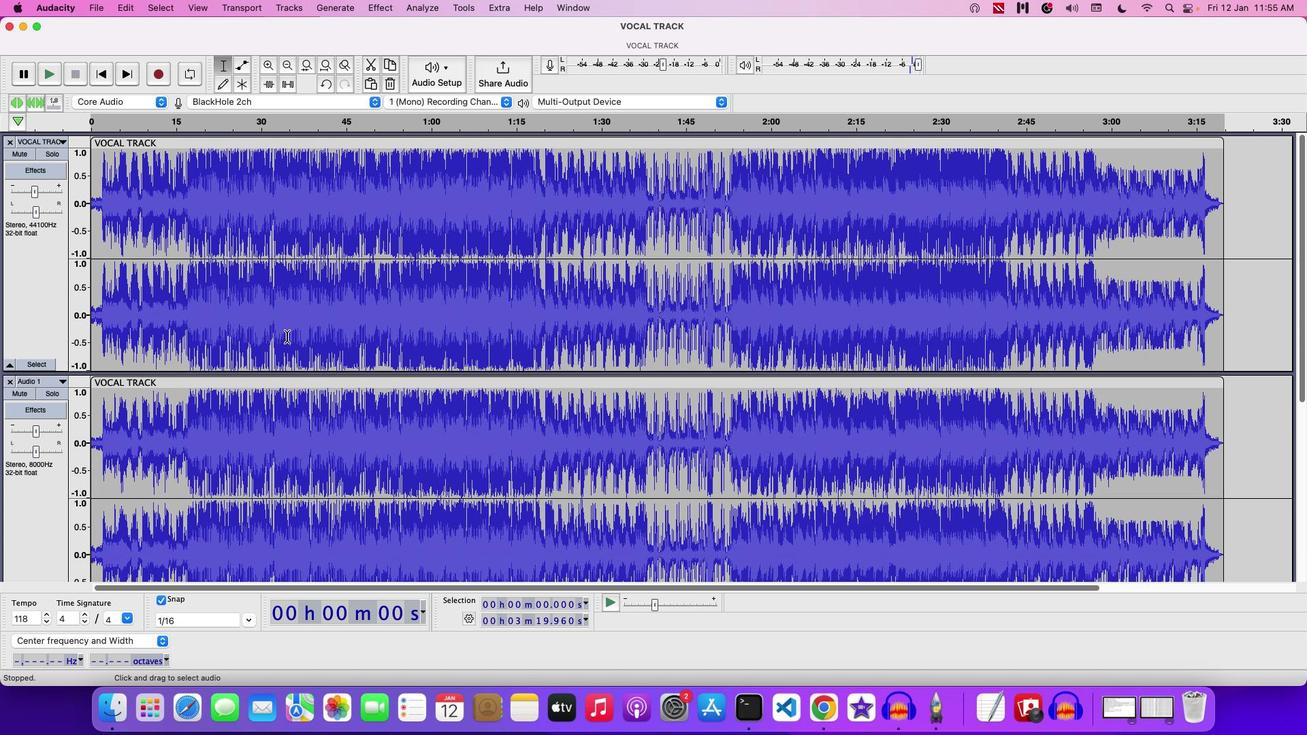 
Action: Mouse scrolled (287, 337) with delta (0, 0)
Screenshot: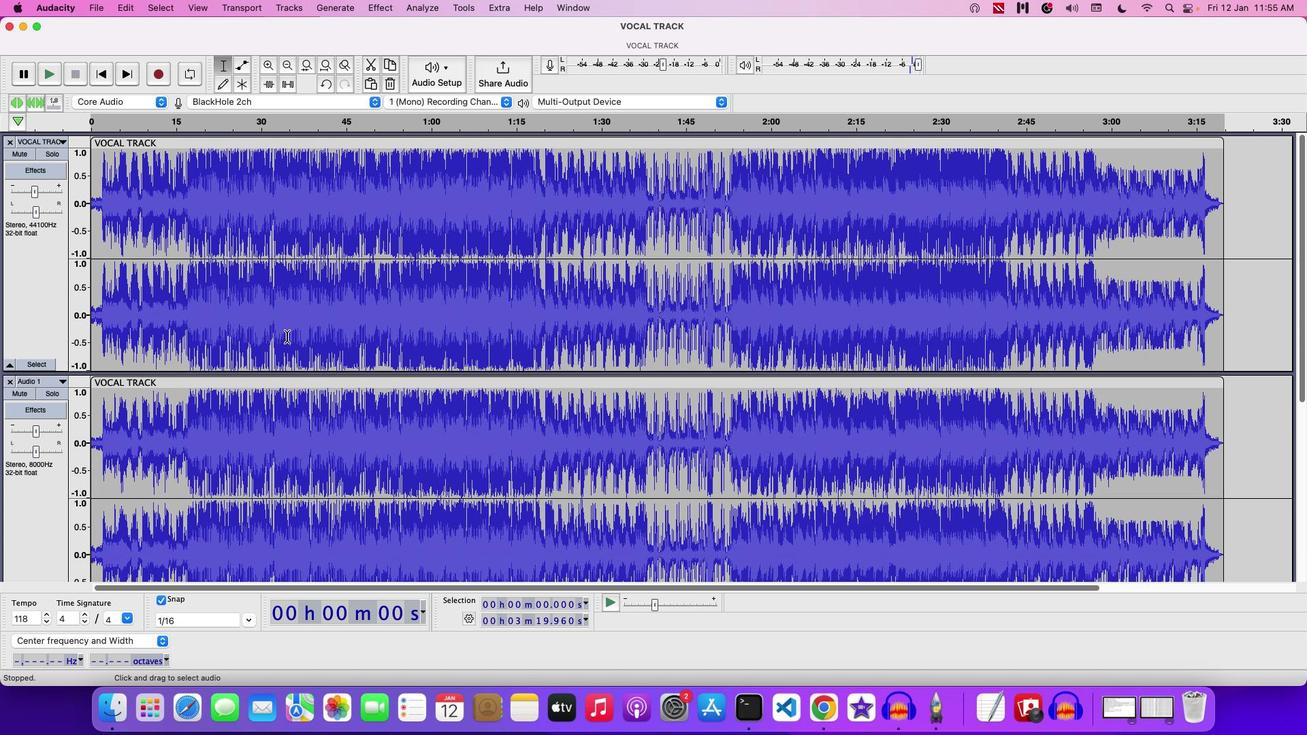 
Action: Mouse scrolled (287, 337) with delta (0, 0)
Screenshot: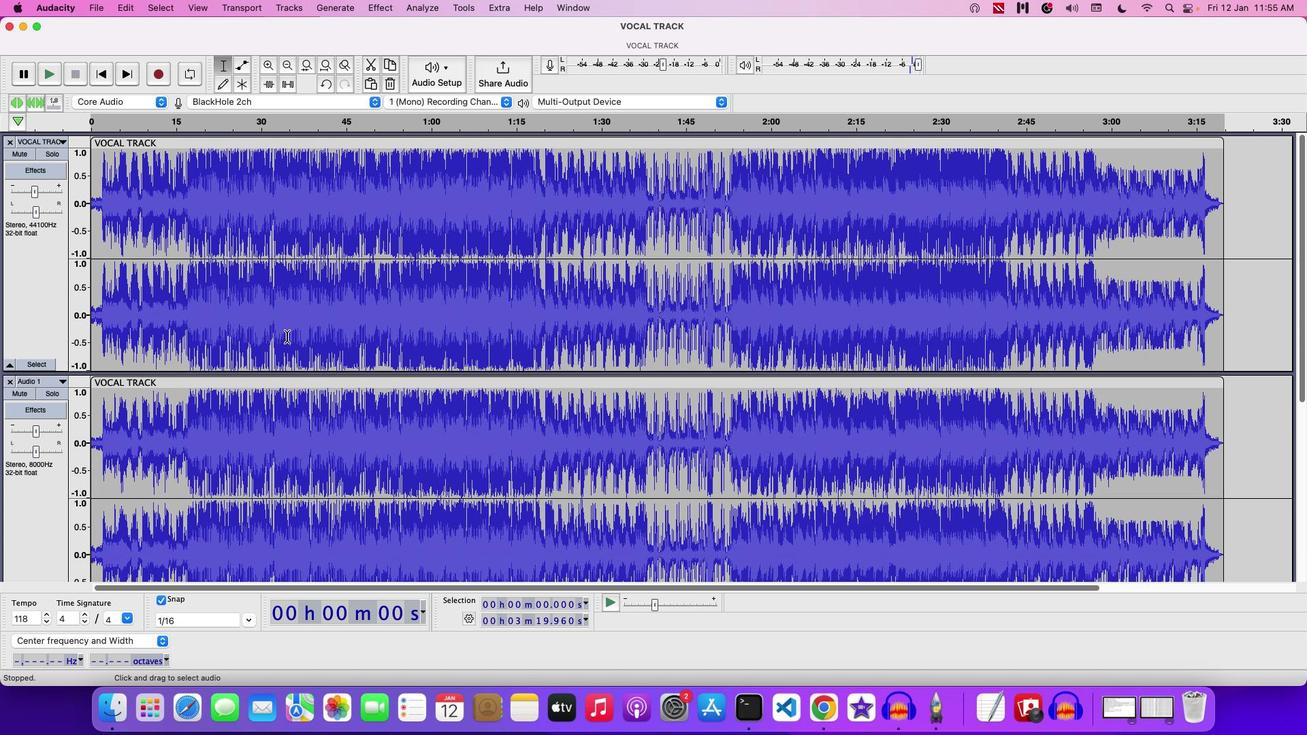 
Action: Mouse scrolled (287, 337) with delta (0, 1)
Screenshot: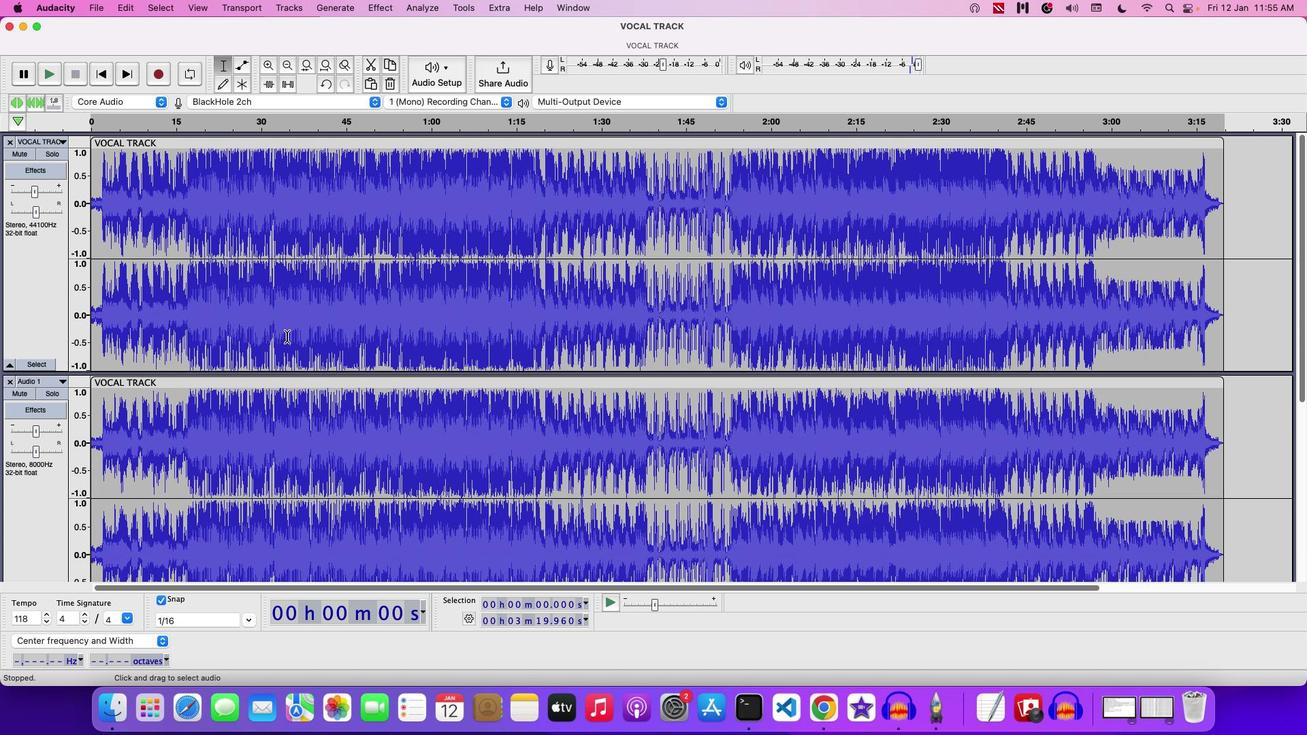 
Action: Mouse moved to (195, 243)
Screenshot: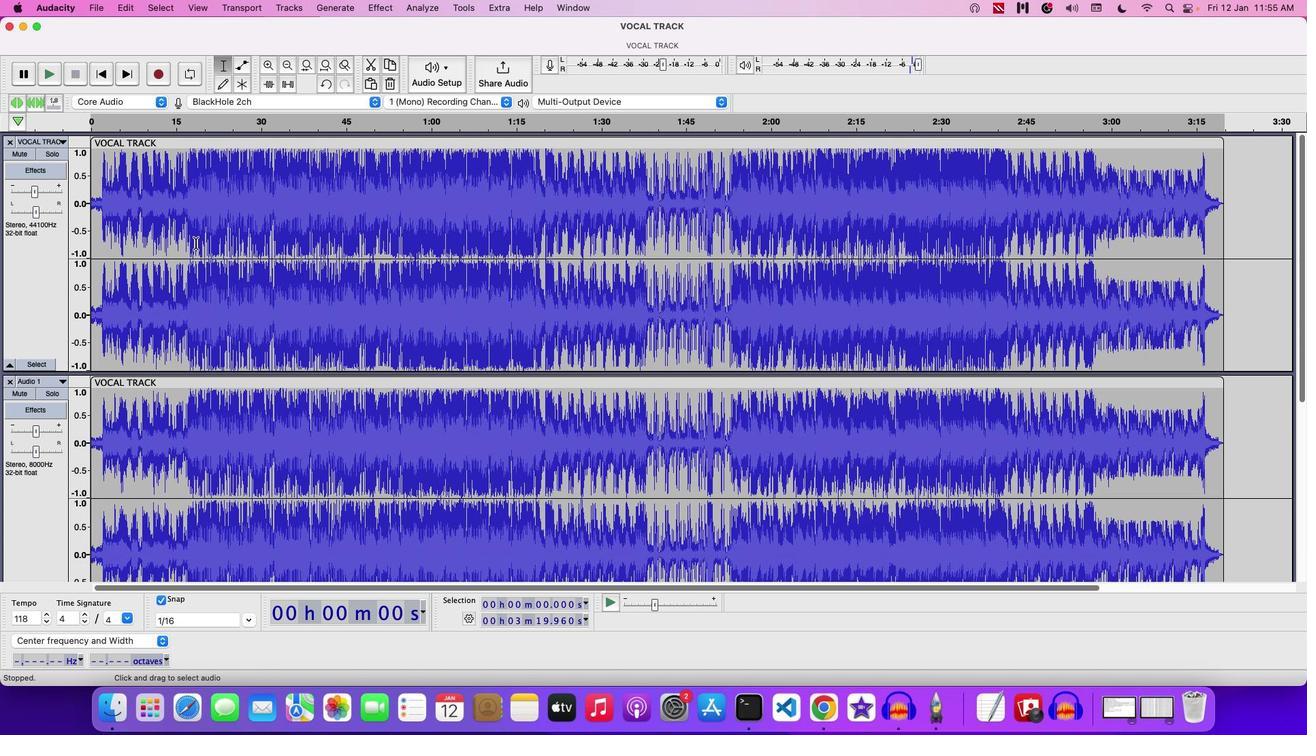 
Action: Key pressed Key.space
Screenshot: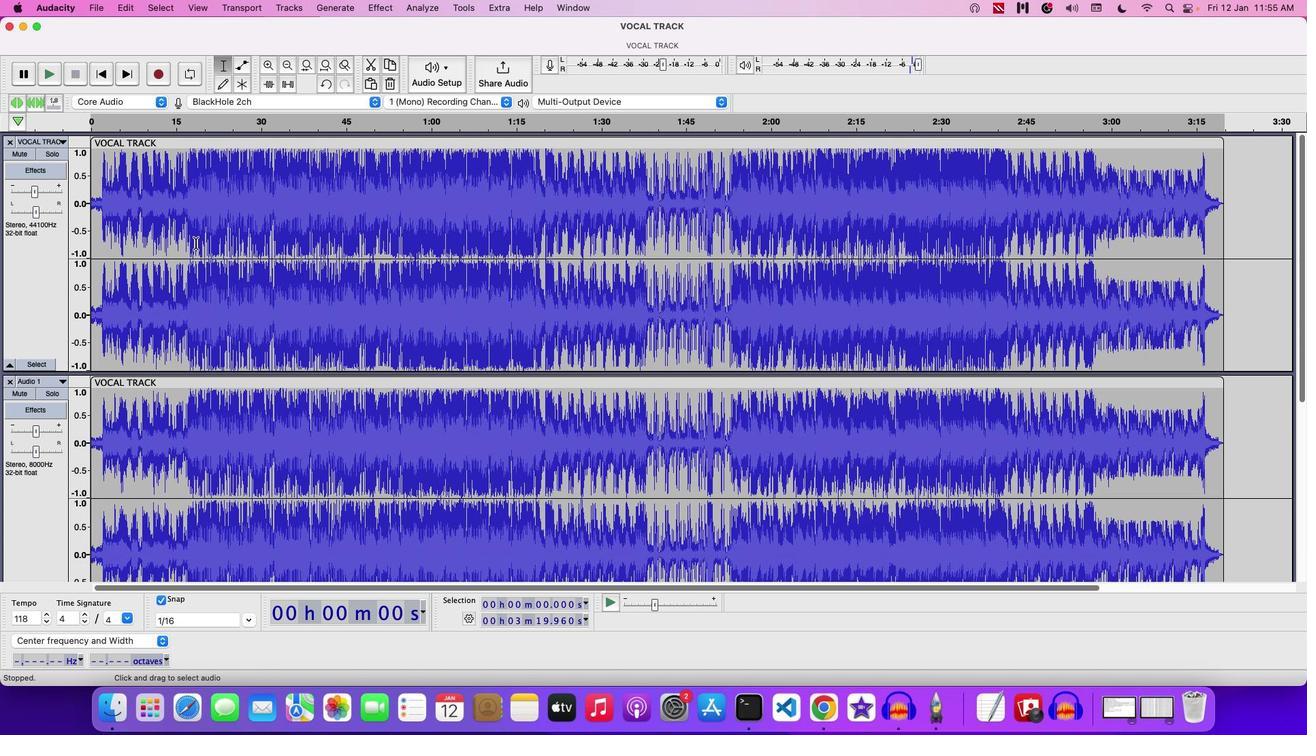 
Action: Mouse moved to (161, 354)
Screenshot: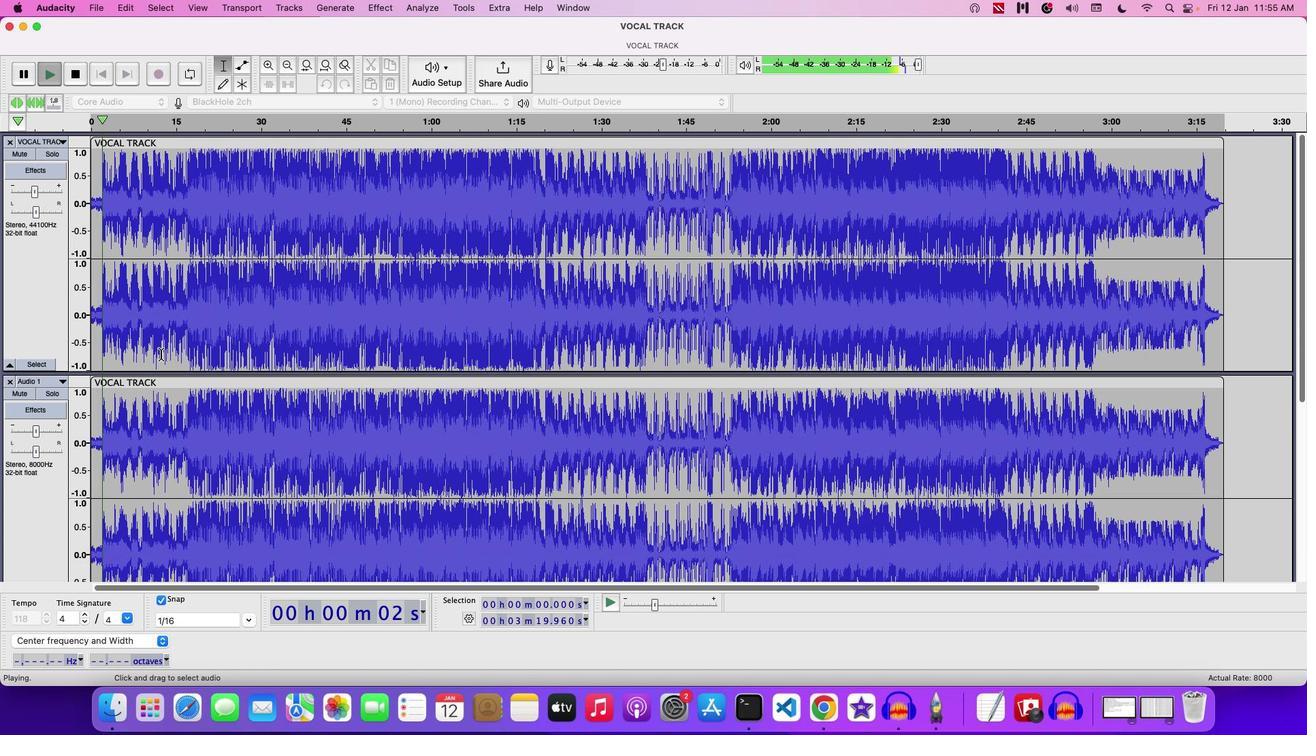 
Action: Mouse scrolled (161, 354) with delta (0, 0)
Screenshot: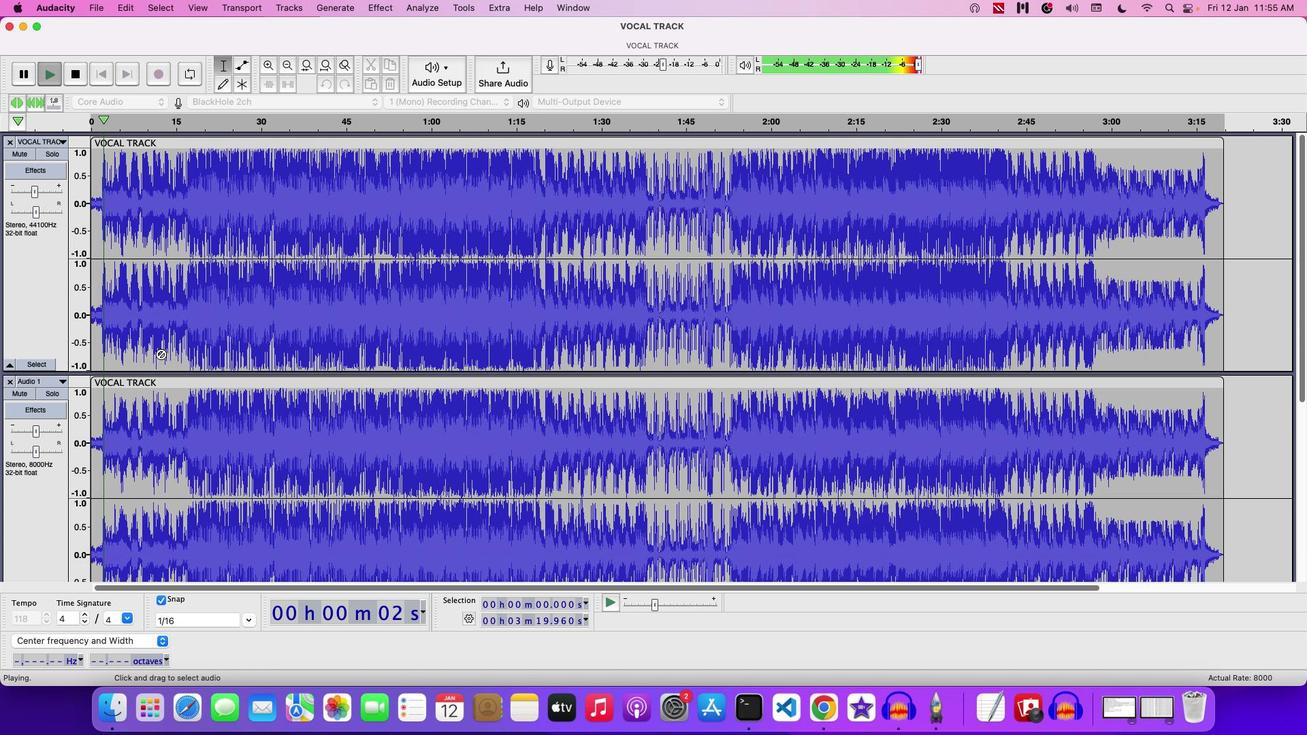 
Action: Mouse scrolled (161, 354) with delta (0, 0)
Screenshot: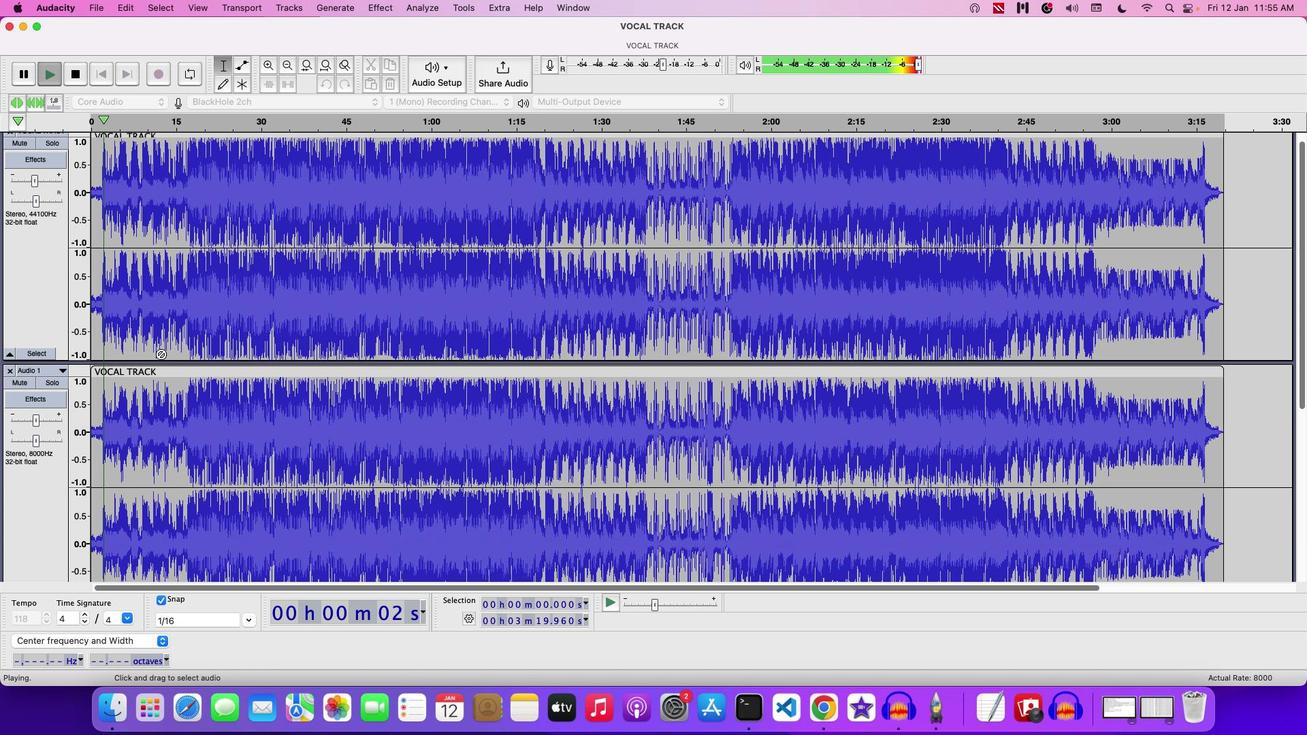
Action: Mouse scrolled (161, 354) with delta (0, -1)
Screenshot: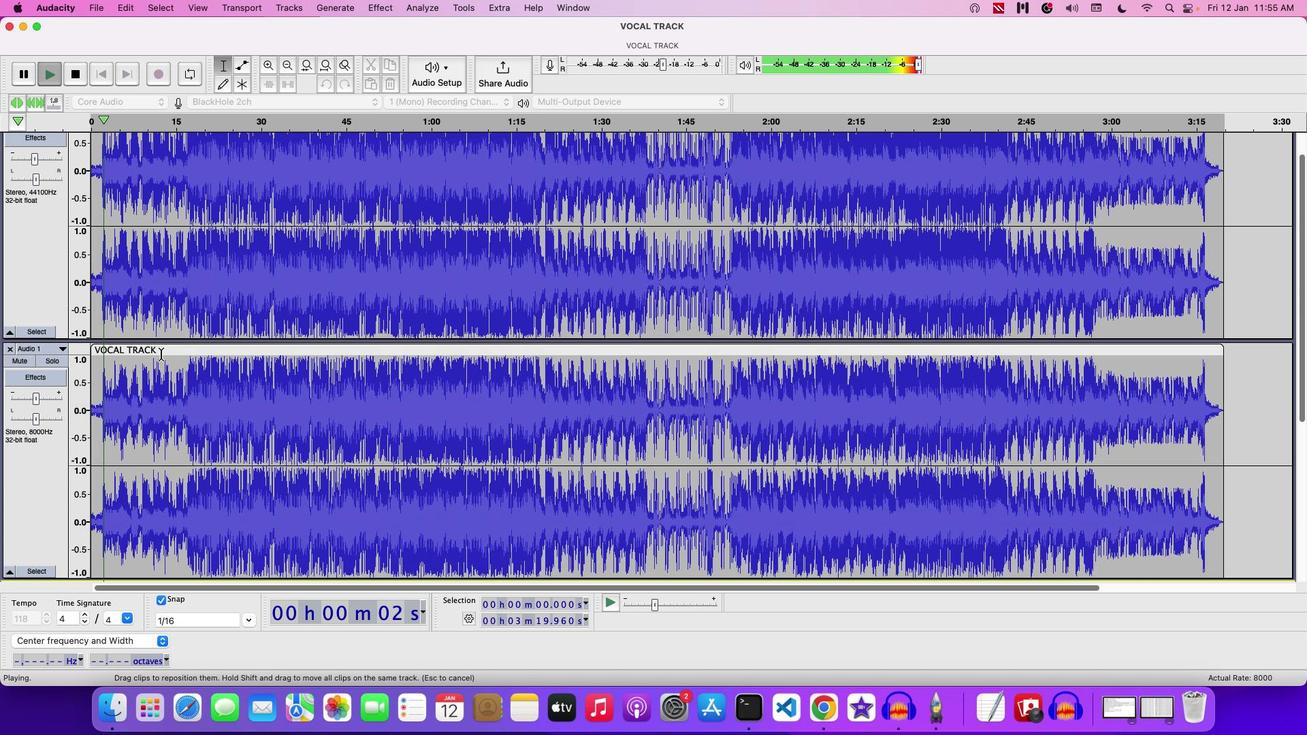 
Action: Mouse scrolled (161, 354) with delta (0, 0)
Screenshot: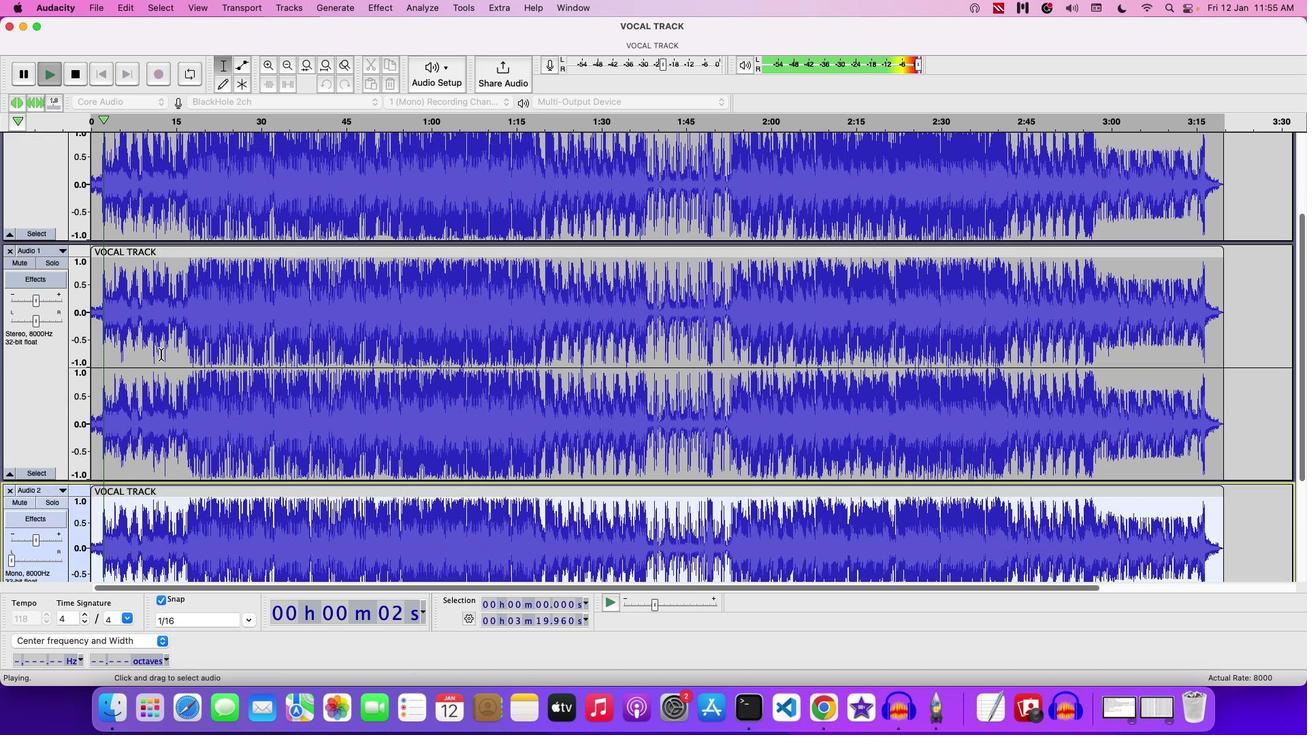 
Action: Mouse moved to (74, 443)
Screenshot: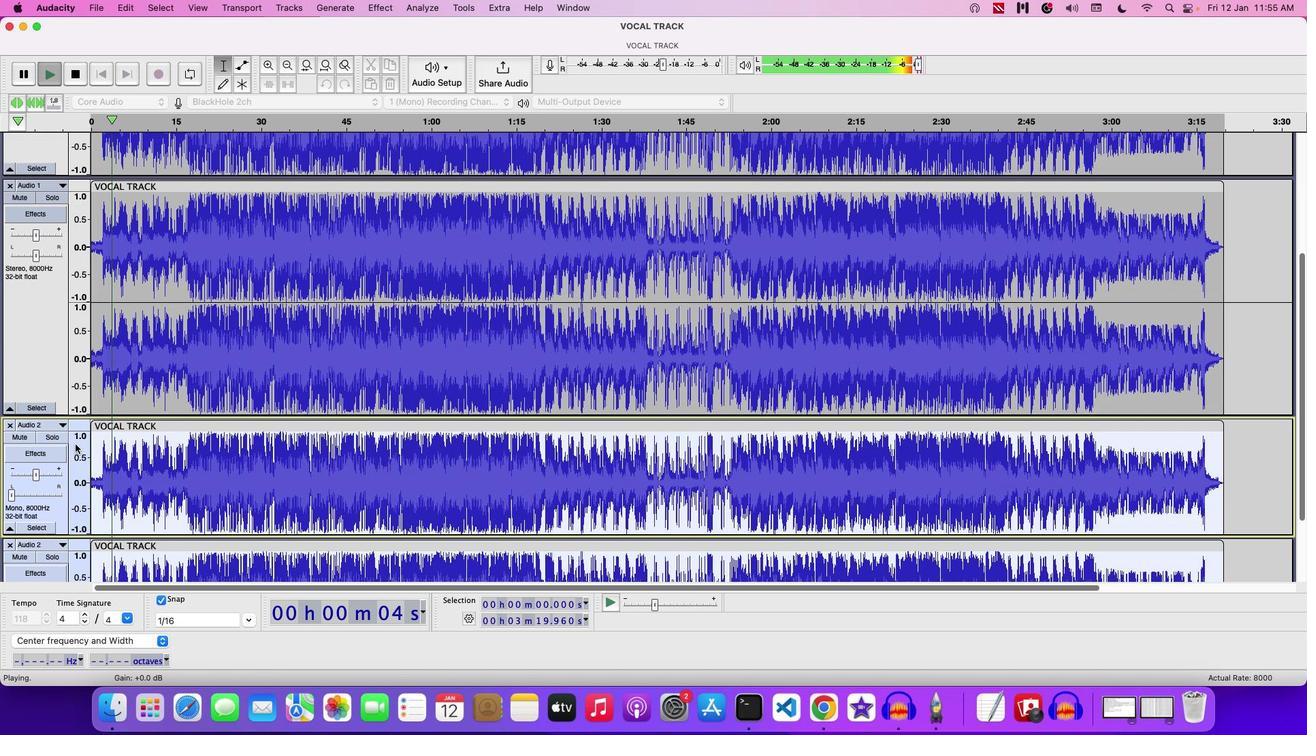 
Action: Mouse scrolled (74, 443) with delta (0, 0)
Screenshot: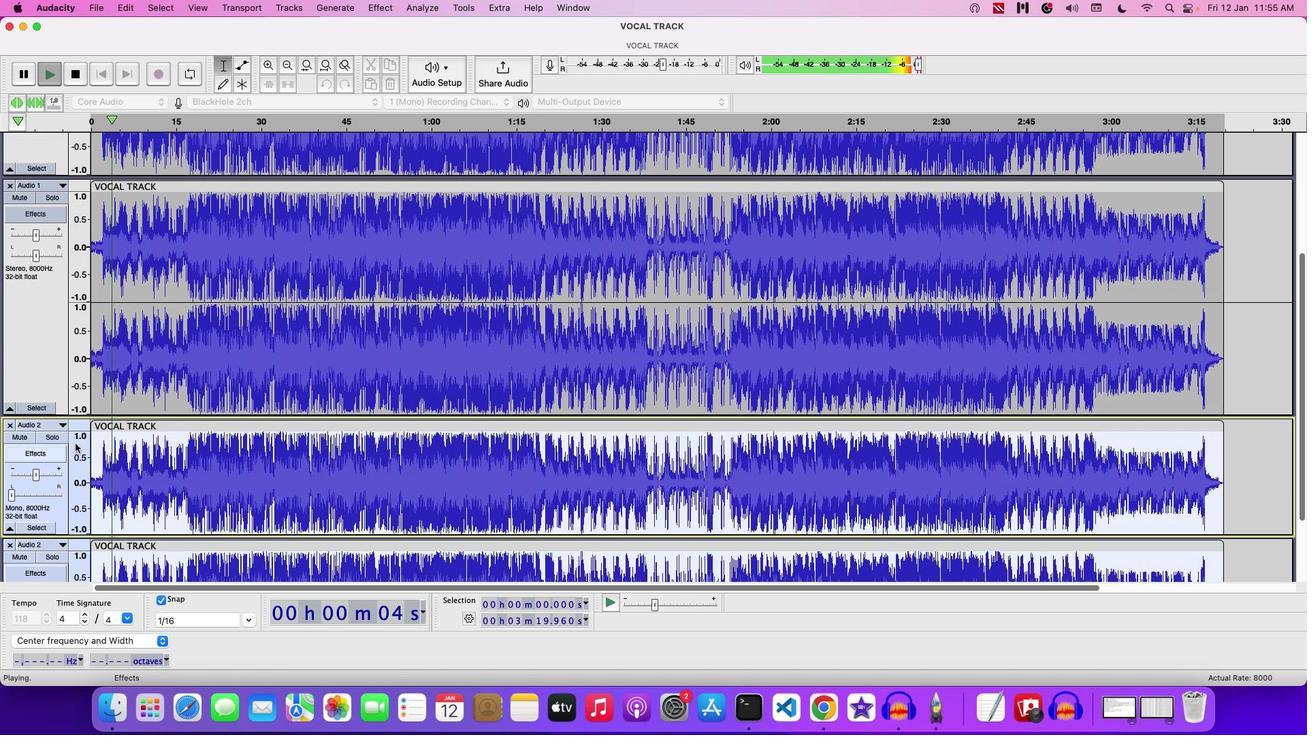 
Action: Mouse moved to (74, 443)
Screenshot: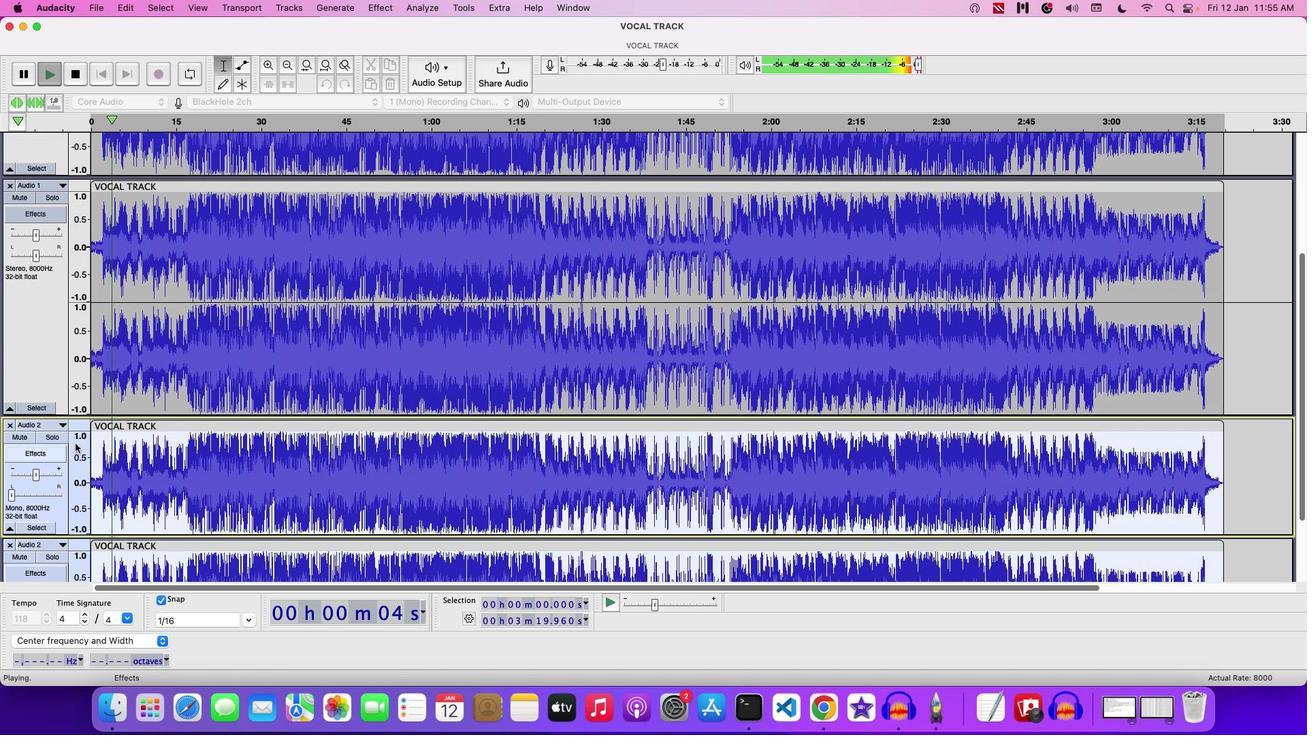 
Action: Mouse scrolled (74, 443) with delta (0, 0)
Screenshot: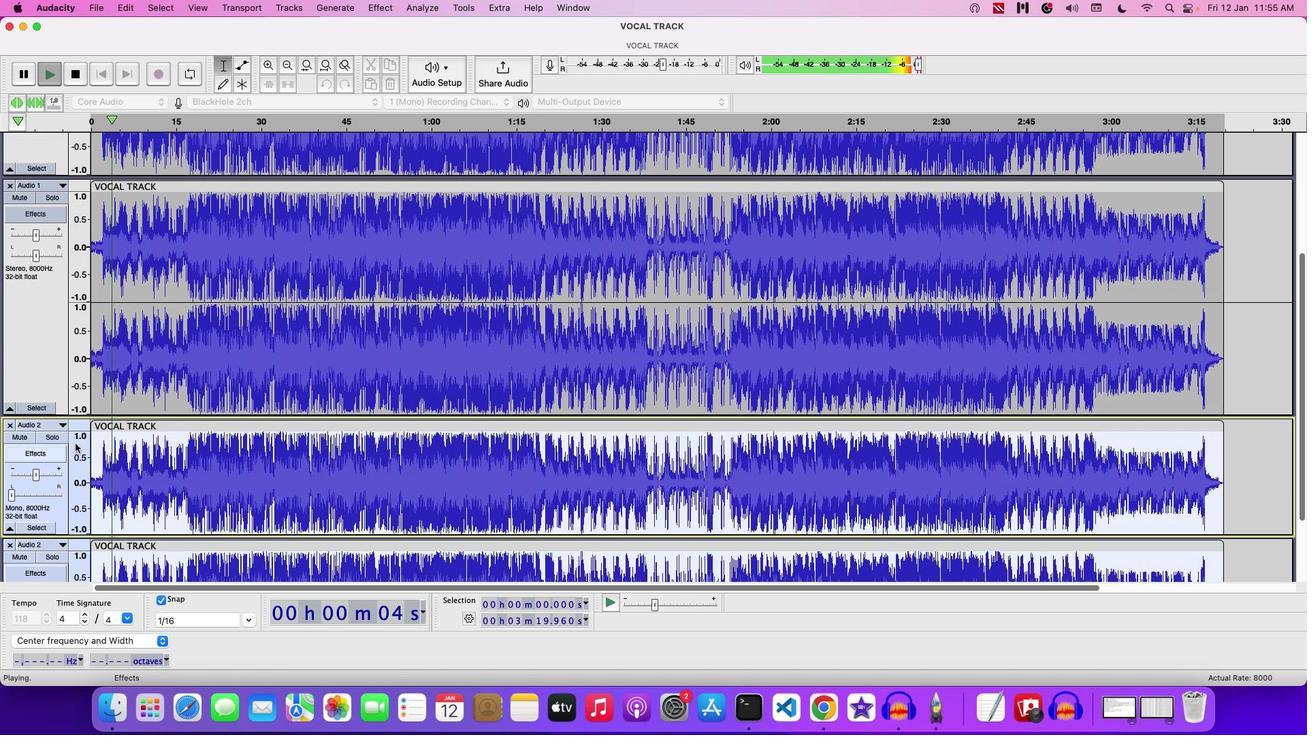 
Action: Mouse moved to (75, 443)
Screenshot: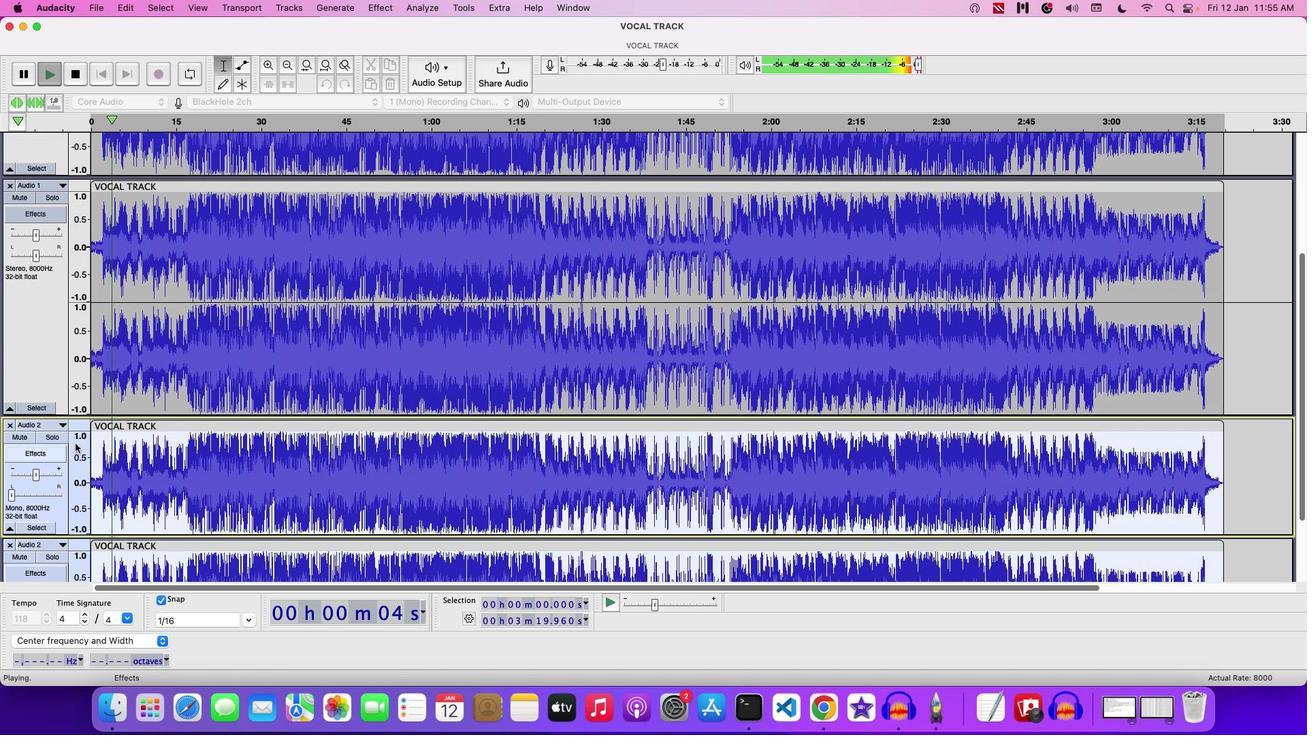 
Action: Mouse scrolled (75, 443) with delta (0, -1)
Screenshot: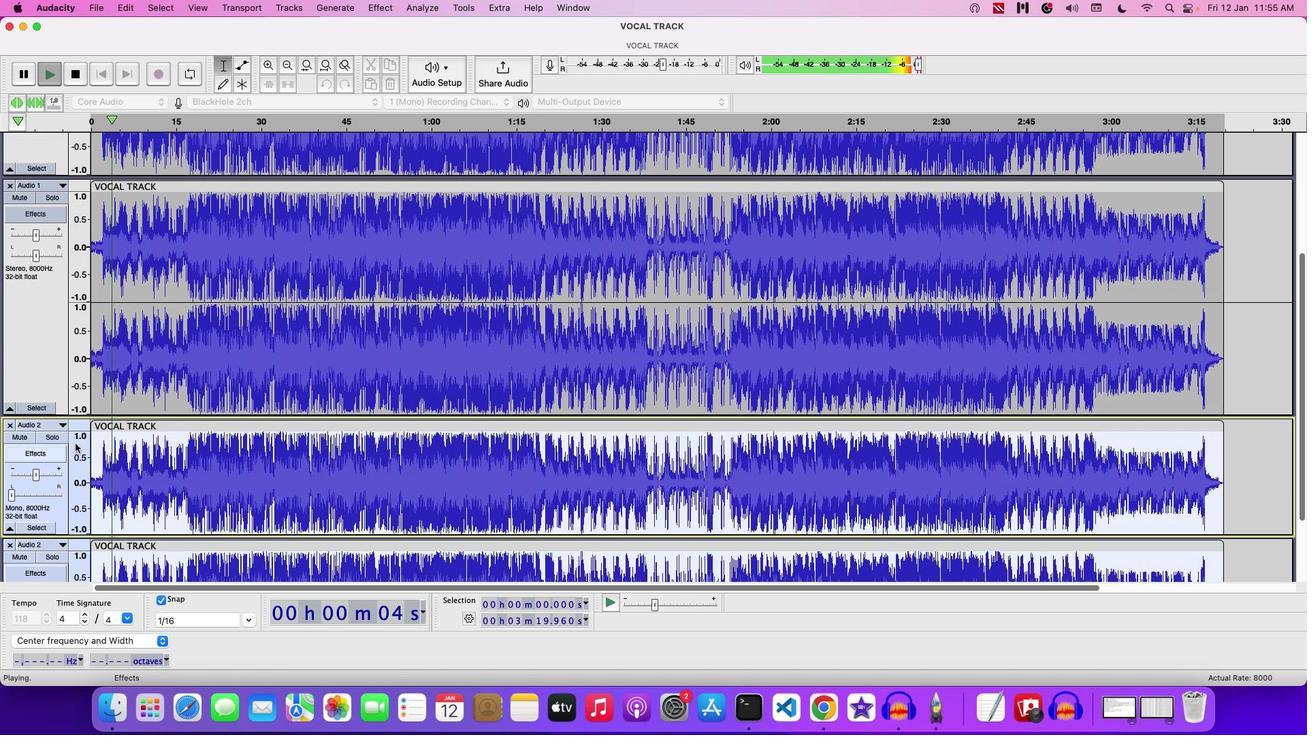 
Action: Mouse scrolled (75, 443) with delta (0, -2)
Screenshot: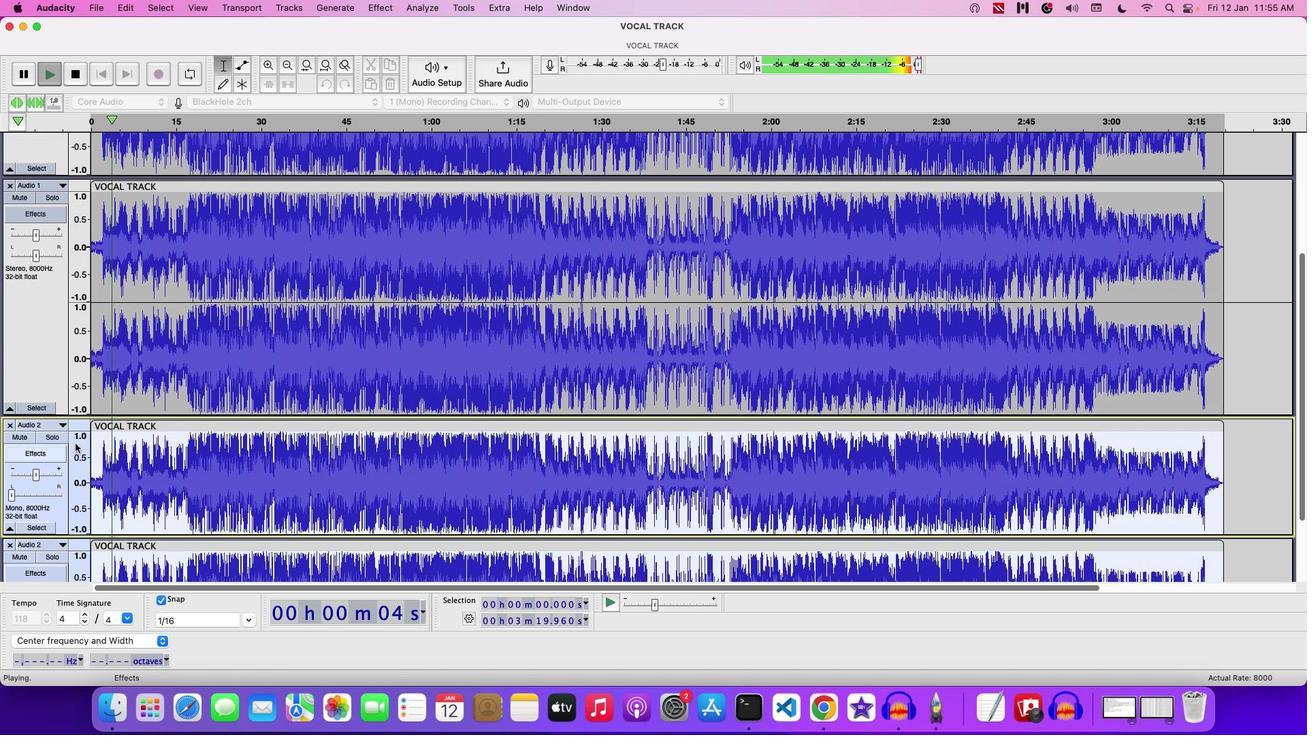 
Action: Mouse moved to (25, 476)
Screenshot: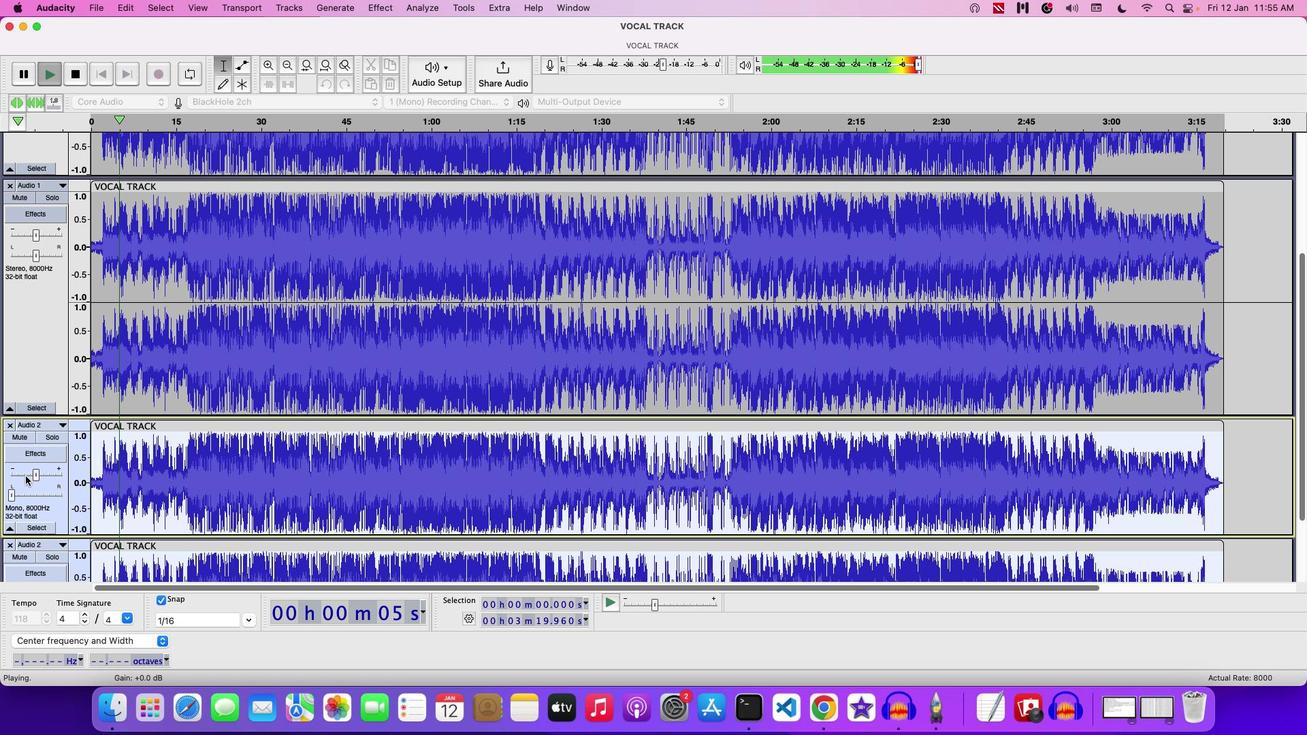 
Action: Mouse pressed left at (25, 476)
Screenshot: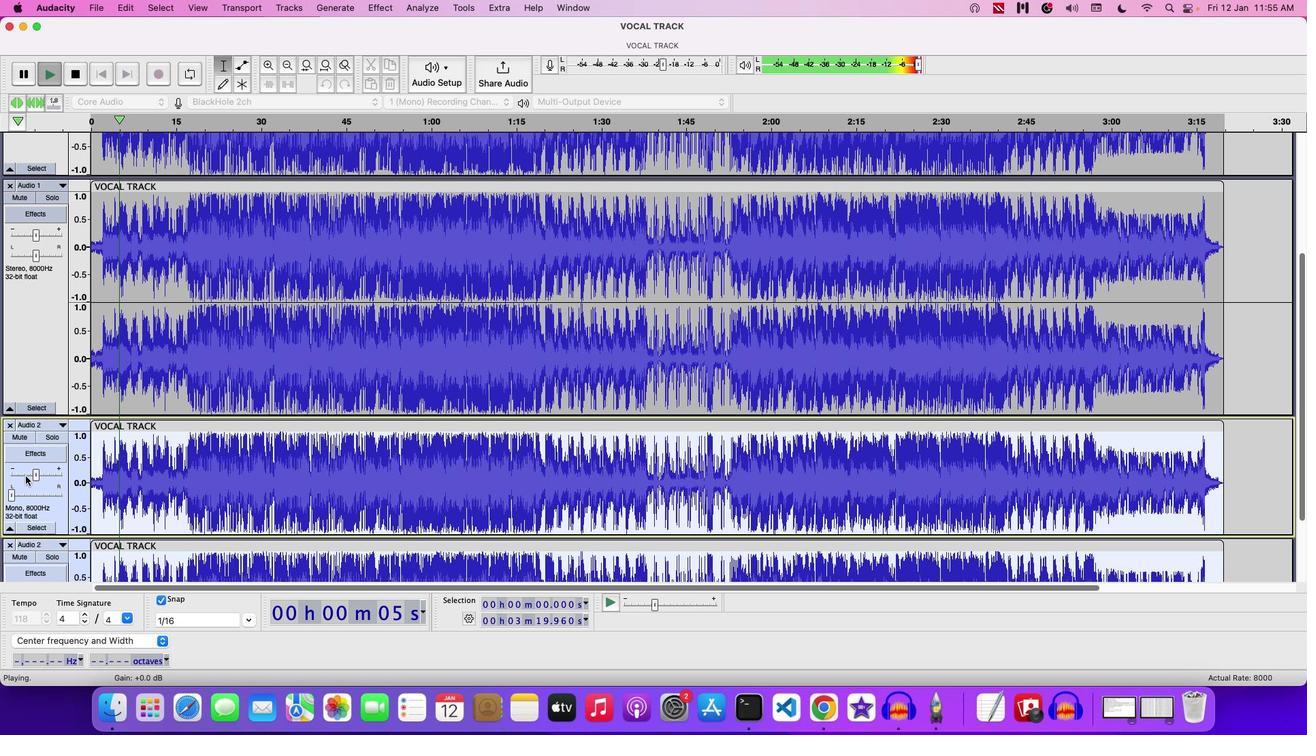 
Action: Mouse moved to (74, 466)
Screenshot: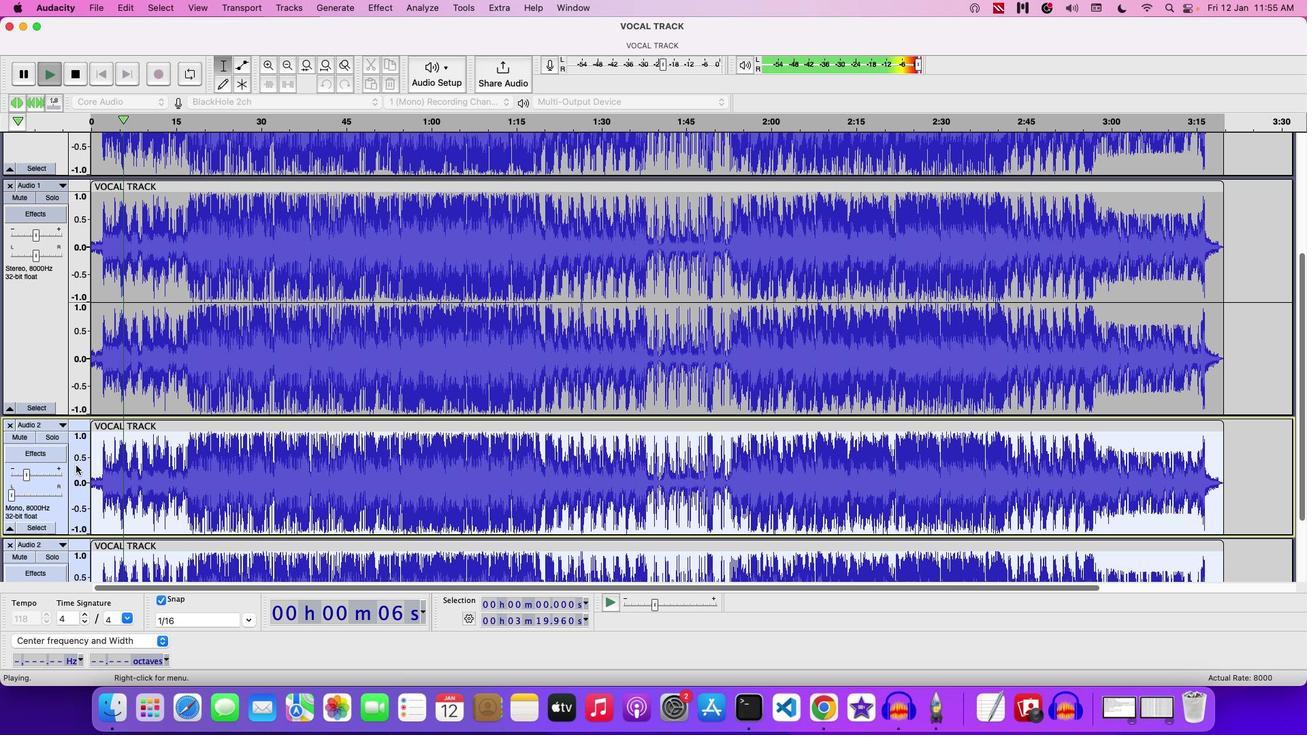 
Action: Mouse scrolled (74, 466) with delta (0, 0)
Screenshot: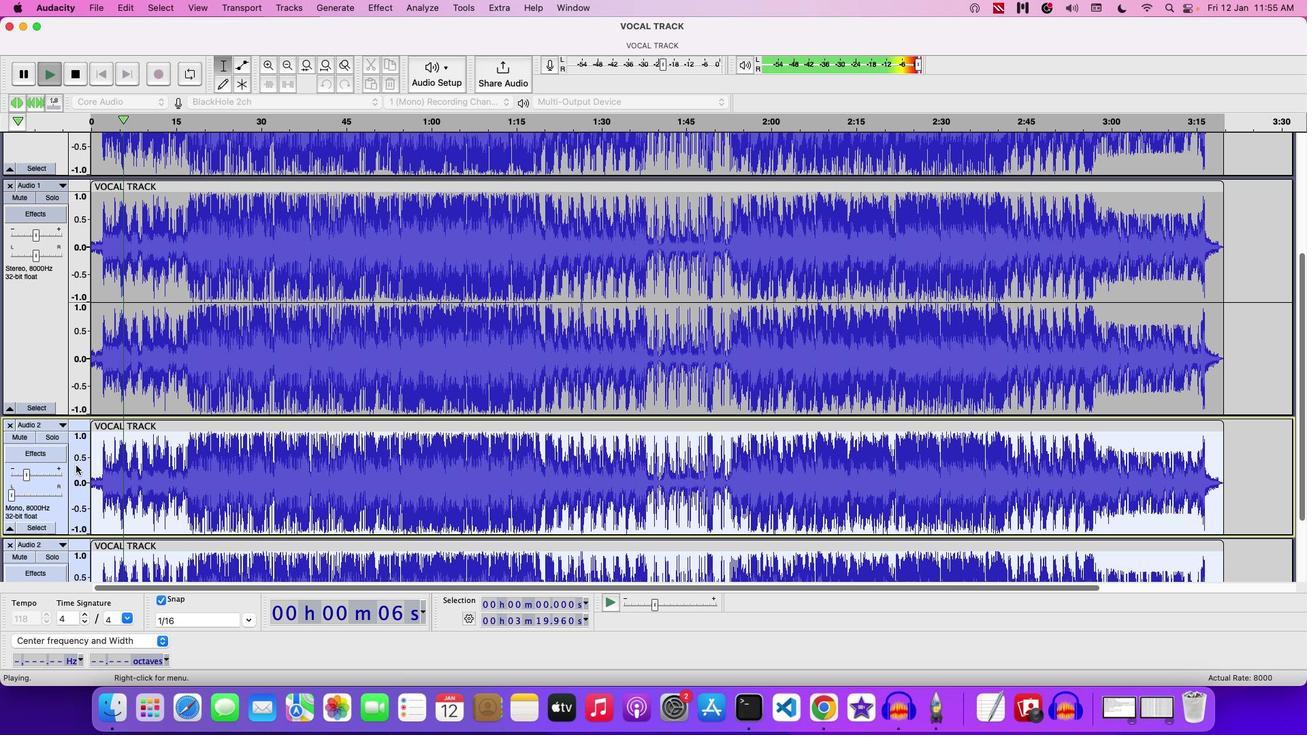 
Action: Mouse moved to (75, 465)
Screenshot: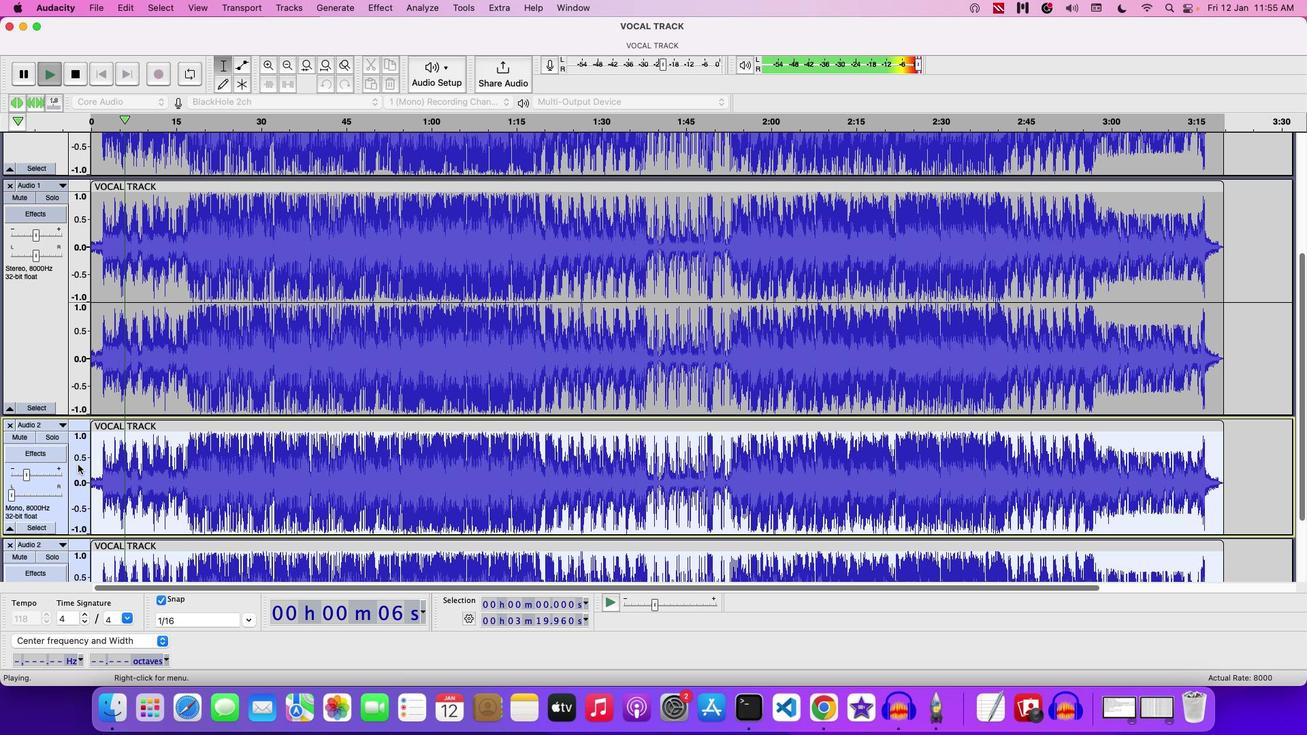 
Action: Mouse scrolled (75, 465) with delta (0, 0)
Screenshot: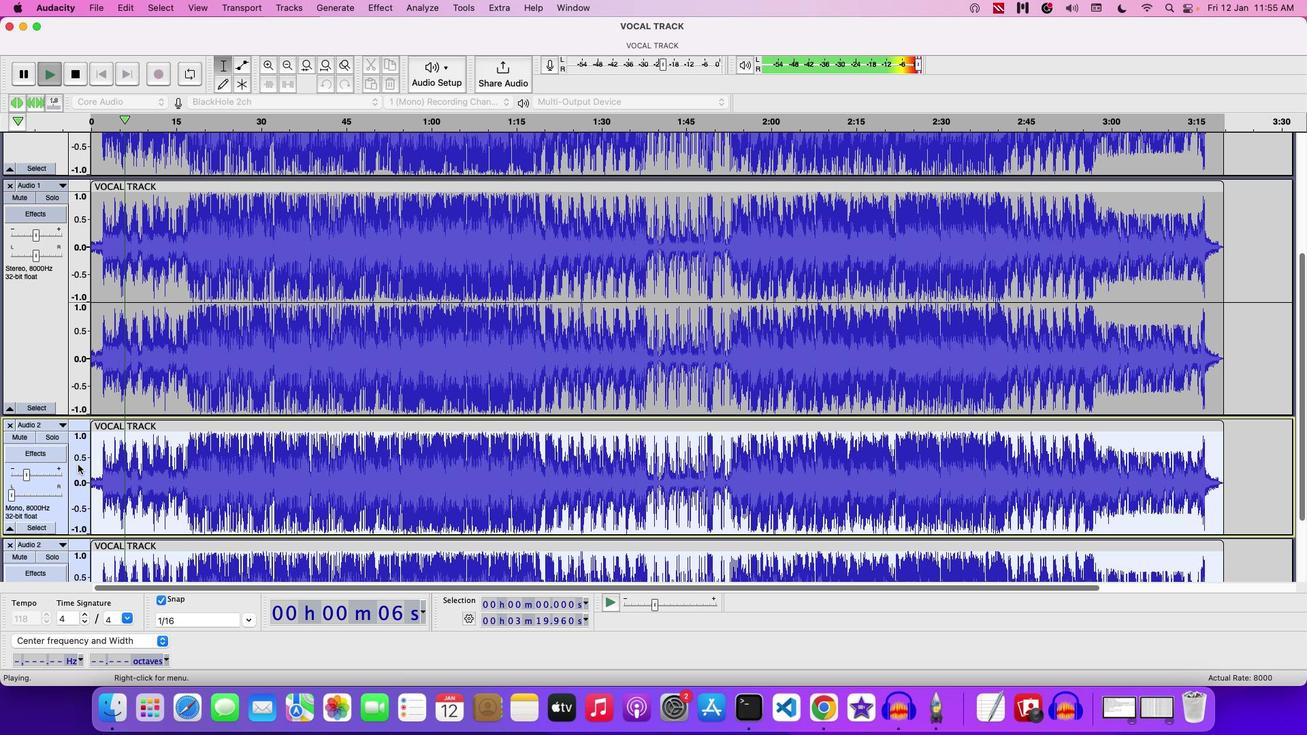 
Action: Mouse moved to (77, 465)
Screenshot: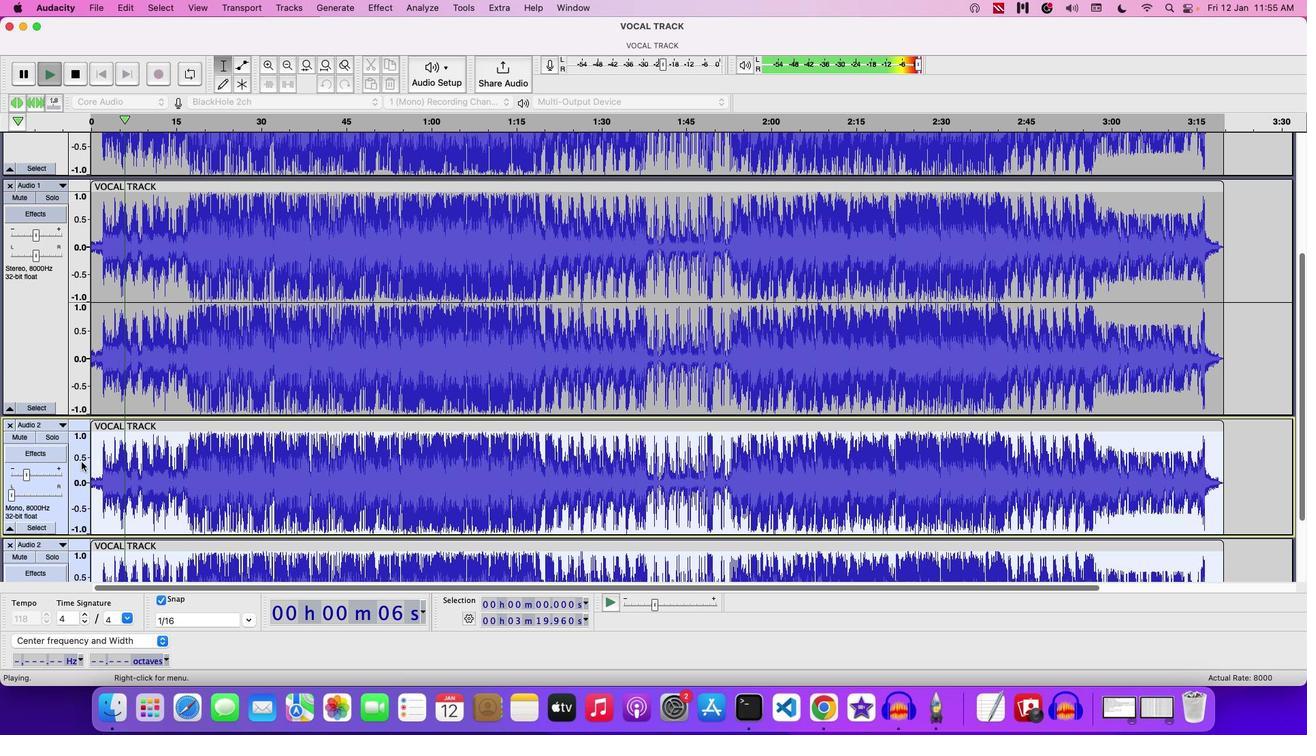 
Action: Mouse scrolled (77, 465) with delta (0, -1)
Screenshot: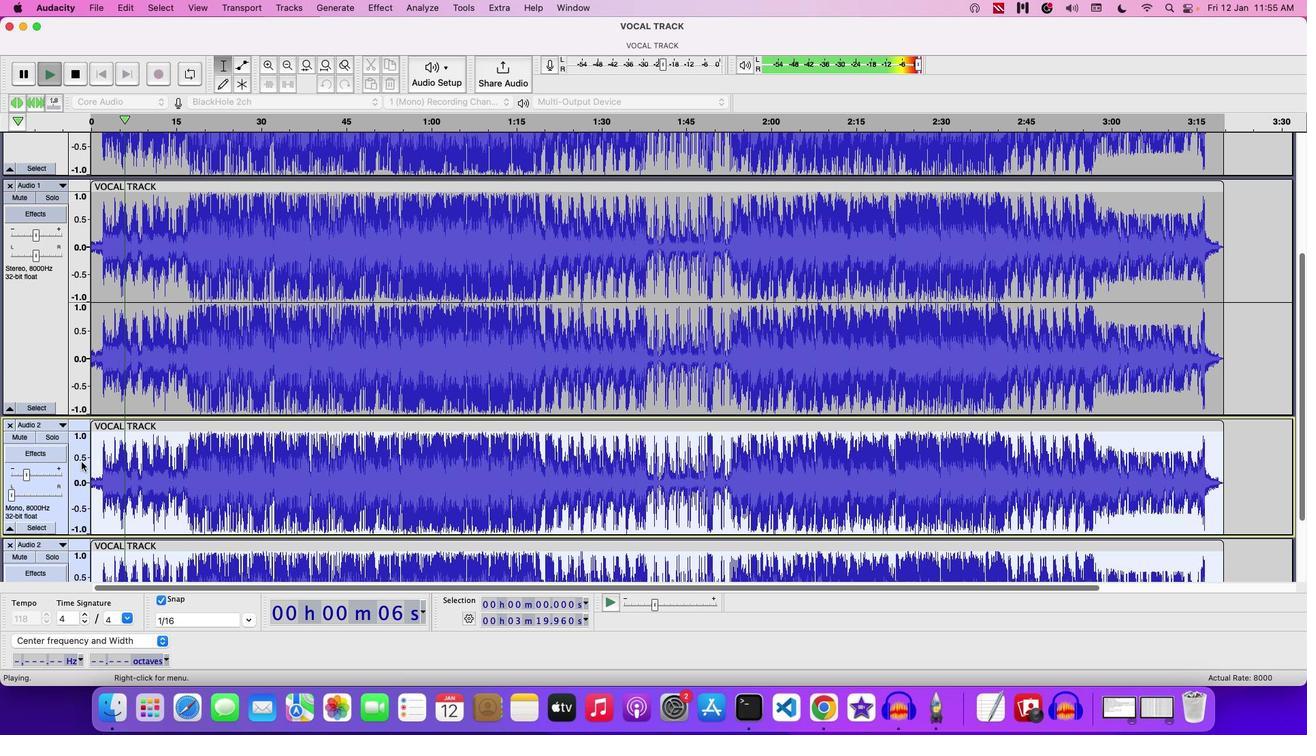 
Action: Mouse moved to (81, 462)
Screenshot: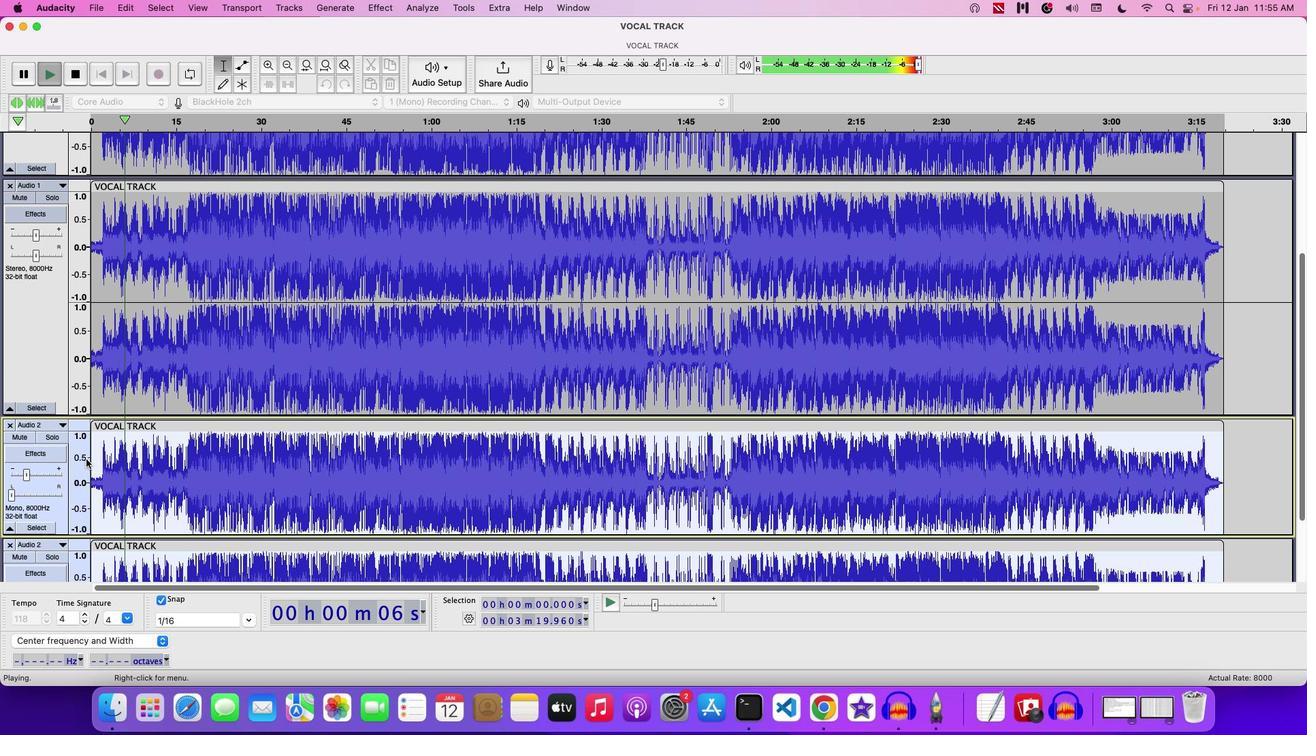 
Action: Mouse scrolled (81, 462) with delta (0, -2)
Screenshot: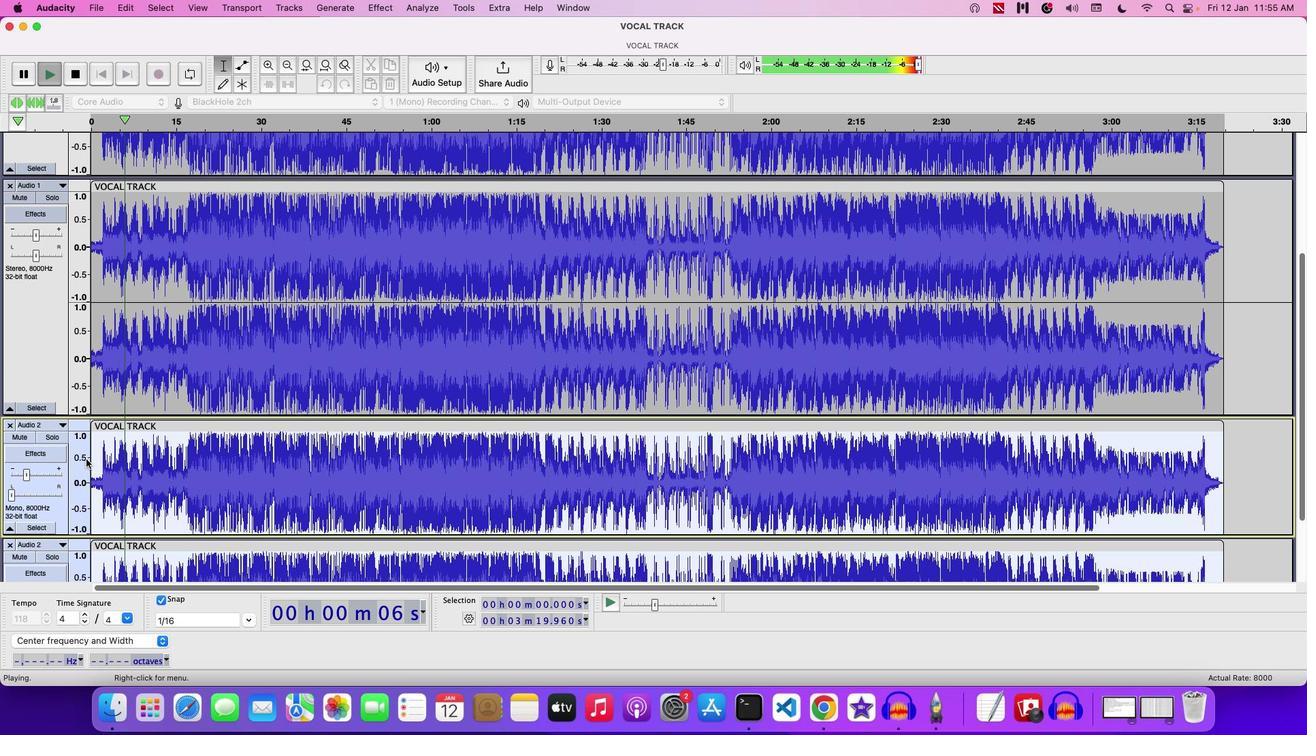 
Action: Mouse moved to (86, 458)
Screenshot: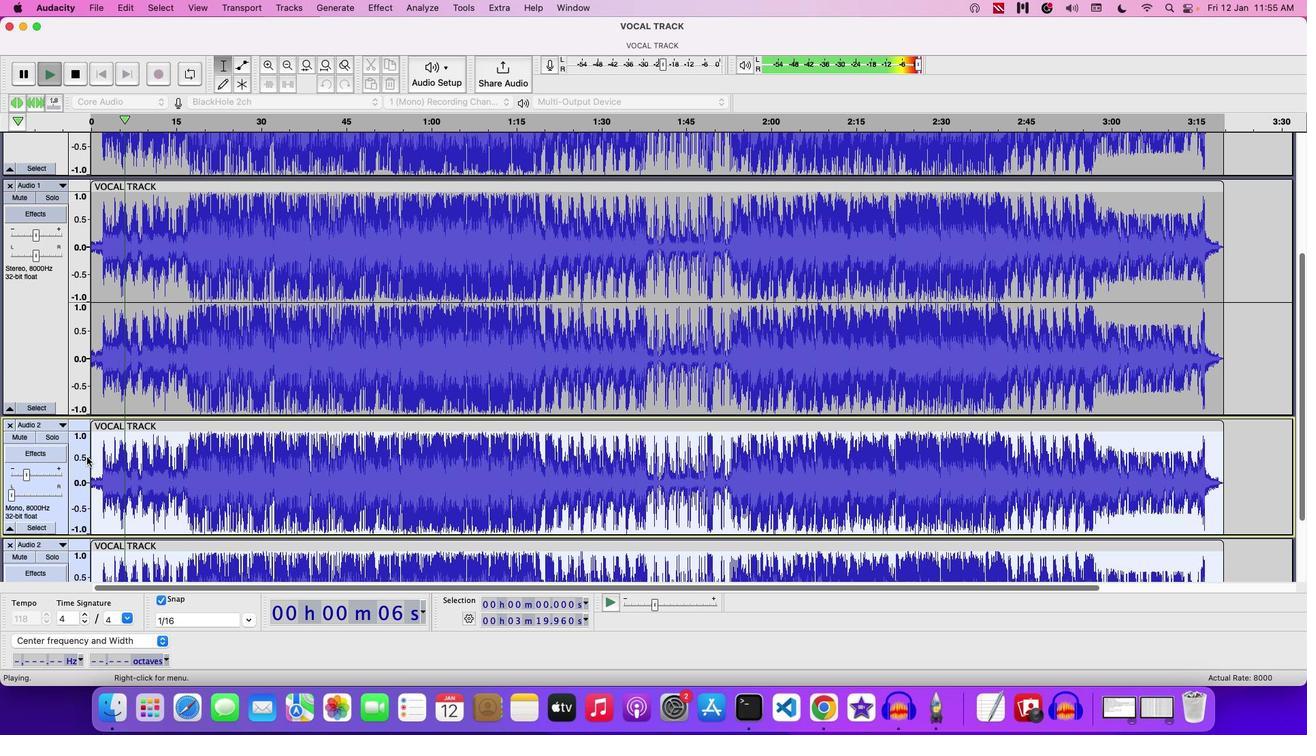 
Action: Mouse scrolled (86, 458) with delta (0, -2)
Screenshot: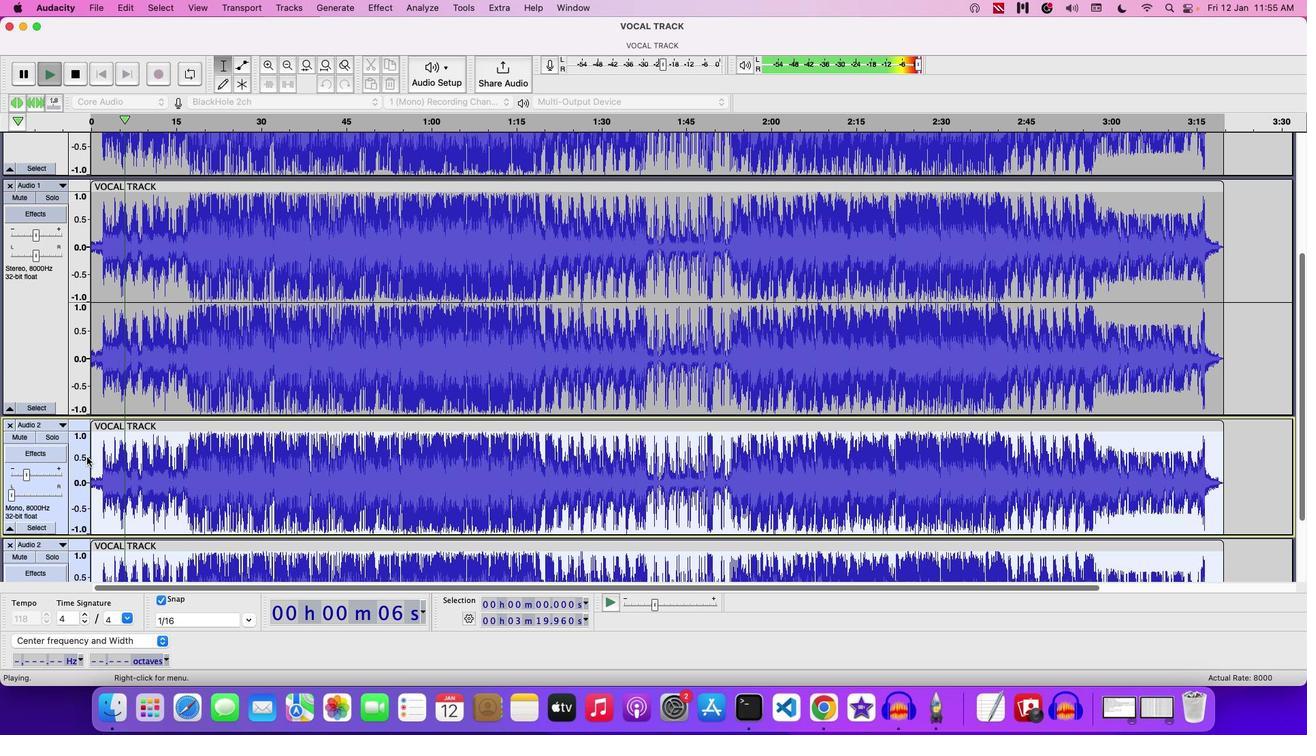 
Action: Mouse moved to (185, 504)
Screenshot: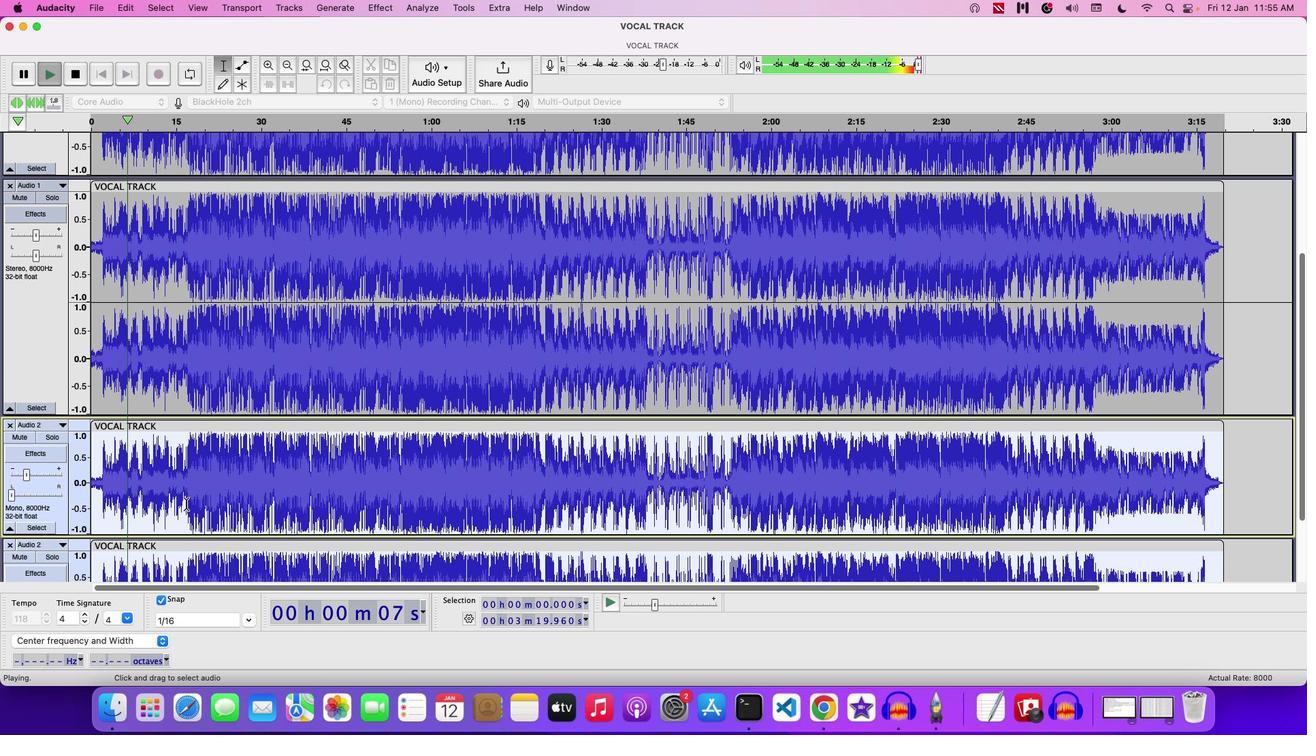 
Action: Mouse scrolled (185, 504) with delta (0, 0)
Screenshot: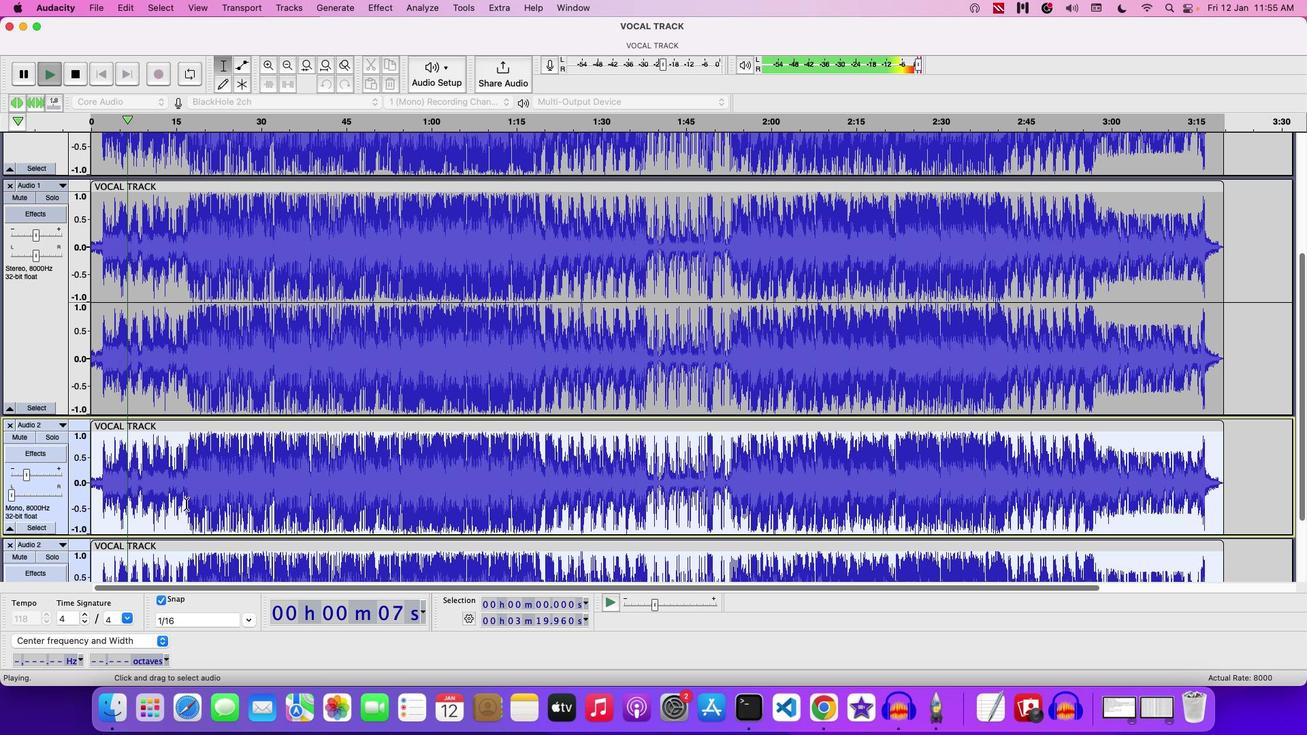 
Action: Mouse scrolled (185, 504) with delta (0, 0)
Screenshot: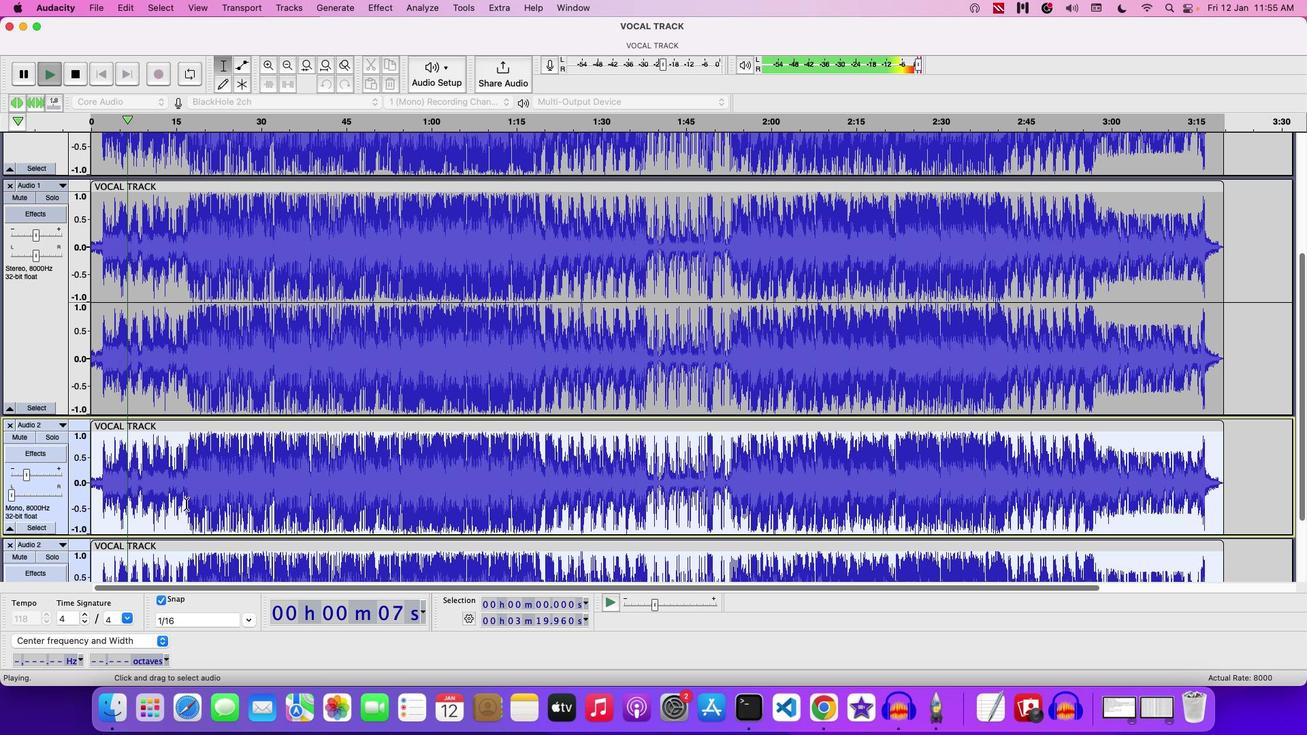 
Action: Mouse scrolled (185, 504) with delta (0, -2)
Screenshot: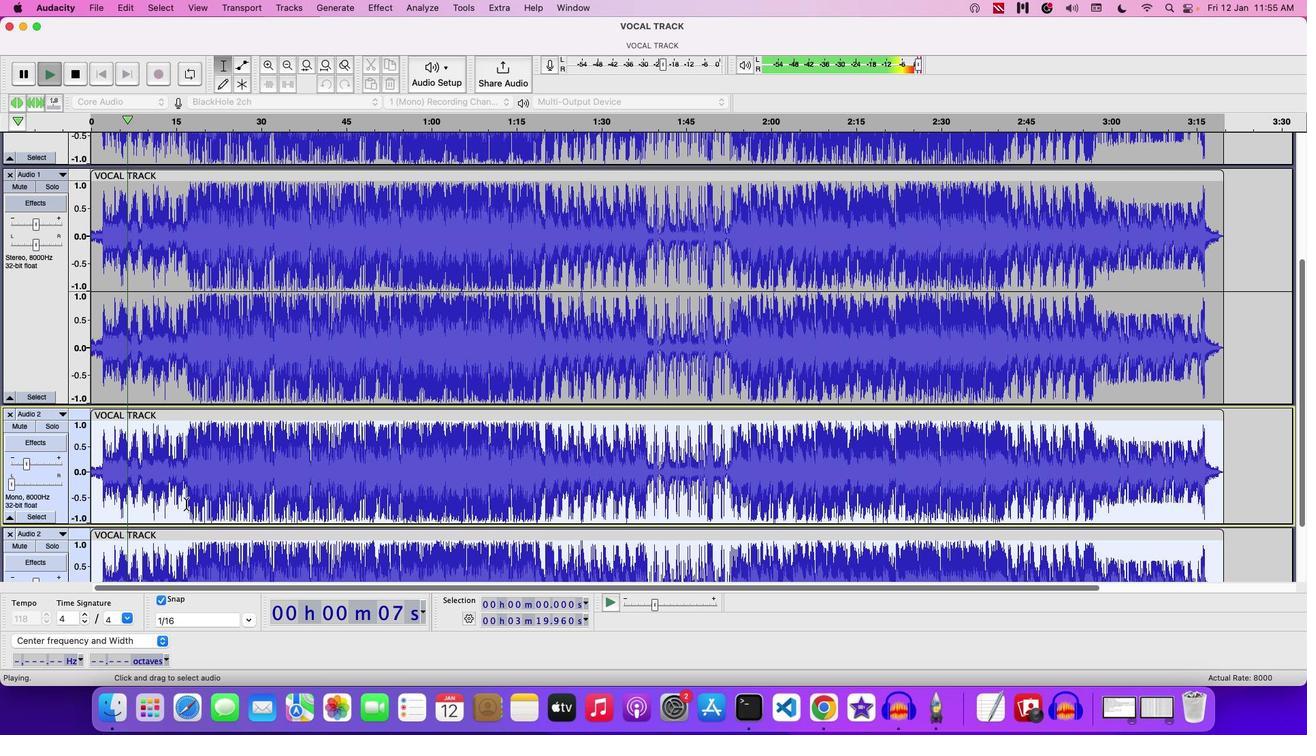 
Action: Mouse scrolled (185, 504) with delta (0, -3)
Screenshot: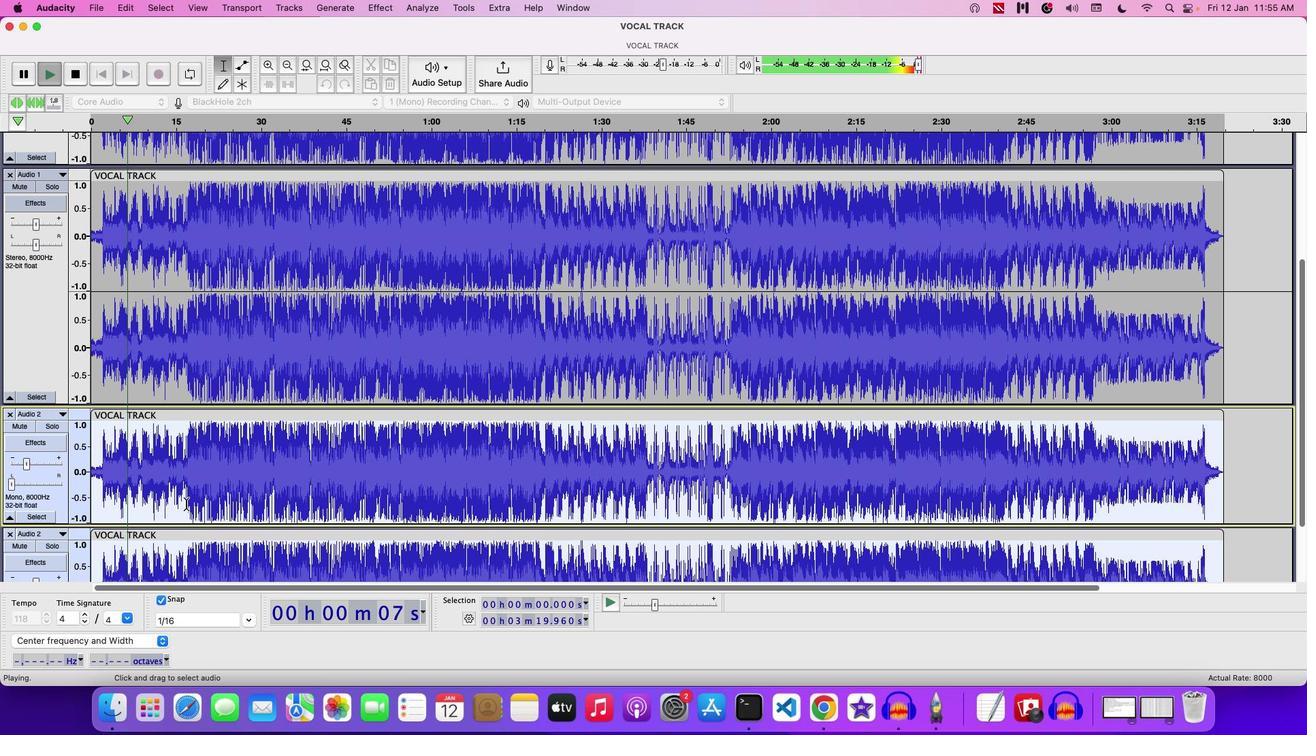 
Action: Mouse scrolled (185, 504) with delta (0, -3)
Screenshot: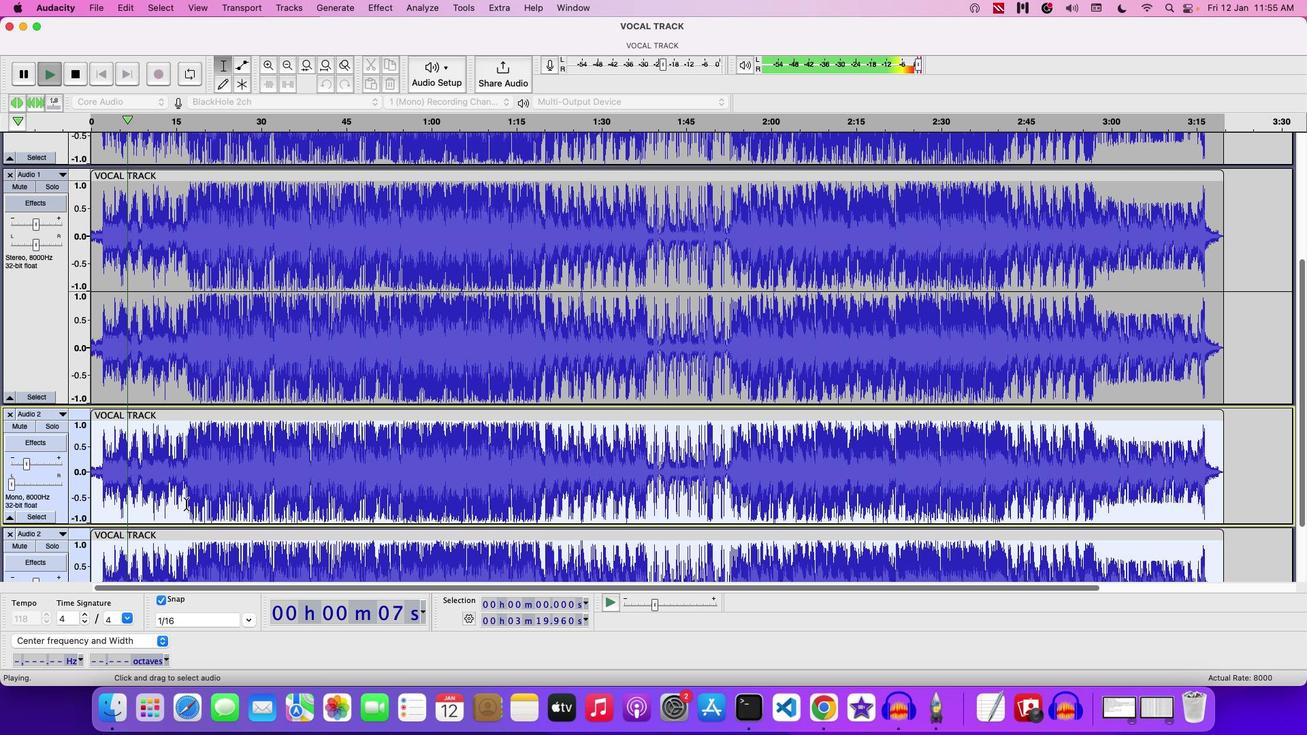 
Action: Mouse moved to (186, 504)
Screenshot: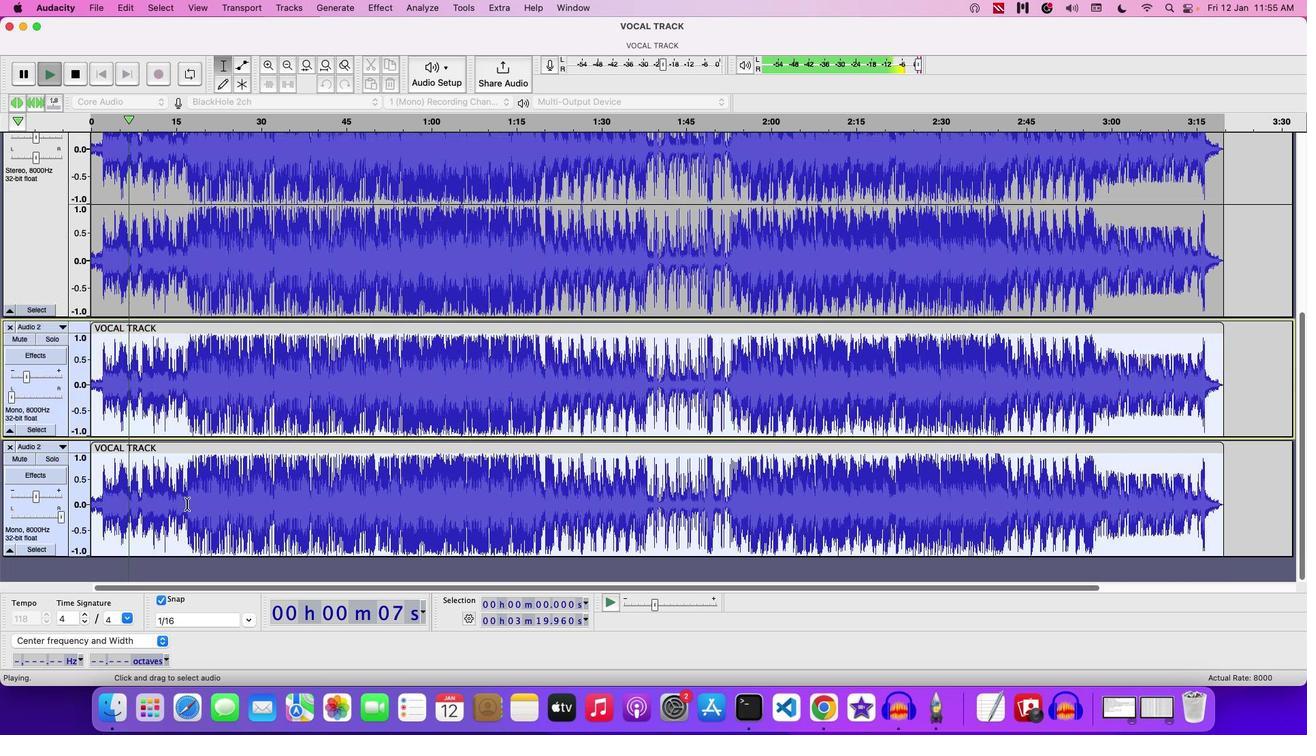 
Action: Mouse scrolled (186, 504) with delta (0, -4)
Screenshot: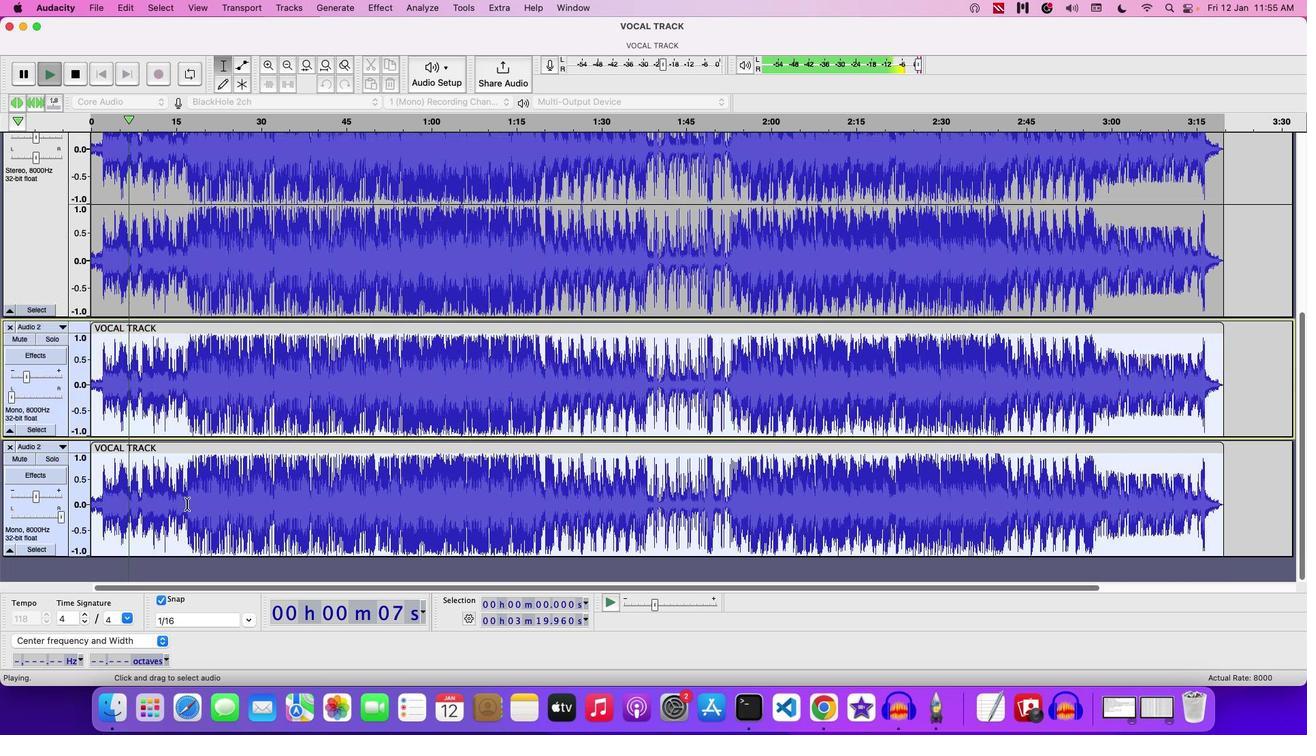 
Action: Mouse moved to (27, 499)
Screenshot: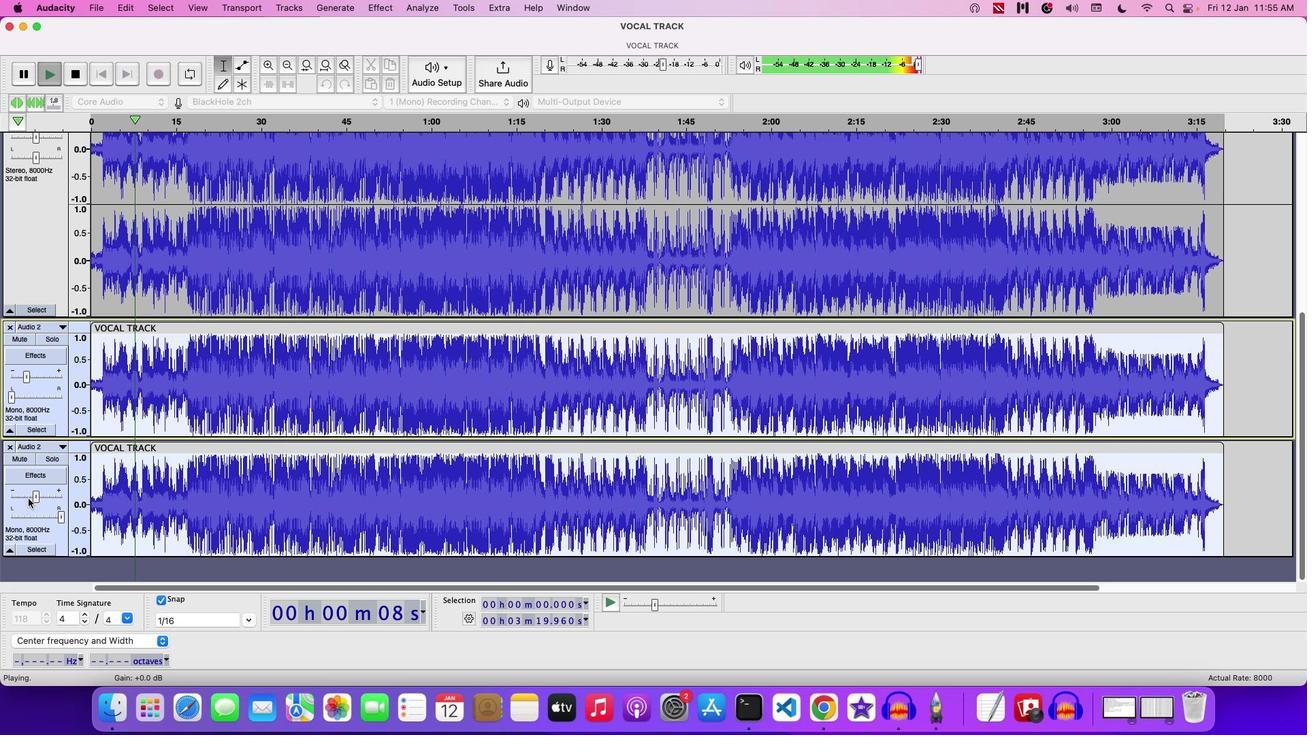 
Action: Mouse pressed left at (27, 499)
Screenshot: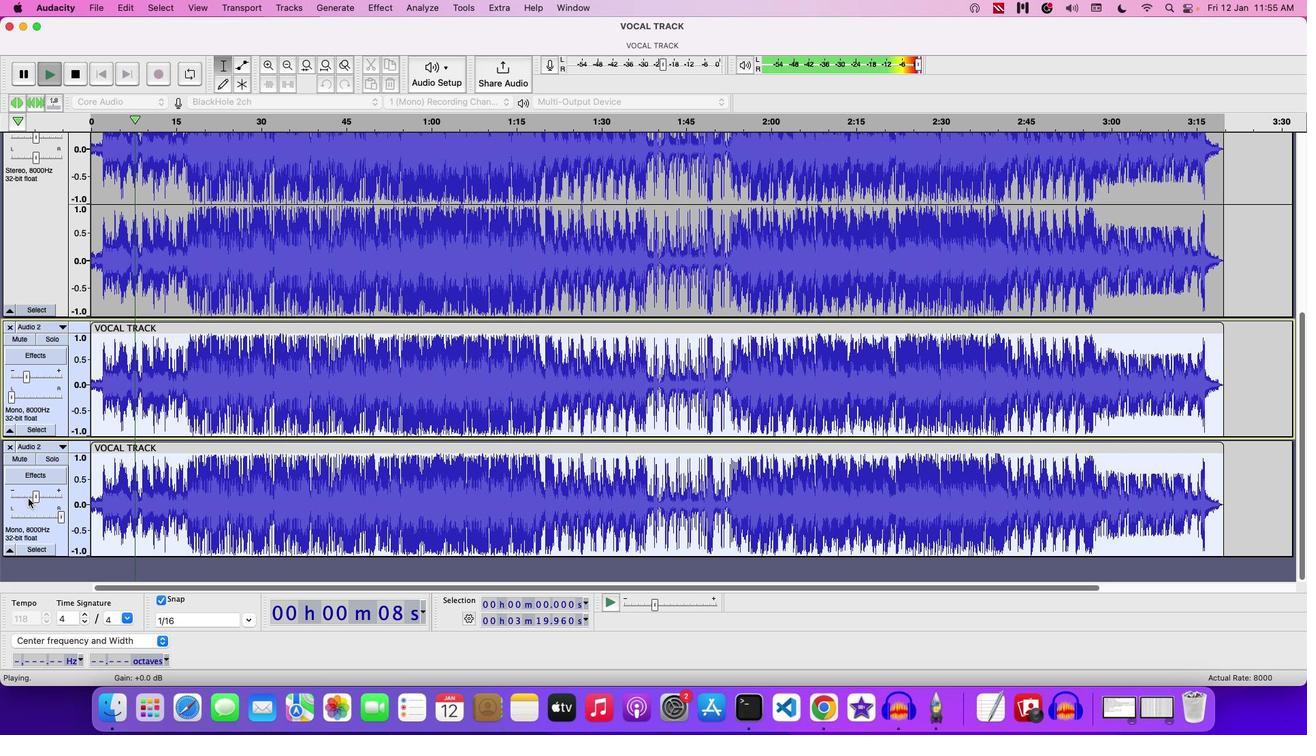 
Action: Mouse moved to (133, 392)
Screenshot: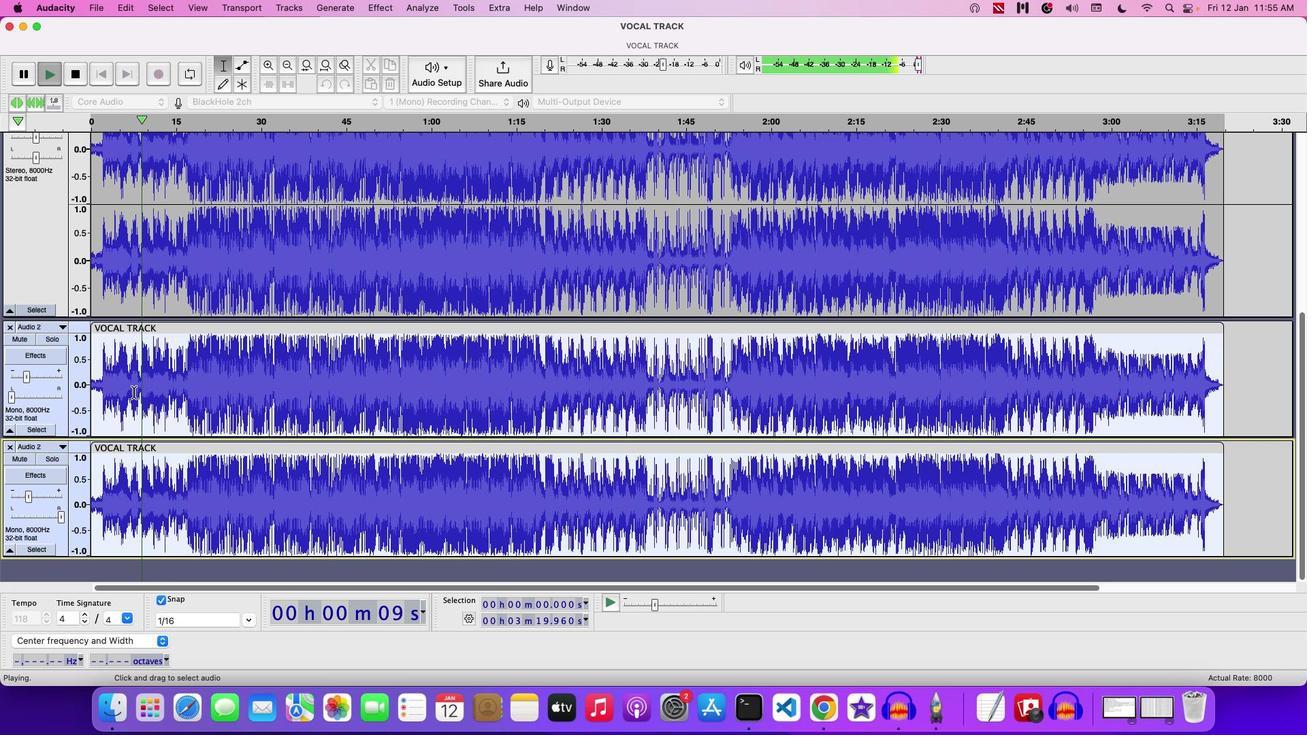 
Action: Mouse scrolled (133, 392) with delta (0, 0)
Screenshot: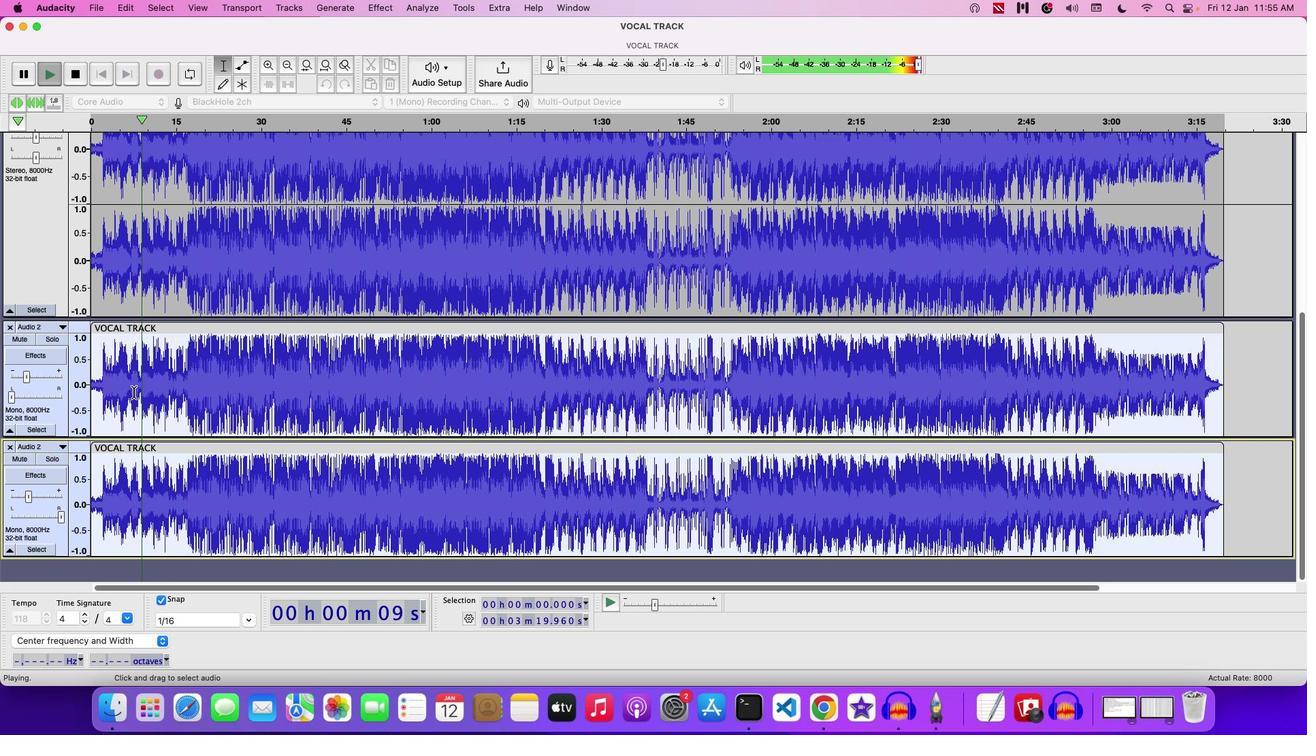 
Action: Mouse scrolled (133, 392) with delta (0, 0)
Screenshot: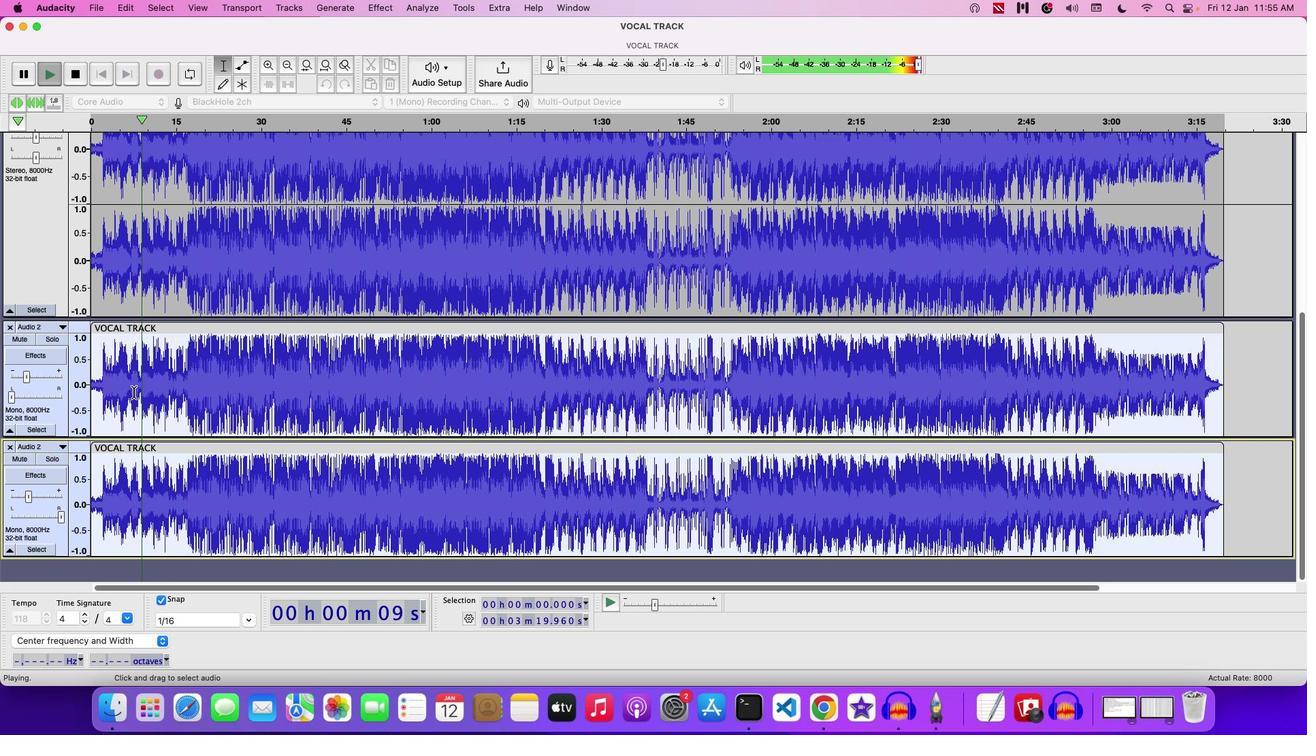 
Action: Mouse scrolled (133, 392) with delta (0, 1)
Screenshot: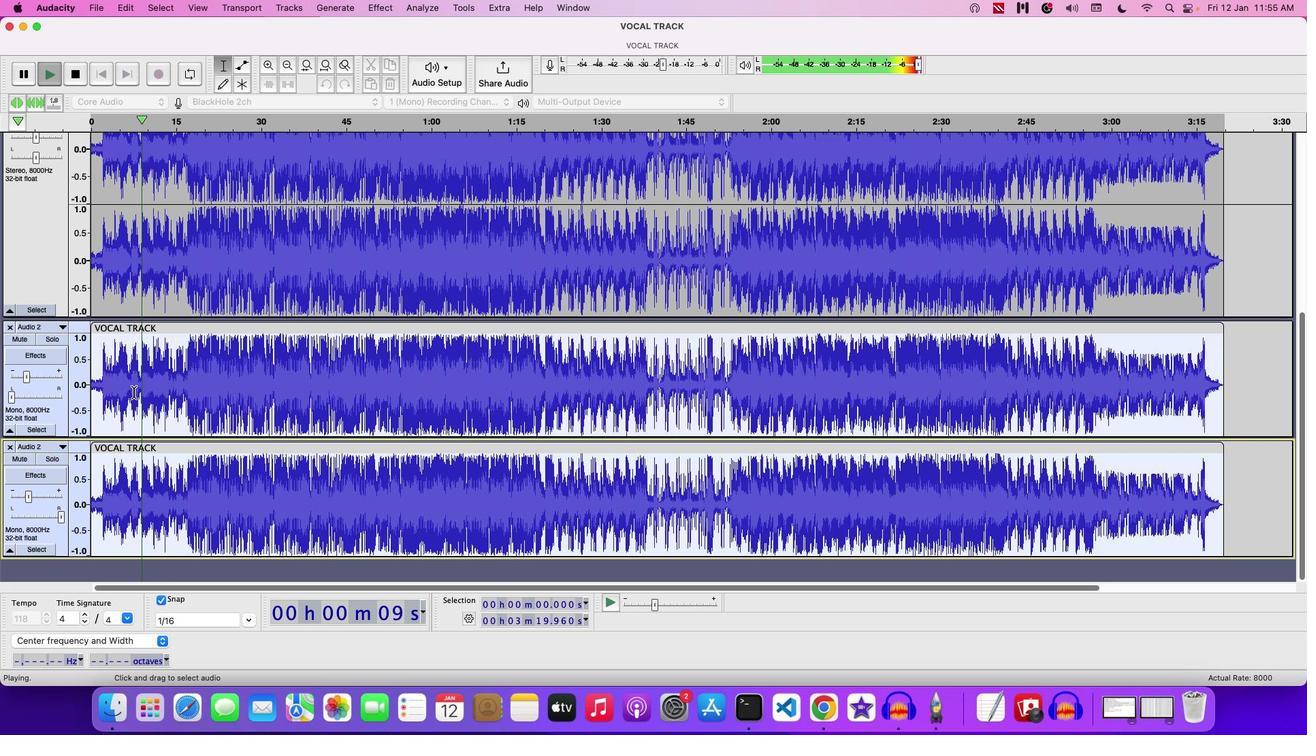 
Action: Mouse scrolled (133, 392) with delta (0, 2)
Screenshot: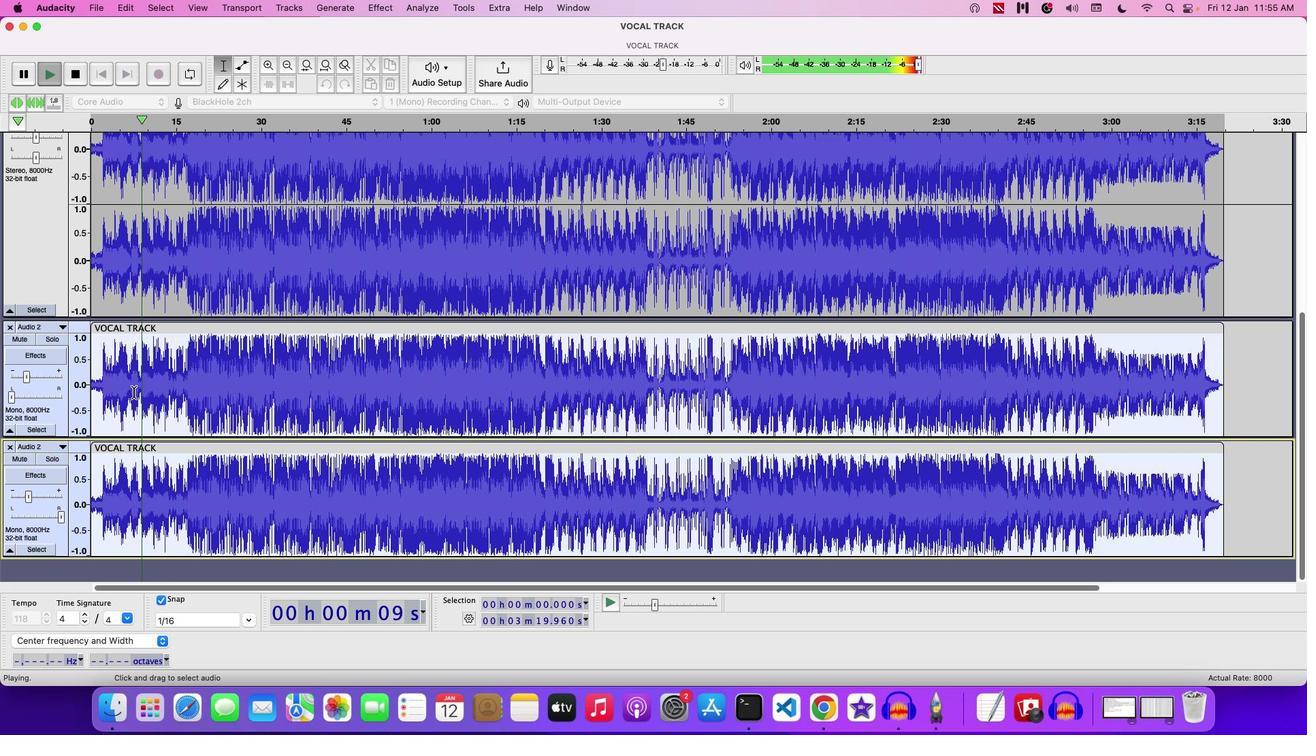 
Action: Mouse scrolled (133, 392) with delta (0, 3)
Screenshot: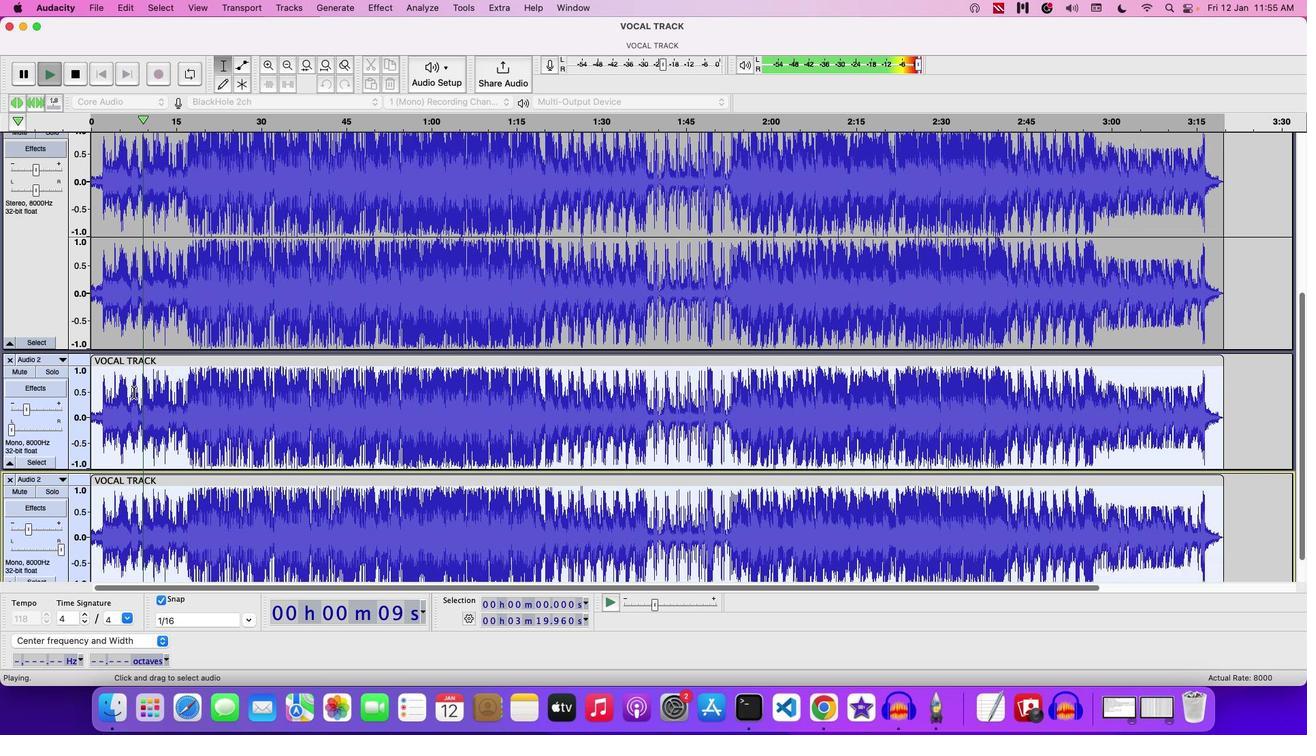 
Action: Mouse moved to (214, 324)
Screenshot: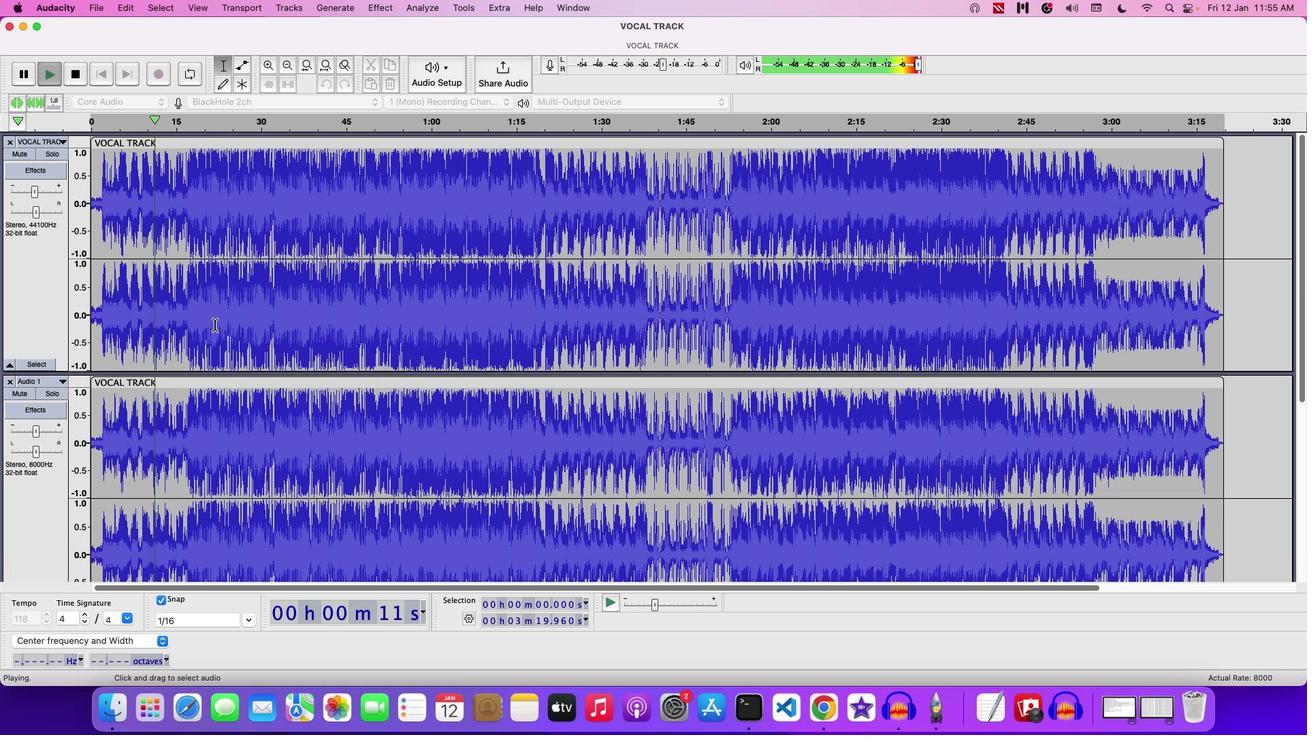 
Action: Mouse pressed left at (214, 324)
Screenshot: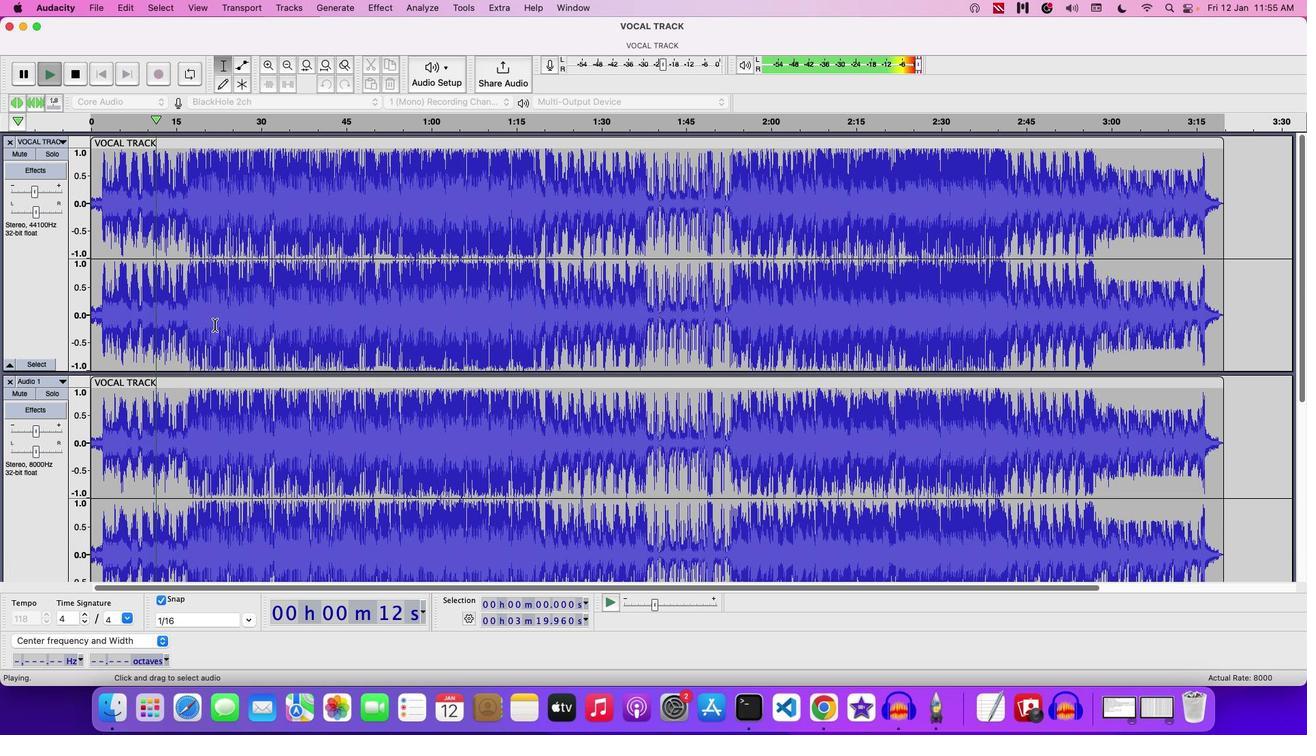 
Action: Mouse pressed left at (214, 324)
Screenshot: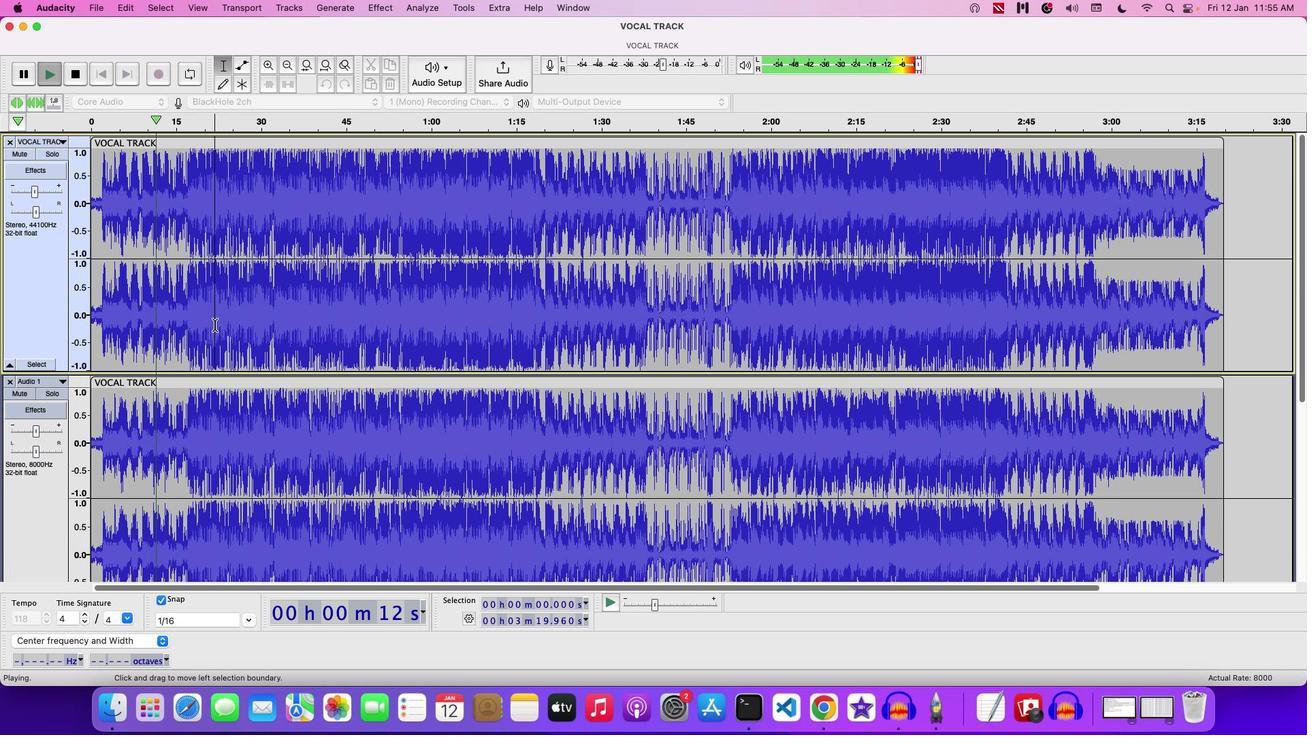 
Action: Mouse moved to (347, 0)
Screenshot: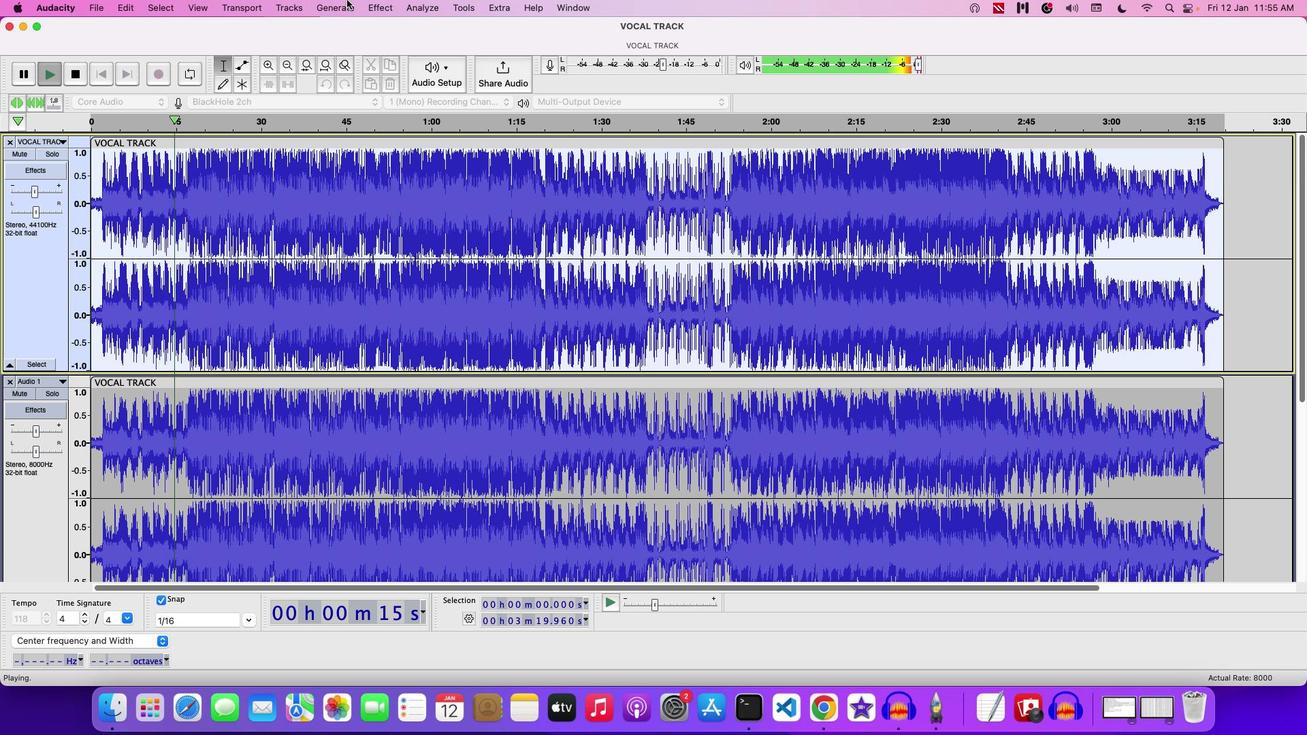 
Action: Key pressed Key.space
Screenshot: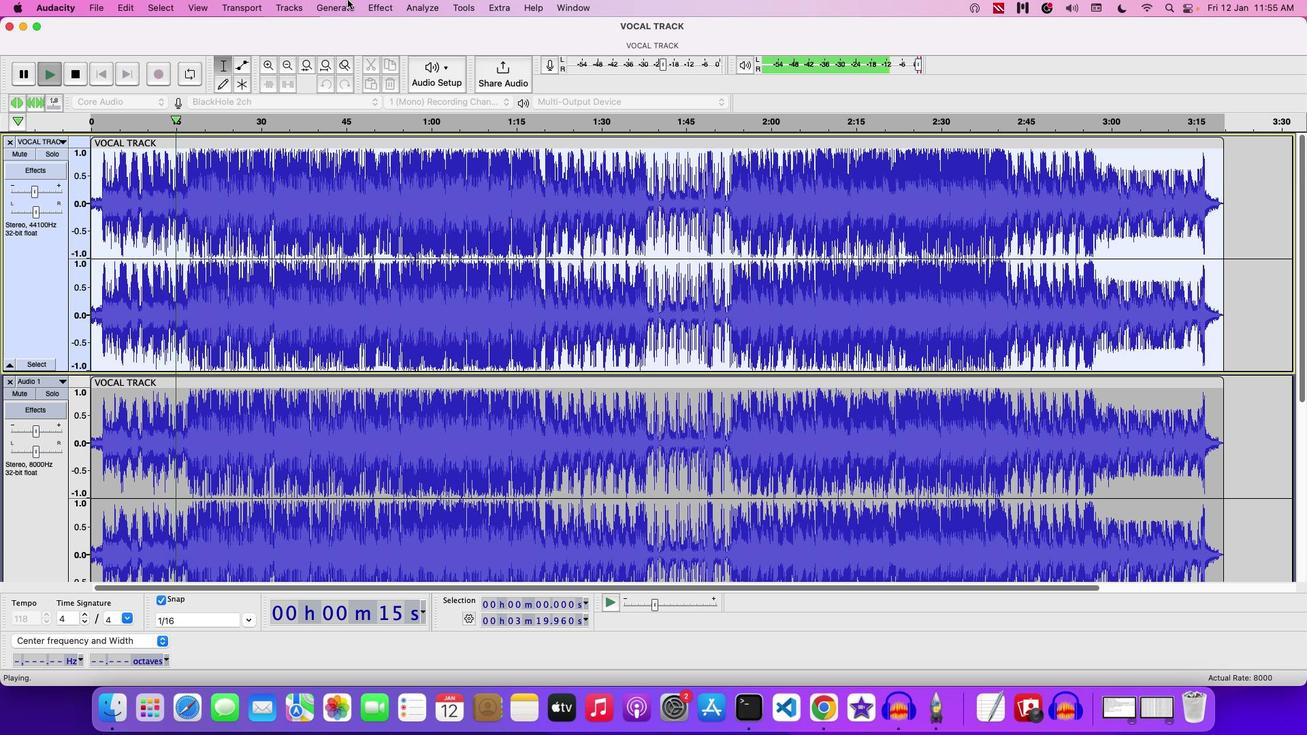 
Action: Mouse moved to (375, 3)
Screenshot: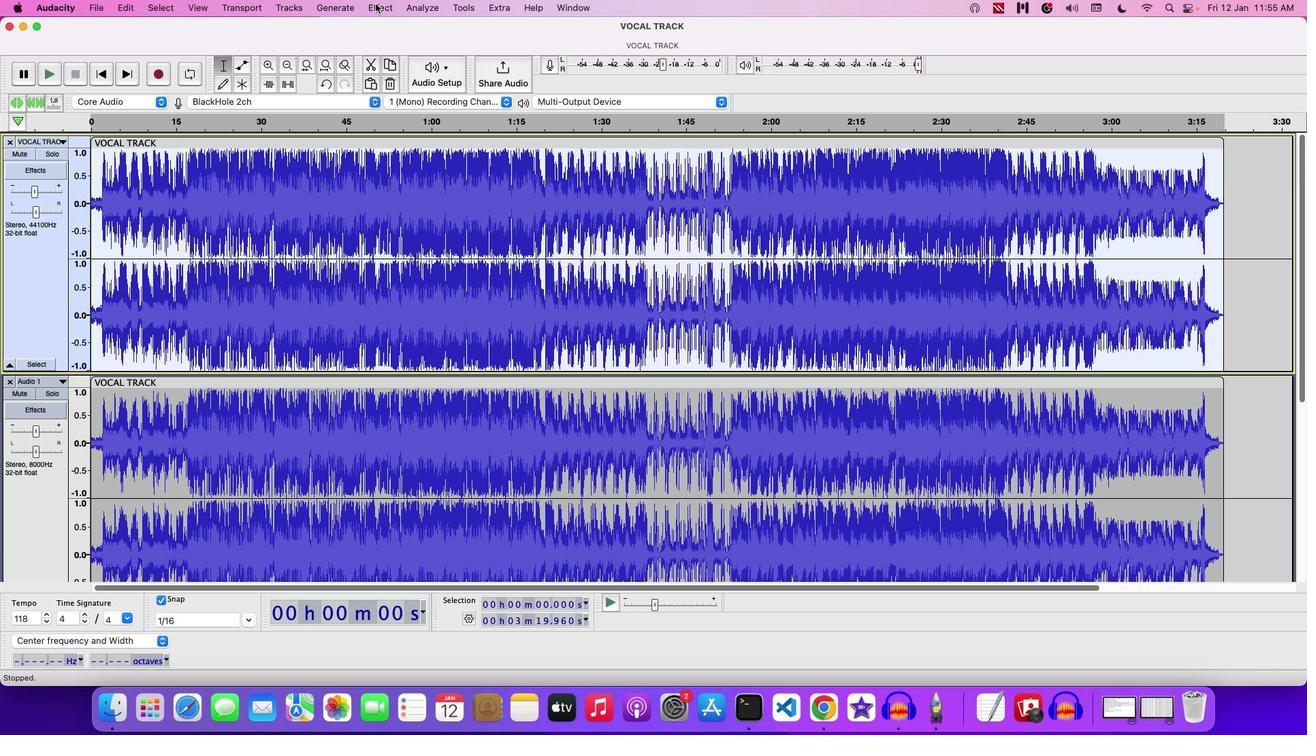 
Action: Mouse pressed left at (375, 3)
Screenshot: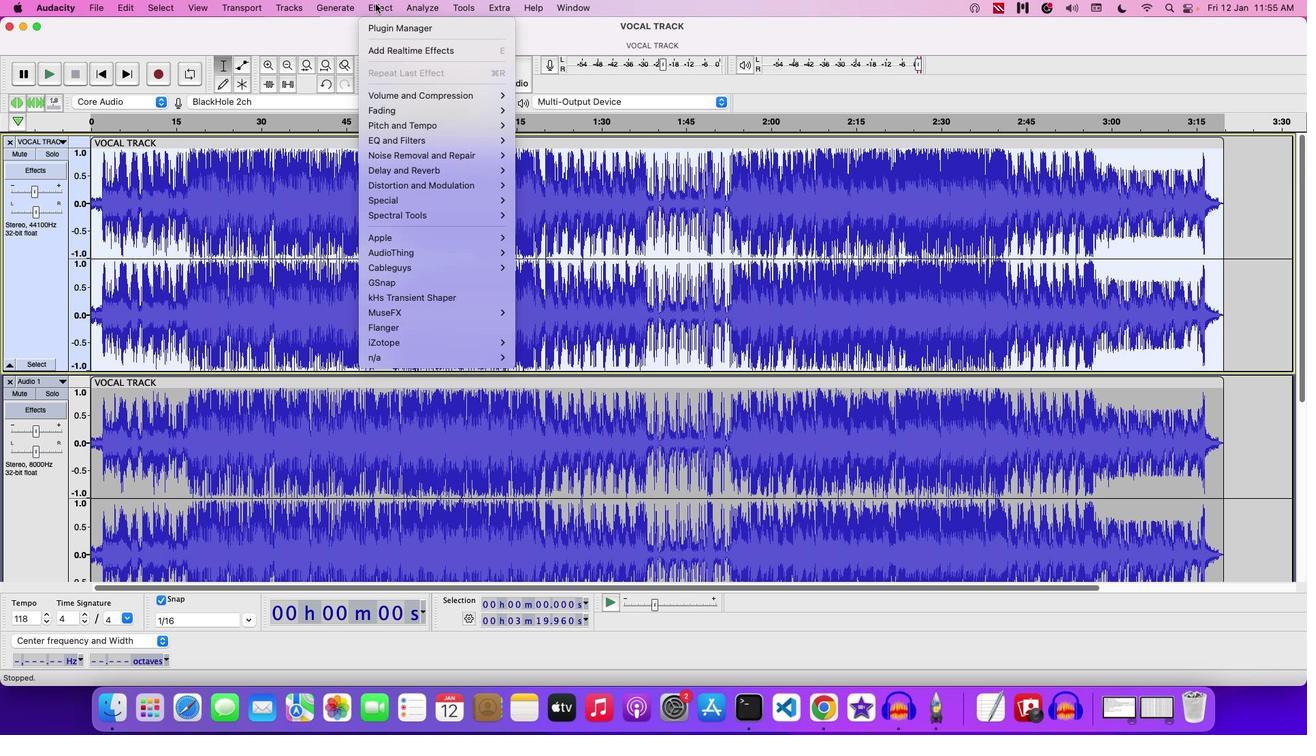 
Action: Mouse moved to (531, 416)
Screenshot: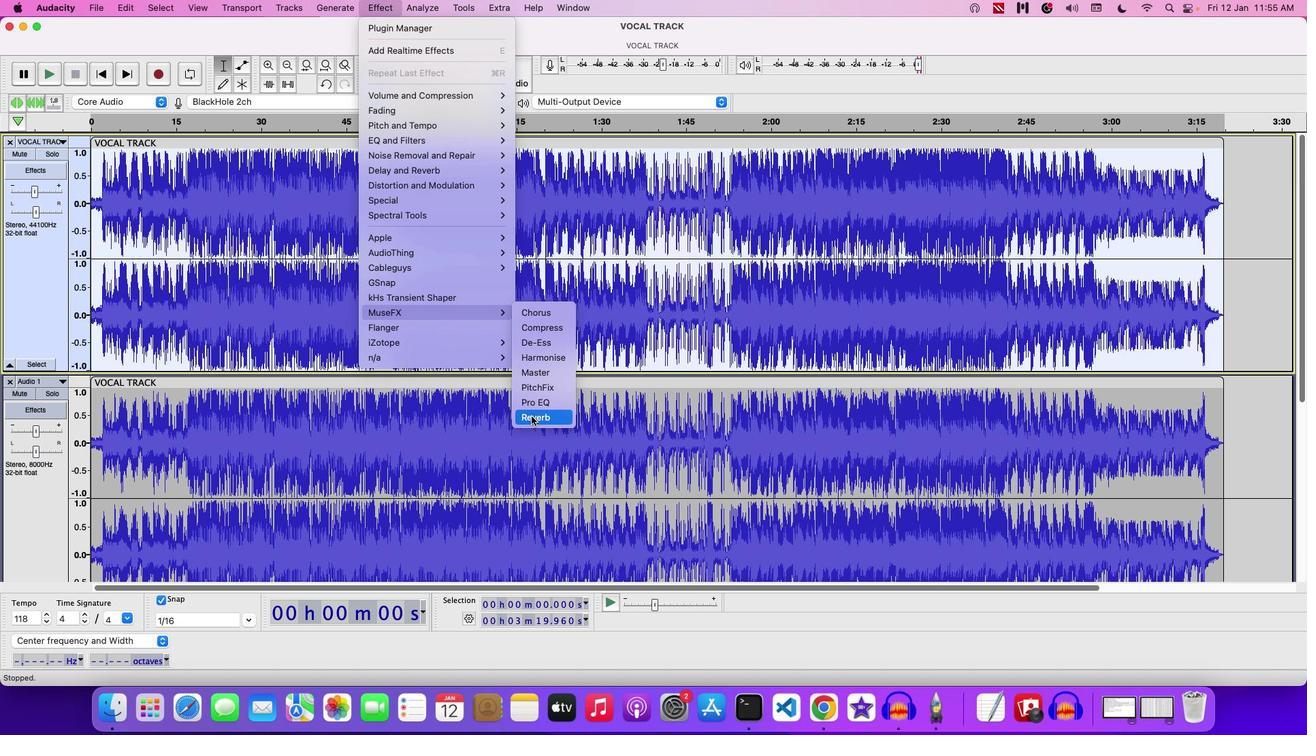 
Action: Mouse pressed left at (531, 416)
Screenshot: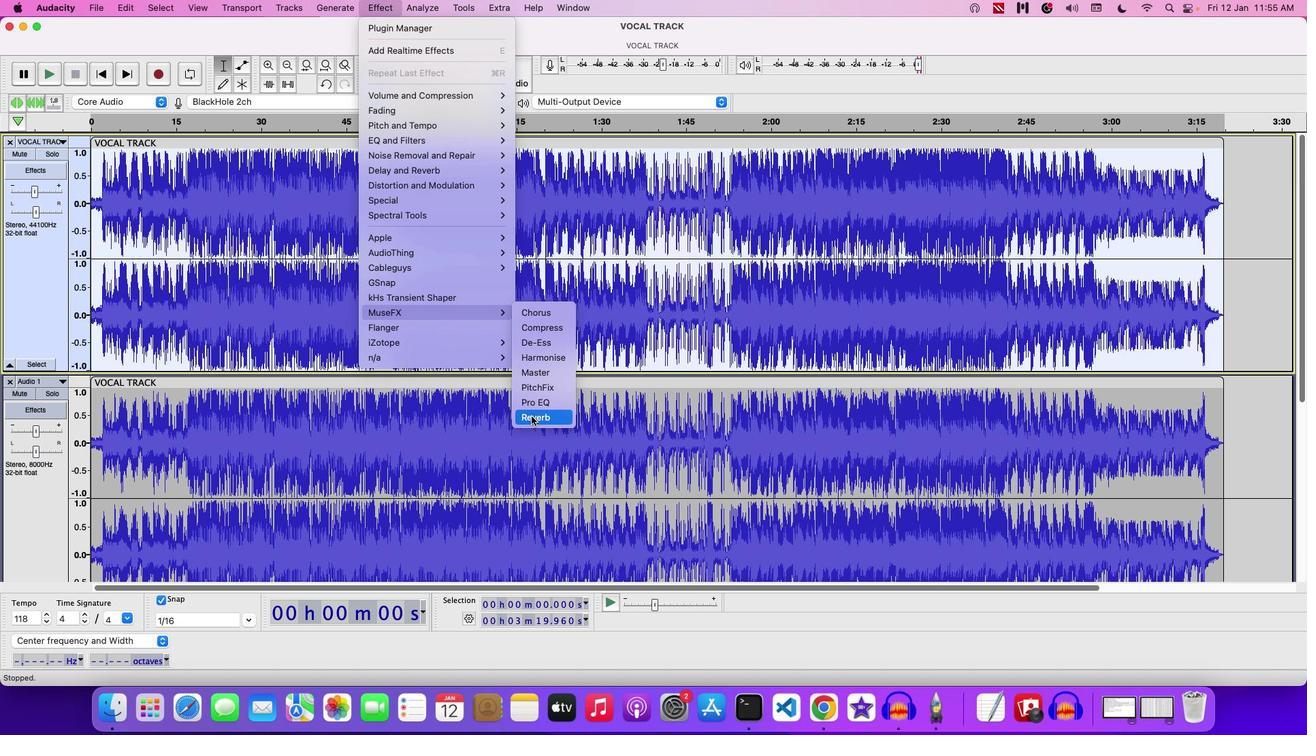 
Action: Mouse moved to (636, 247)
Screenshot: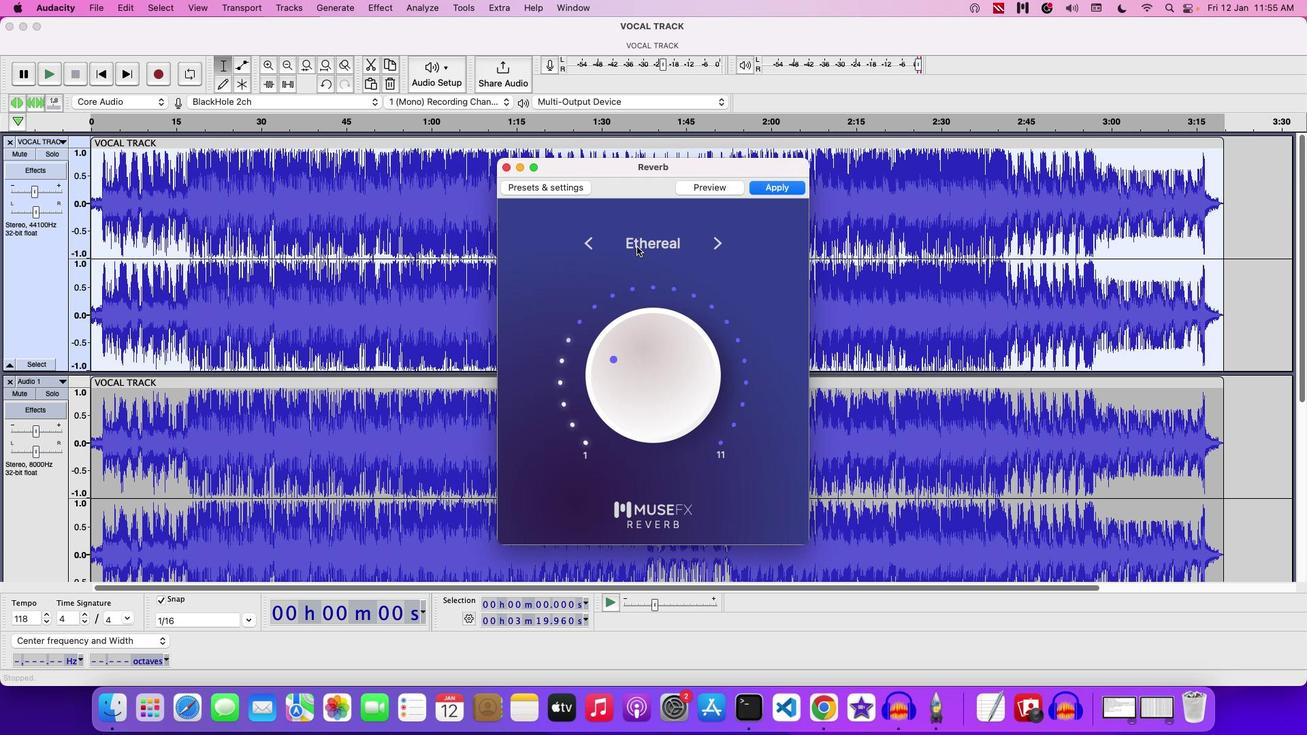 
Action: Mouse pressed left at (636, 247)
Screenshot: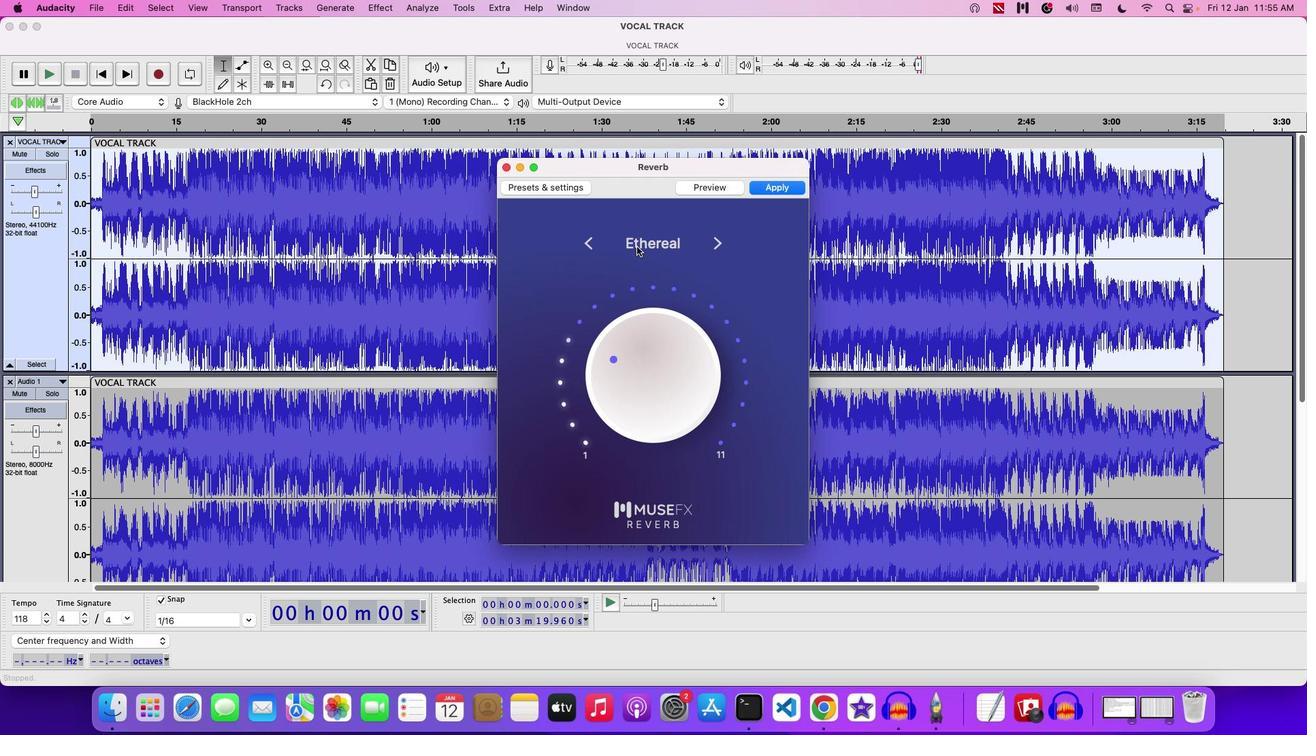 
Action: Mouse moved to (691, 264)
Screenshot: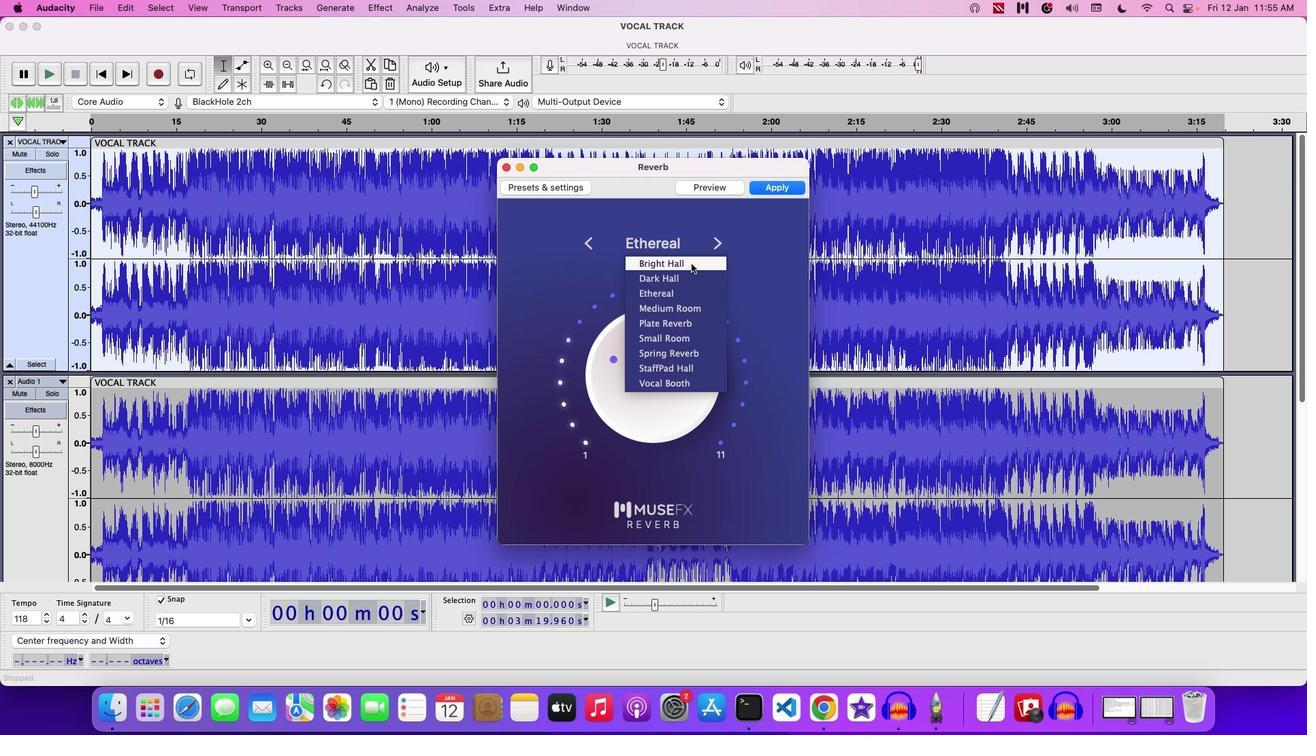 
Action: Key pressed Key.enter
Screenshot: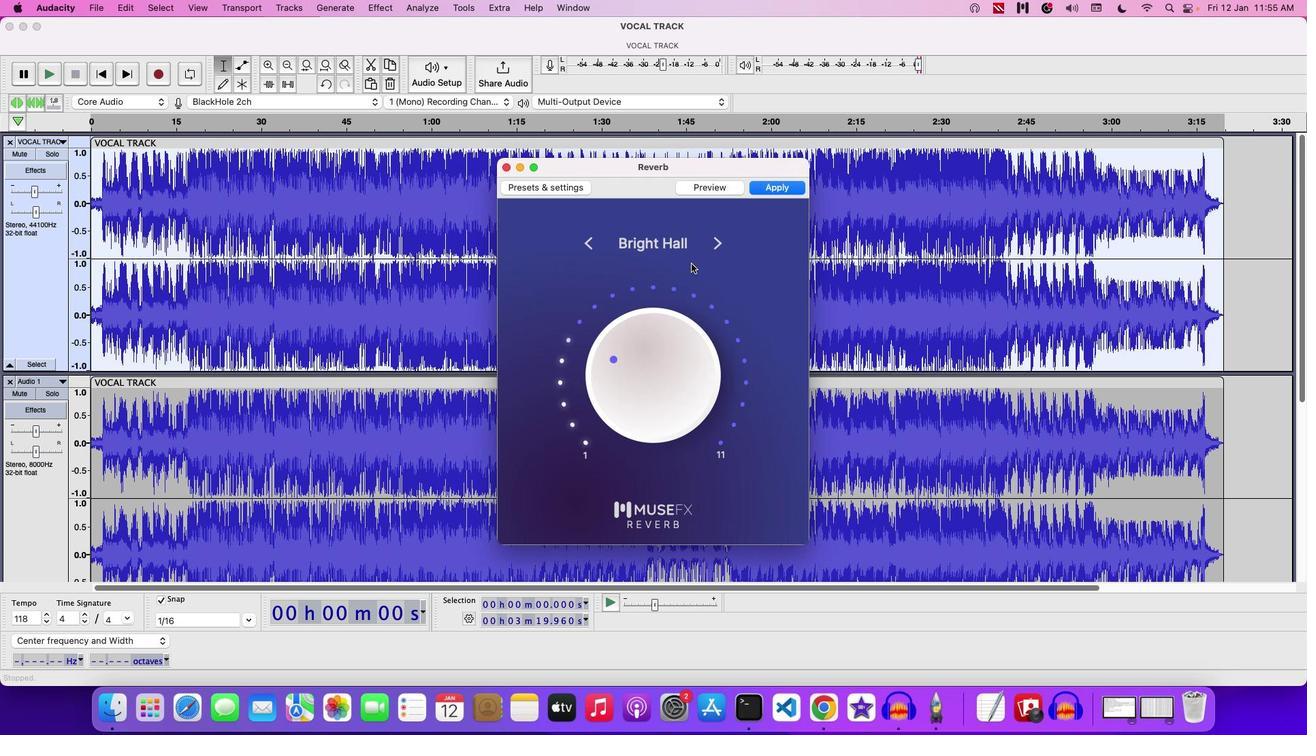 
Action: Mouse moved to (617, 338)
Screenshot: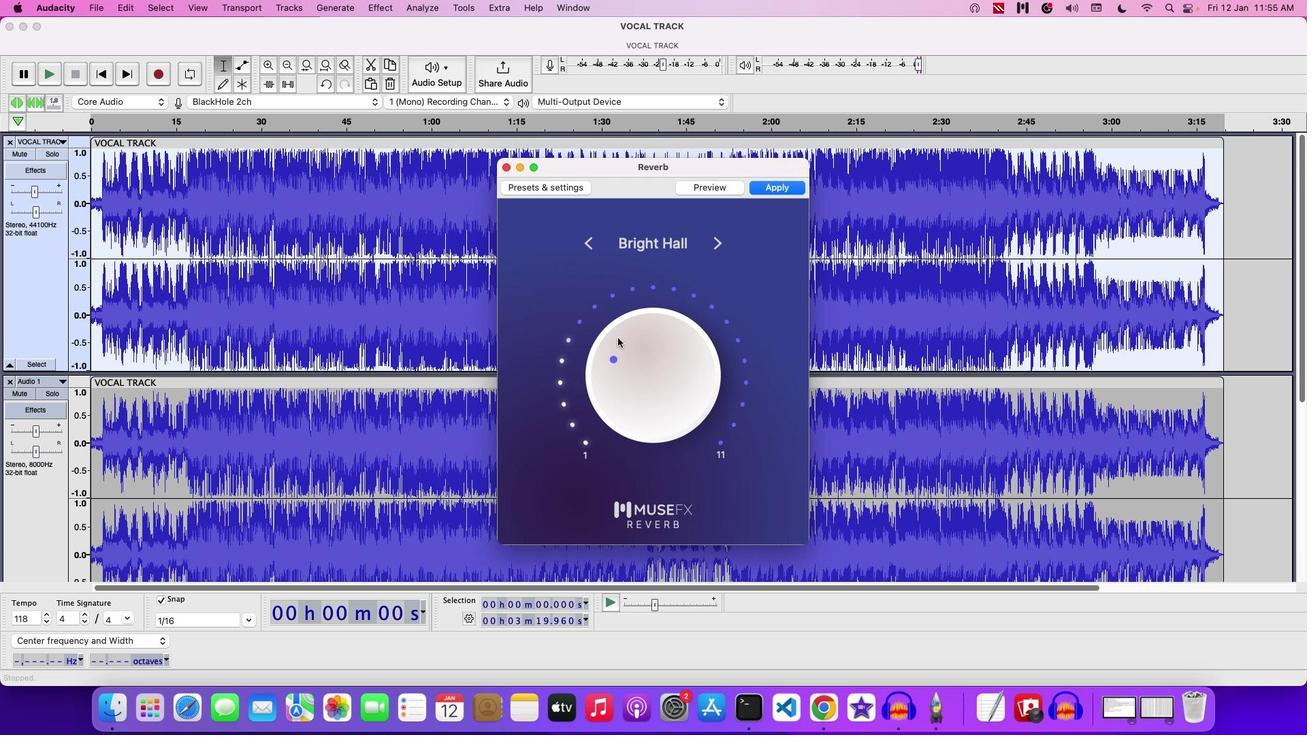 
Action: Mouse pressed left at (617, 338)
Screenshot: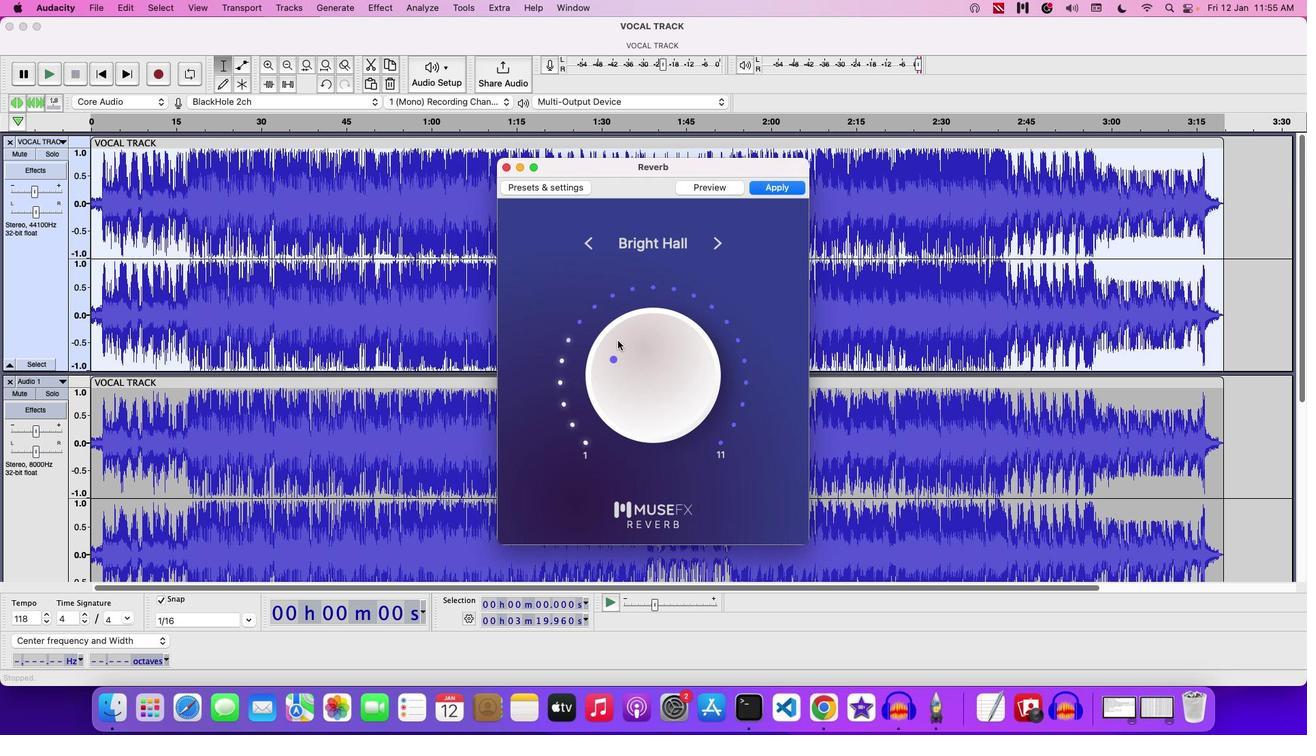 
Action: Mouse moved to (766, 185)
Screenshot: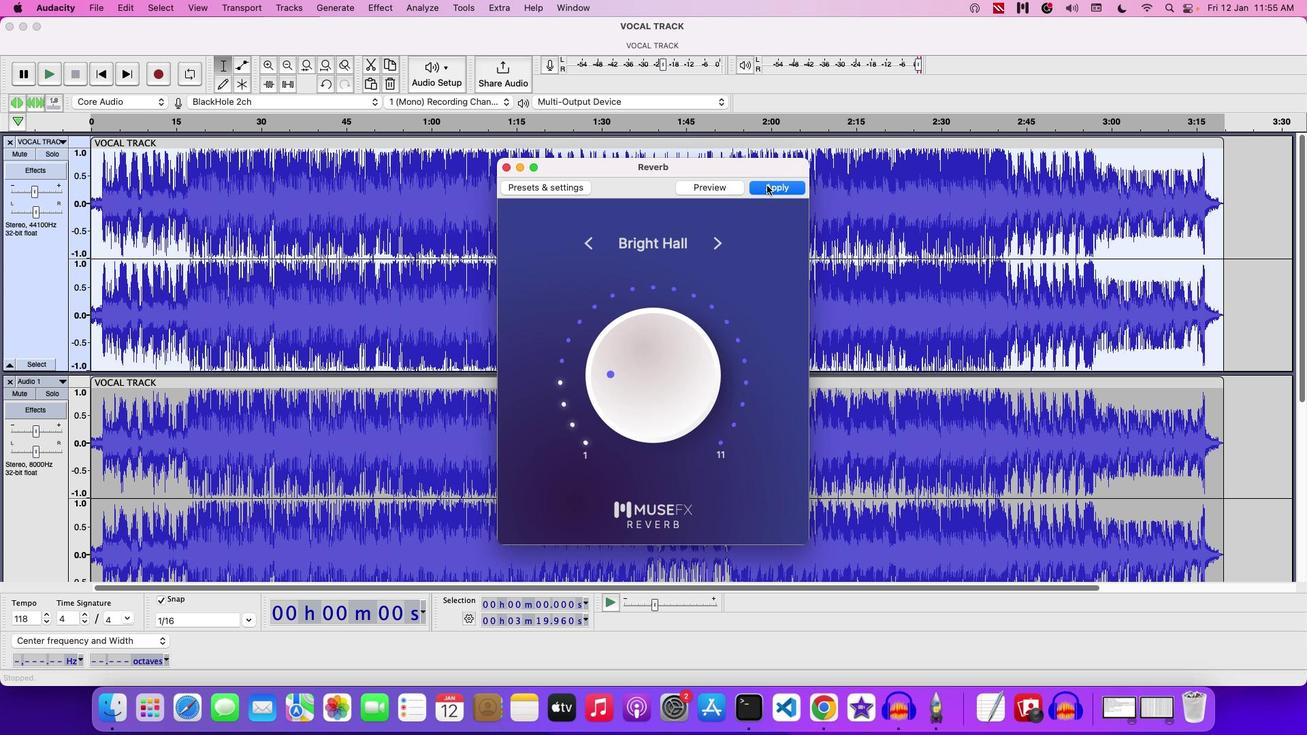 
Action: Mouse pressed left at (766, 185)
Screenshot: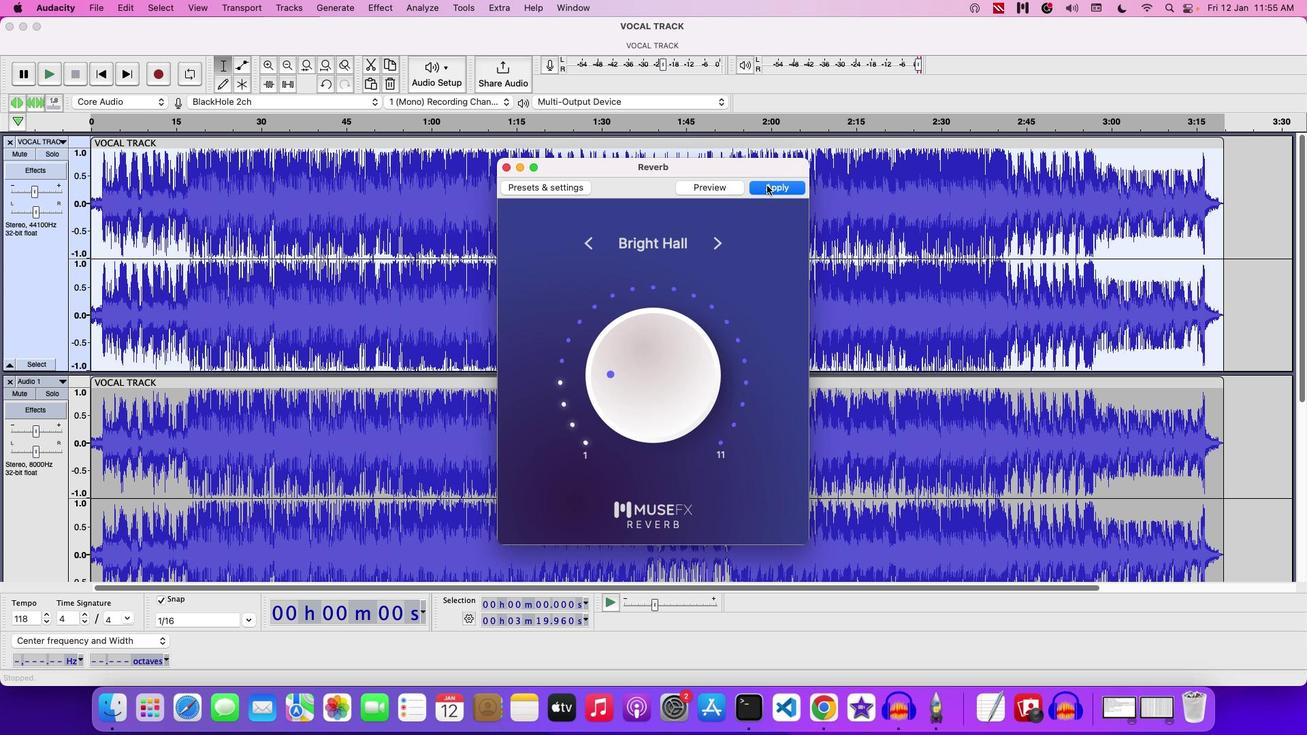 
Action: Mouse moved to (332, 396)
Screenshot: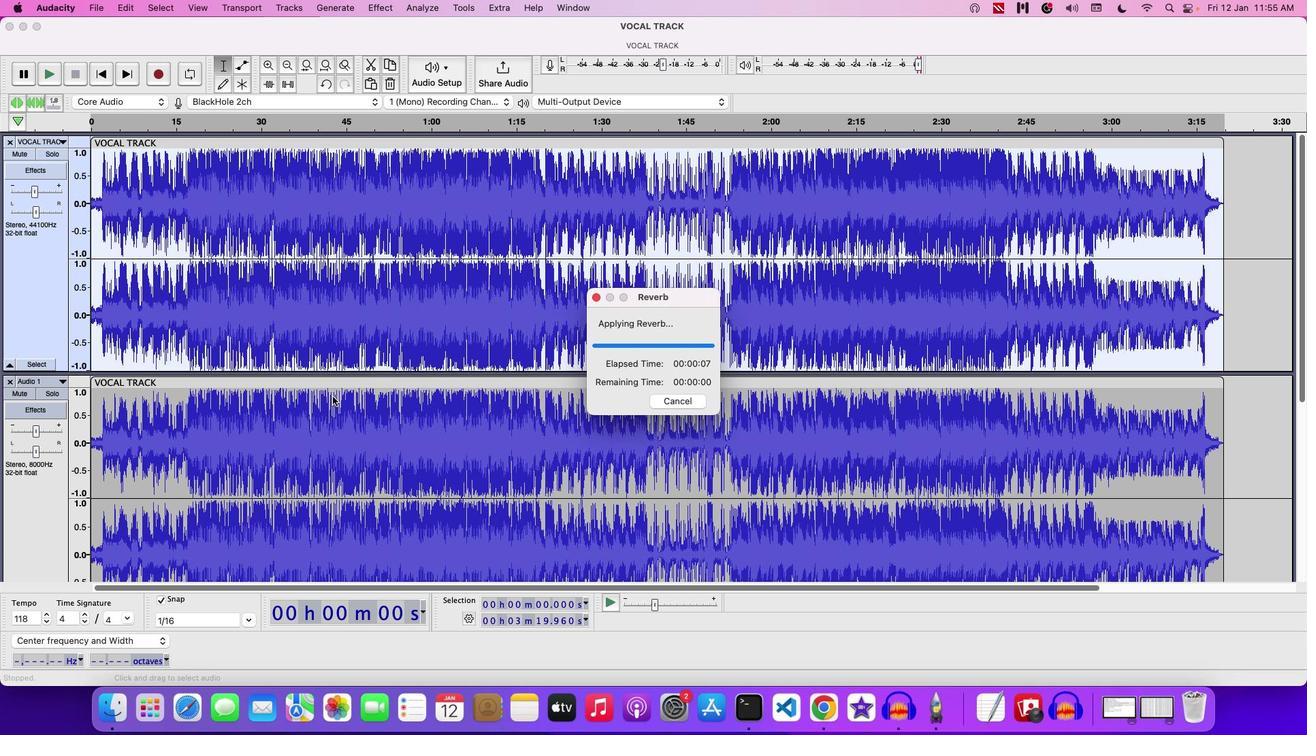 
Action: Key pressed Key.space
Screenshot: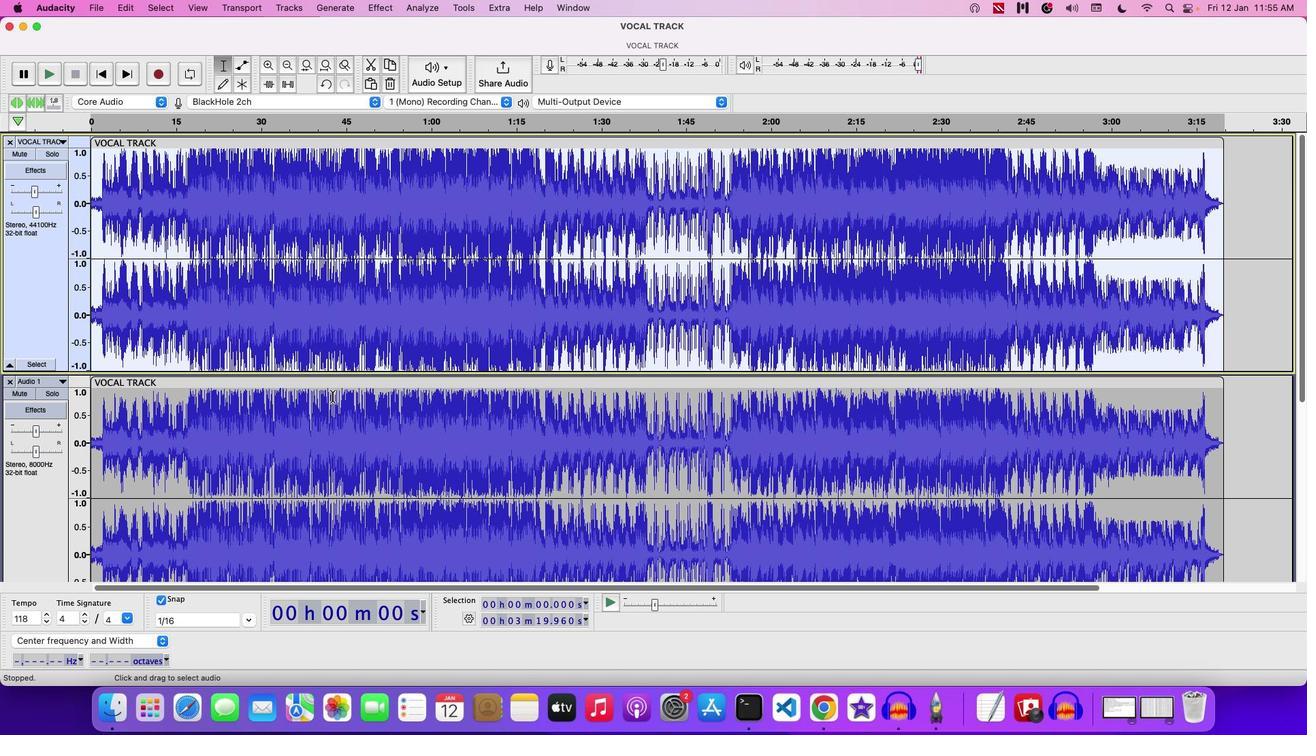 
Action: Mouse moved to (59, 156)
Screenshot: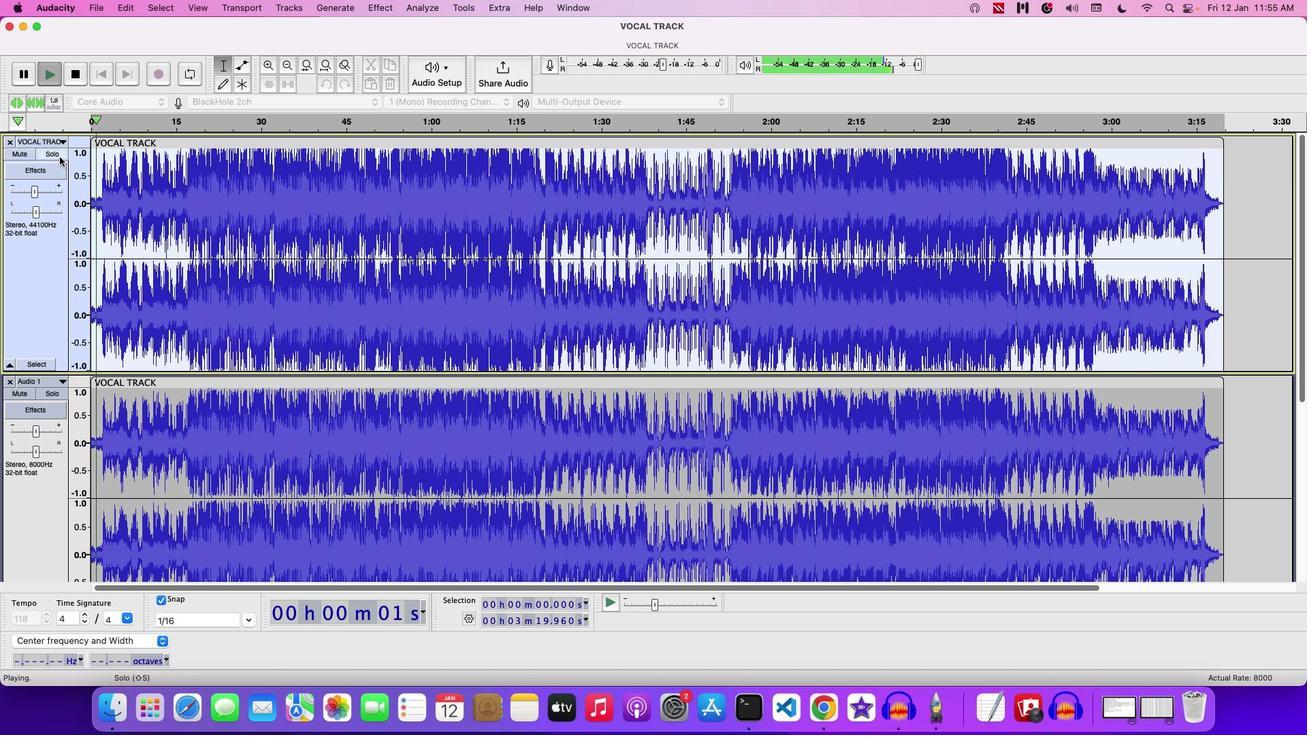 
Action: Mouse pressed left at (59, 156)
Screenshot: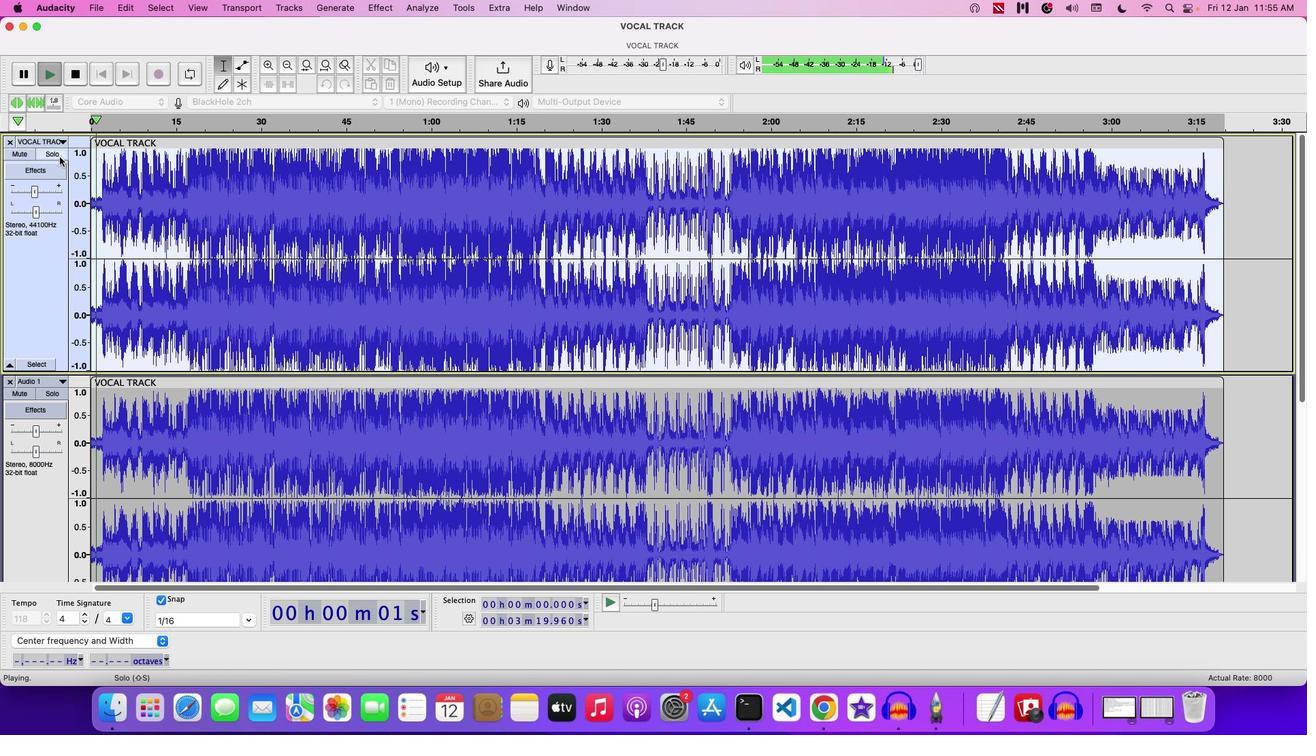 
Action: Mouse moved to (33, 193)
Screenshot: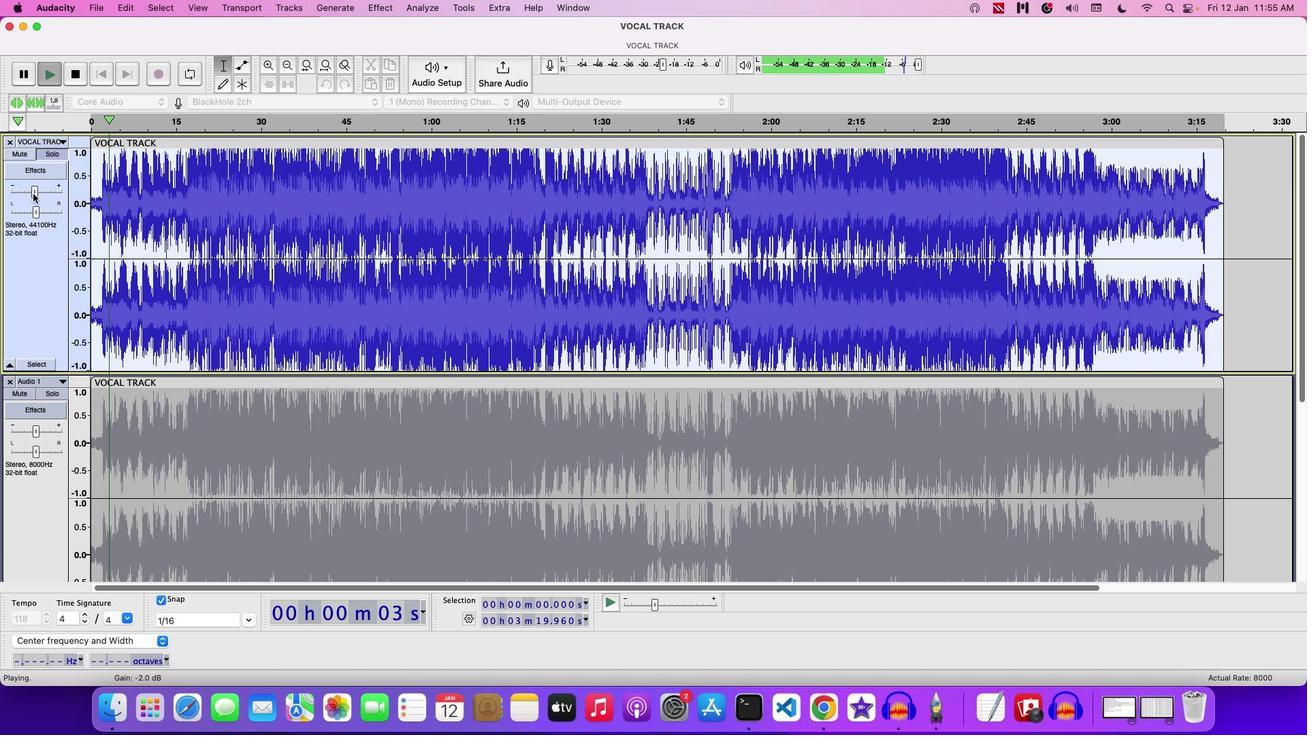 
Action: Mouse pressed left at (33, 193)
Screenshot: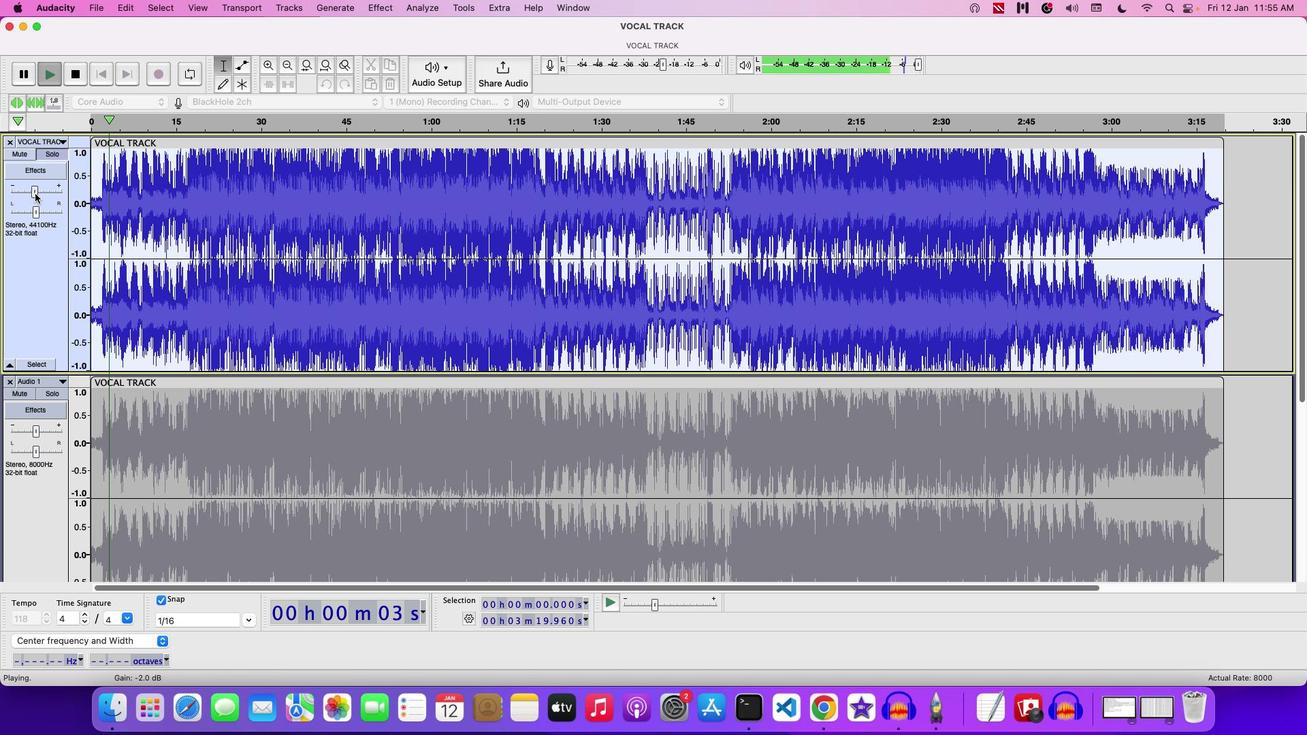 
Action: Mouse moved to (34, 192)
Screenshot: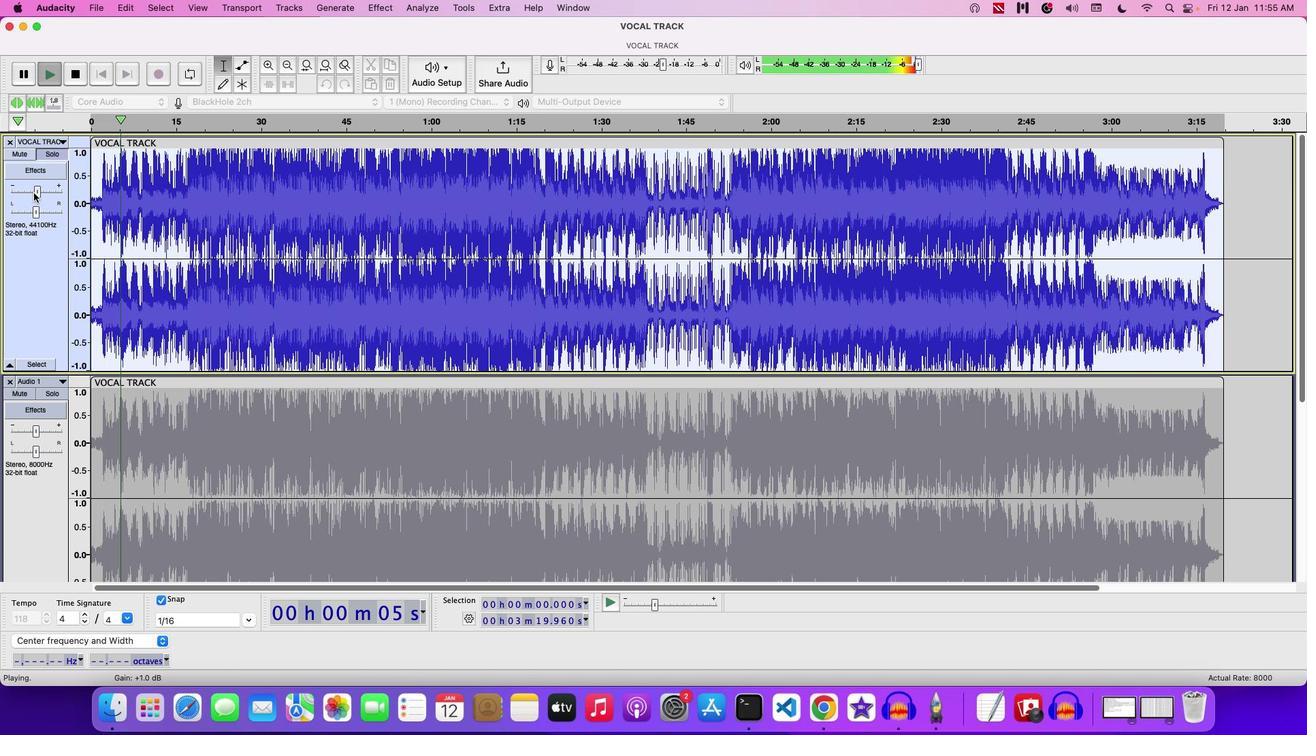 
Action: Mouse pressed left at (34, 192)
Screenshot: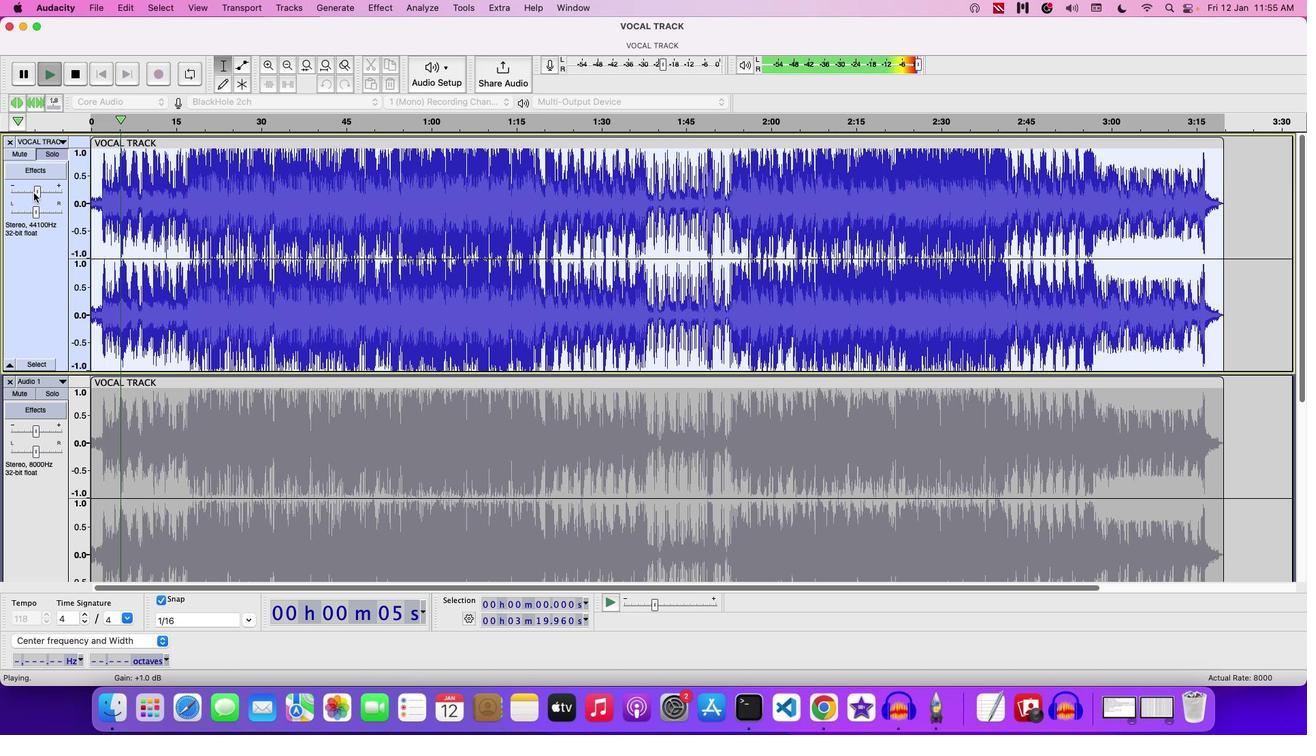 
Action: Mouse moved to (34, 192)
Screenshot: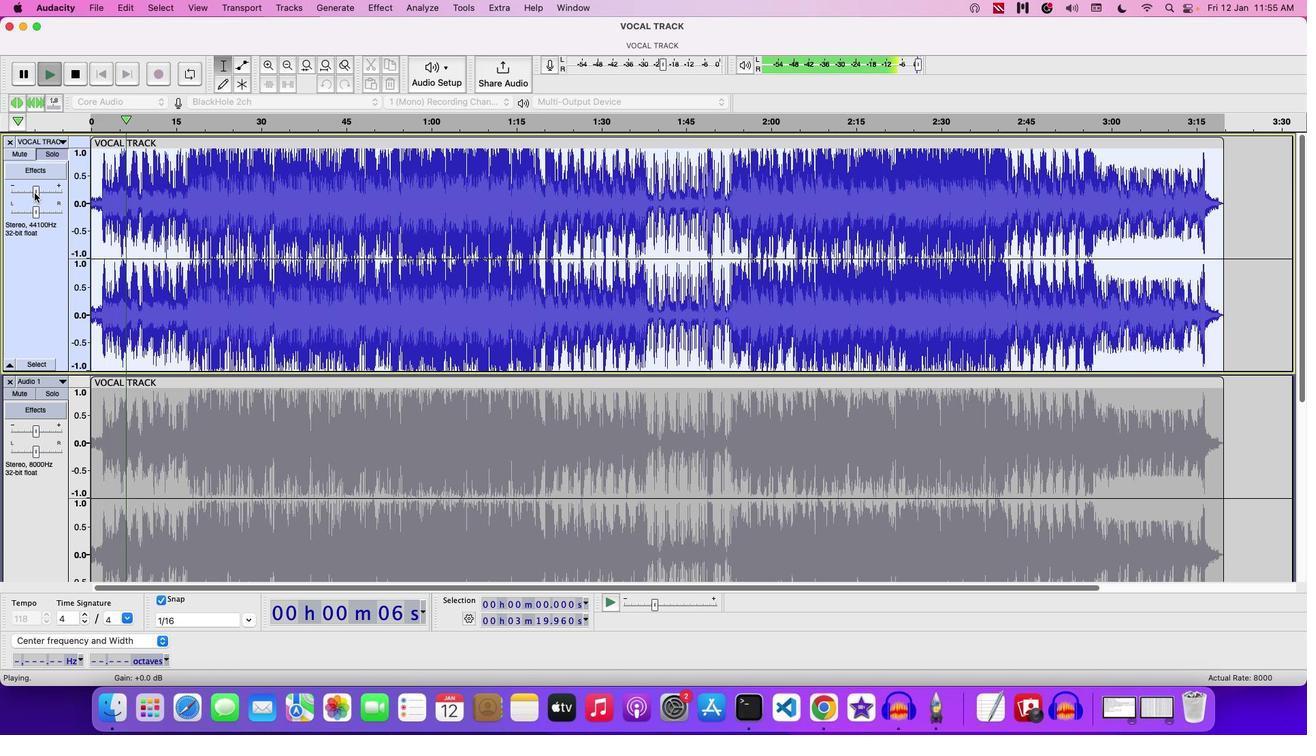
Action: Mouse pressed left at (34, 192)
Screenshot: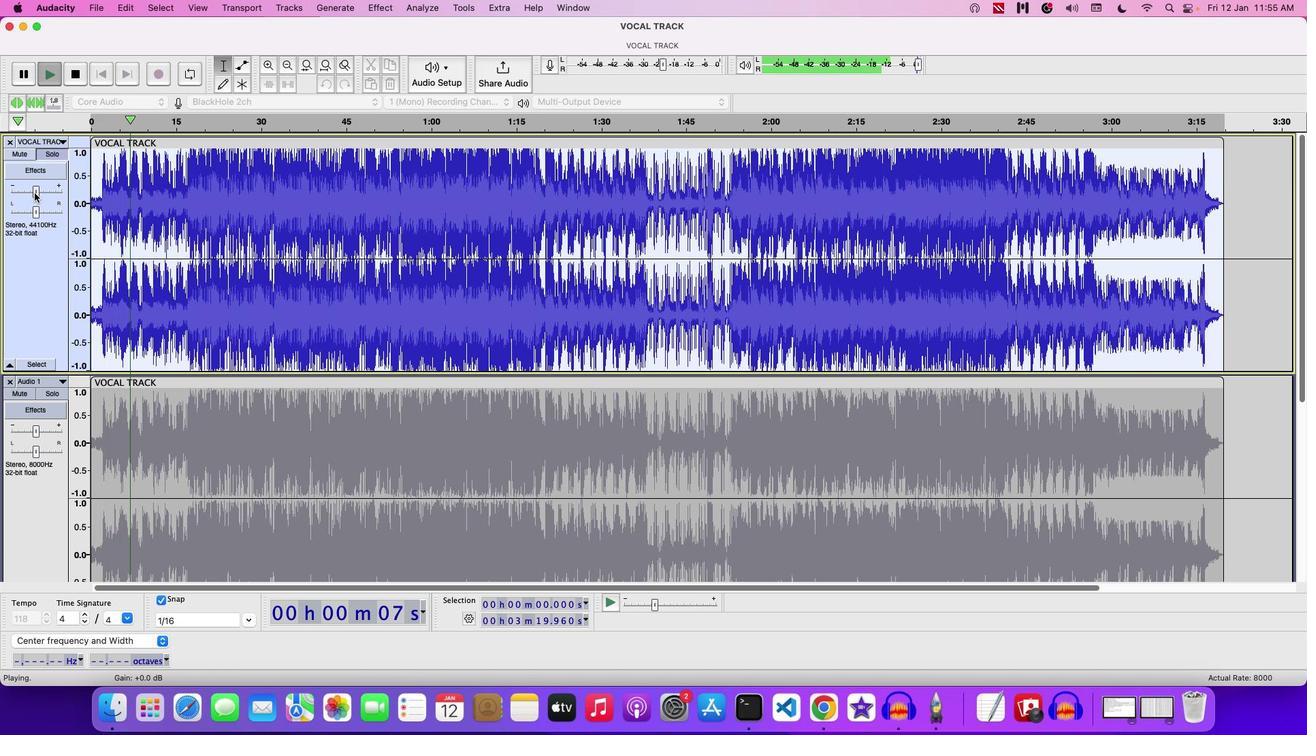 
Action: Mouse moved to (322, 229)
Screenshot: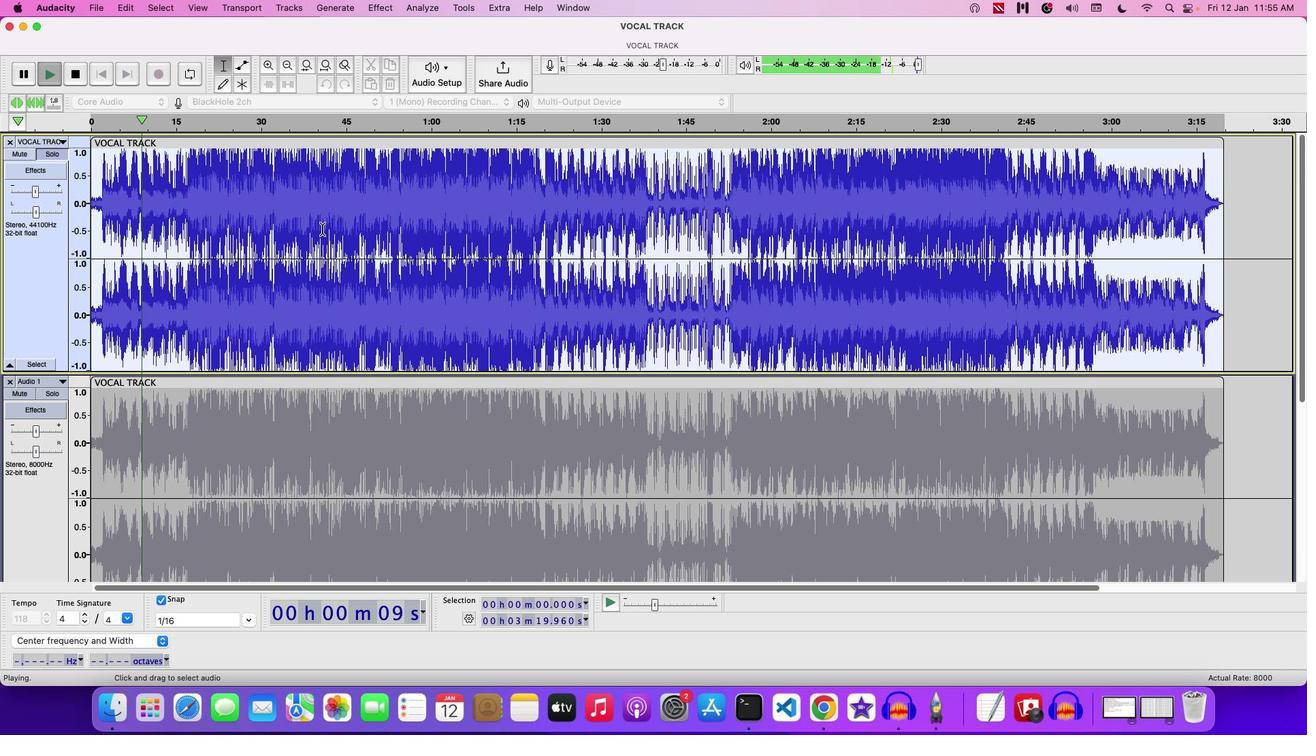 
Action: Mouse scrolled (322, 229) with delta (0, 0)
Screenshot: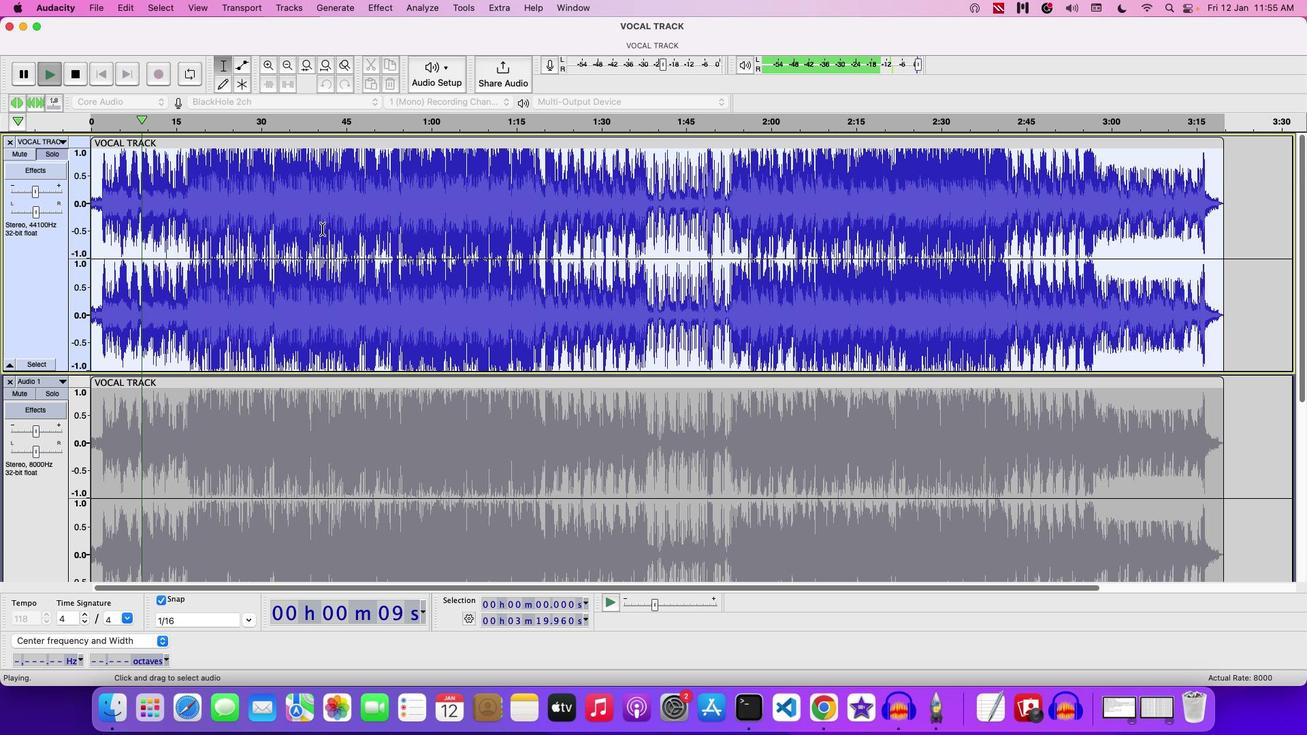 
Action: Mouse scrolled (322, 229) with delta (0, 0)
Screenshot: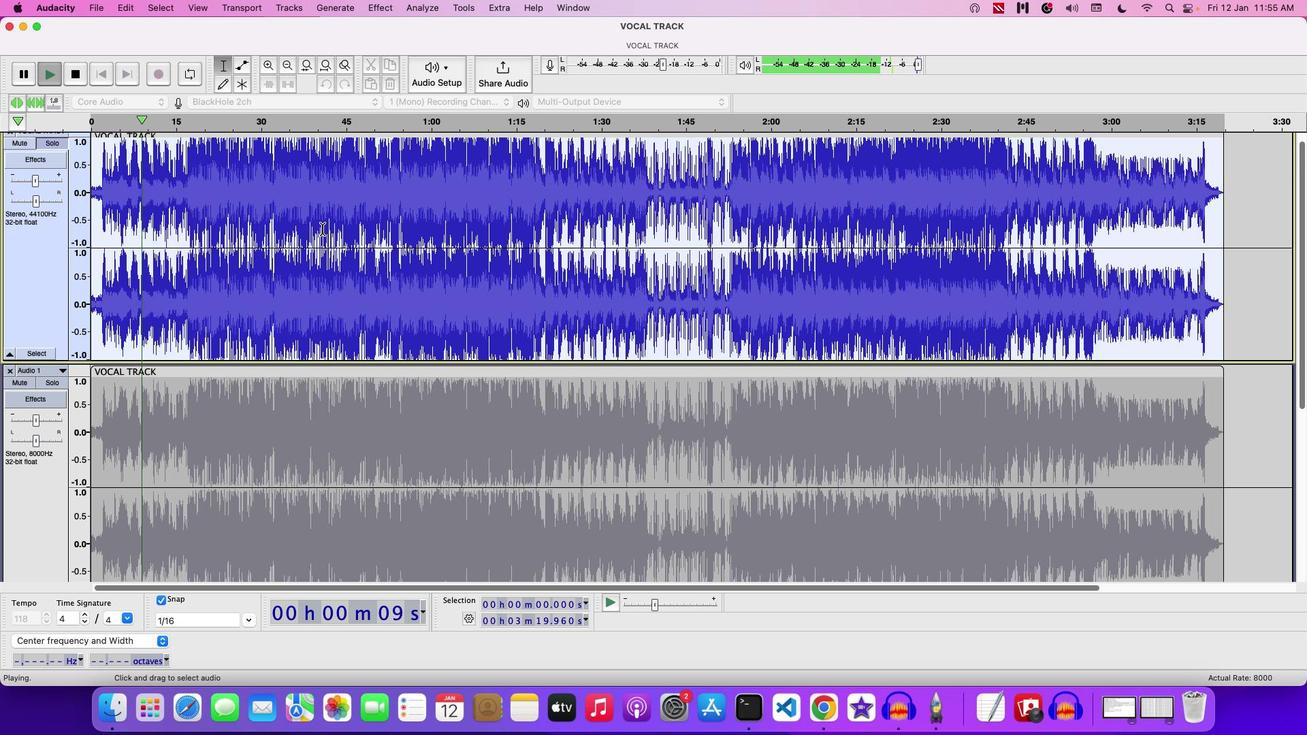 
Action: Mouse scrolled (322, 229) with delta (0, -2)
Screenshot: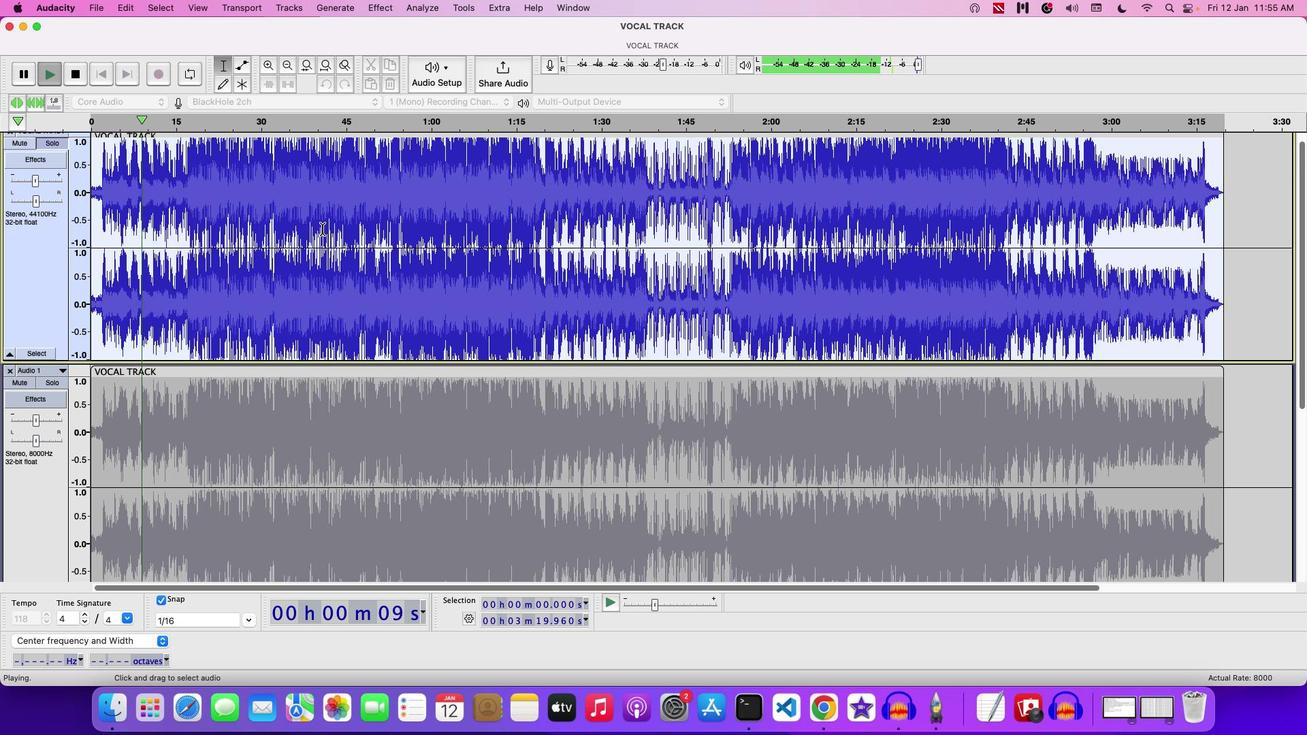 
Action: Mouse scrolled (322, 229) with delta (0, -2)
Screenshot: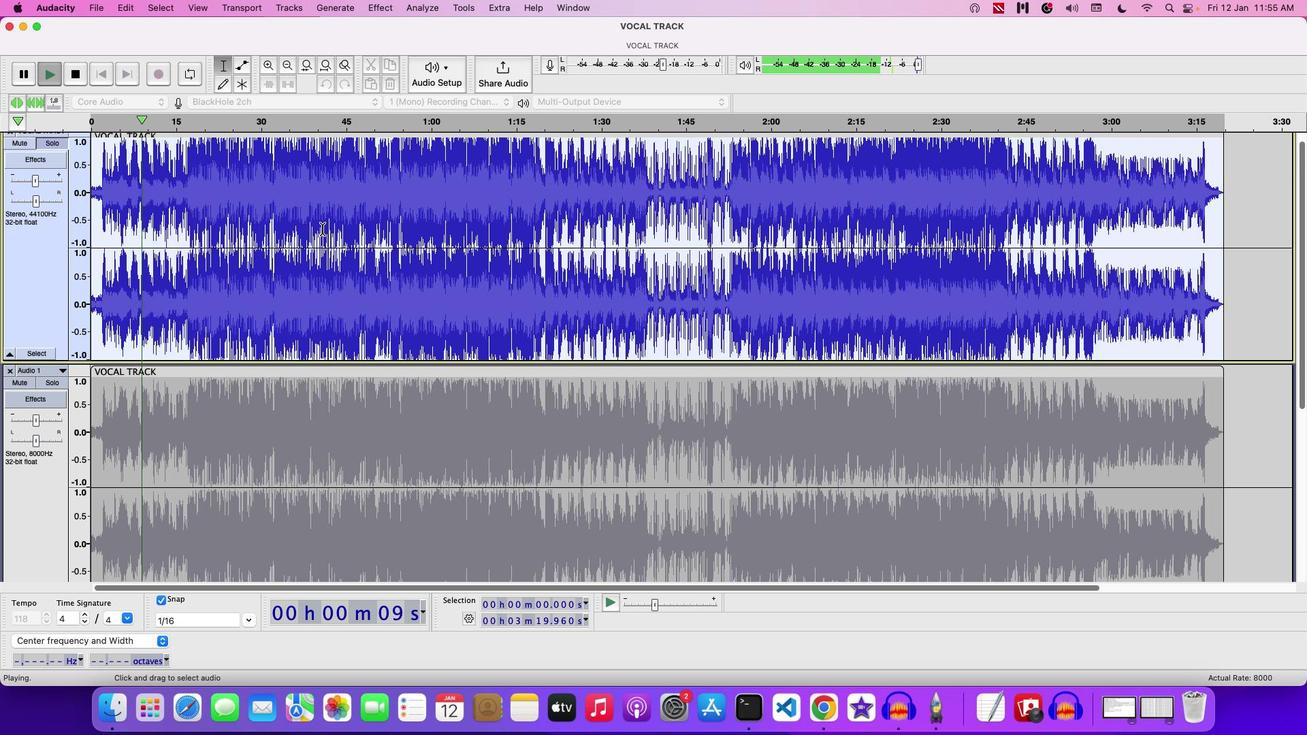 
Action: Mouse scrolled (322, 229) with delta (0, 0)
Screenshot: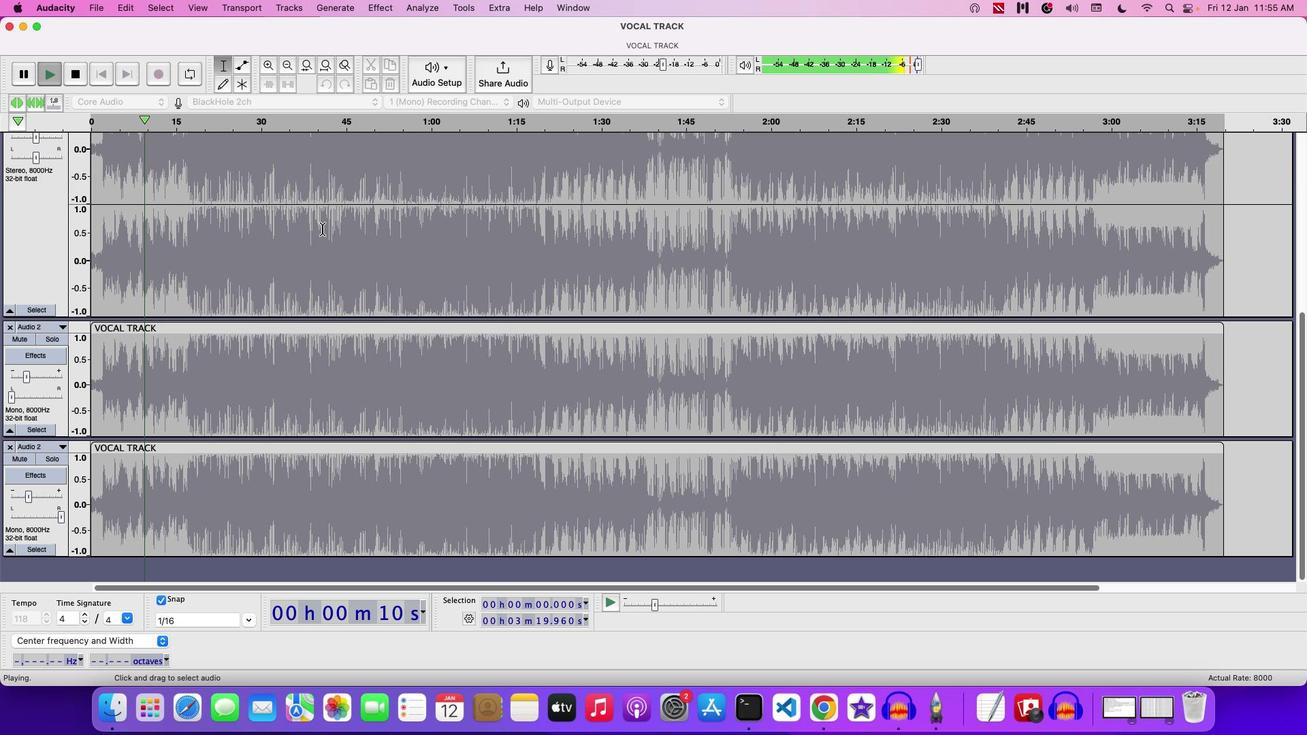 
Action: Mouse scrolled (322, 229) with delta (0, 0)
Screenshot: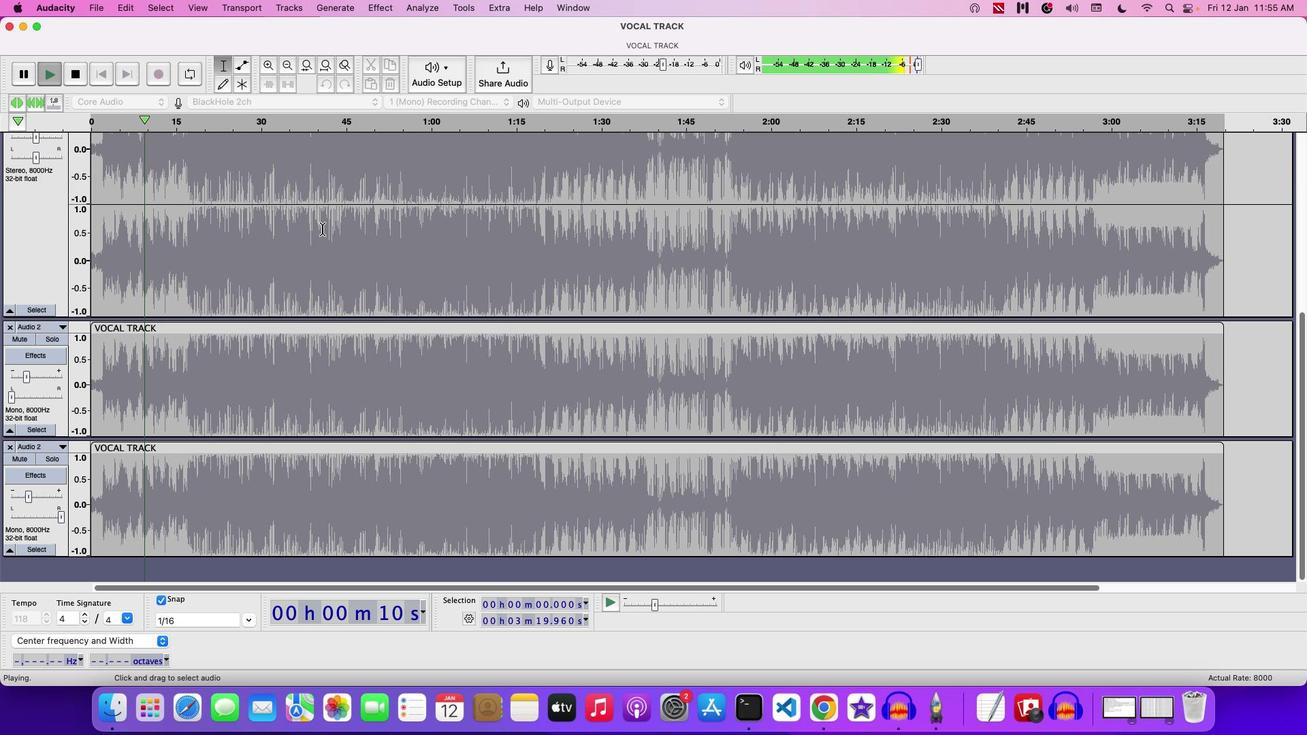 
Action: Mouse scrolled (322, 229) with delta (0, -2)
Screenshot: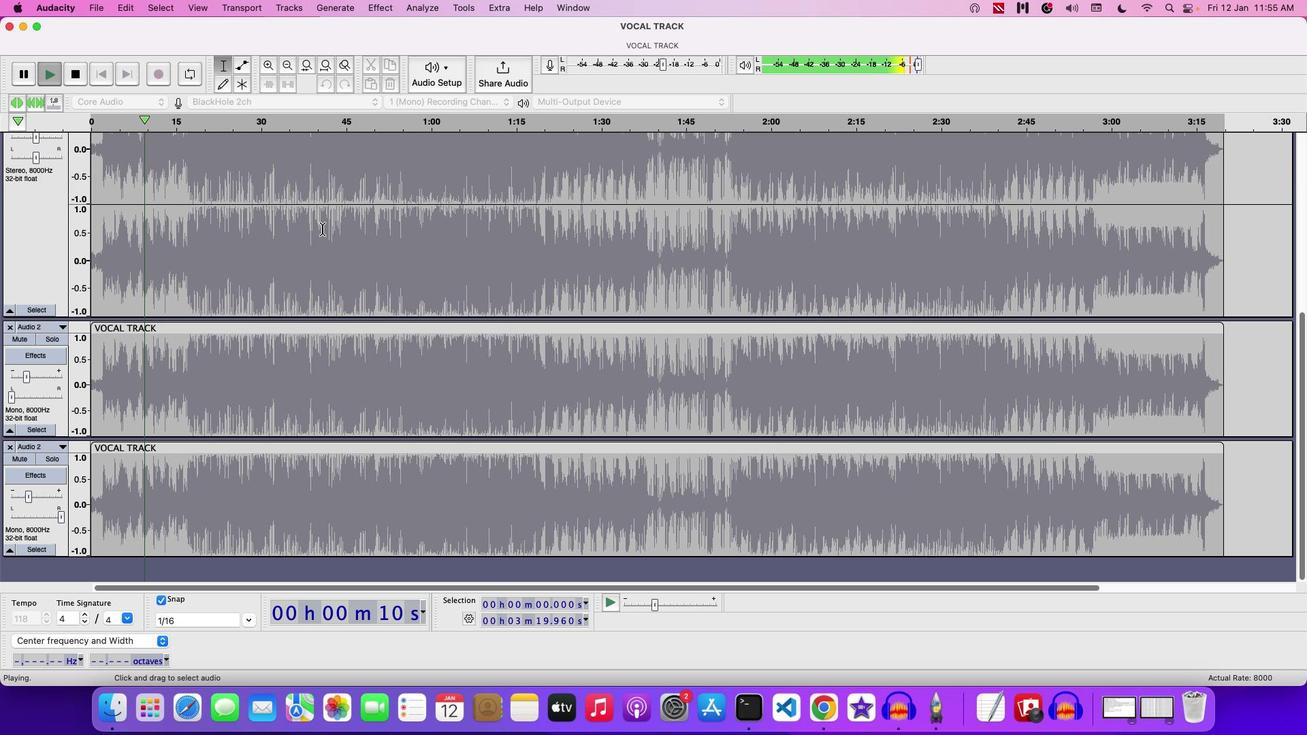 
Action: Mouse moved to (46, 341)
Screenshot: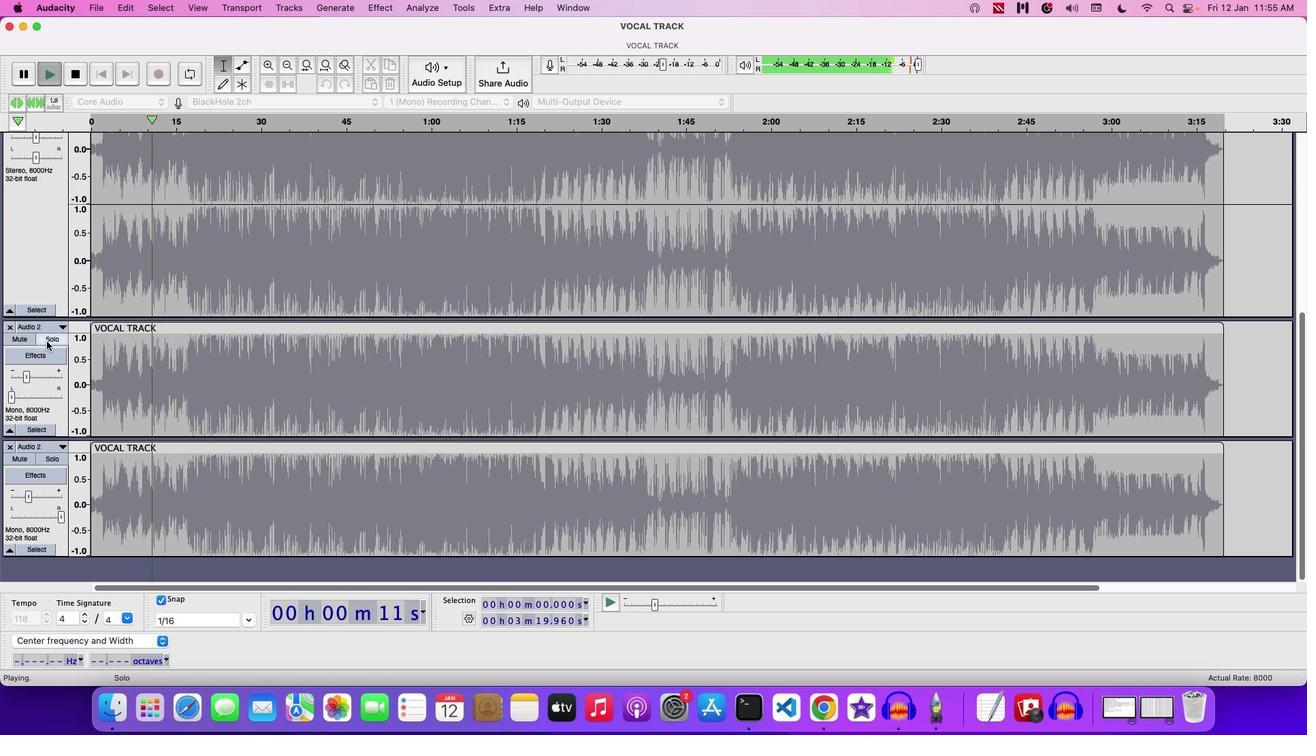 
Action: Mouse pressed left at (46, 341)
Screenshot: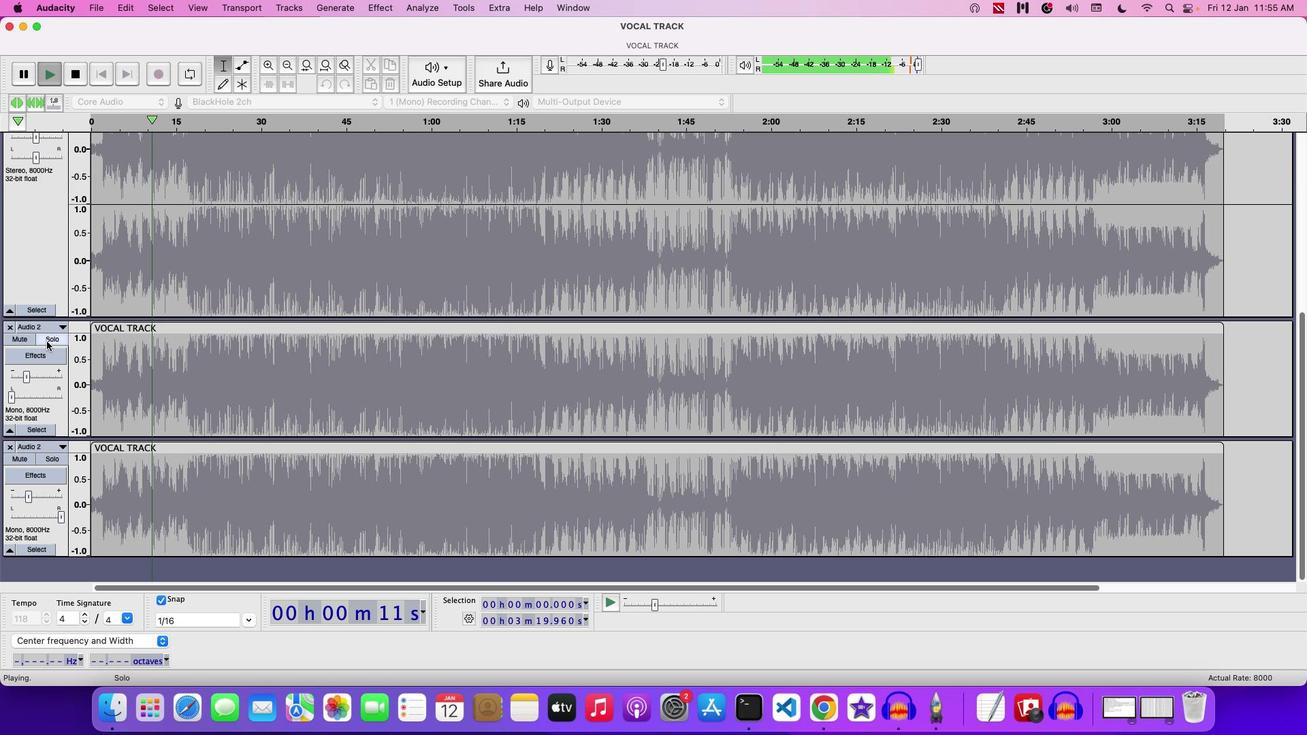
Action: Mouse moved to (52, 460)
Screenshot: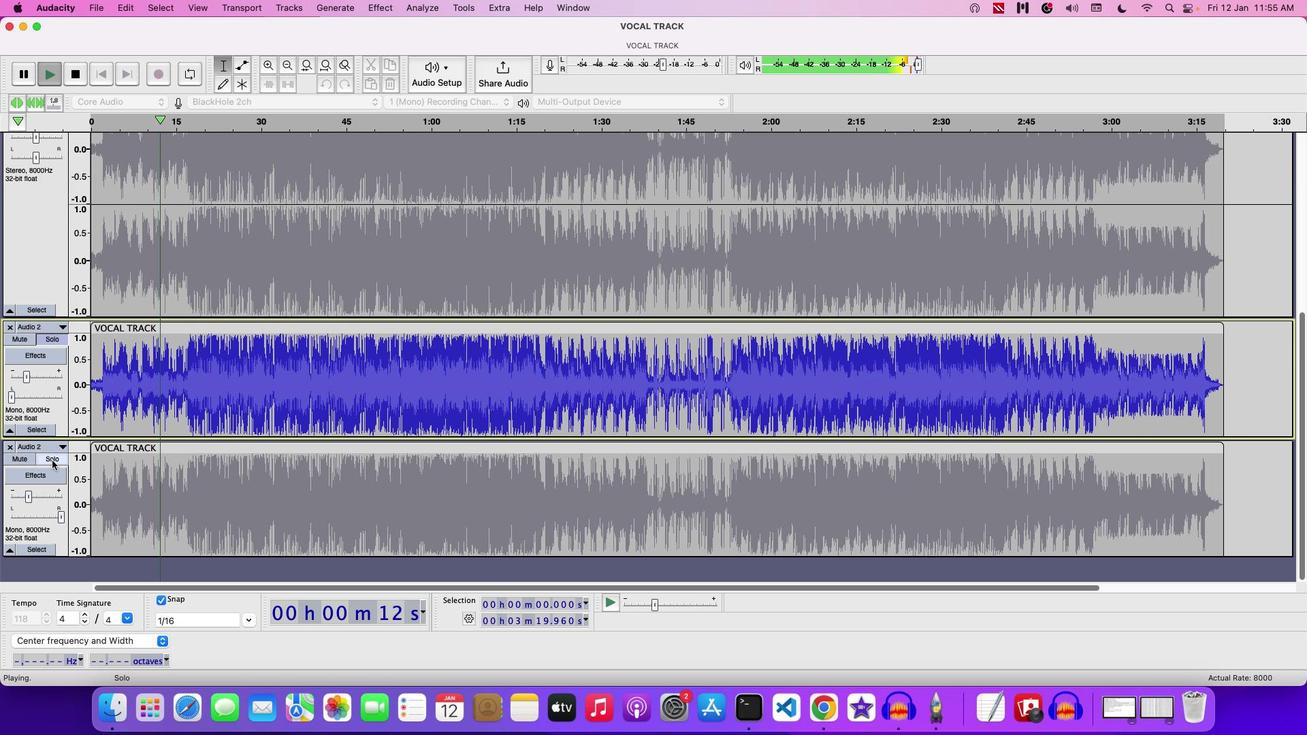 
Action: Mouse pressed left at (52, 460)
Screenshot: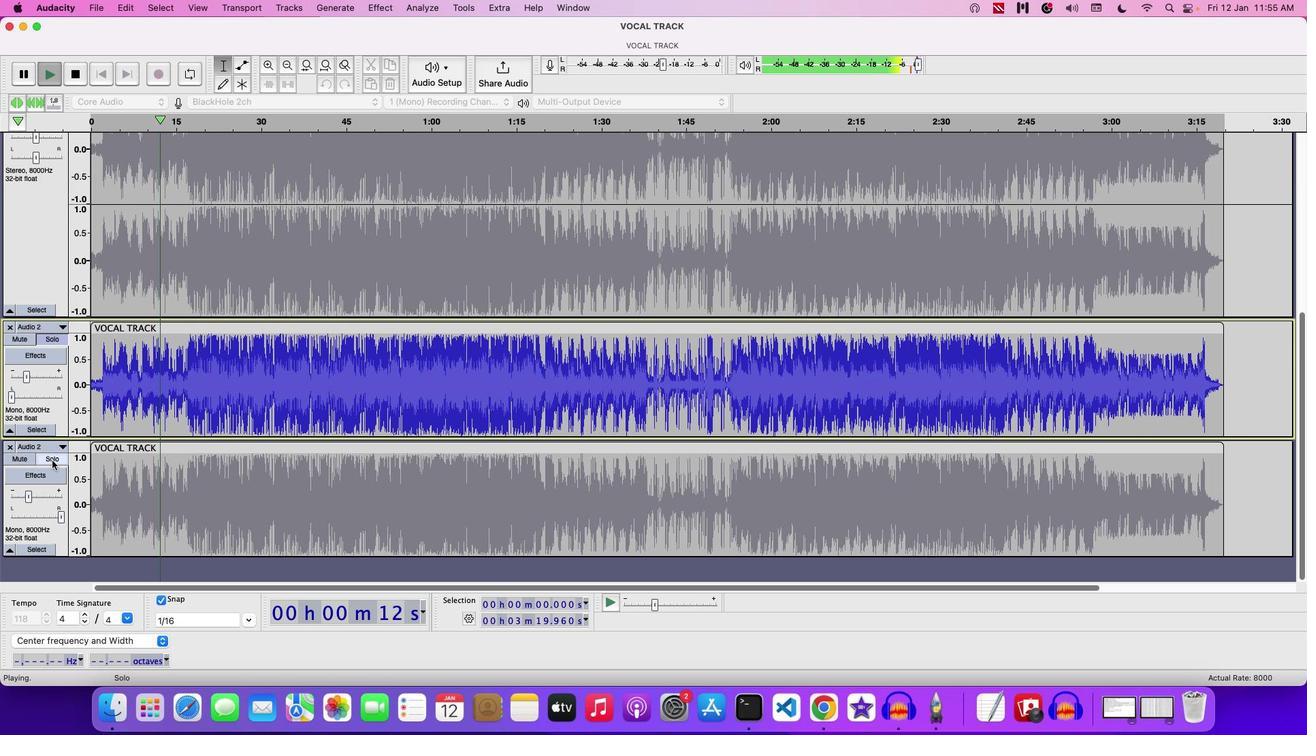 
Action: Mouse moved to (310, 221)
Screenshot: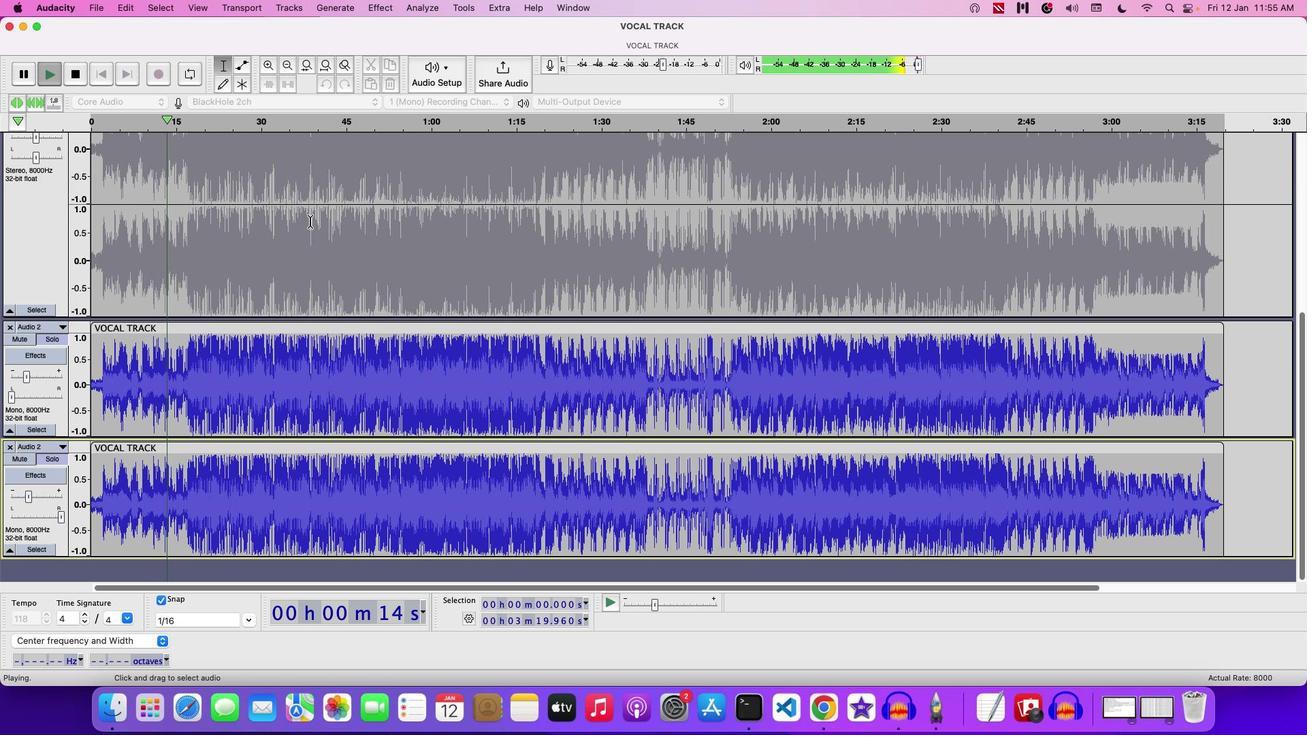
Action: Mouse scrolled (310, 221) with delta (0, 0)
Screenshot: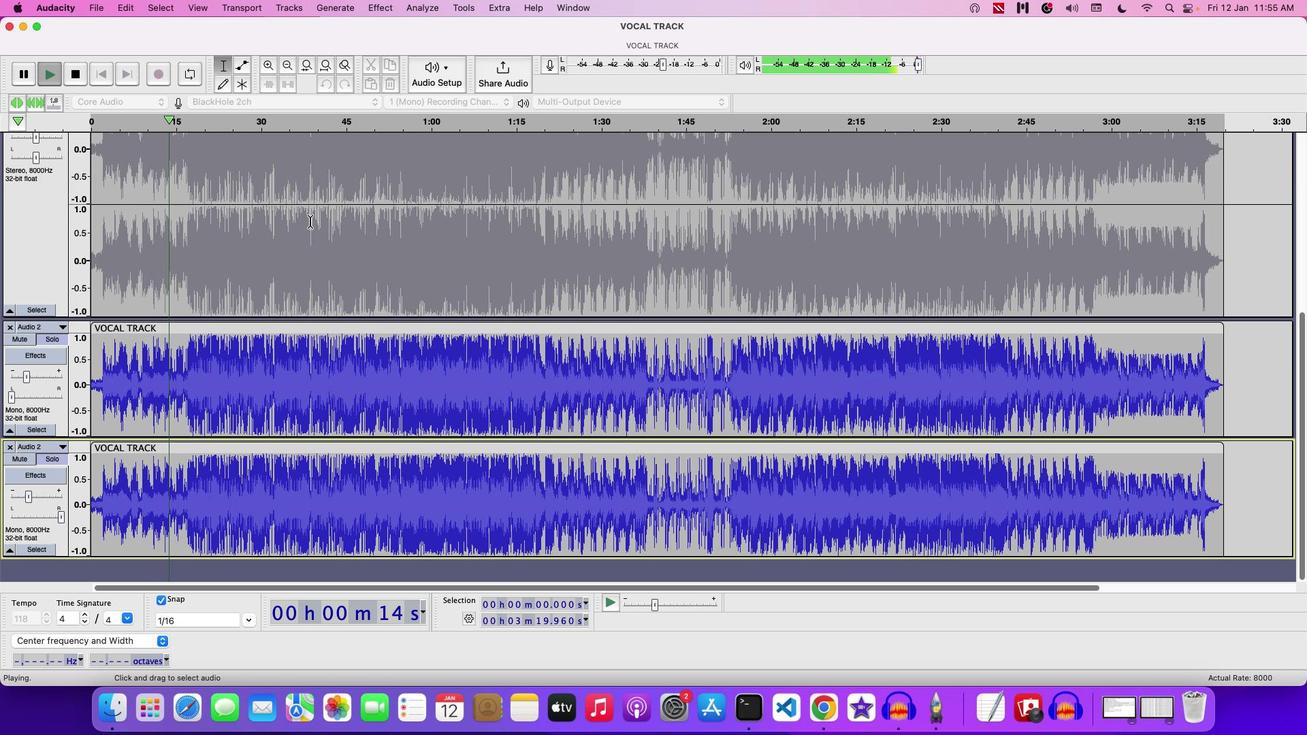 
Action: Mouse scrolled (310, 221) with delta (0, 0)
Screenshot: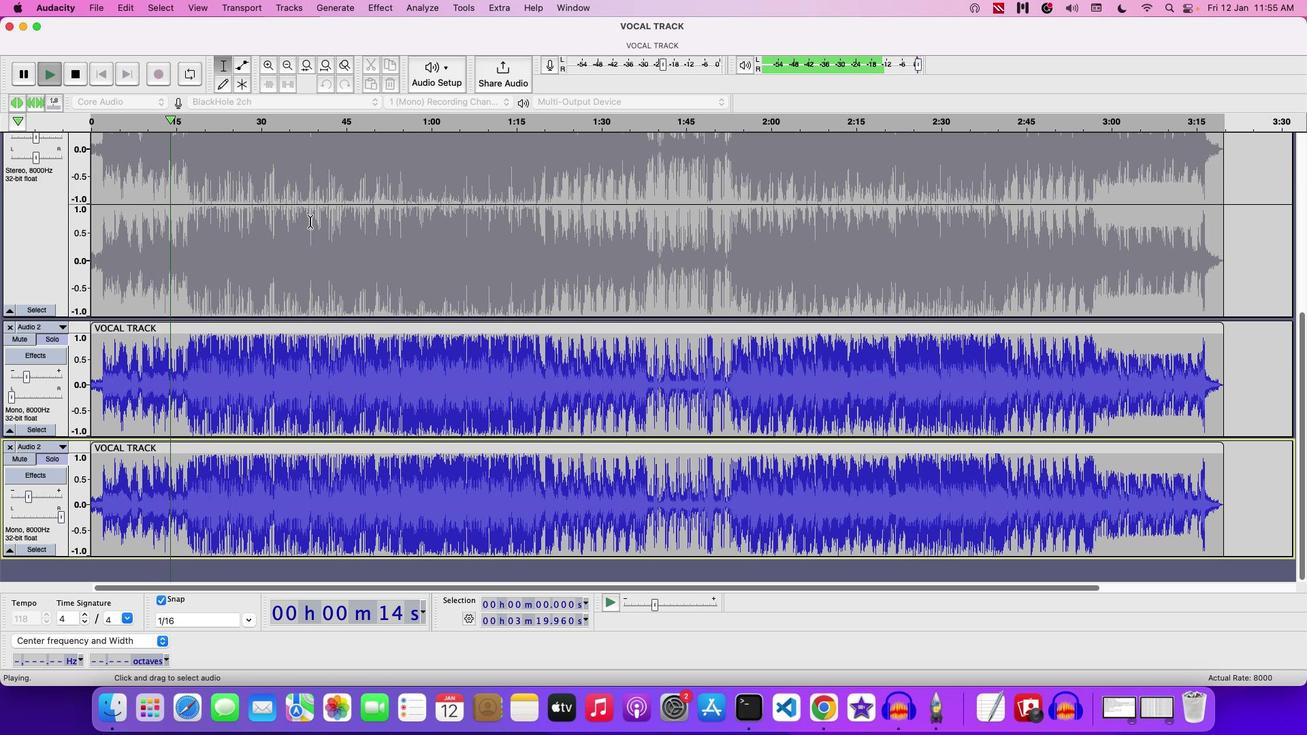 
Action: Mouse scrolled (310, 221) with delta (0, 0)
Screenshot: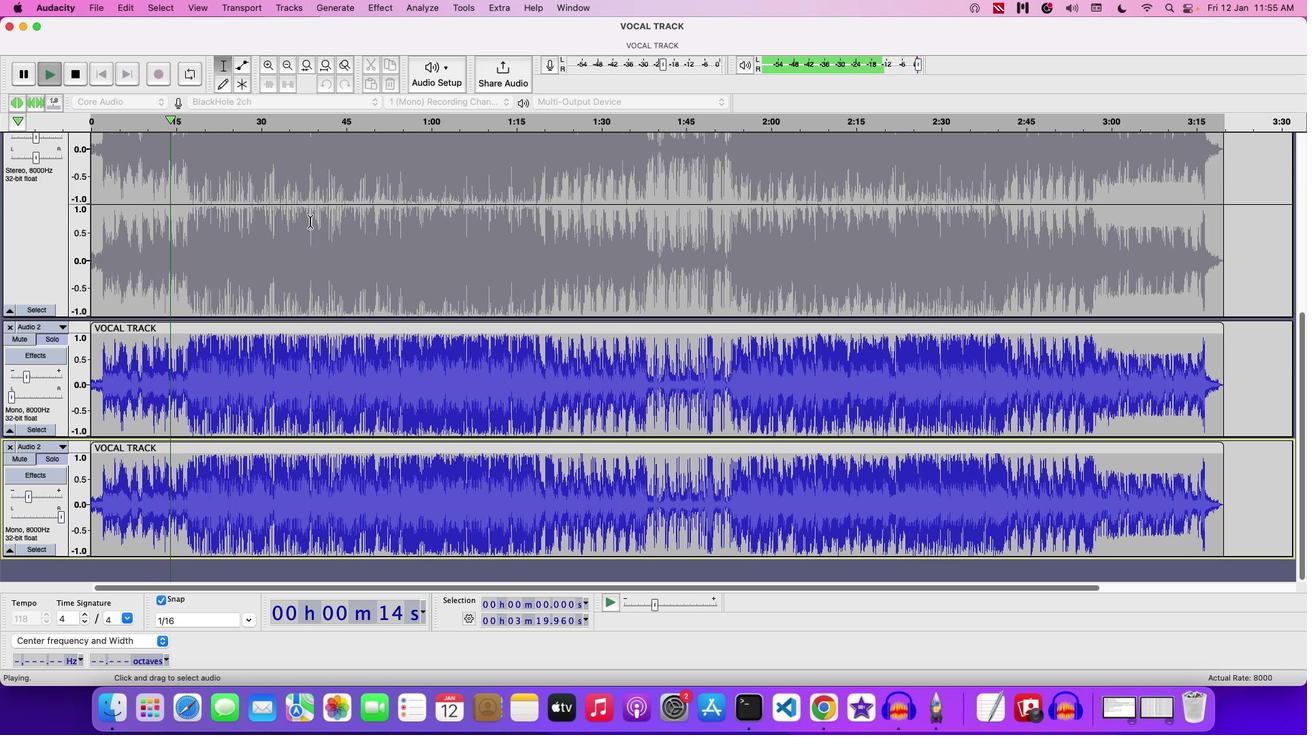 
Action: Mouse scrolled (310, 221) with delta (0, 0)
Screenshot: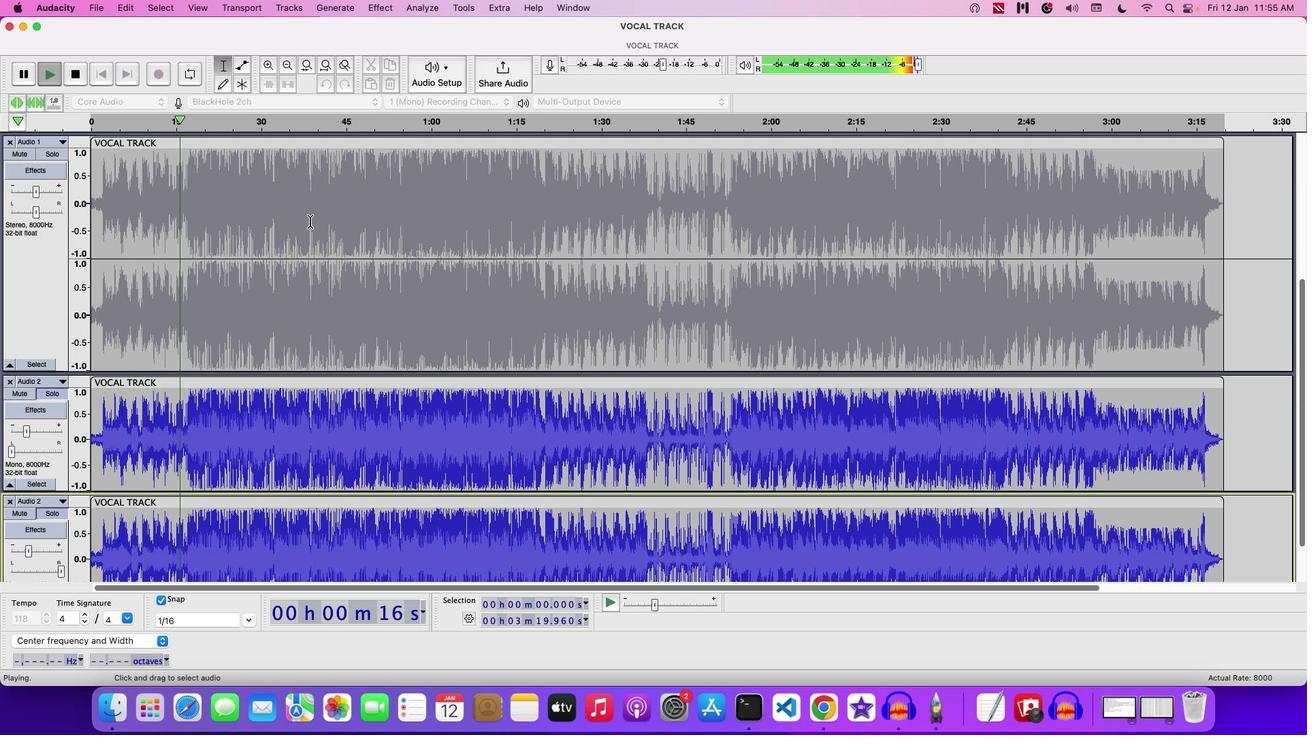 
Action: Mouse scrolled (310, 221) with delta (0, 0)
Screenshot: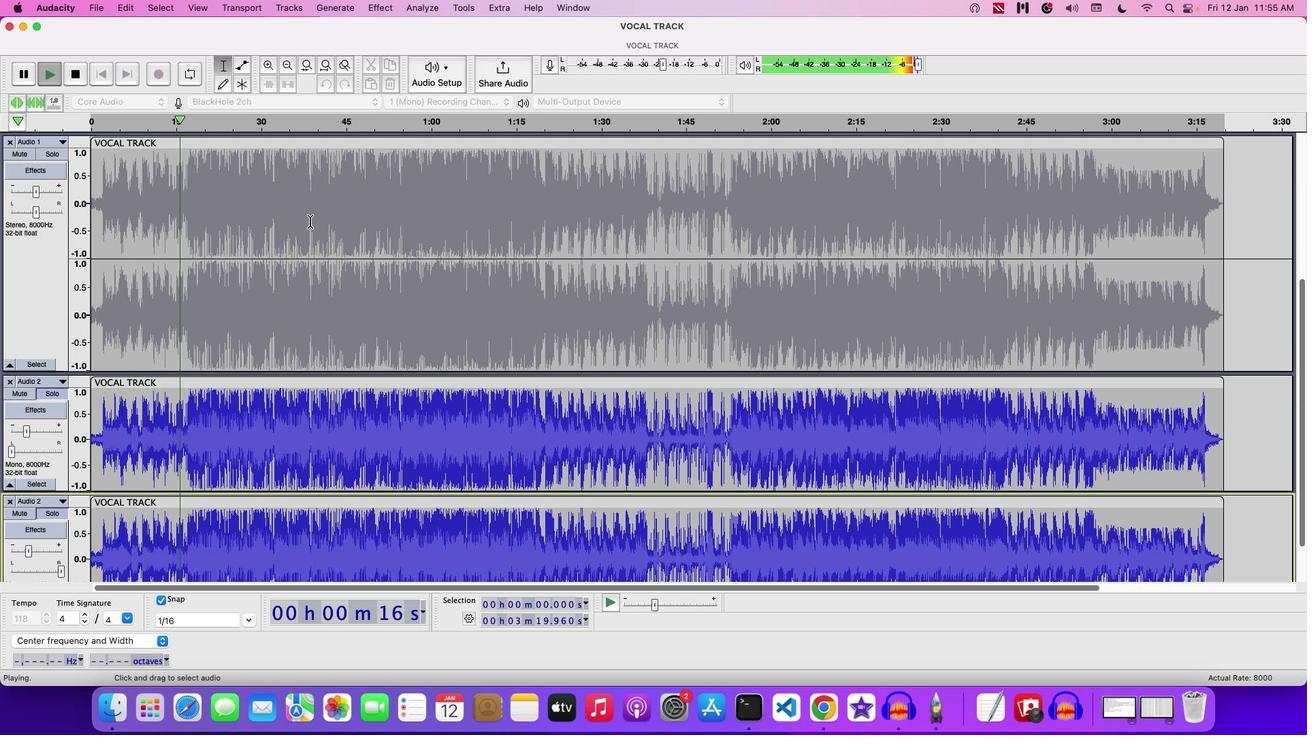 
Action: Mouse scrolled (310, 221) with delta (0, 2)
Screenshot: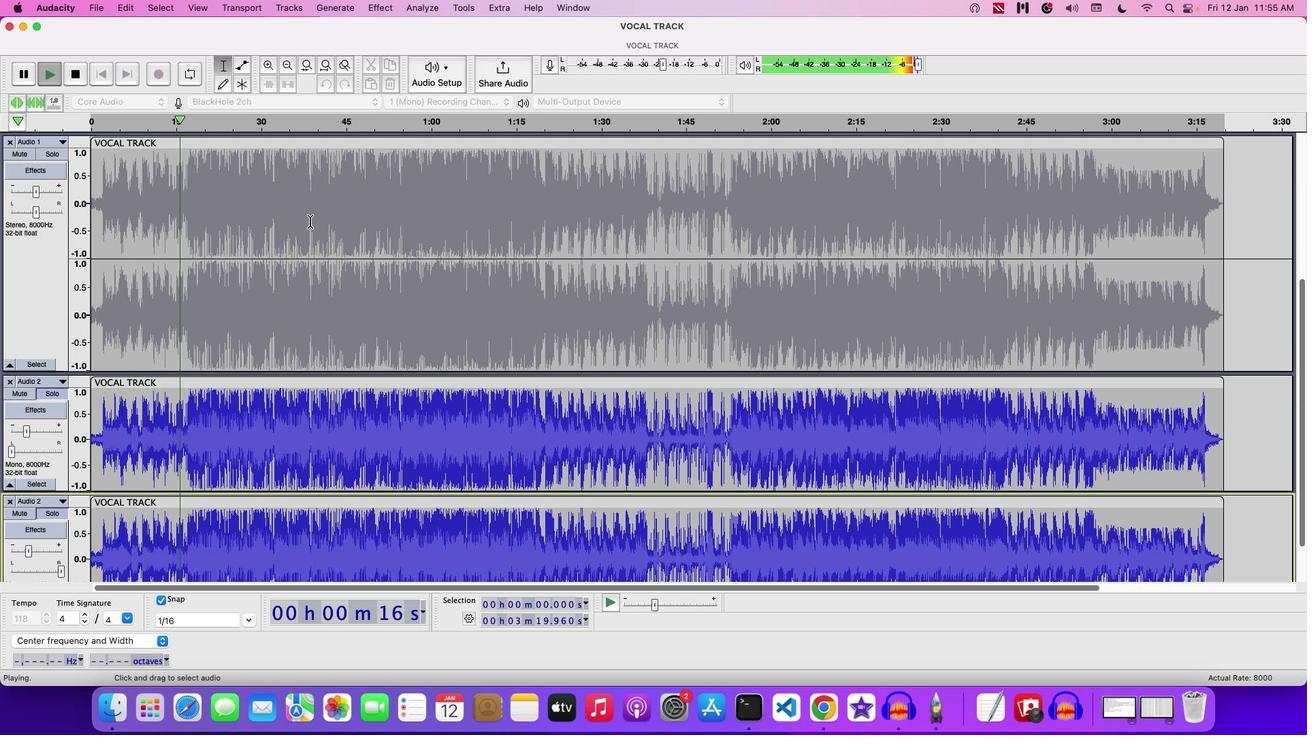
Action: Mouse scrolled (310, 221) with delta (0, 2)
Screenshot: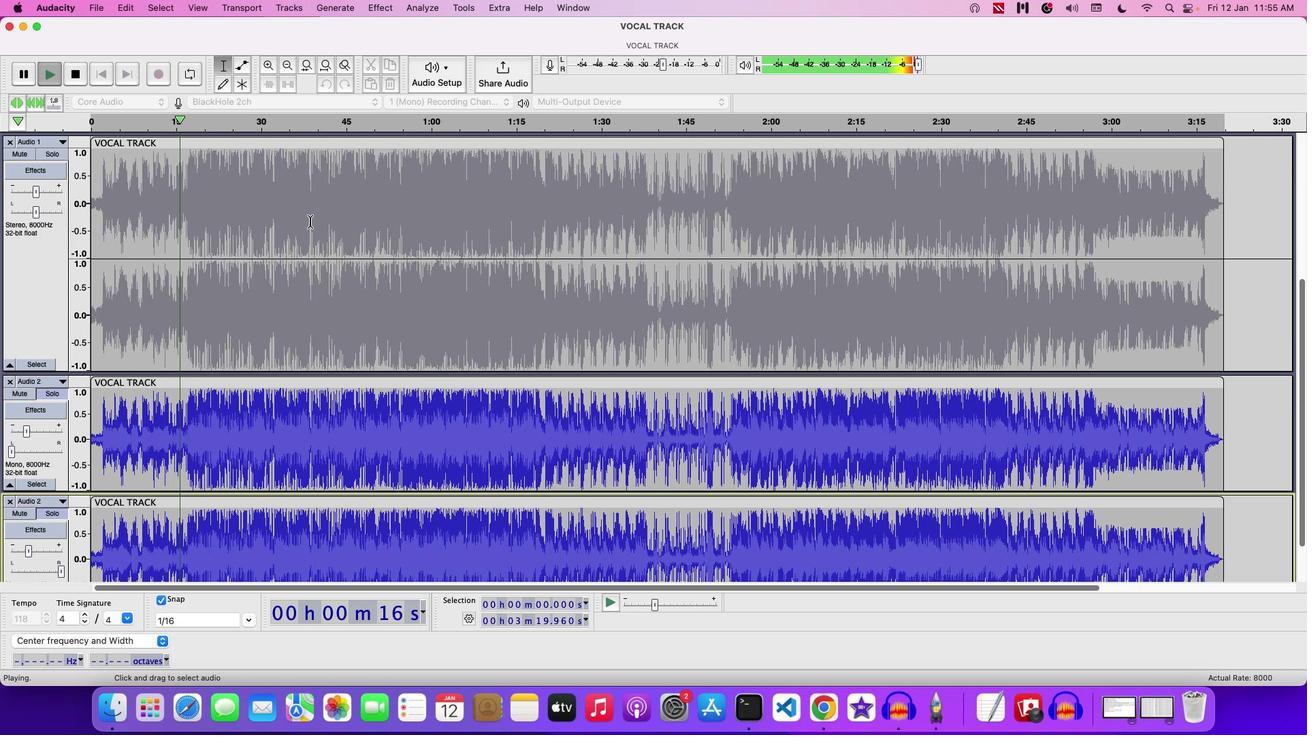 
Action: Mouse scrolled (310, 221) with delta (0, 3)
Screenshot: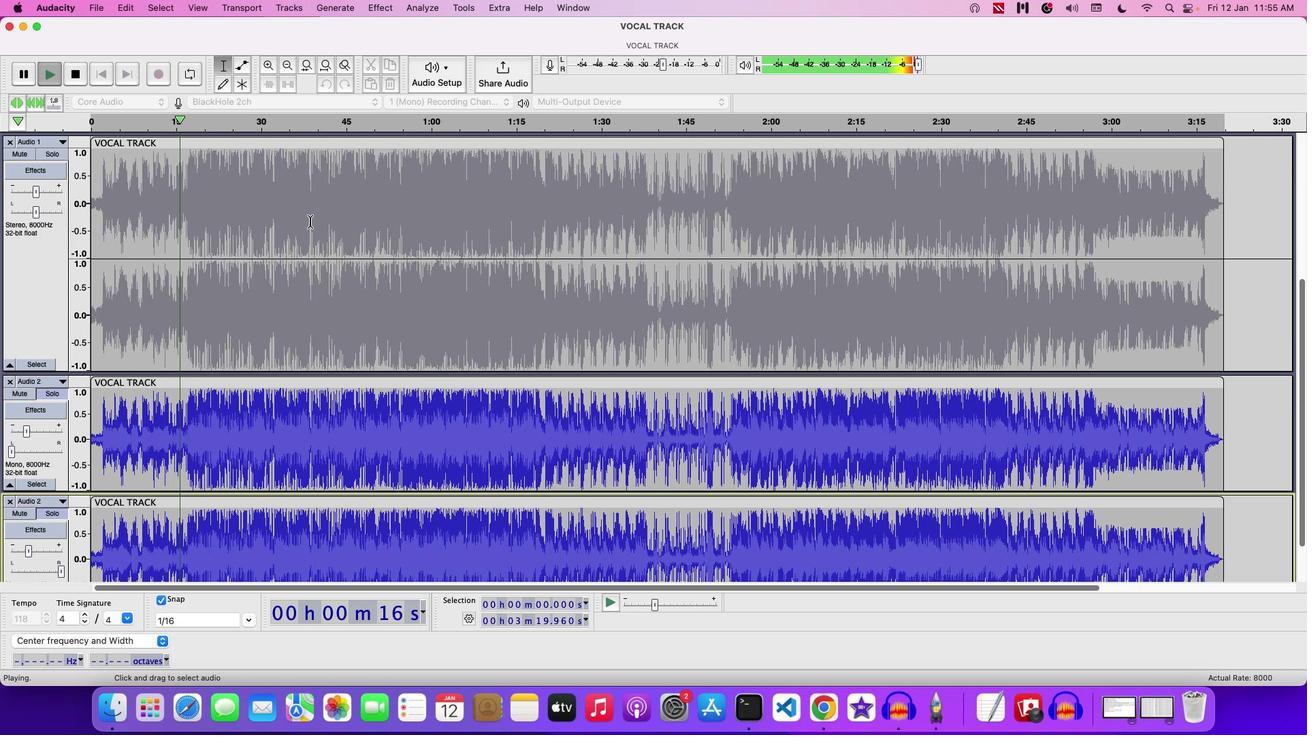 
Action: Mouse moved to (290, 119)
Screenshot: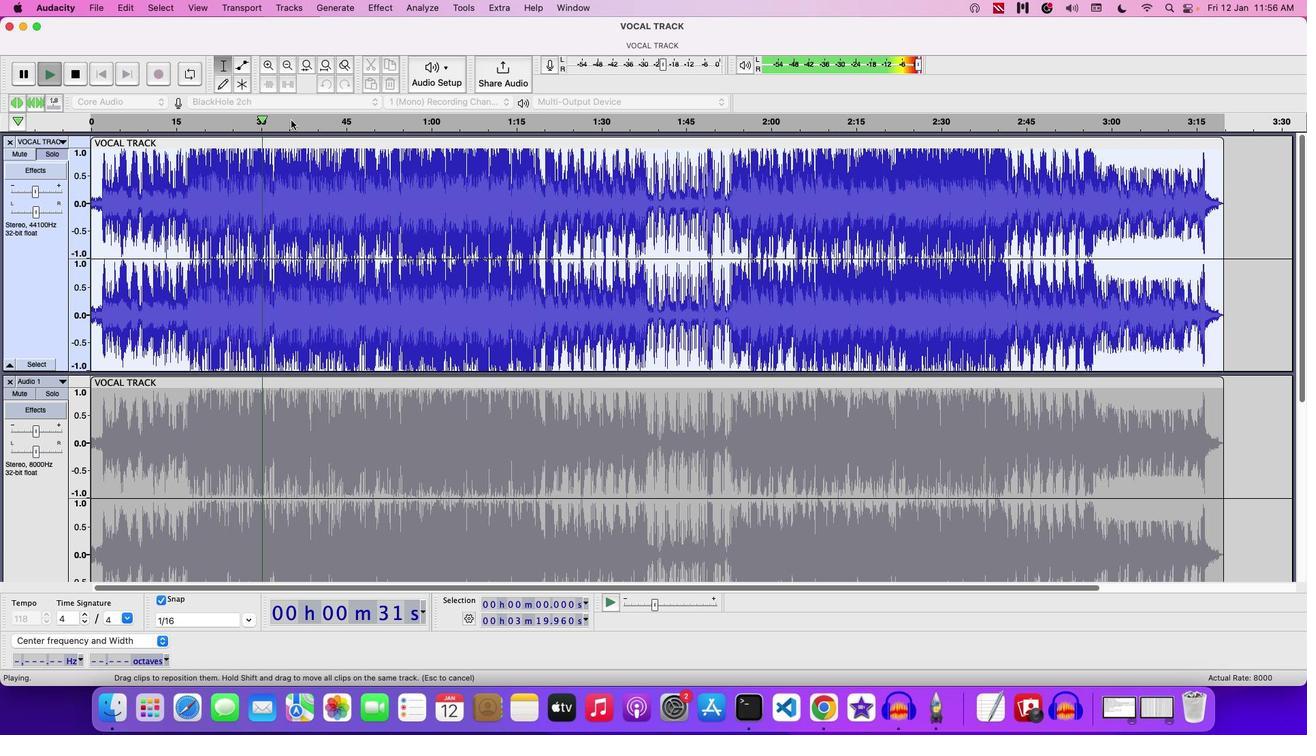 
Action: Key pressed Key.space
Screenshot: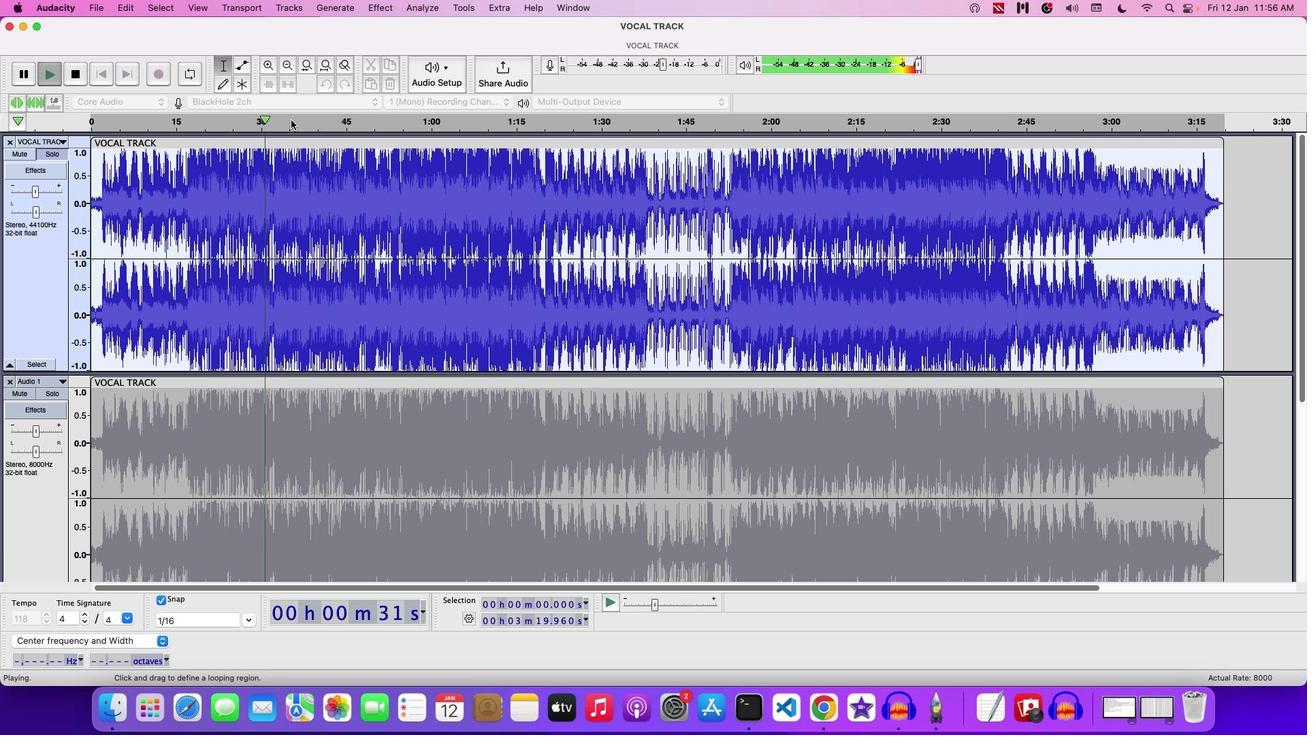 
Action: Mouse moved to (379, 10)
Screenshot: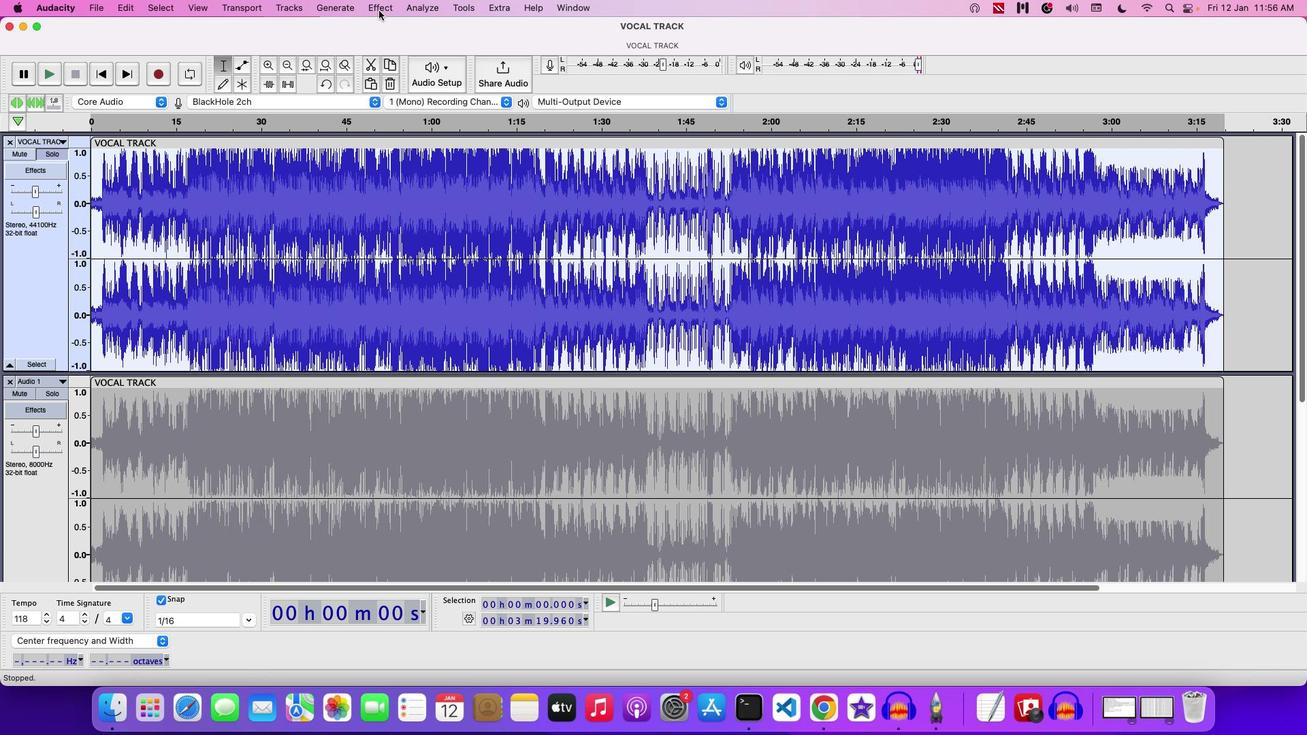 
Action: Mouse pressed left at (379, 10)
Screenshot: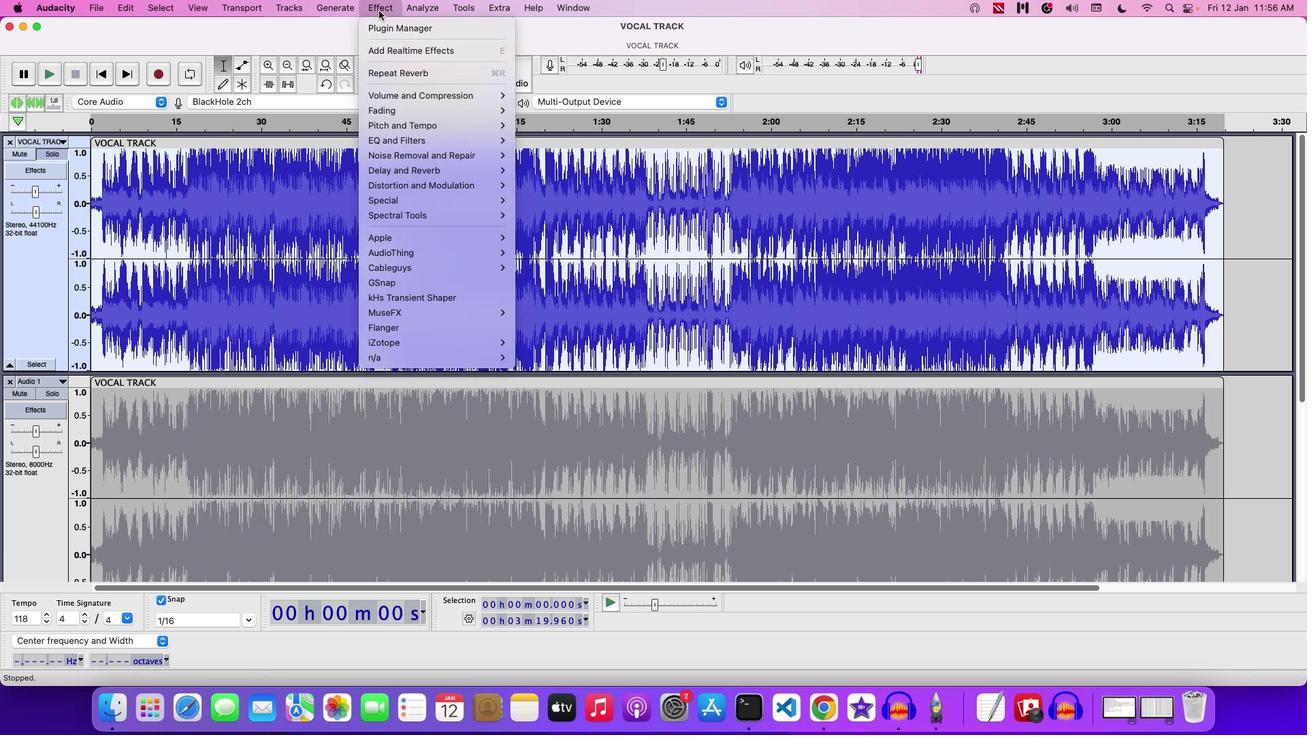 
Action: Mouse moved to (230, 430)
Screenshot: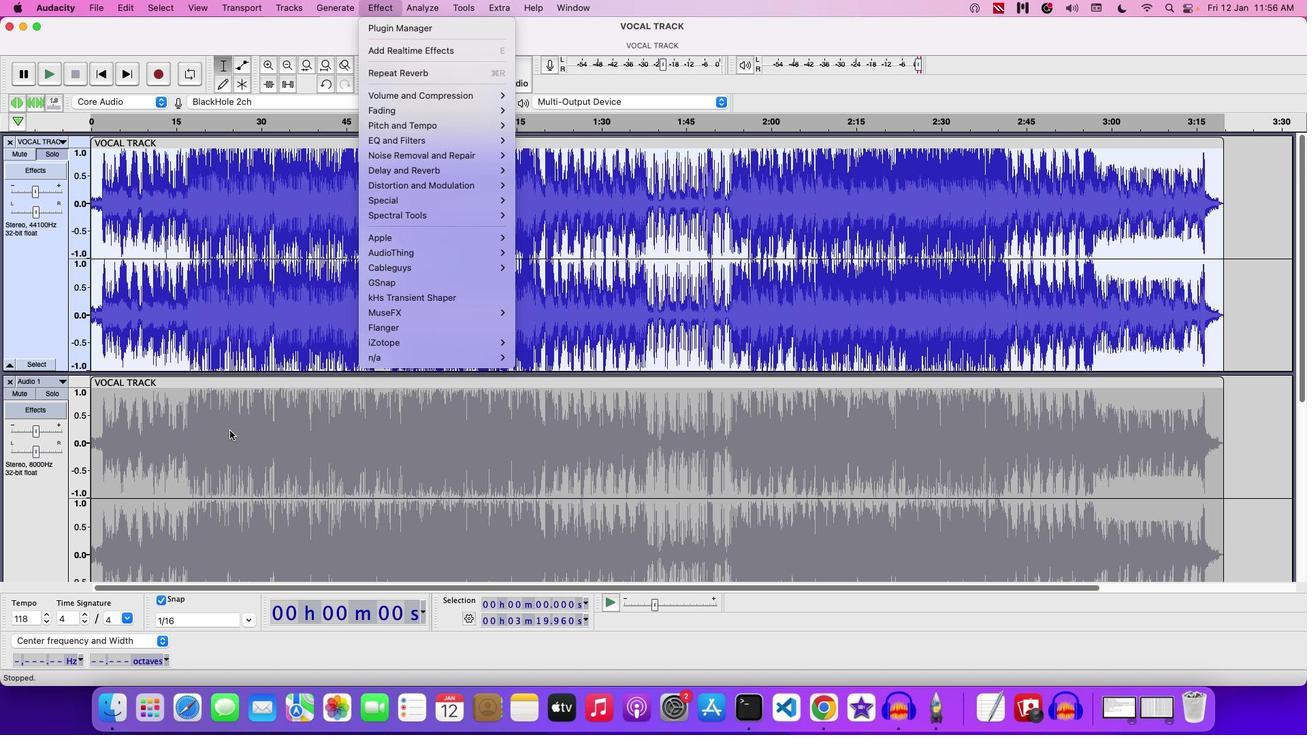 
Action: Mouse pressed left at (230, 430)
Screenshot: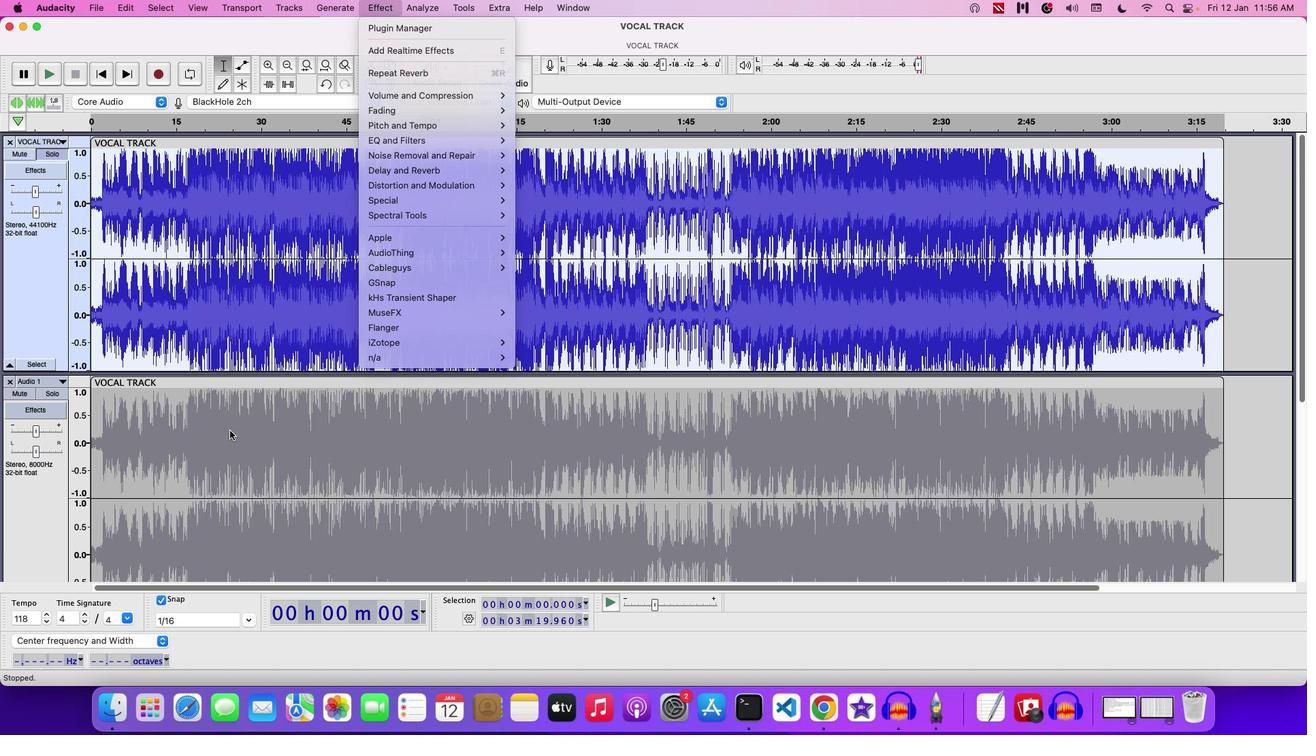 
Action: Mouse pressed left at (230, 430)
Screenshot: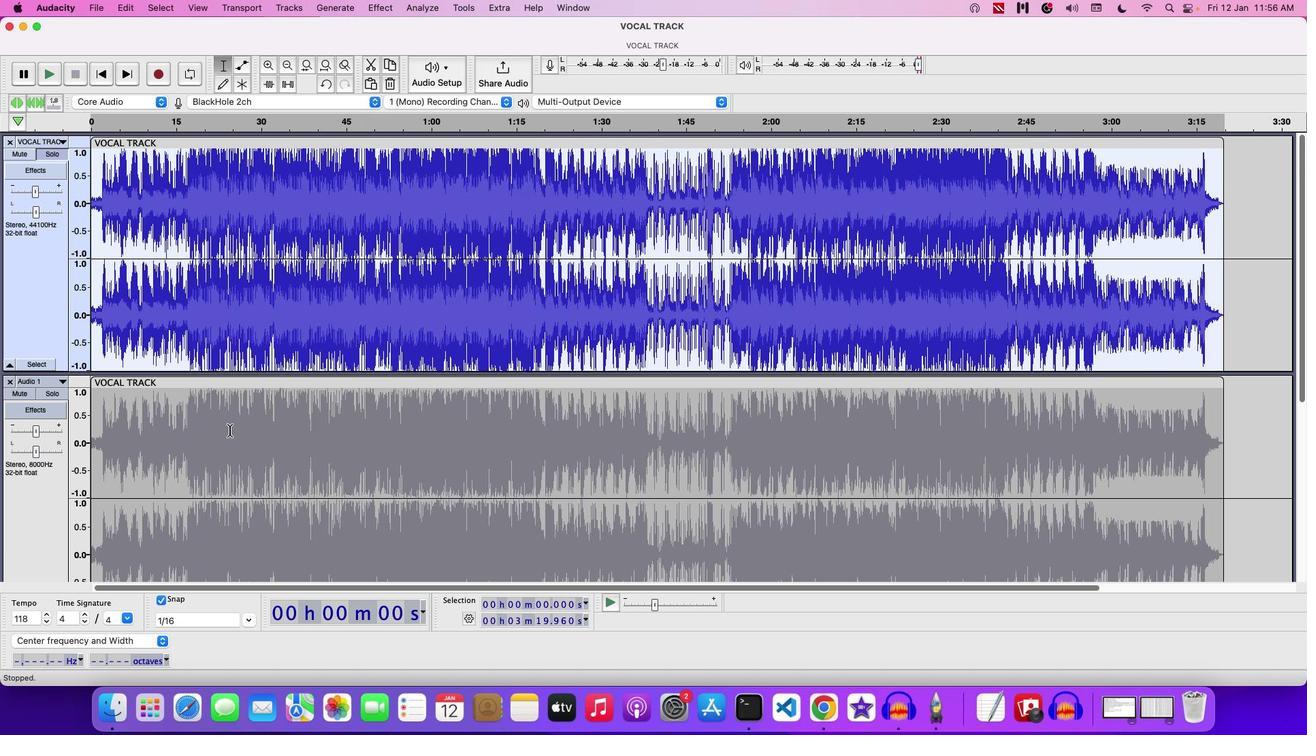 
Action: Mouse pressed left at (230, 430)
Screenshot: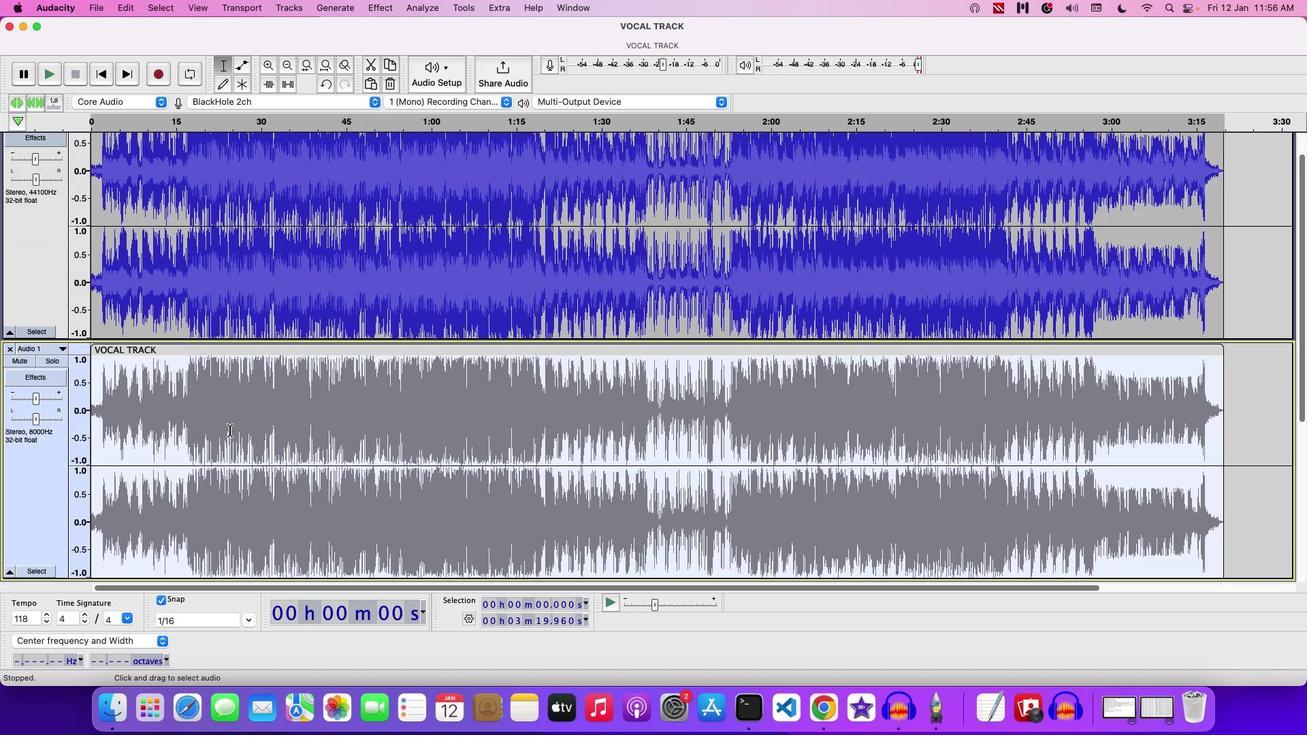 
Action: Mouse moved to (47, 362)
Screenshot: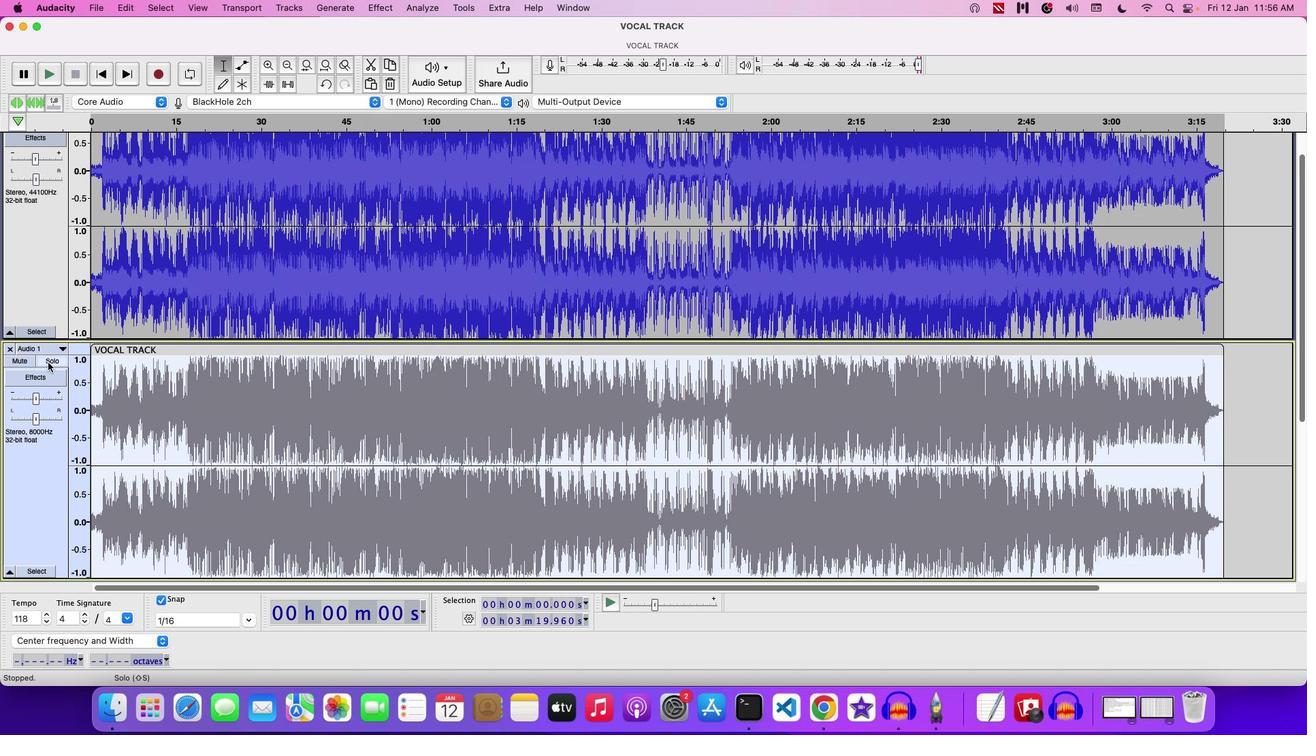 
Action: Mouse pressed left at (47, 362)
Screenshot: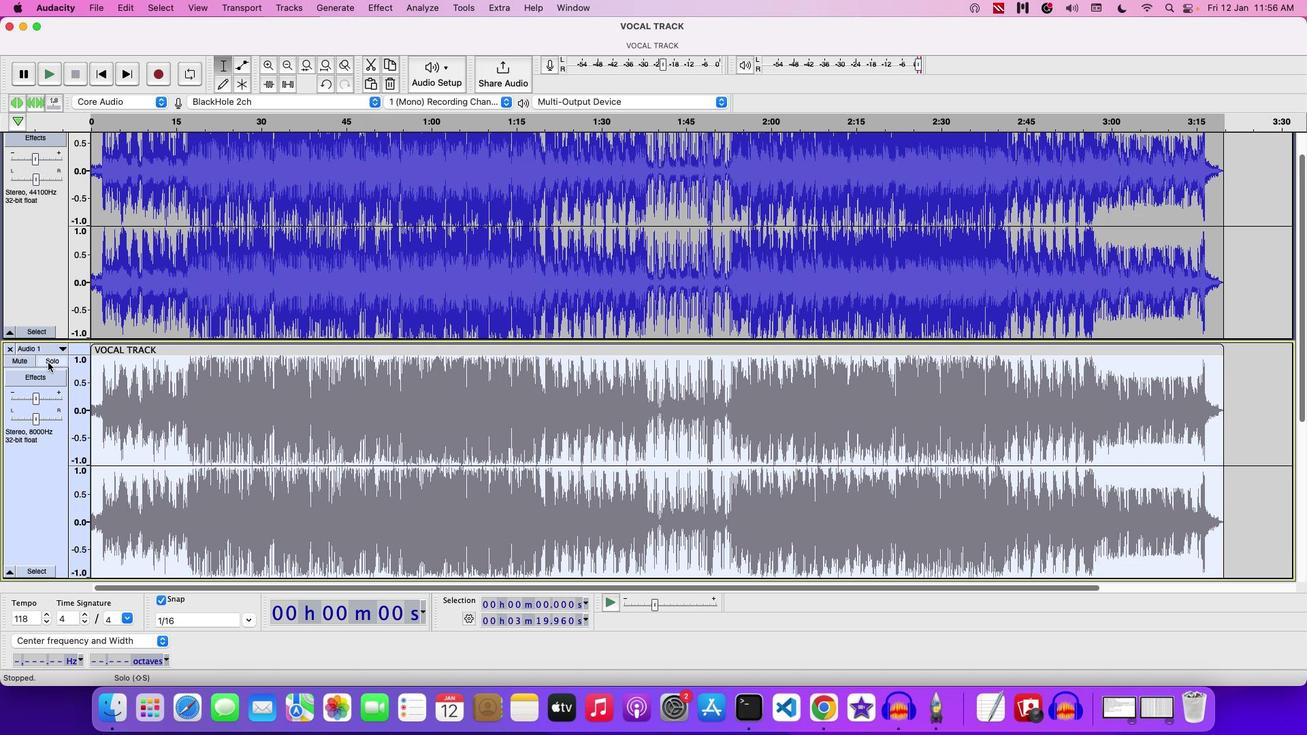 
Action: Mouse moved to (388, 6)
Screenshot: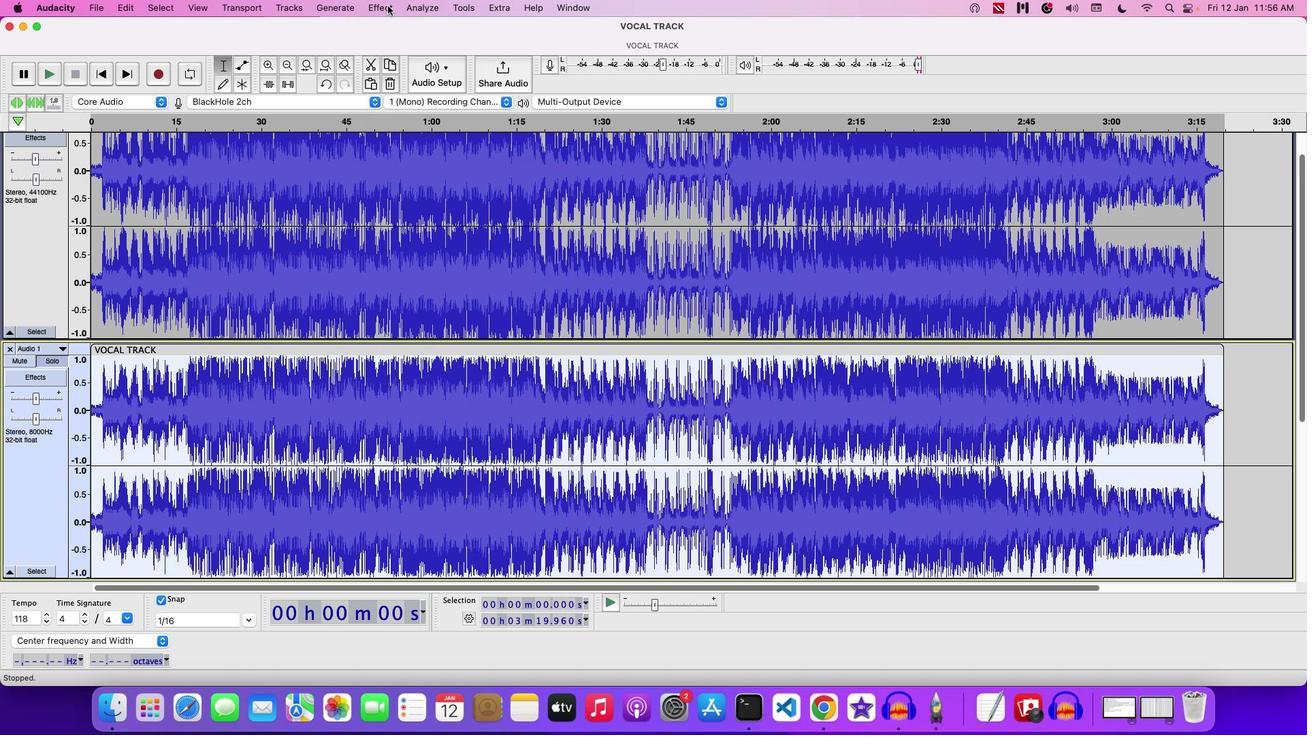 
Action: Mouse pressed left at (388, 6)
Screenshot: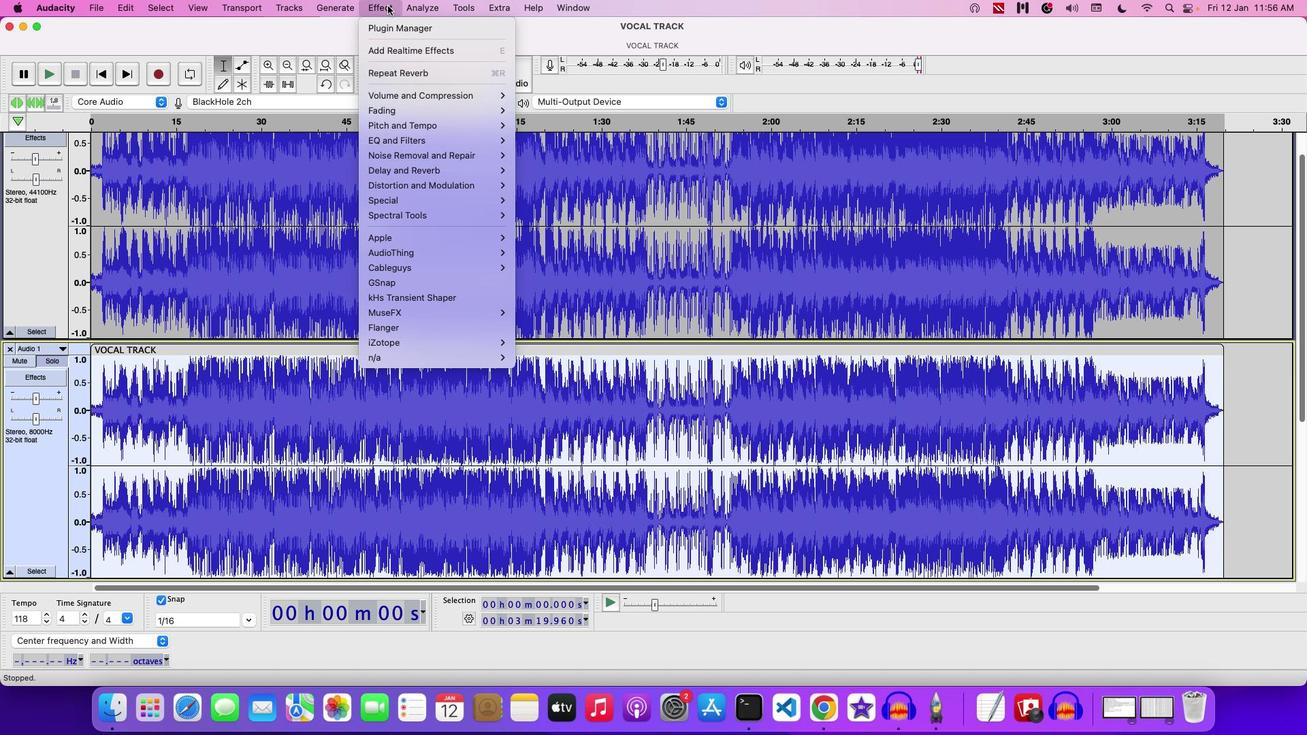 
Action: Mouse moved to (539, 339)
Screenshot: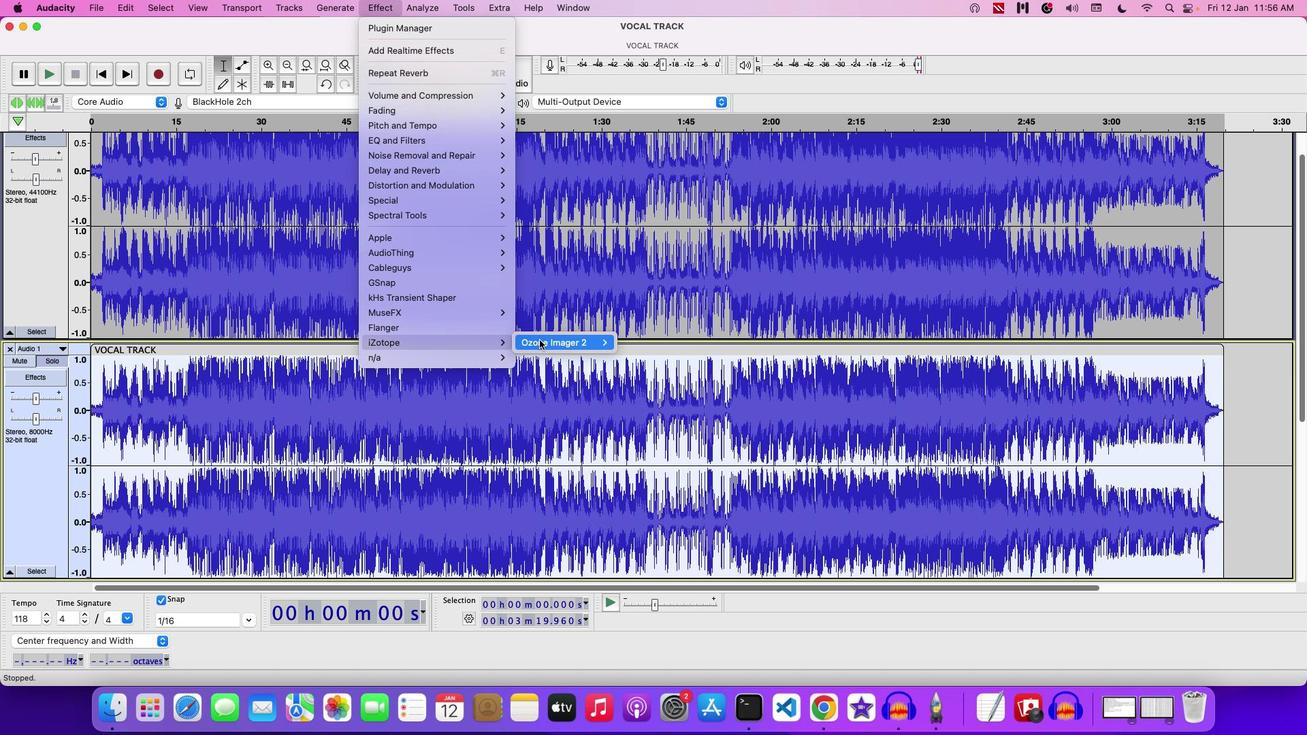 
Action: Mouse pressed left at (539, 339)
Screenshot: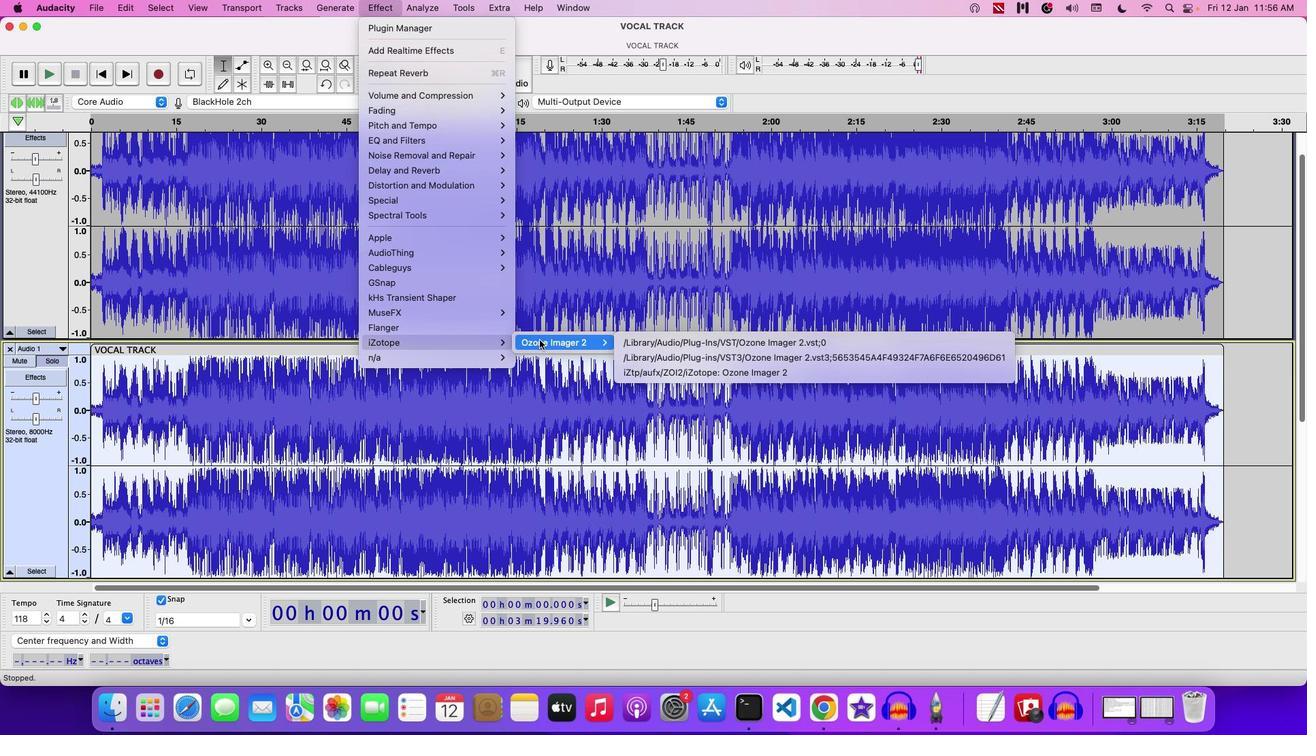 
Action: Mouse moved to (663, 340)
Screenshot: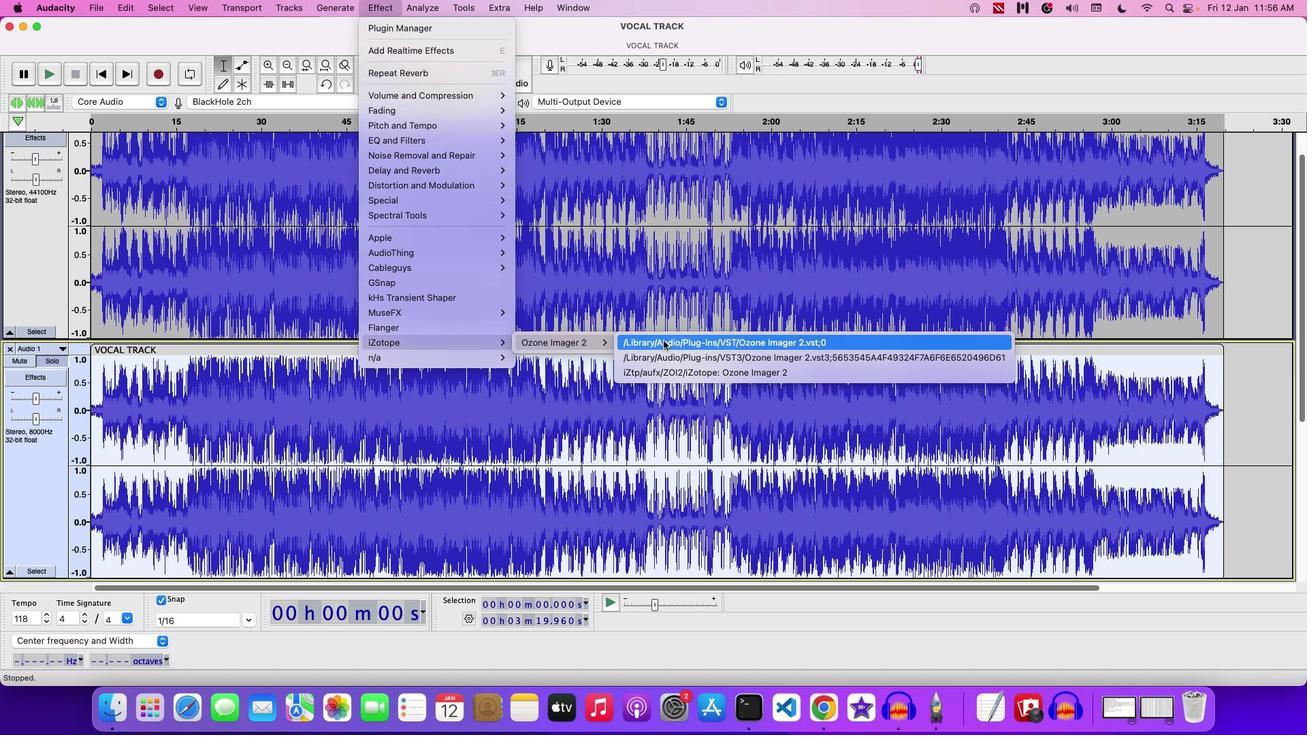 
Action: Mouse pressed left at (663, 340)
